 Task: Create a vector illustration of a famous animal.
Action: Mouse moved to (49, 99)
Screenshot: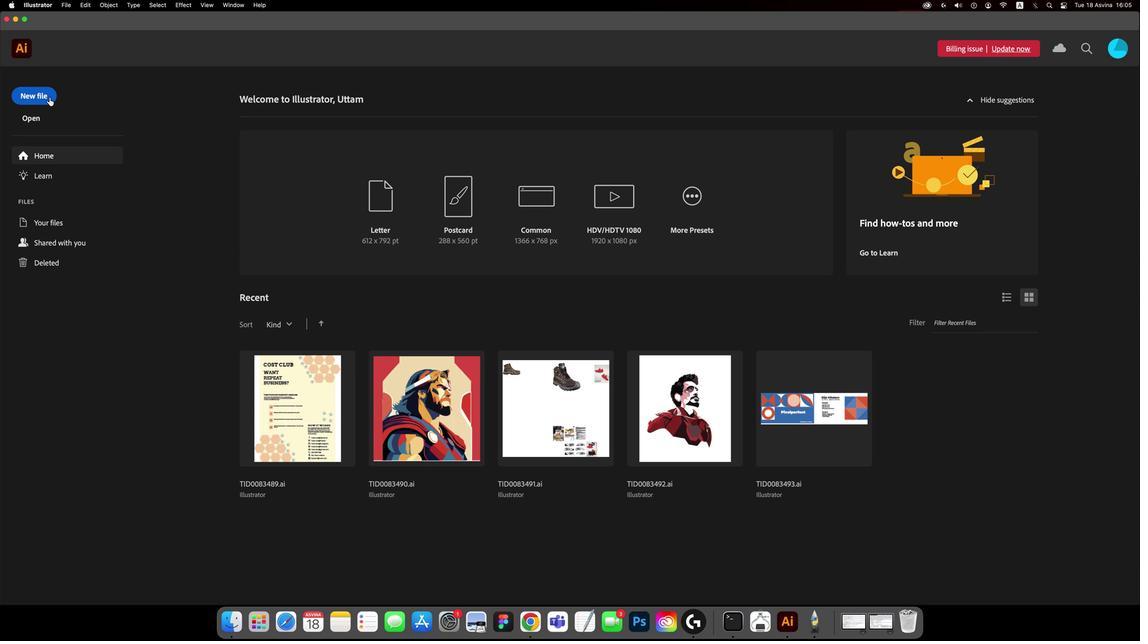 
Action: Mouse pressed left at (49, 99)
Screenshot: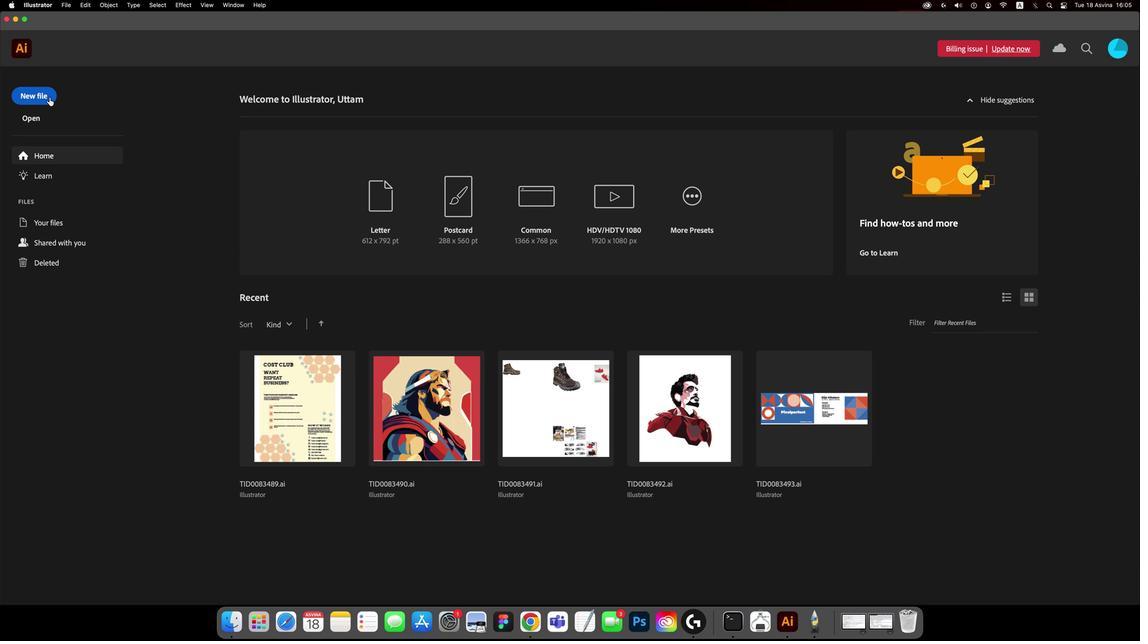 
Action: Mouse moved to (830, 478)
Screenshot: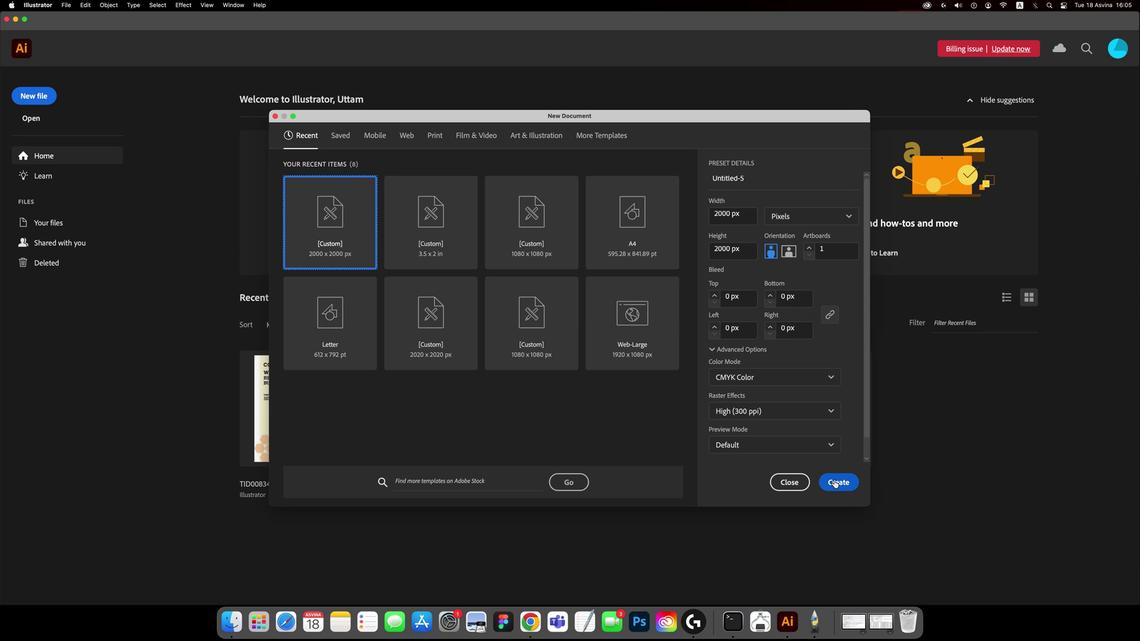 
Action: Mouse pressed left at (830, 478)
Screenshot: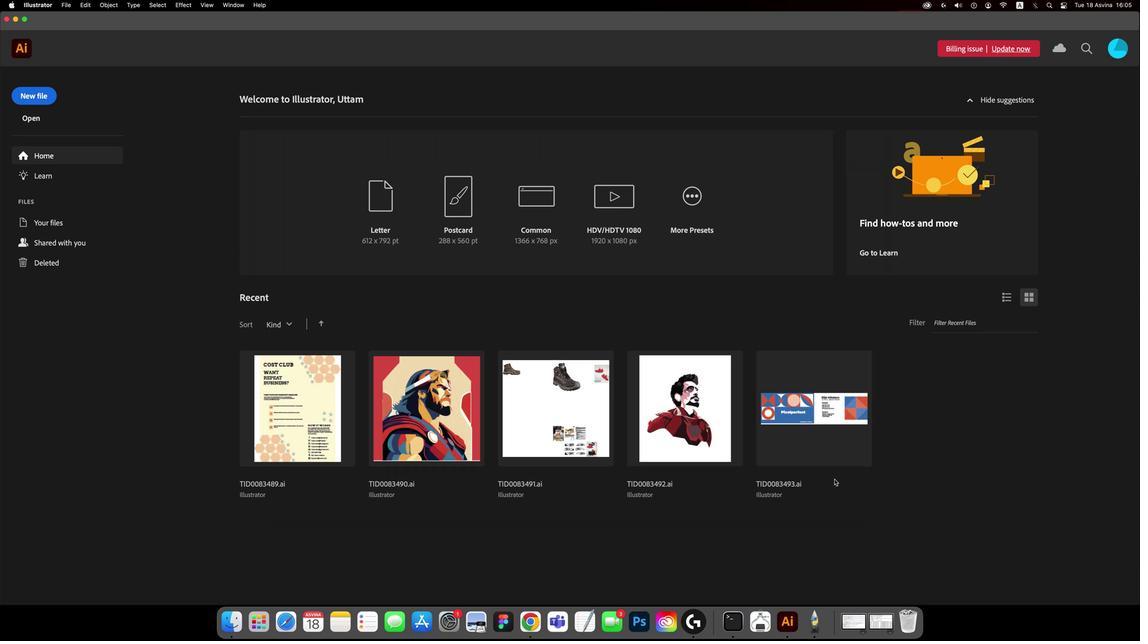 
Action: Mouse moved to (113, 159)
Screenshot: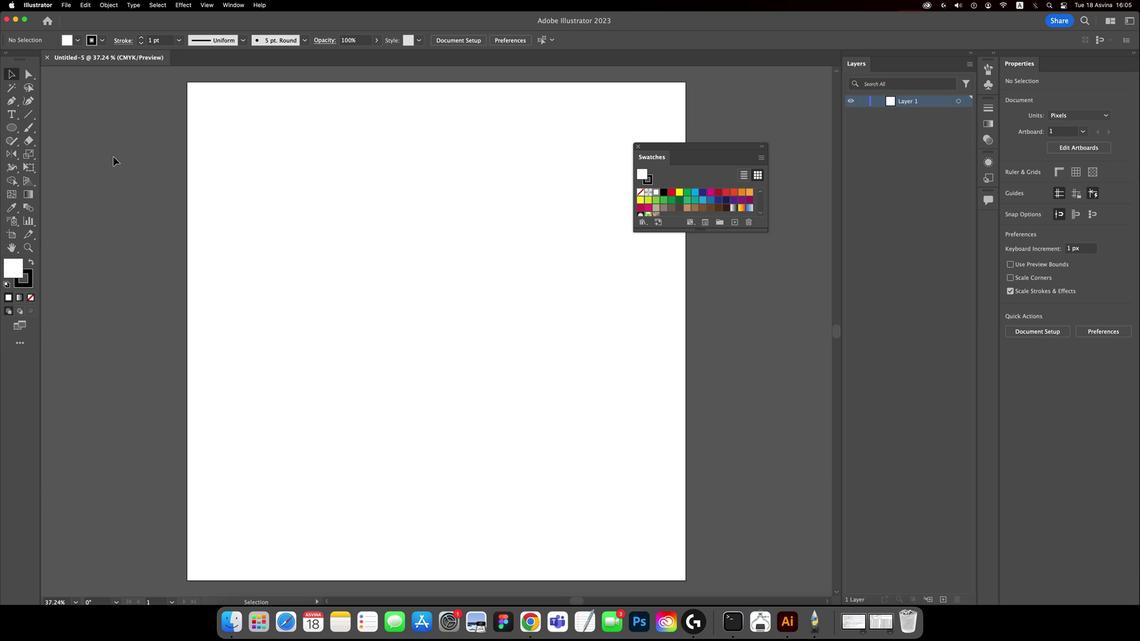 
Action: Mouse pressed left at (113, 159)
Screenshot: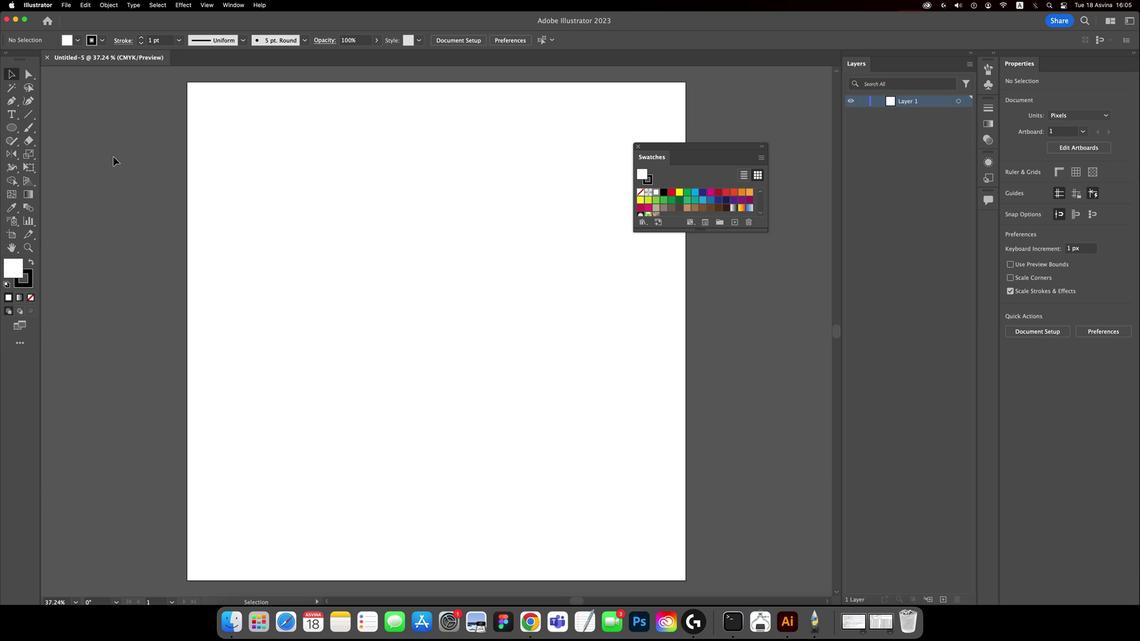
Action: Mouse moved to (62, 5)
Screenshot: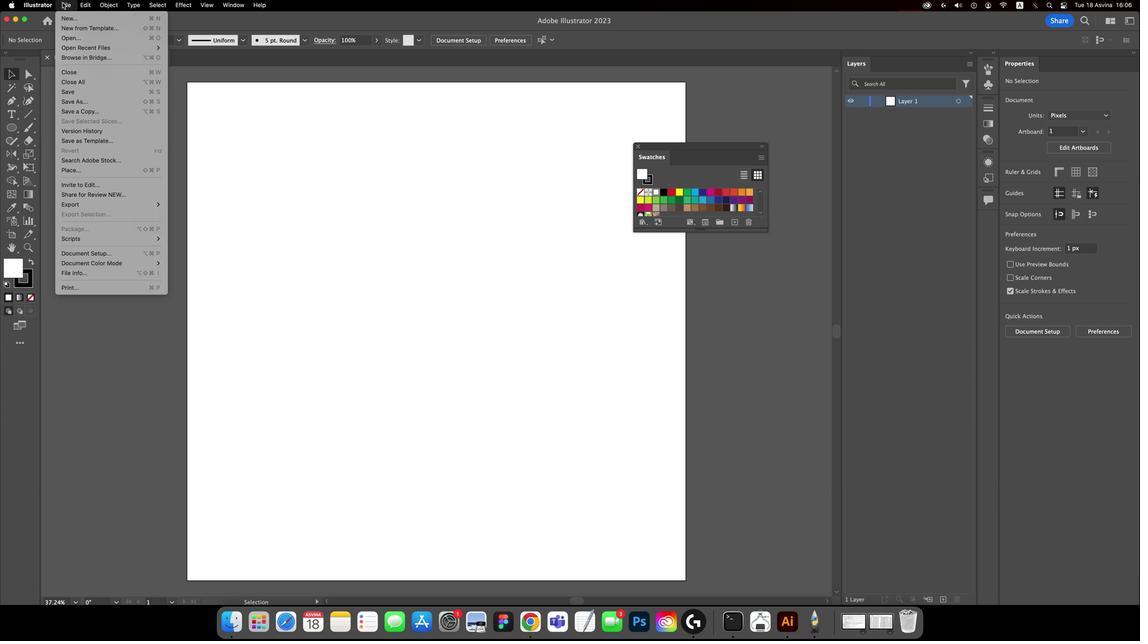 
Action: Mouse pressed left at (62, 5)
Screenshot: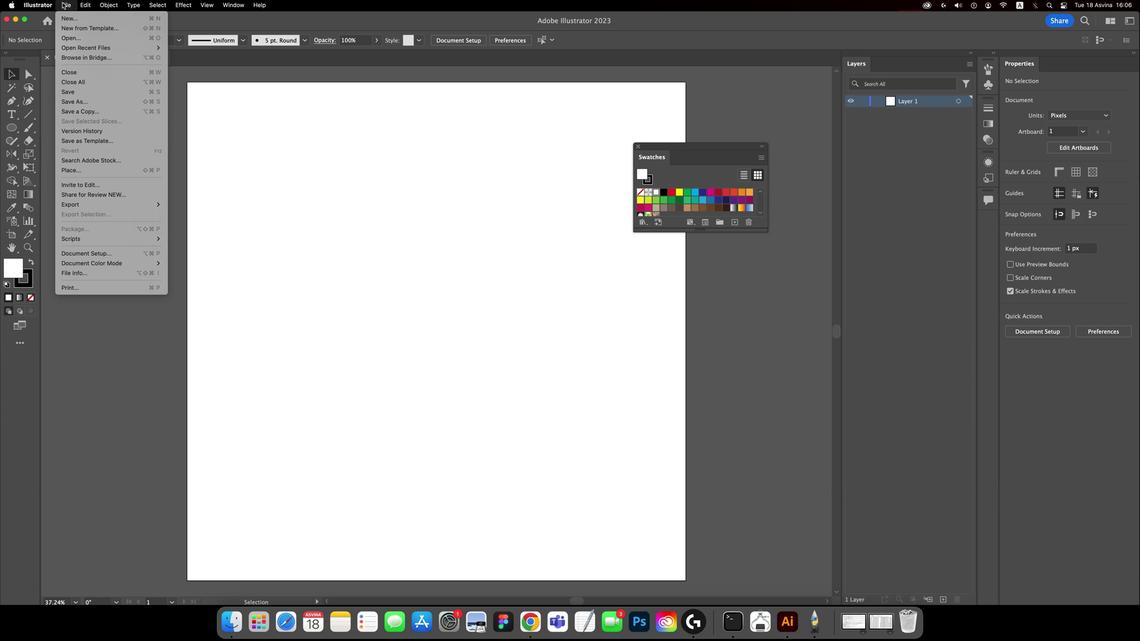 
Action: Mouse moved to (81, 172)
Screenshot: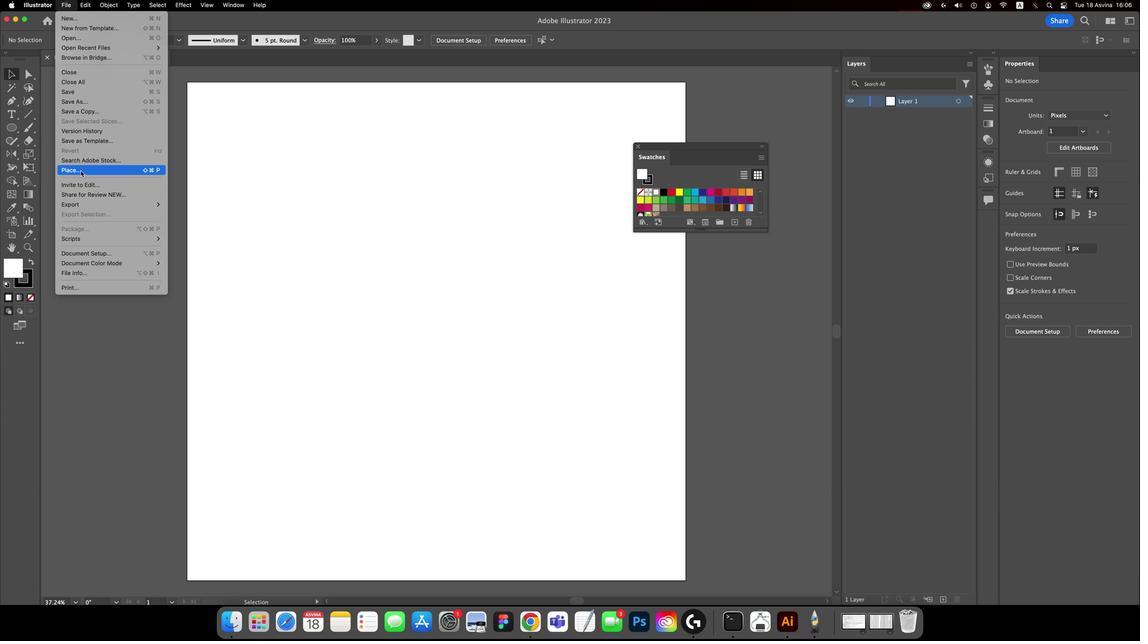 
Action: Mouse pressed left at (81, 172)
Screenshot: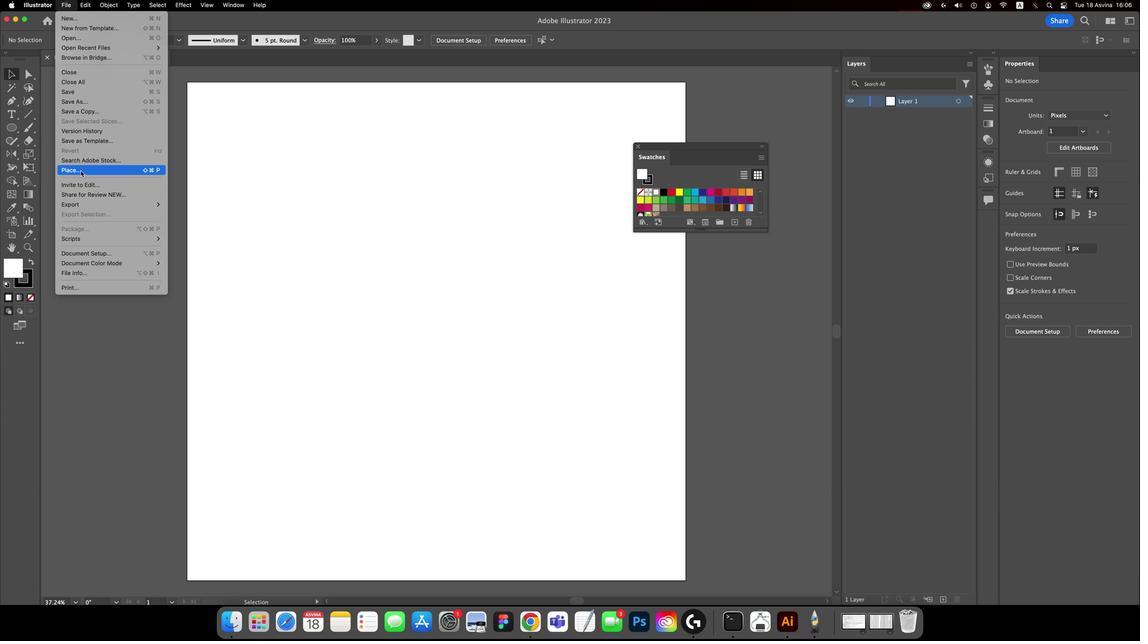 
Action: Mouse moved to (507, 157)
Screenshot: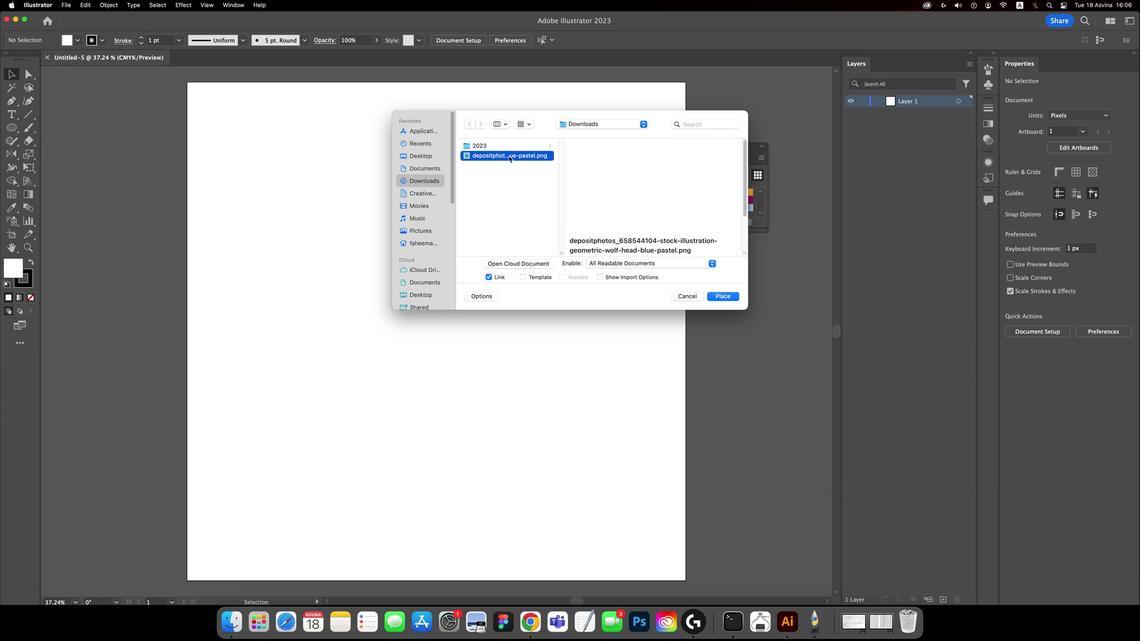 
Action: Mouse pressed left at (507, 157)
Screenshot: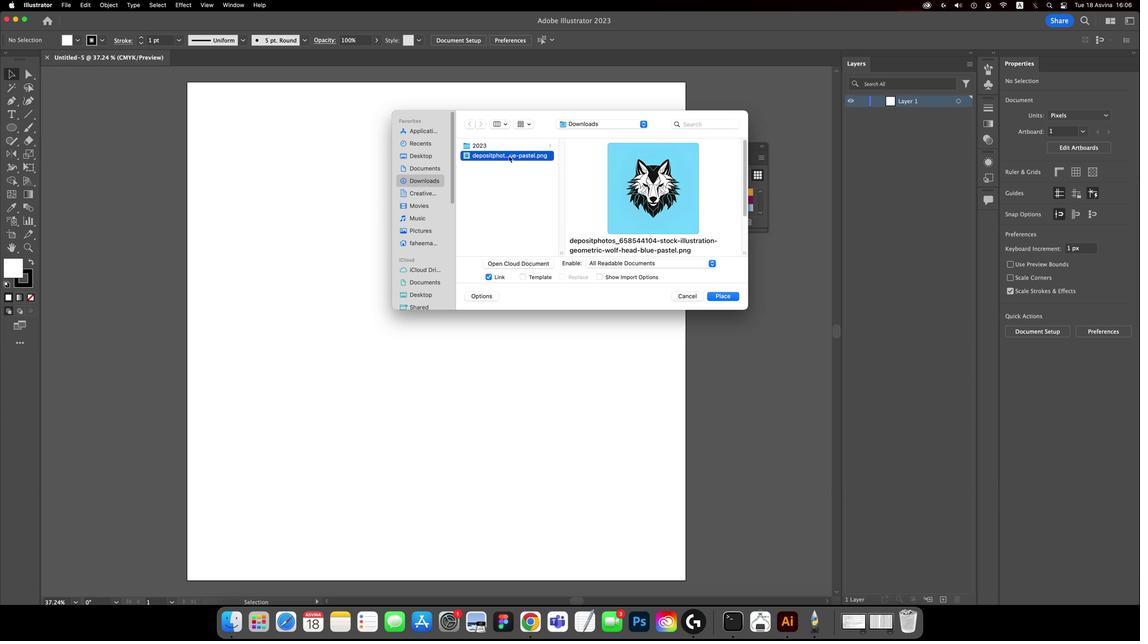 
Action: Mouse moved to (507, 157)
Screenshot: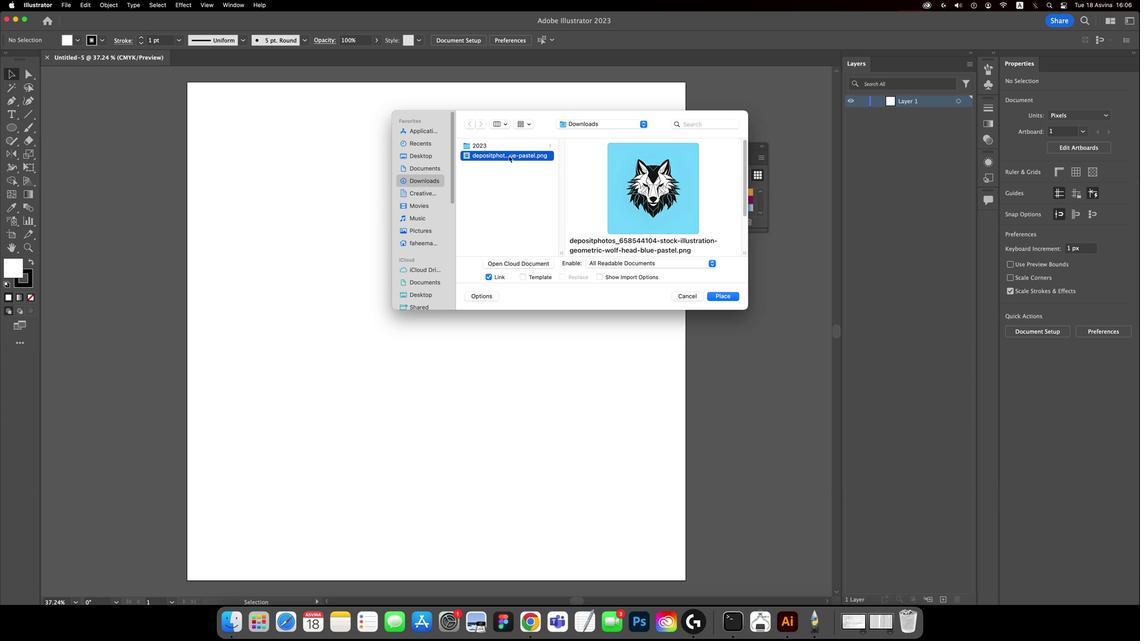 
Action: Key pressed Key.enter
Screenshot: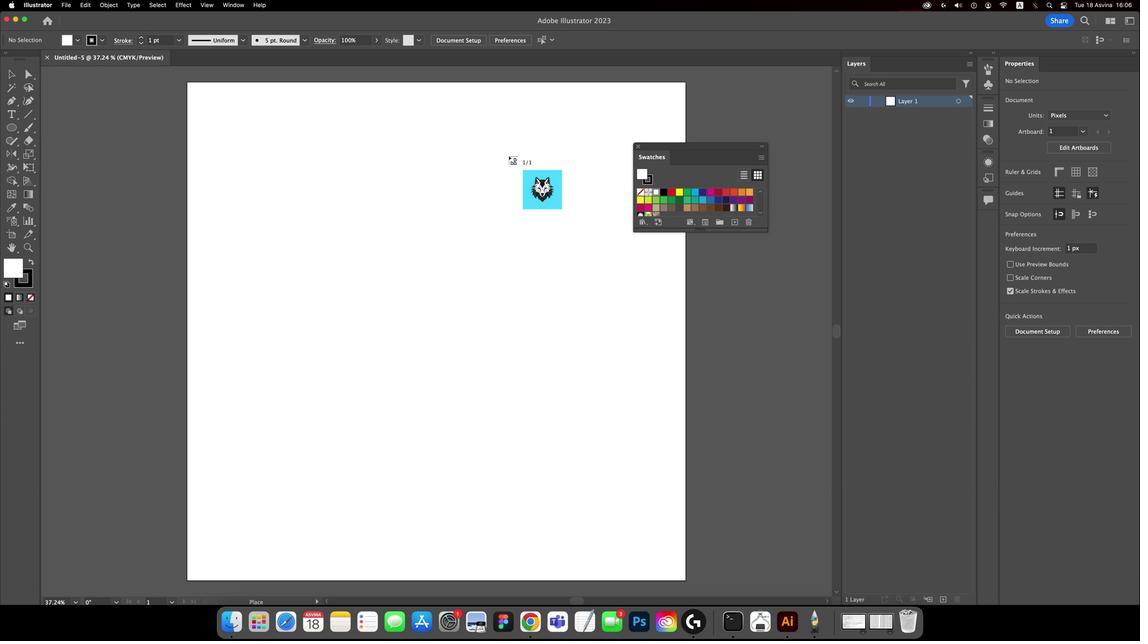 
Action: Mouse moved to (249, 129)
Screenshot: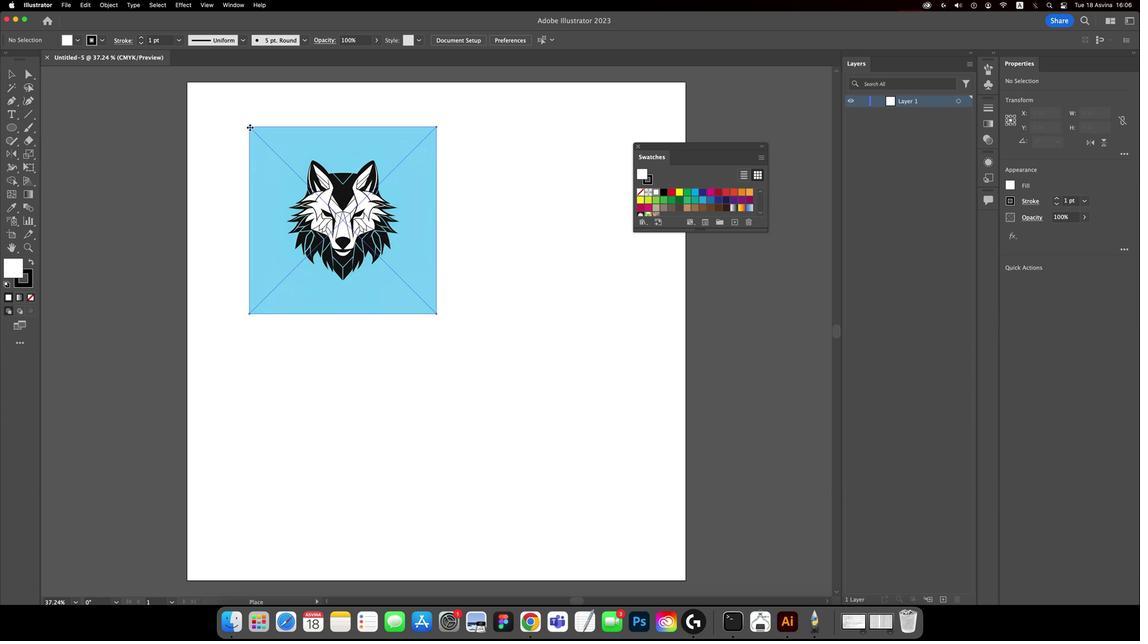 
Action: Mouse pressed left at (249, 129)
Screenshot: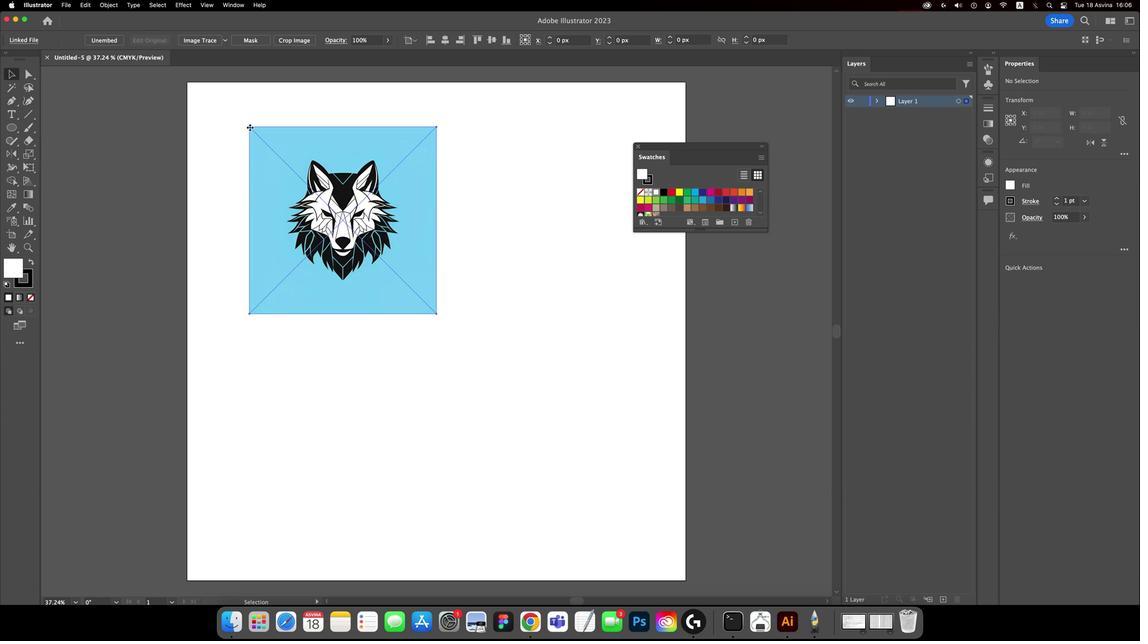 
Action: Mouse moved to (247, 128)
Screenshot: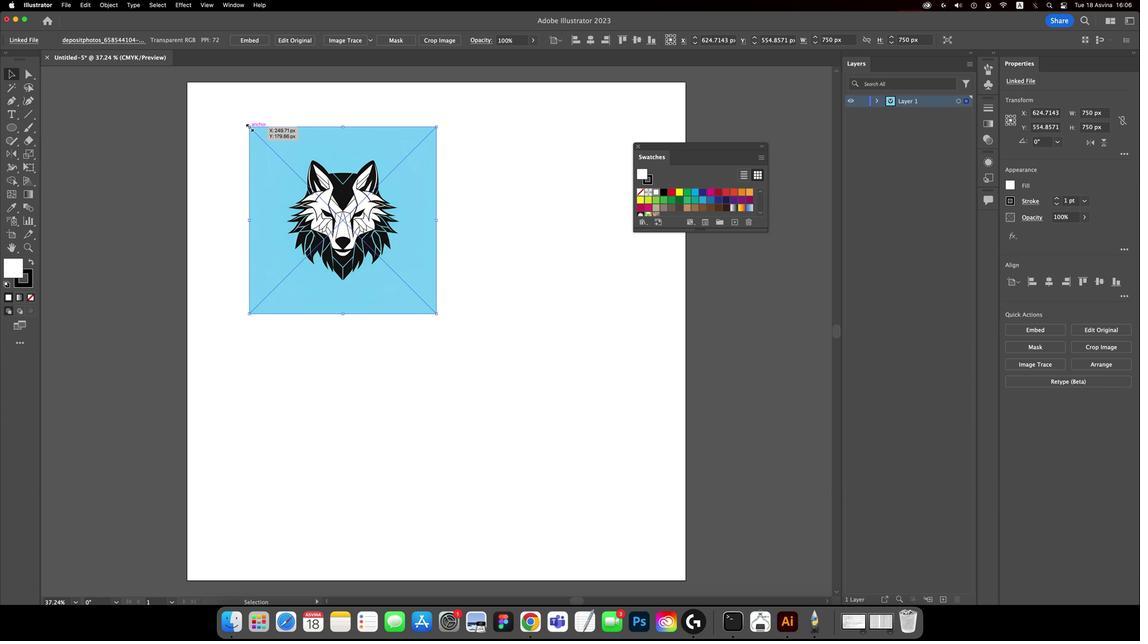 
Action: Mouse pressed left at (247, 128)
Screenshot: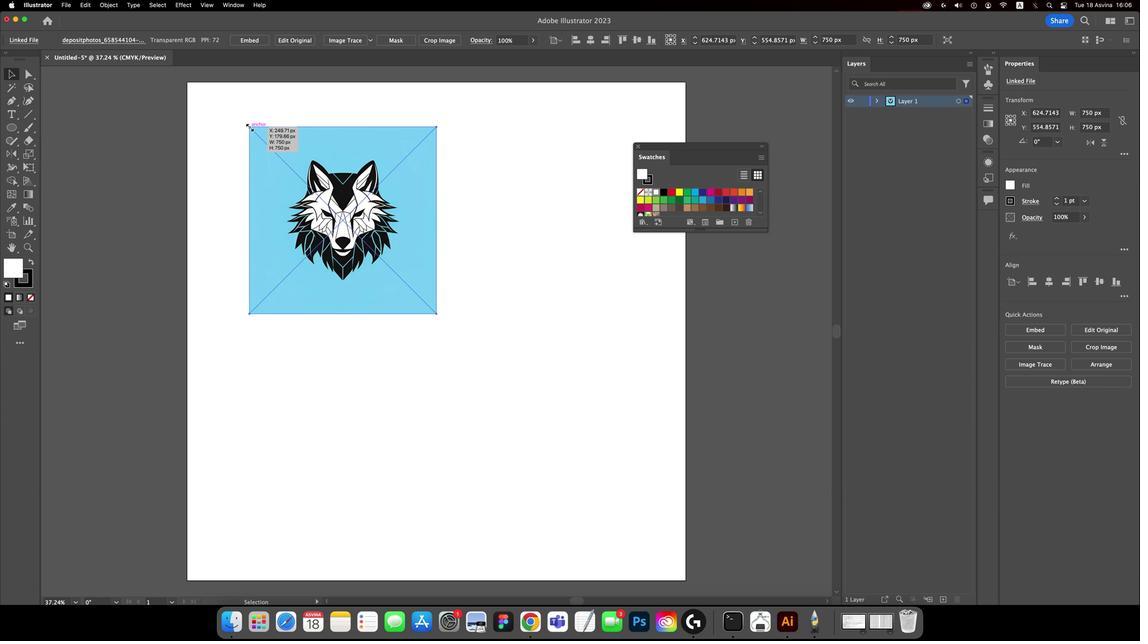 
Action: Mouse moved to (188, 86)
Screenshot: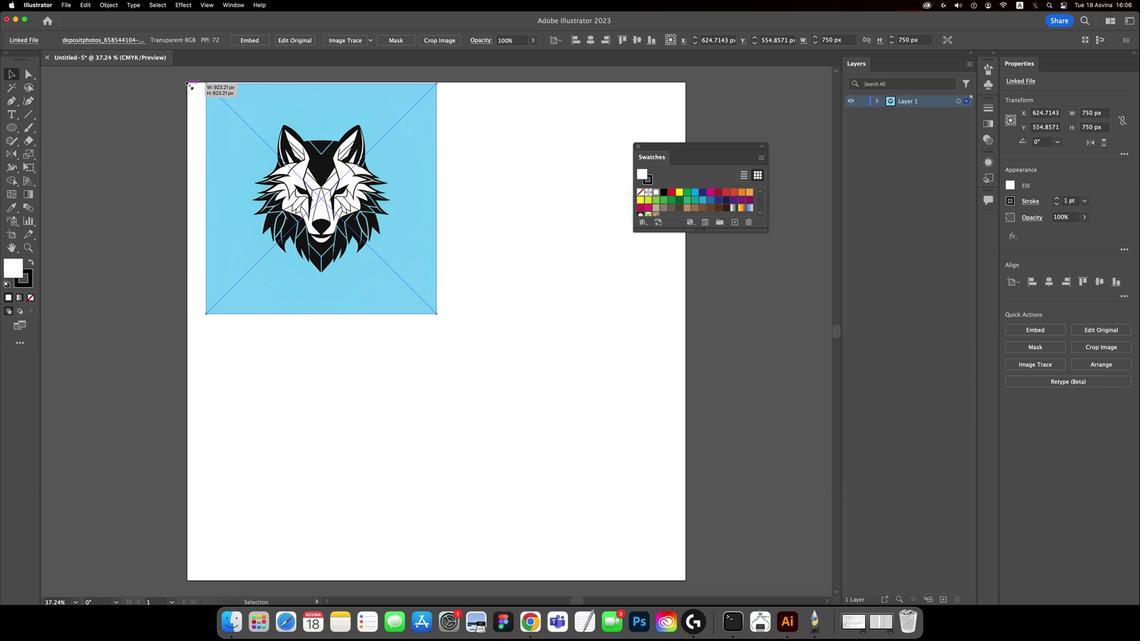 
Action: Key pressed Key.shift
Screenshot: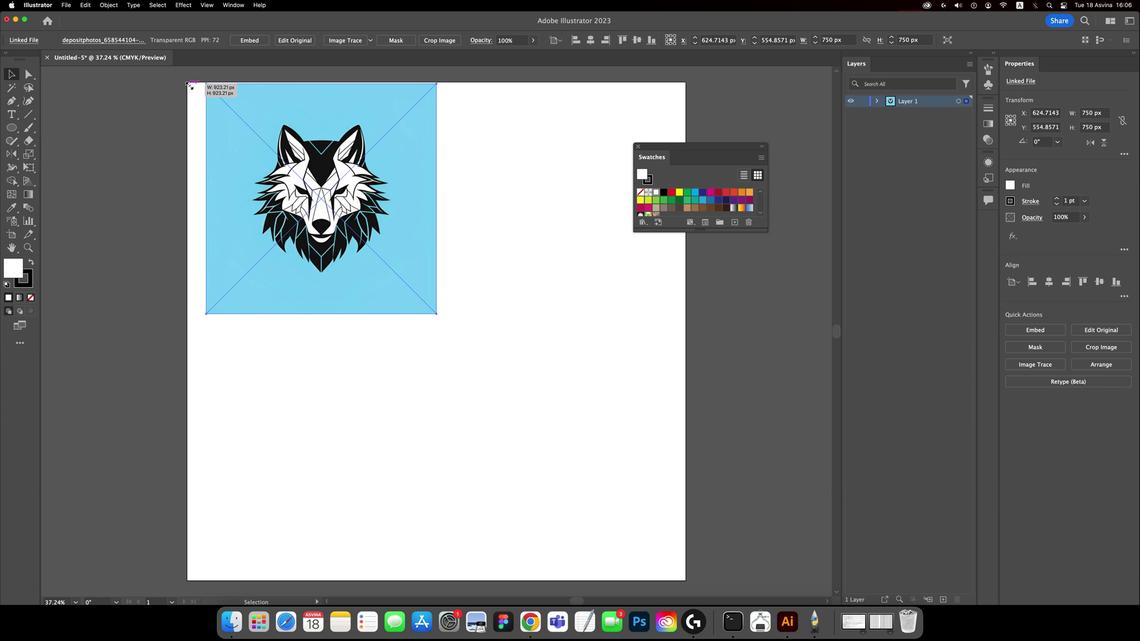 
Action: Mouse moved to (293, 242)
Screenshot: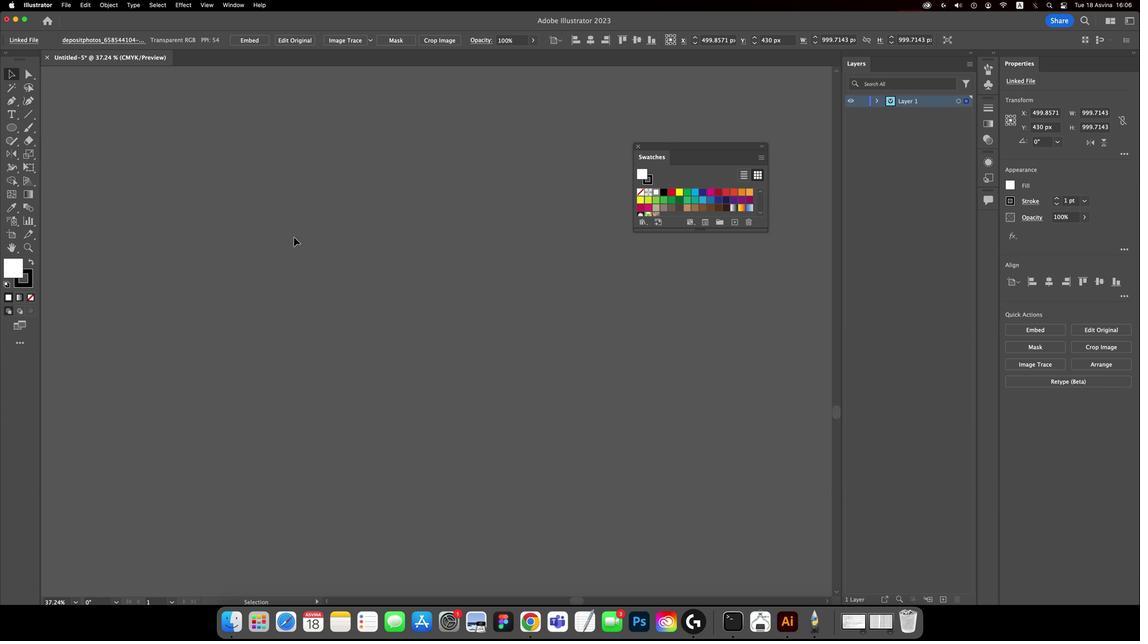 
Action: Mouse scrolled (293, 242) with delta (1, 3)
Screenshot: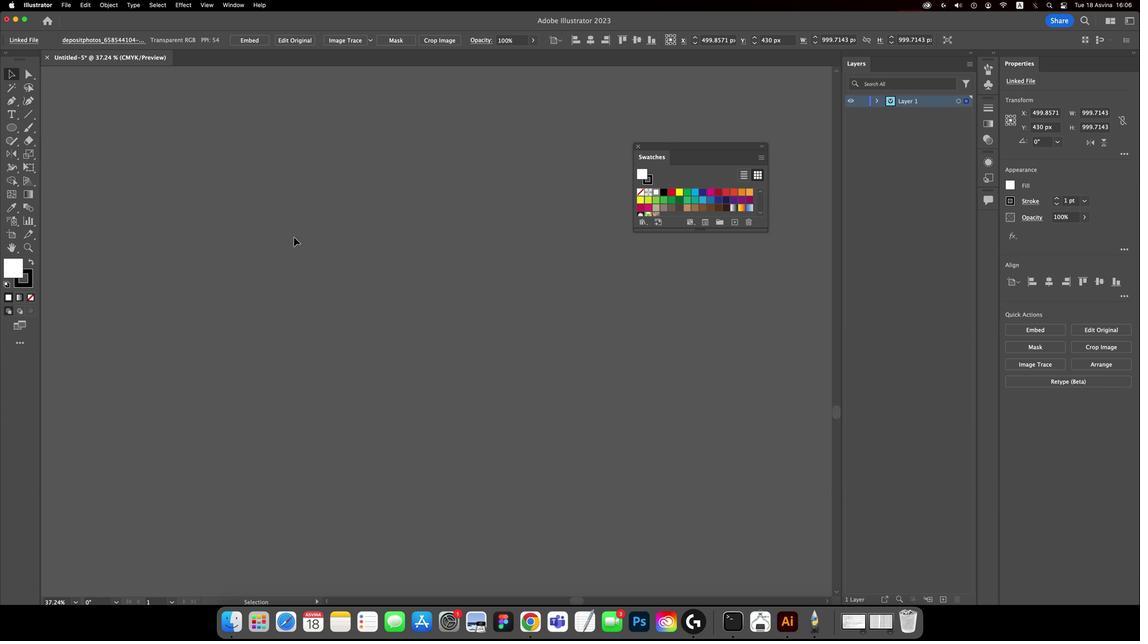 
Action: Mouse moved to (293, 239)
Screenshot: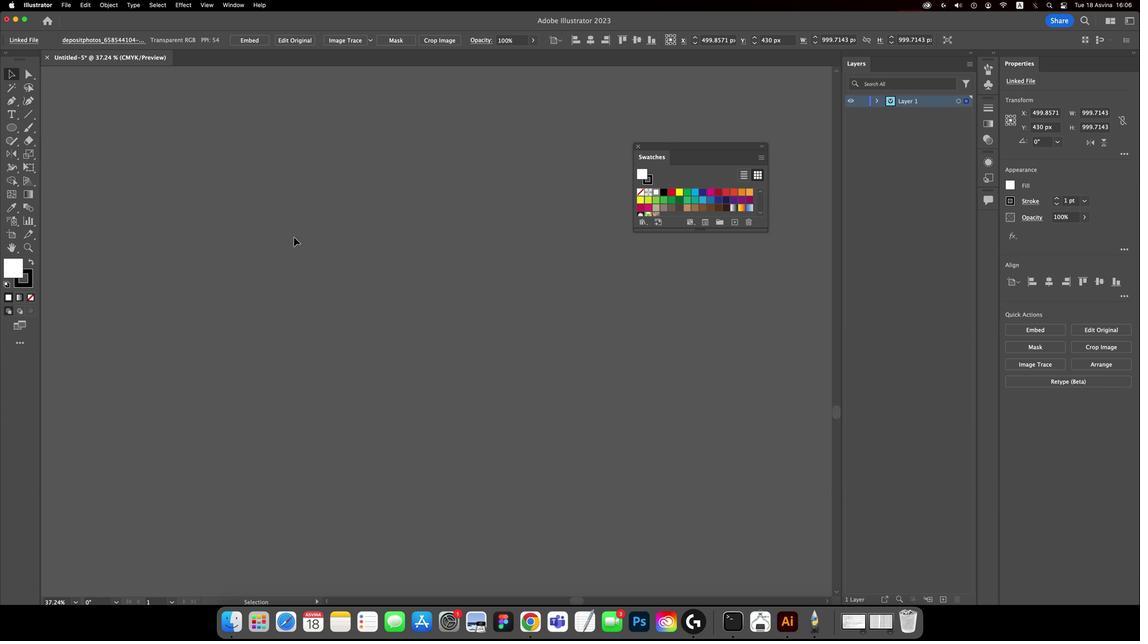 
Action: Mouse scrolled (293, 239) with delta (1, 3)
Screenshot: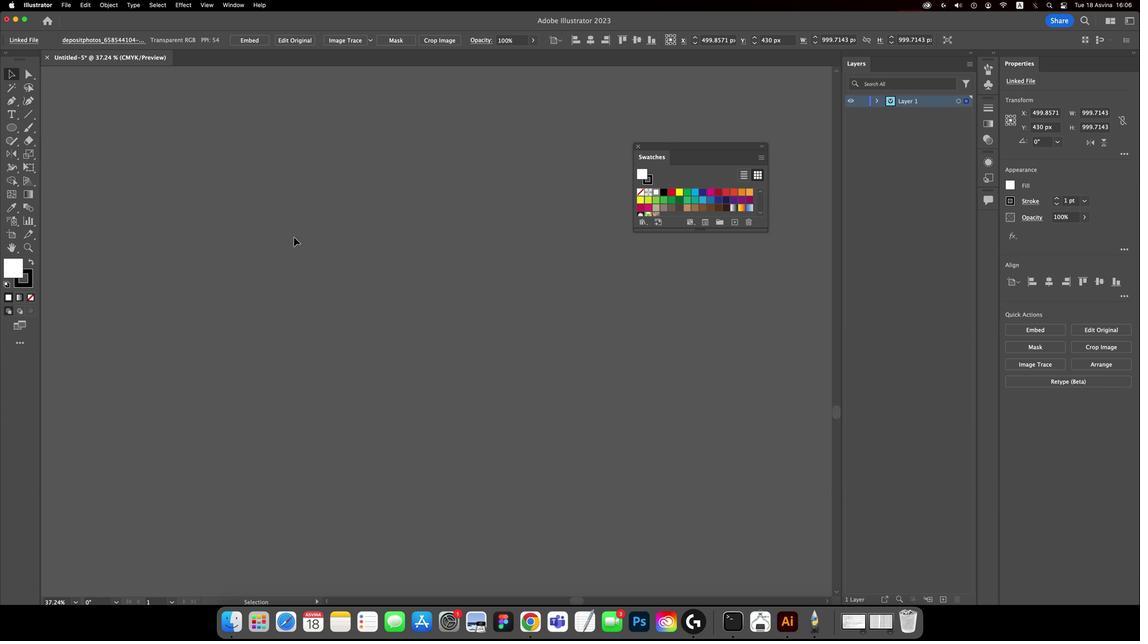 
Action: Mouse moved to (292, 238)
Screenshot: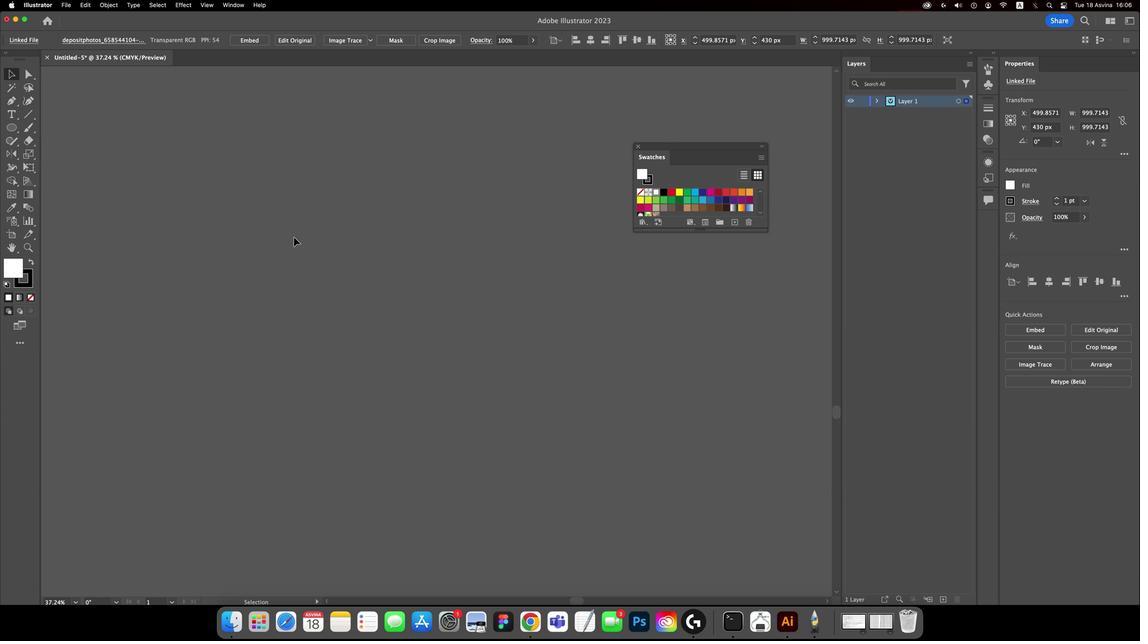 
Action: Mouse scrolled (292, 238) with delta (1, 0)
Screenshot: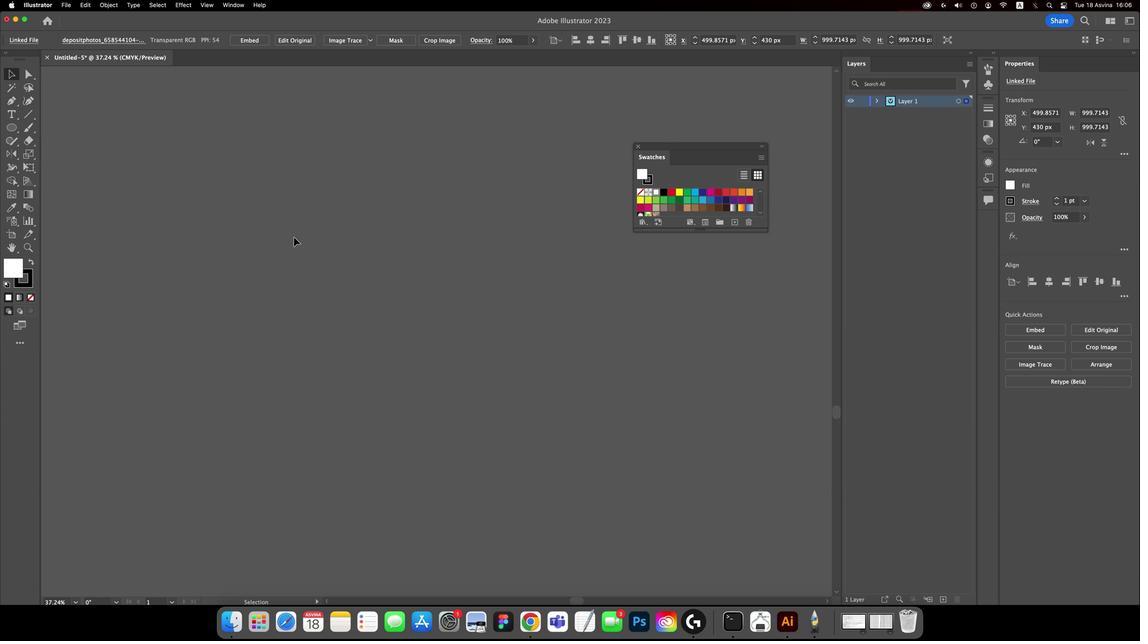
Action: Mouse moved to (292, 238)
Screenshot: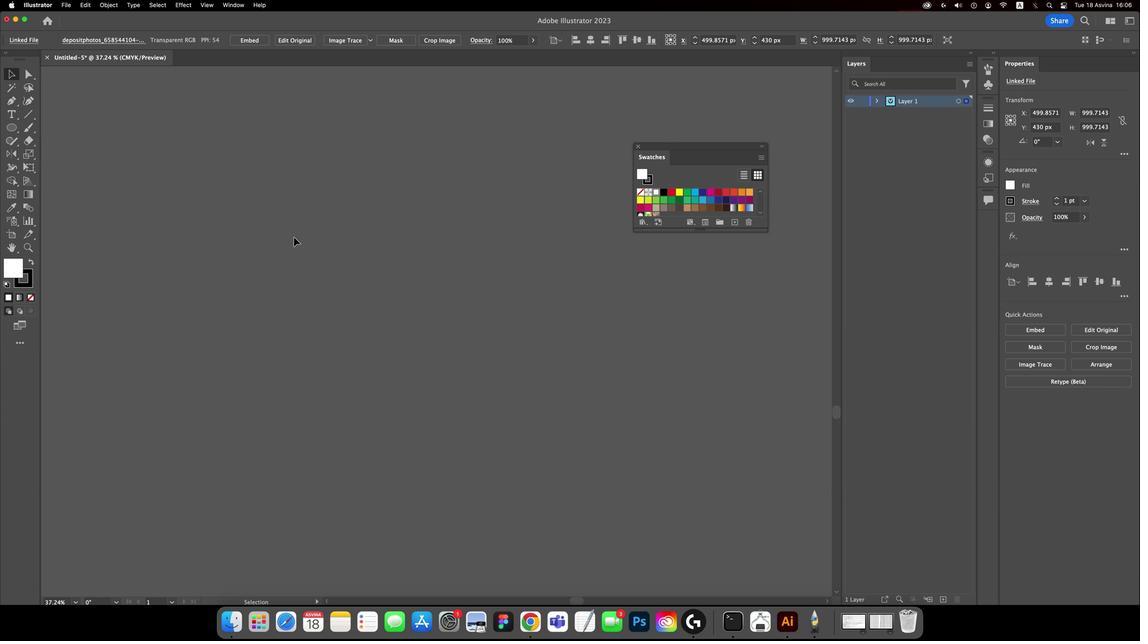 
Action: Mouse scrolled (292, 238) with delta (1, -1)
Screenshot: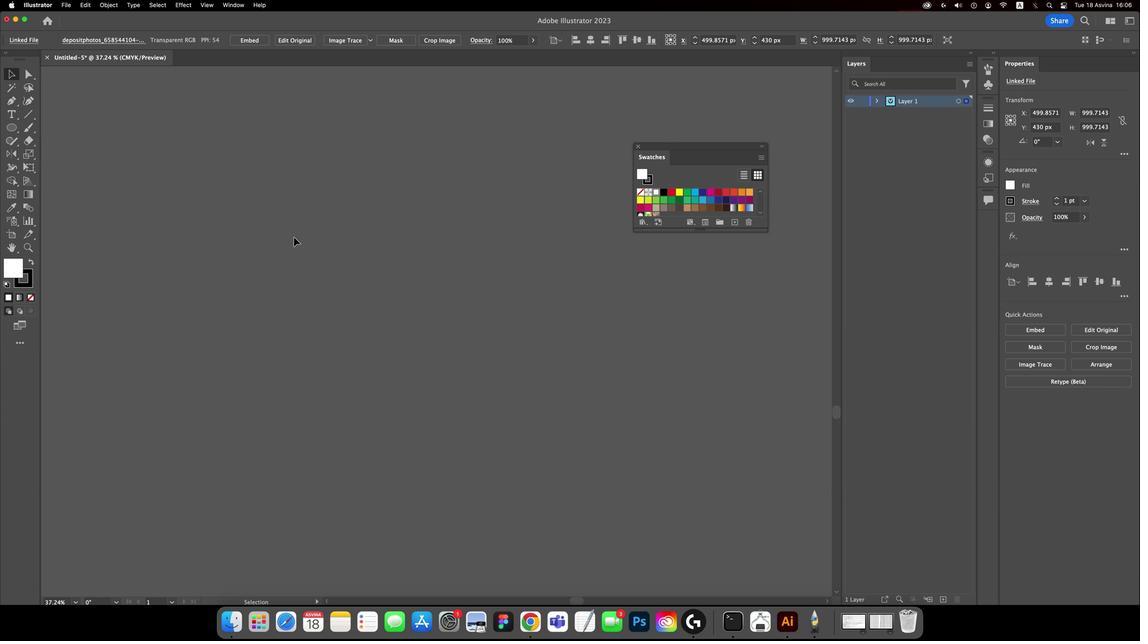 
Action: Mouse scrolled (292, 238) with delta (1, -1)
Screenshot: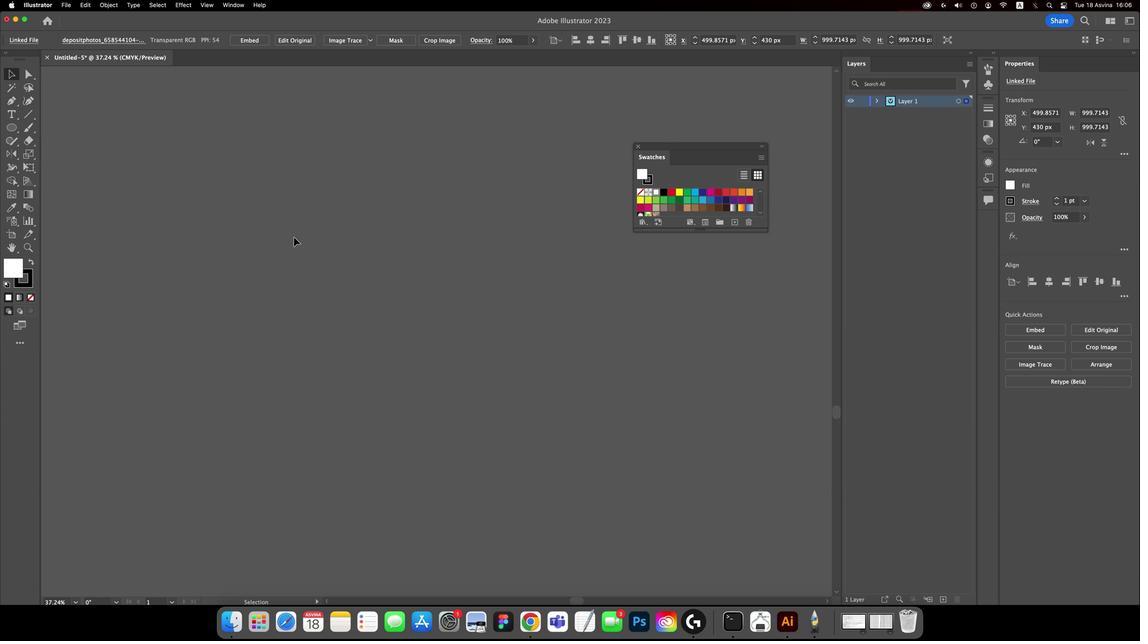 
Action: Mouse scrolled (292, 238) with delta (1, 4)
Screenshot: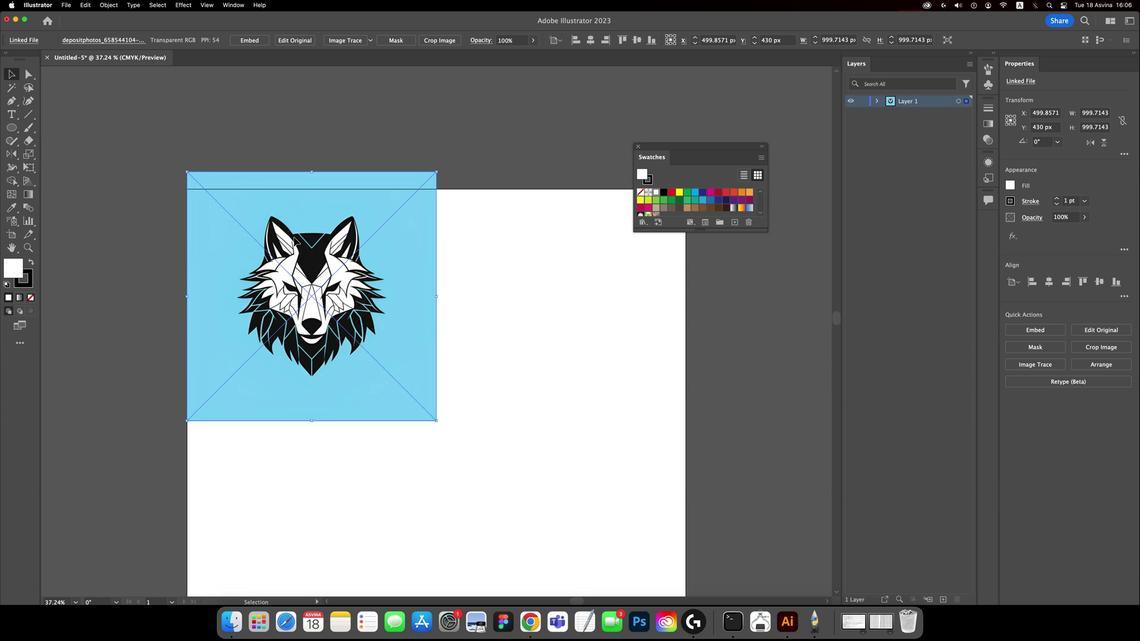 
Action: Mouse scrolled (292, 238) with delta (1, 4)
Screenshot: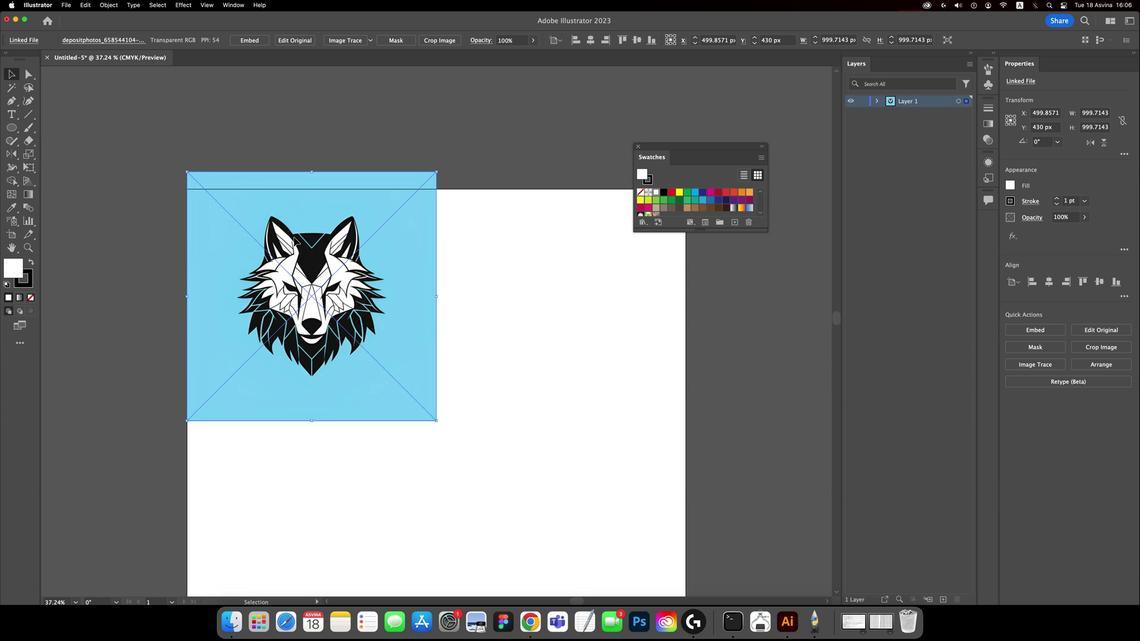 
Action: Mouse scrolled (292, 238) with delta (1, 7)
Screenshot: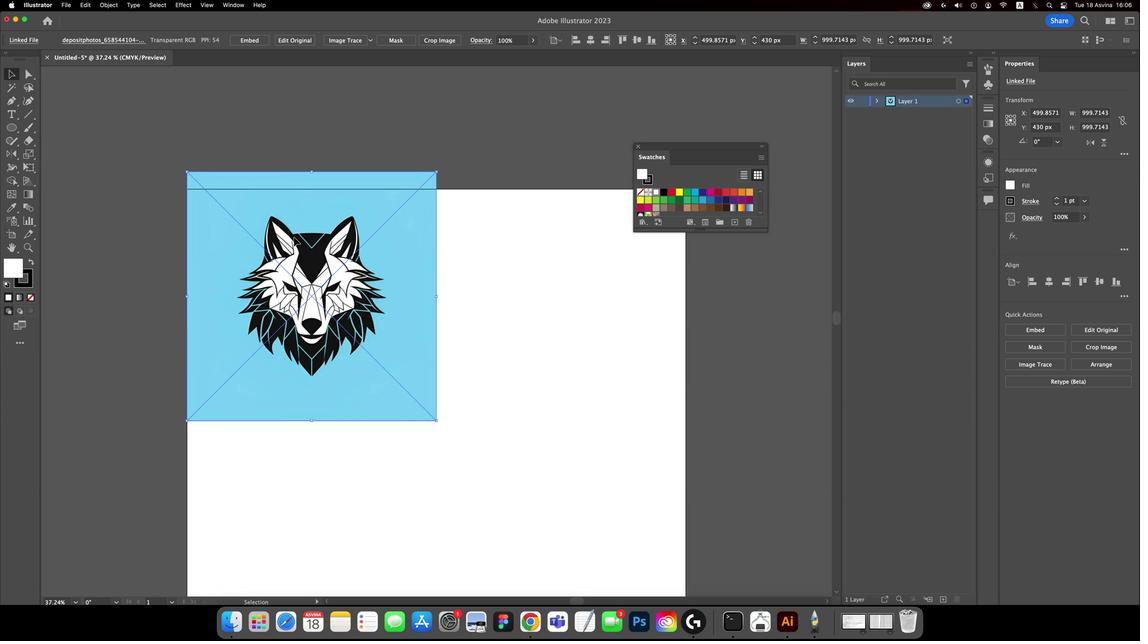 
Action: Mouse scrolled (292, 238) with delta (1, 9)
Screenshot: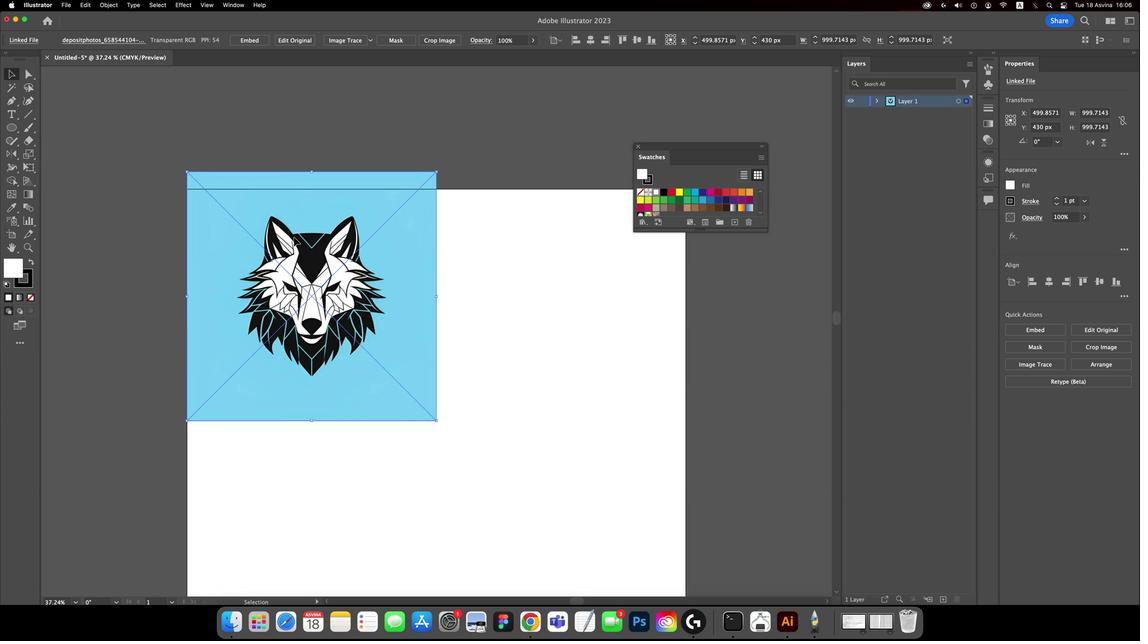 
Action: Mouse scrolled (292, 238) with delta (1, 10)
Screenshot: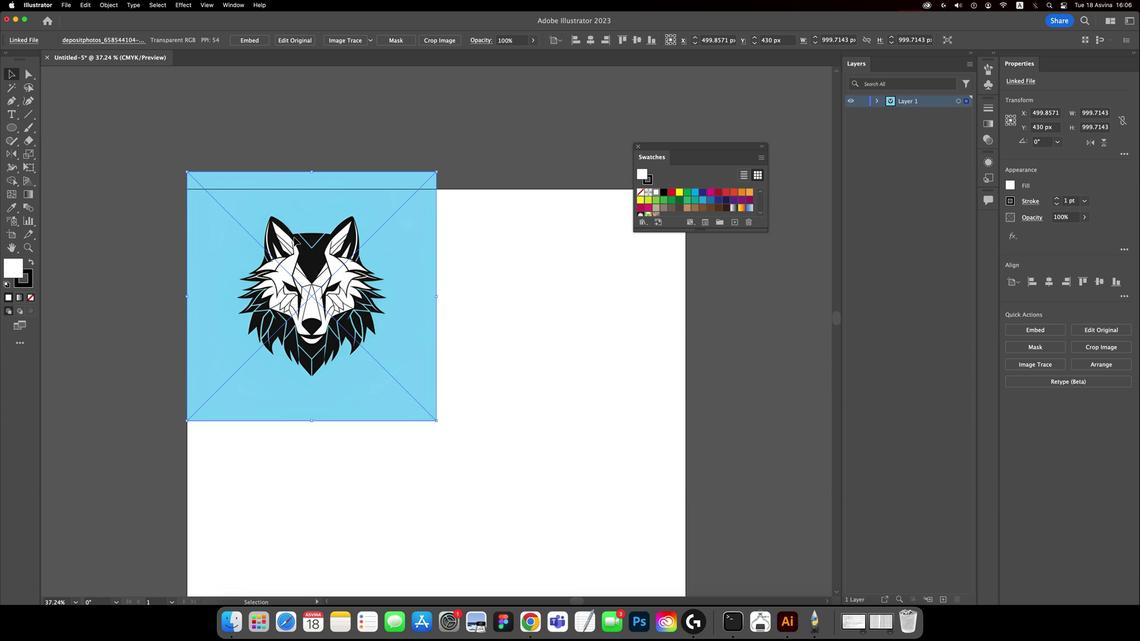 
Action: Key pressed Key.cmd'-'
Screenshot: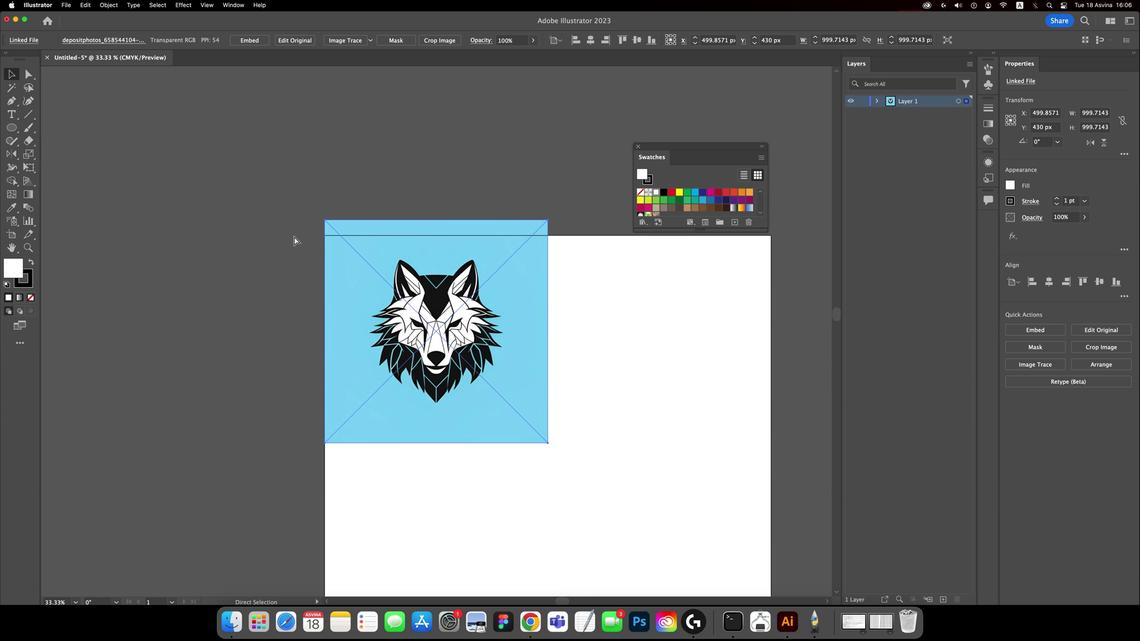 
Action: Mouse moved to (293, 238)
Screenshot: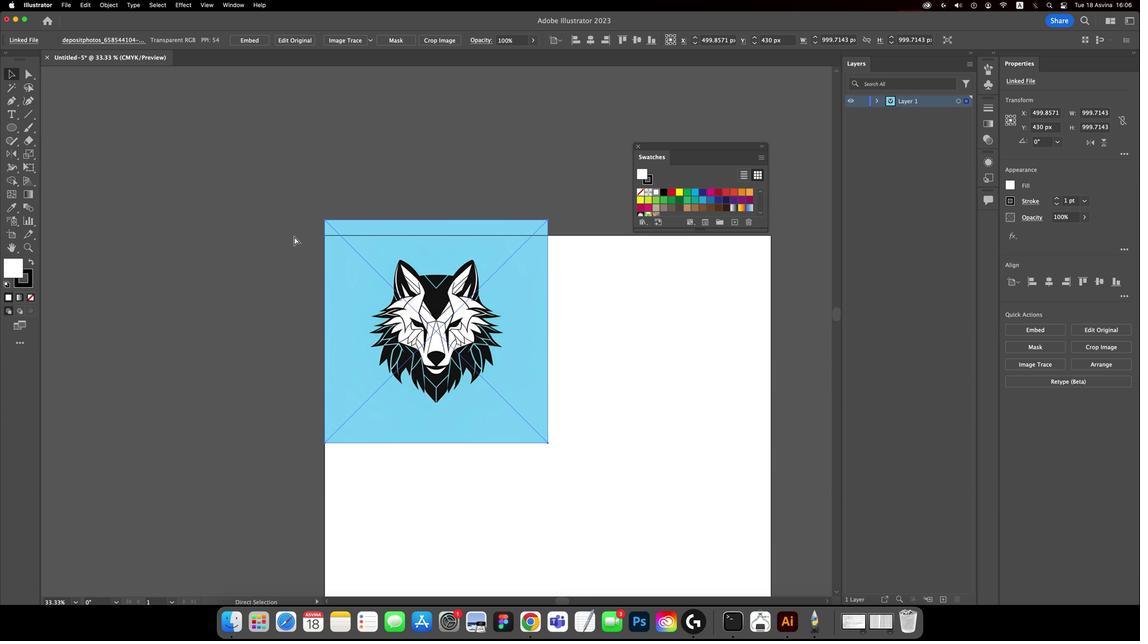 
Action: Key pressed Key.cmd
Screenshot: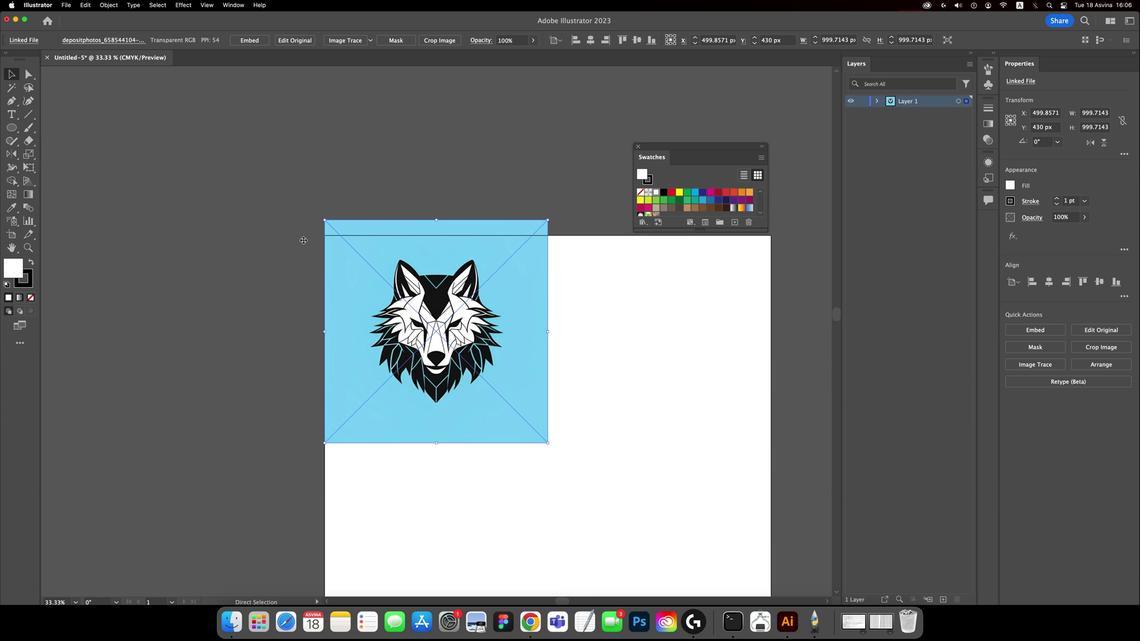 
Action: Mouse moved to (445, 359)
Screenshot: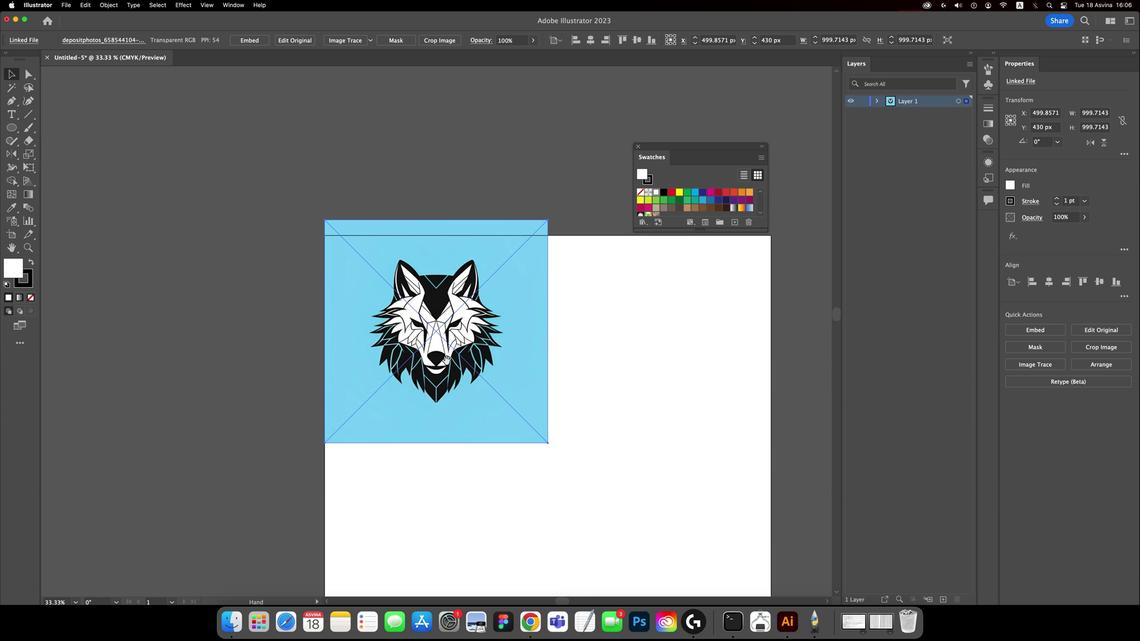 
Action: Key pressed Key.space
Screenshot: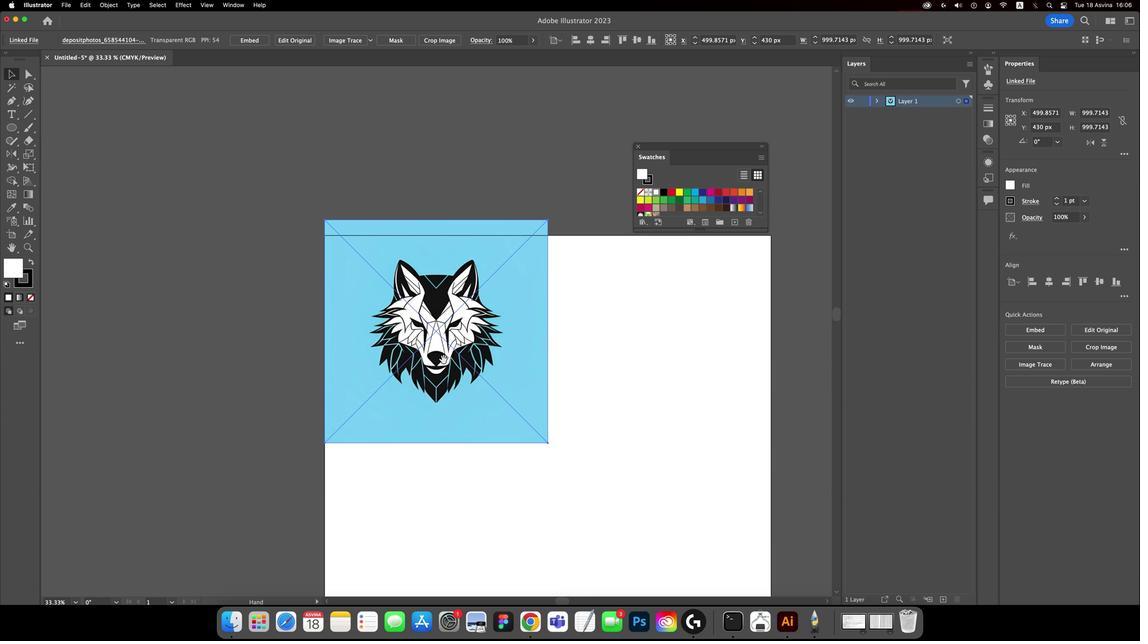 
Action: Mouse moved to (441, 359)
Screenshot: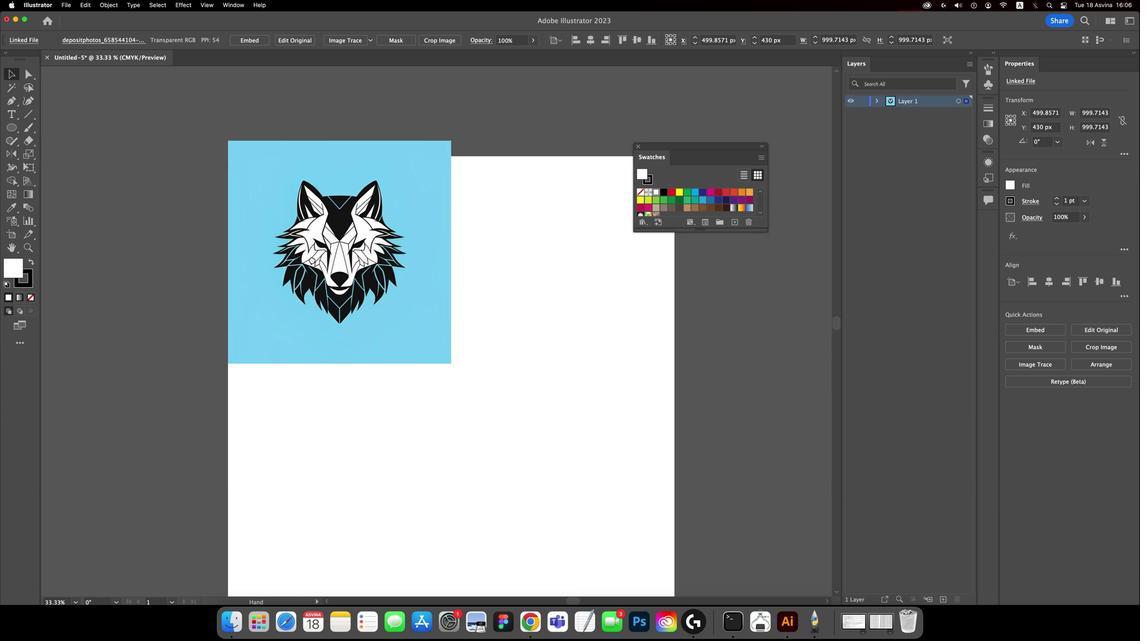 
Action: Mouse pressed left at (441, 359)
Screenshot: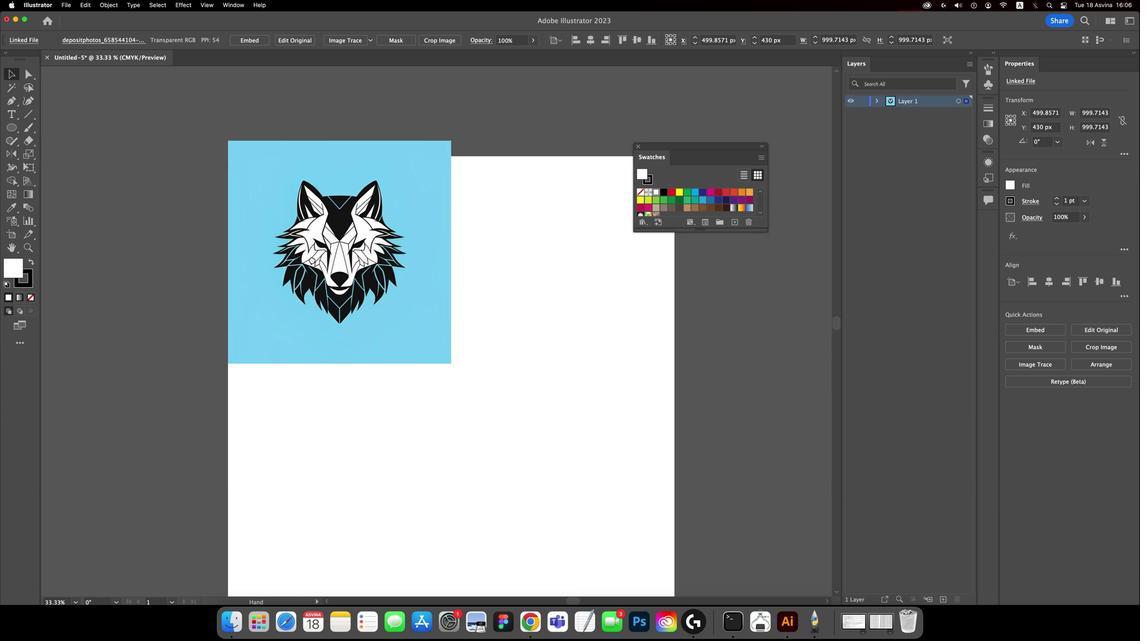 
Action: Mouse moved to (292, 245)
Screenshot: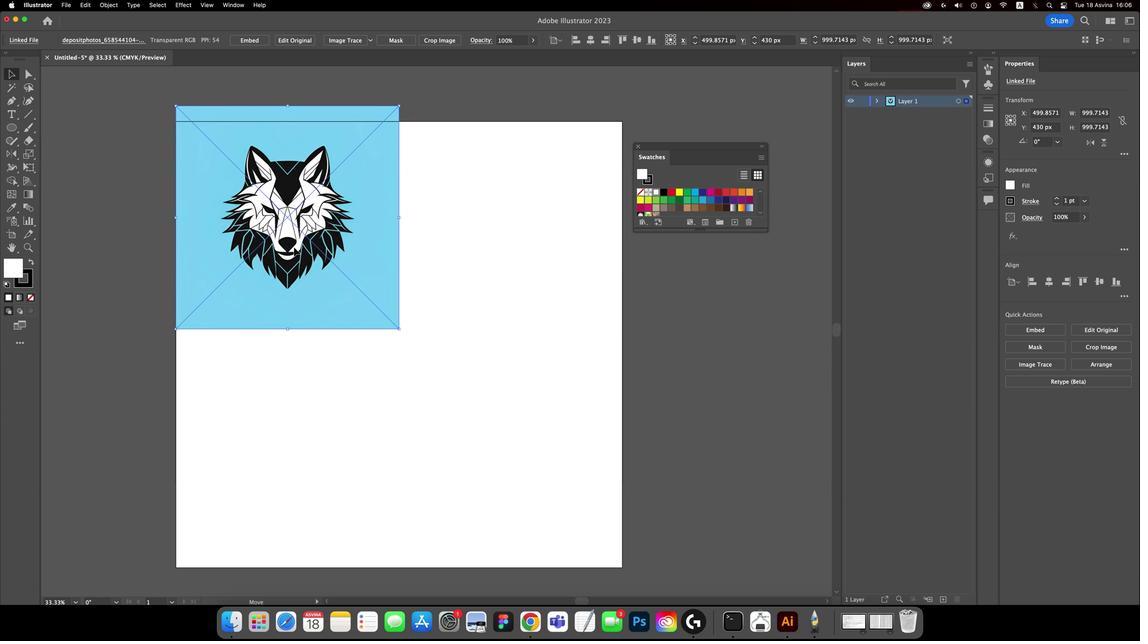 
Action: Mouse pressed left at (292, 245)
Screenshot: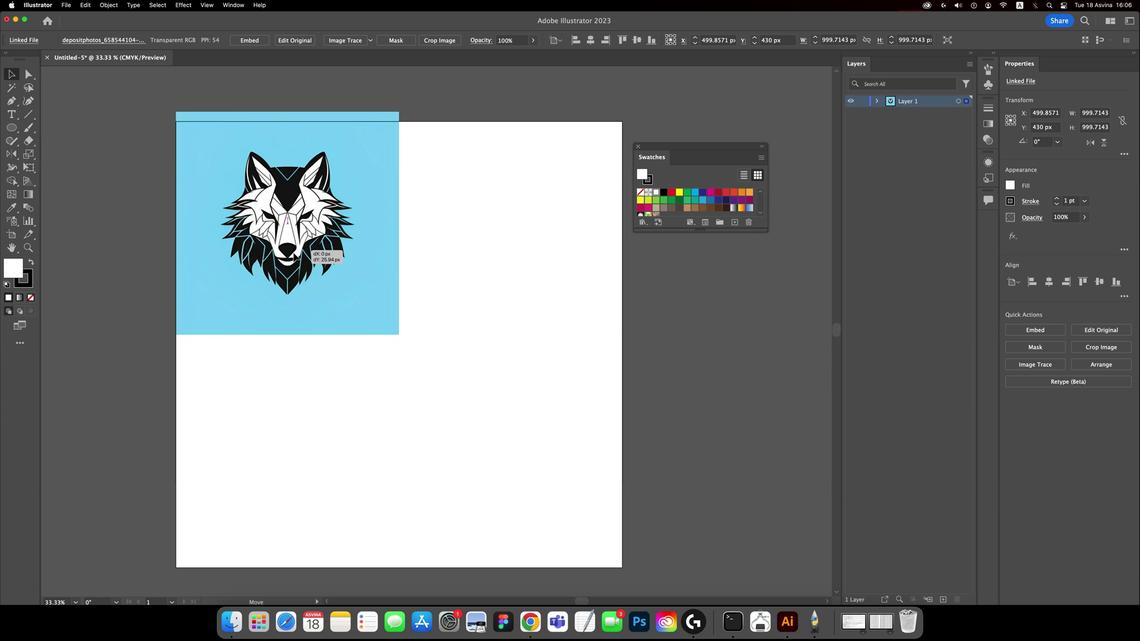 
Action: Mouse moved to (362, 315)
Screenshot: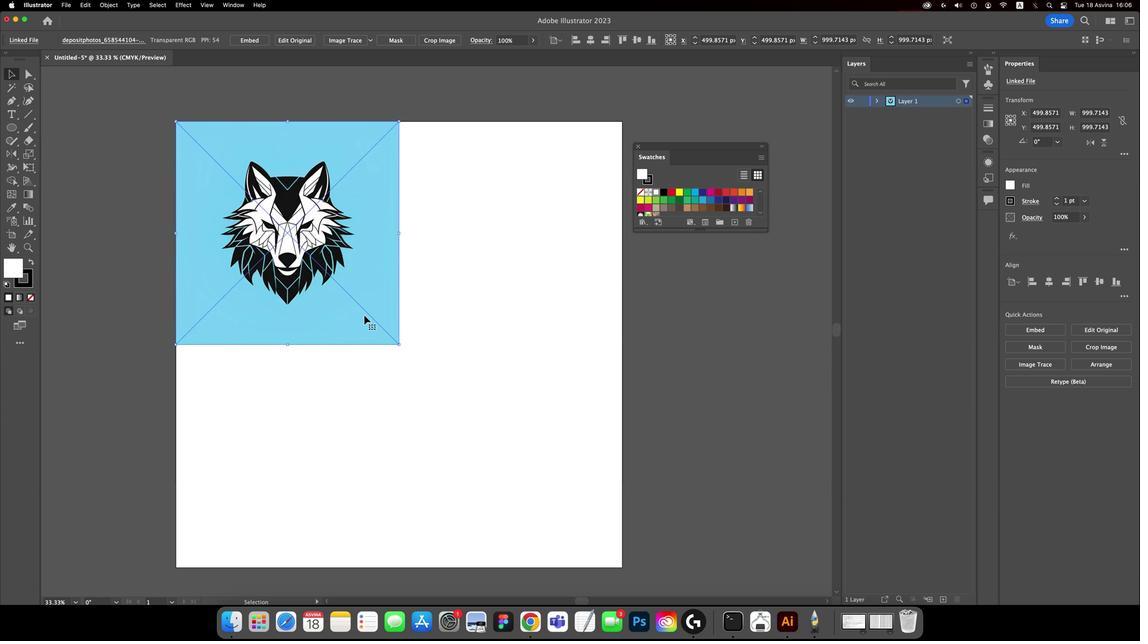 
Action: Key pressed Key.space
Screenshot: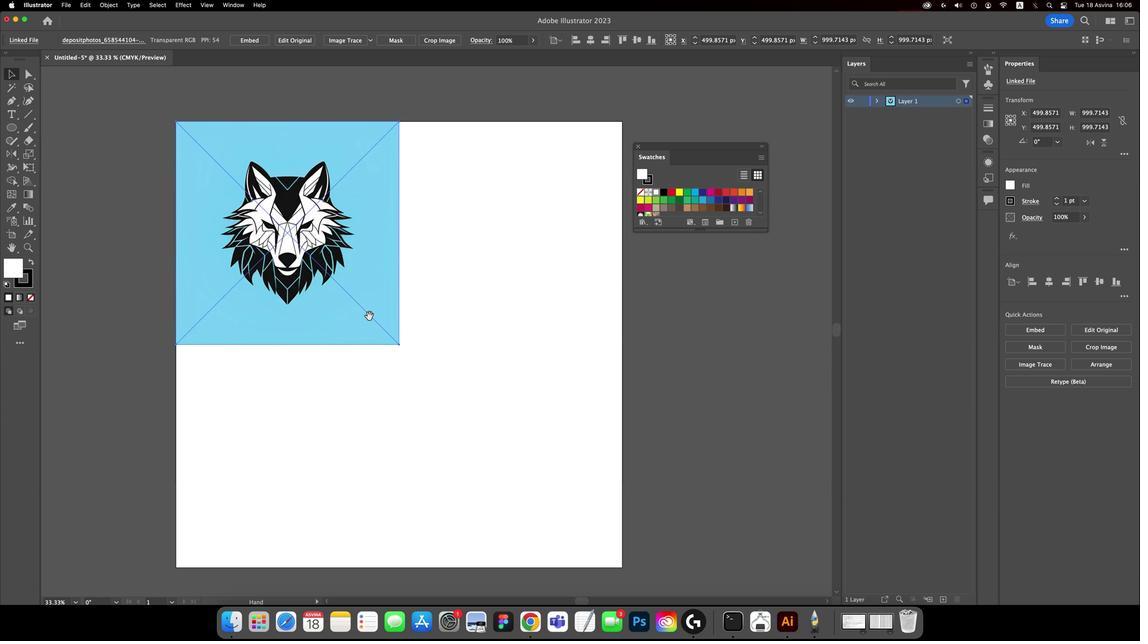 
Action: Mouse moved to (367, 316)
Screenshot: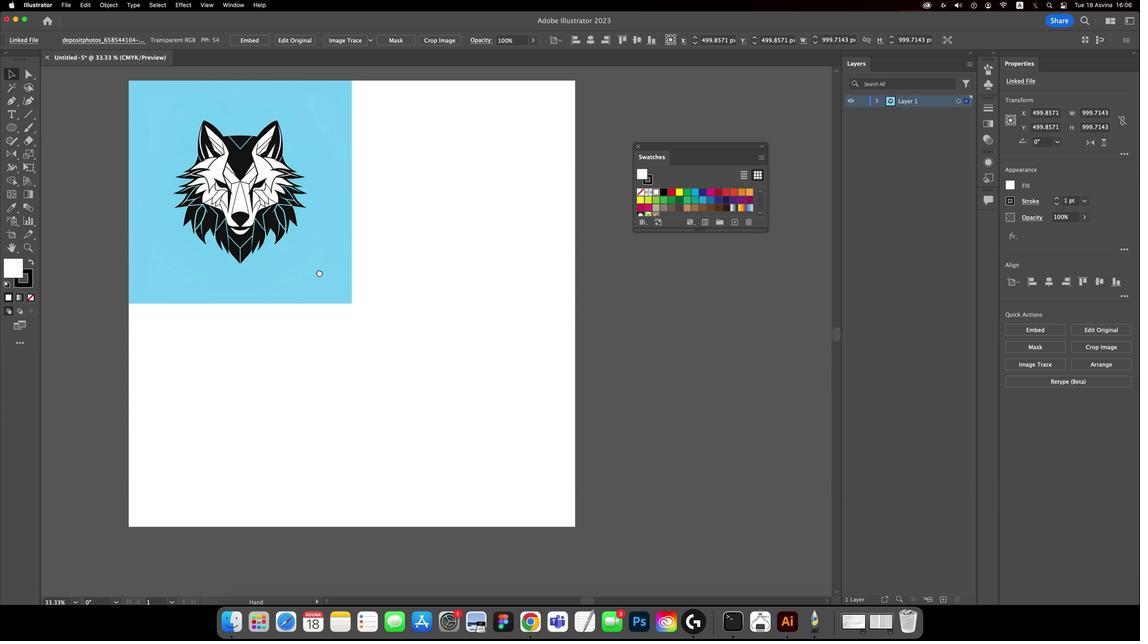 
Action: Mouse pressed left at (367, 316)
Screenshot: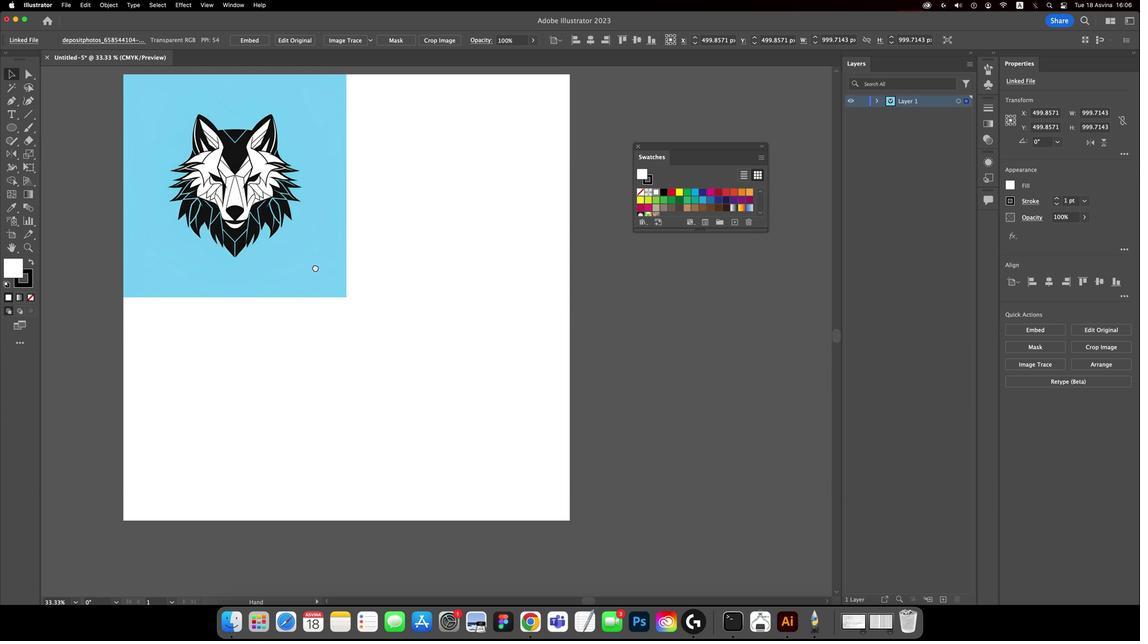 
Action: Mouse moved to (332, 281)
Screenshot: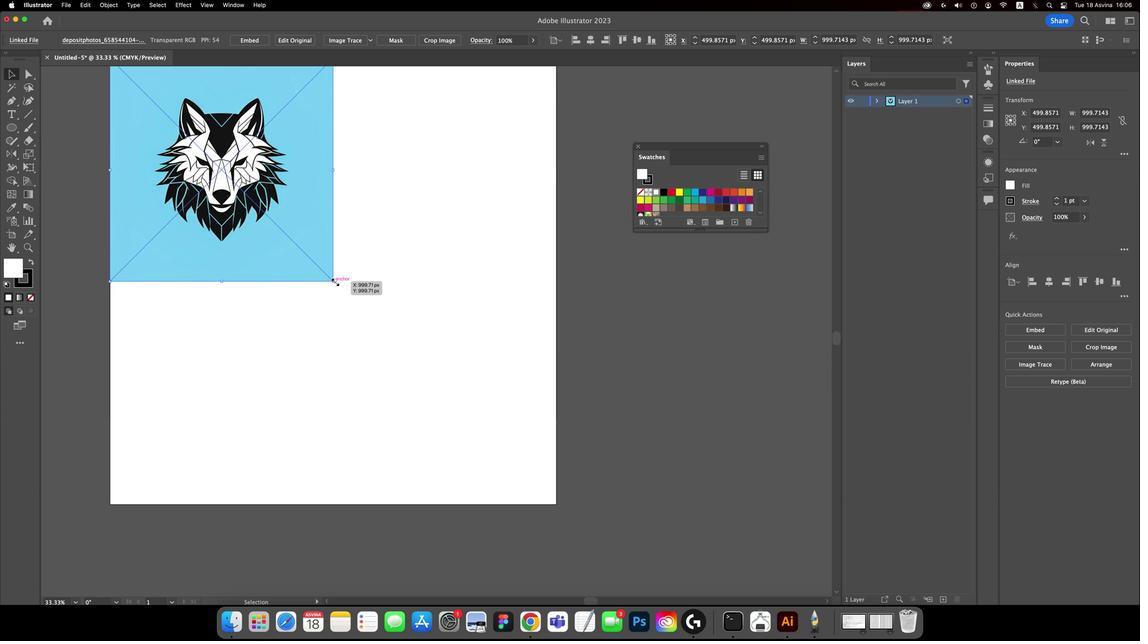 
Action: Mouse pressed left at (332, 281)
Screenshot: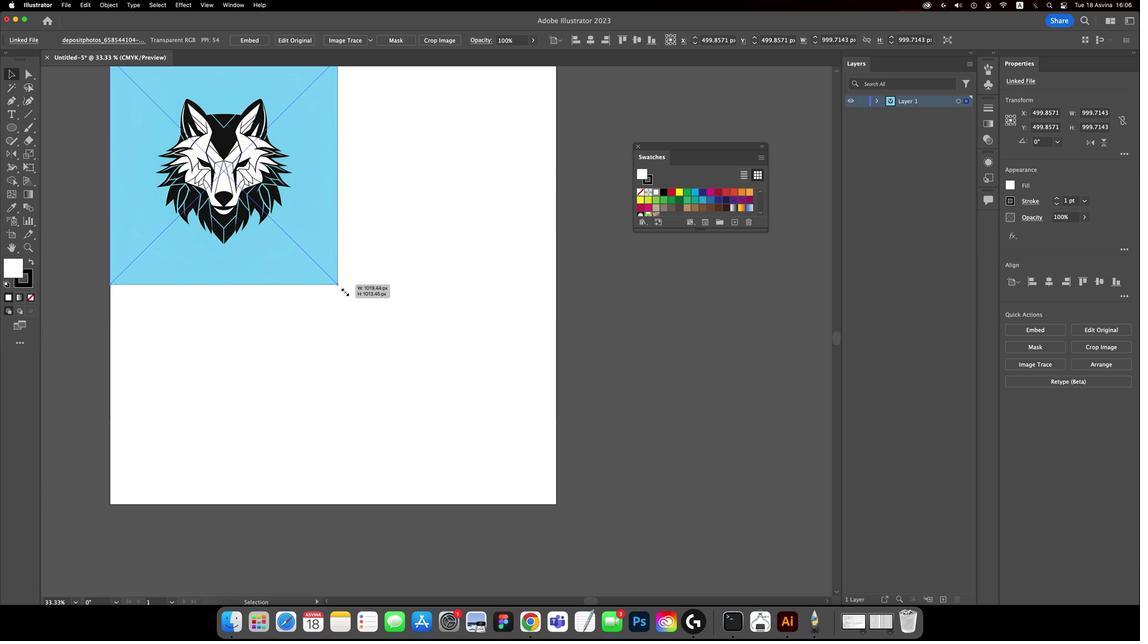 
Action: Mouse moved to (532, 485)
Screenshot: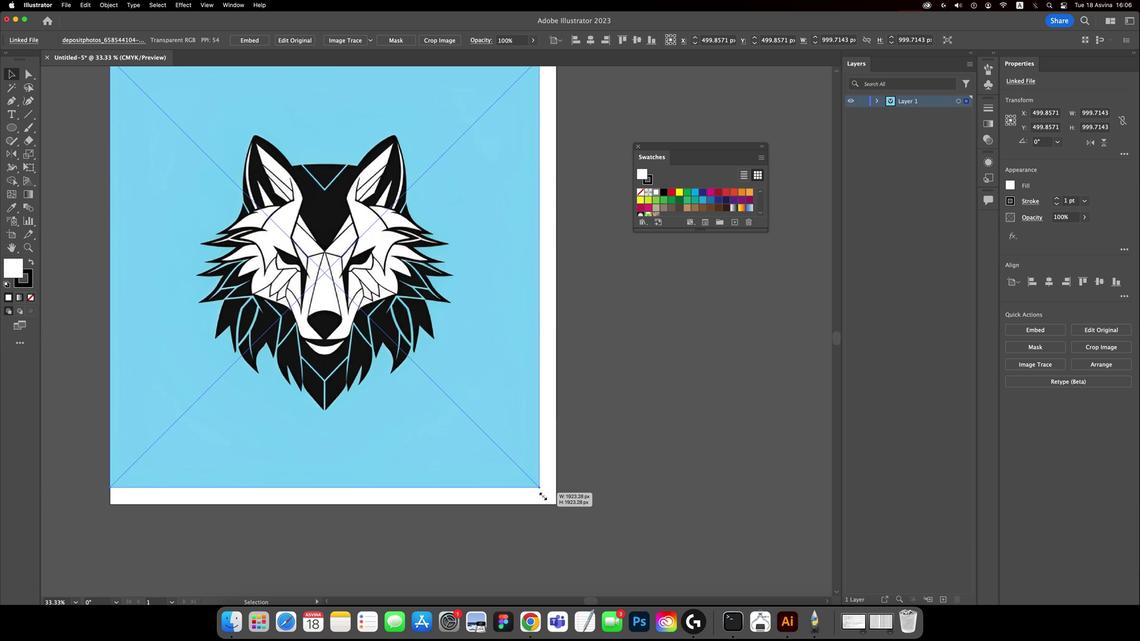 
Action: Key pressed Key.shift
Screenshot: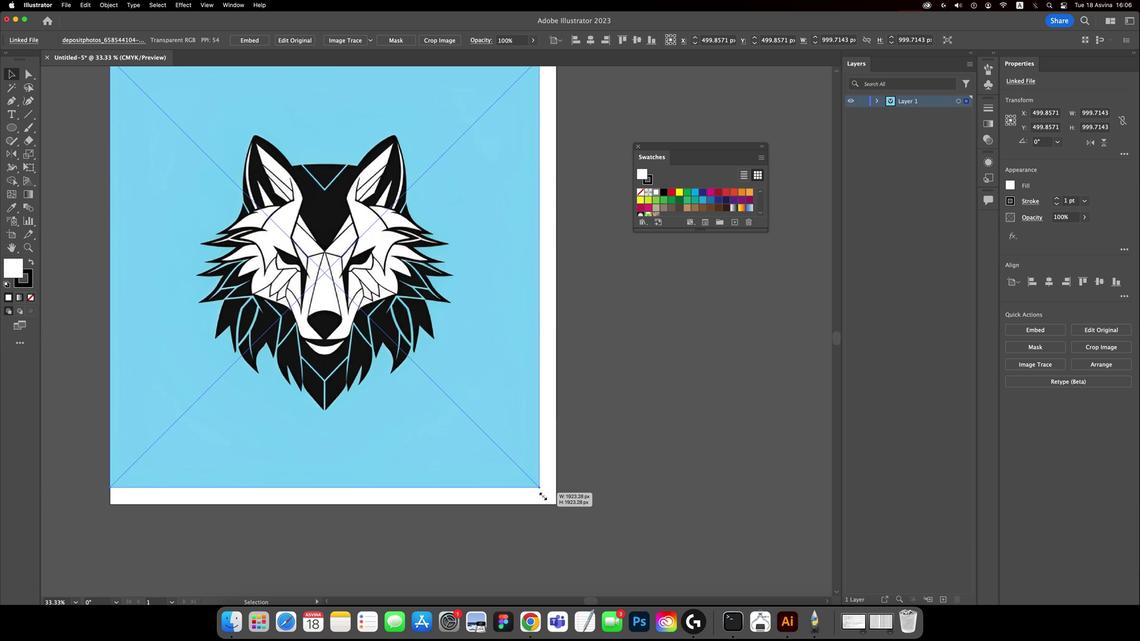 
Action: Mouse moved to (872, 105)
Screenshot: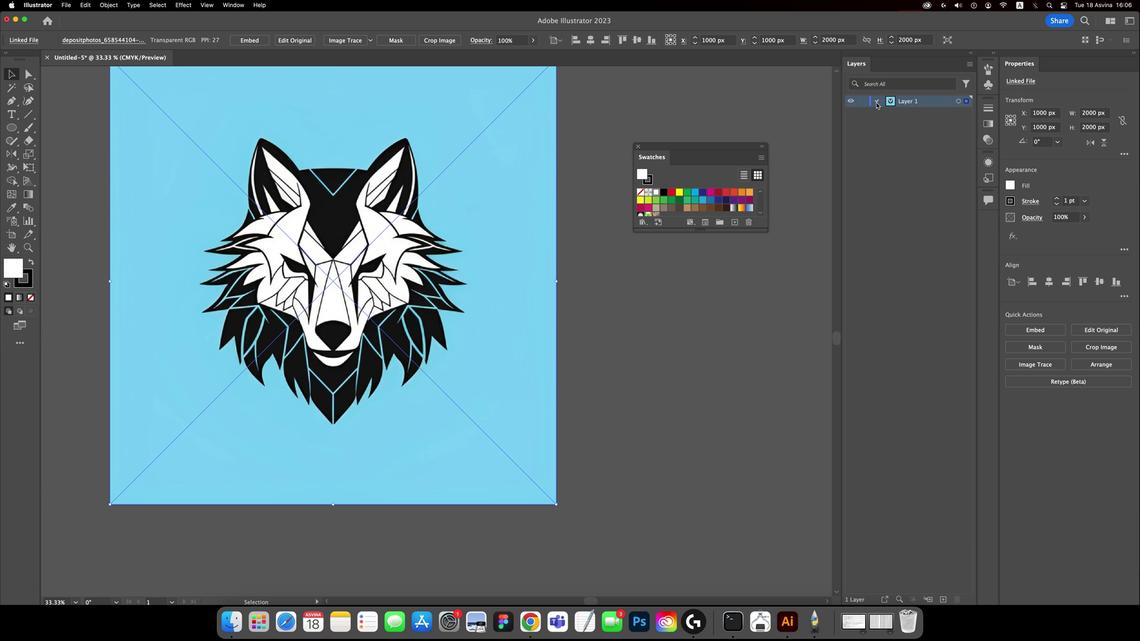 
Action: Mouse pressed left at (872, 105)
Screenshot: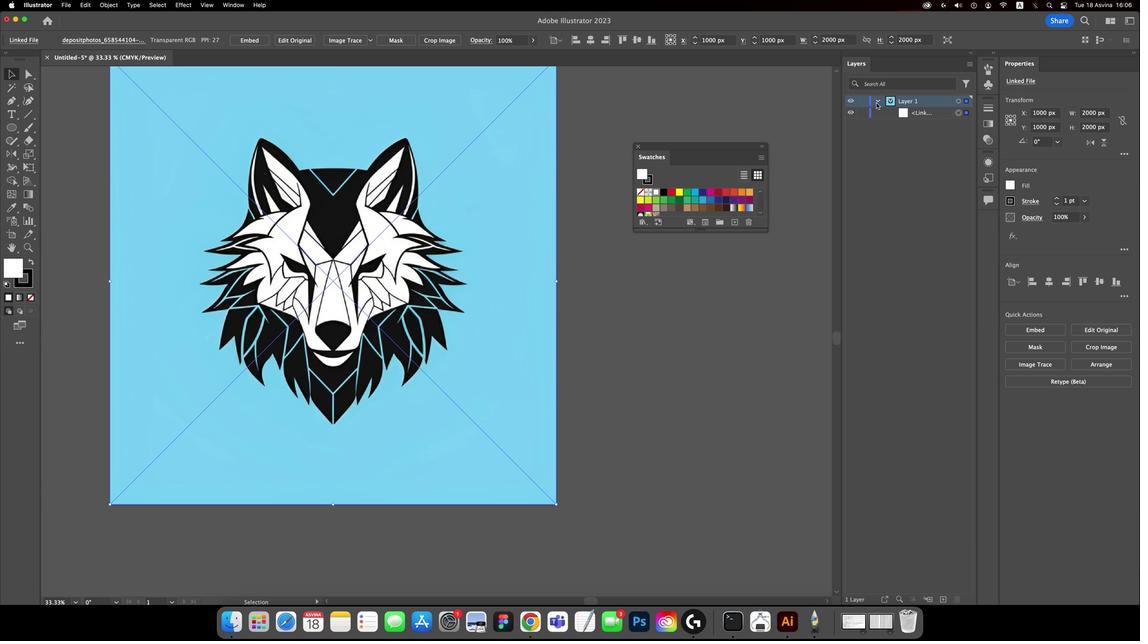 
Action: Mouse moved to (862, 114)
Screenshot: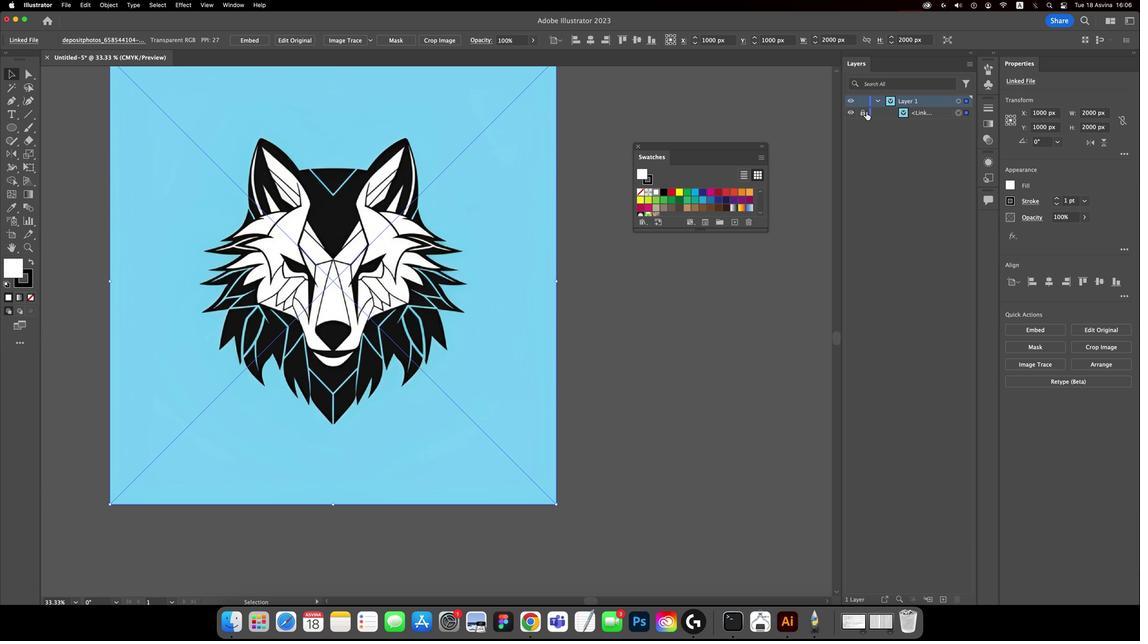 
Action: Mouse pressed left at (862, 114)
Screenshot: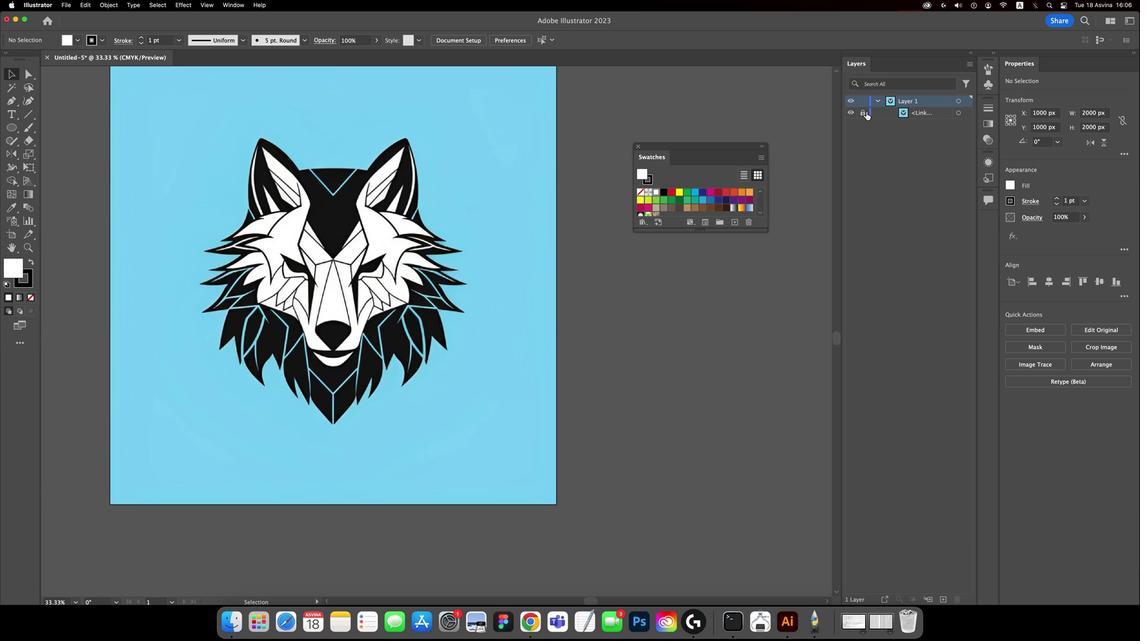 
Action: Mouse moved to (458, 240)
Screenshot: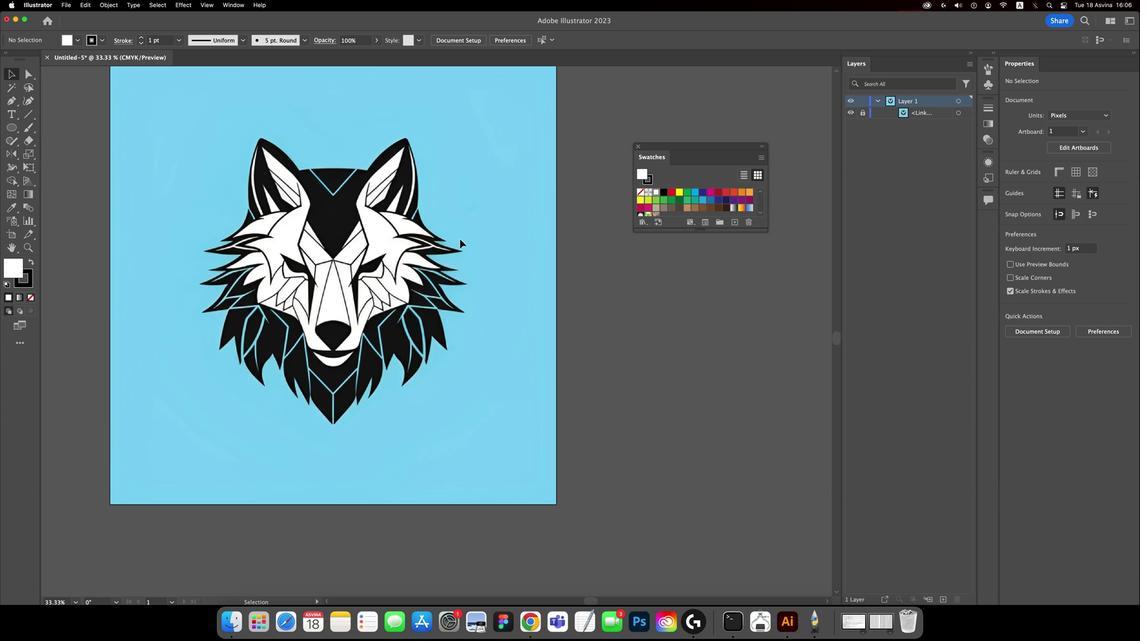 
Action: Mouse pressed left at (458, 240)
Screenshot: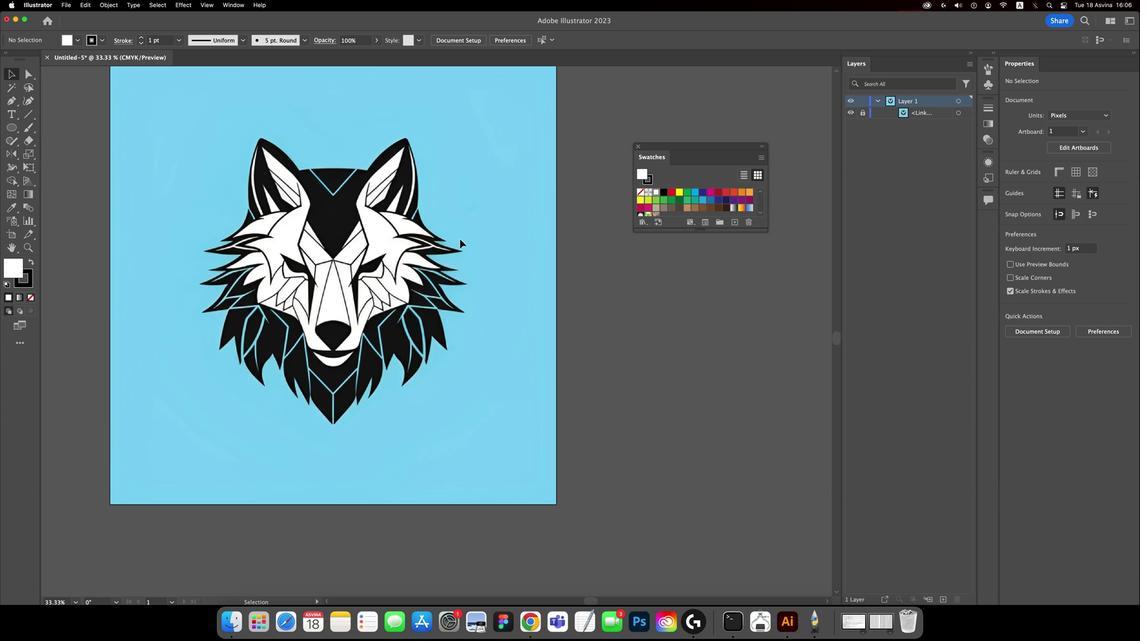 
Action: Mouse moved to (288, 272)
Screenshot: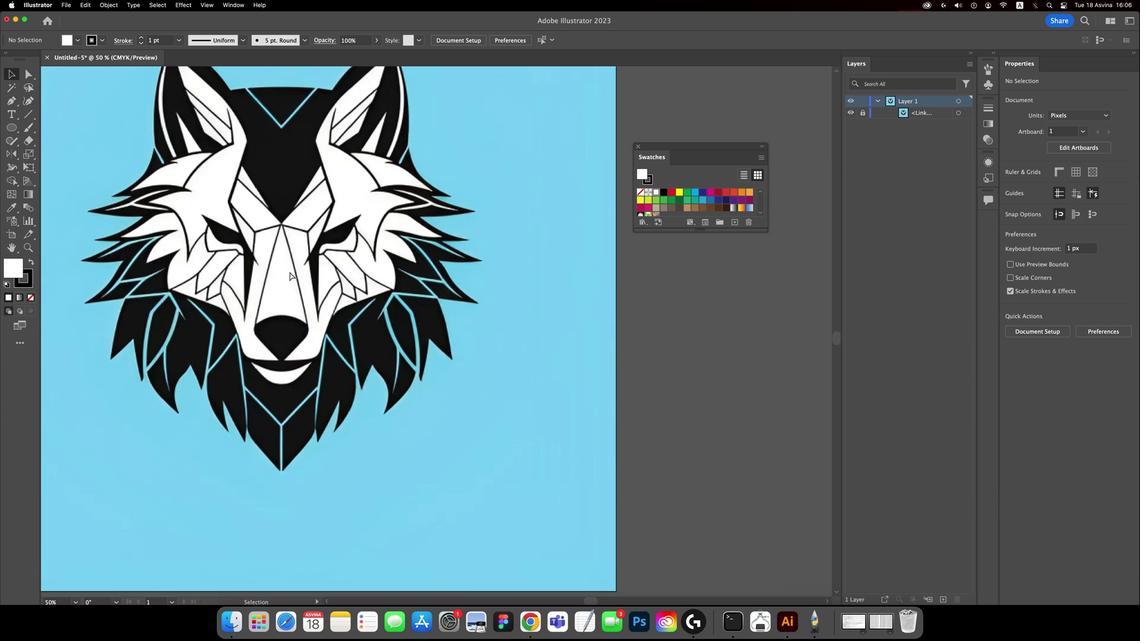 
Action: Key pressed Key.cmd'='
Screenshot: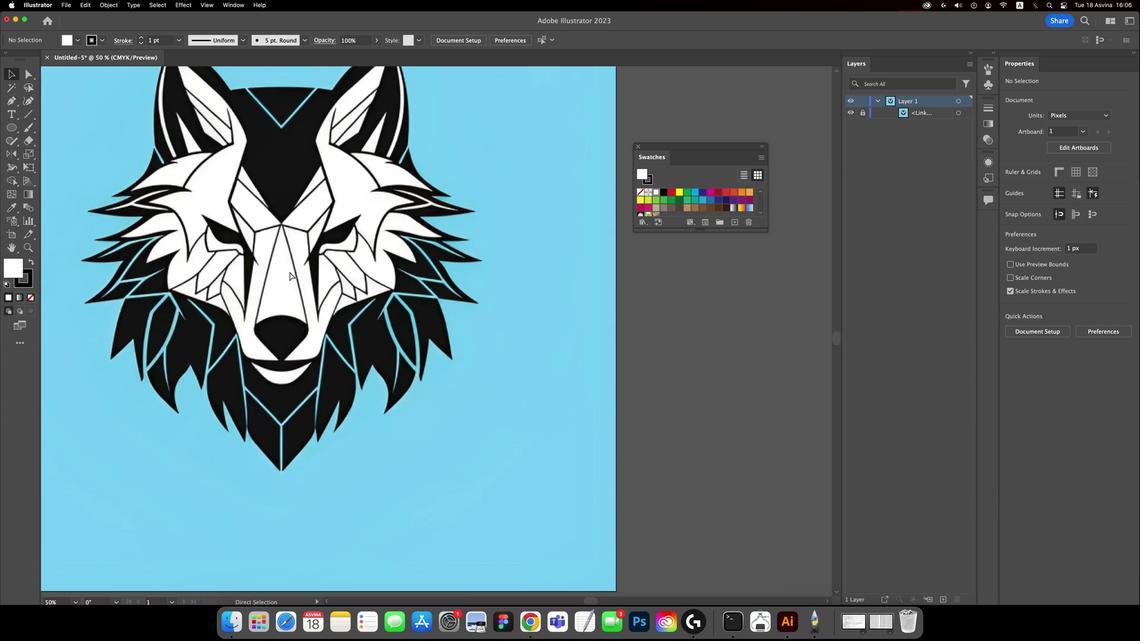 
Action: Mouse moved to (288, 272)
Screenshot: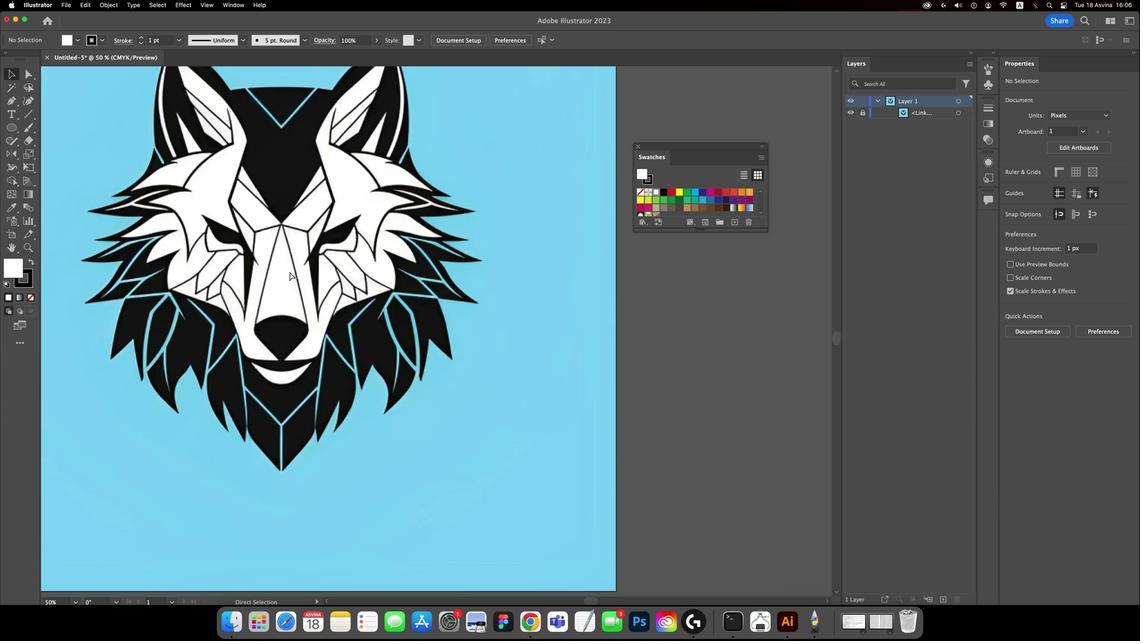 
Action: Key pressed Key.cmd
Screenshot: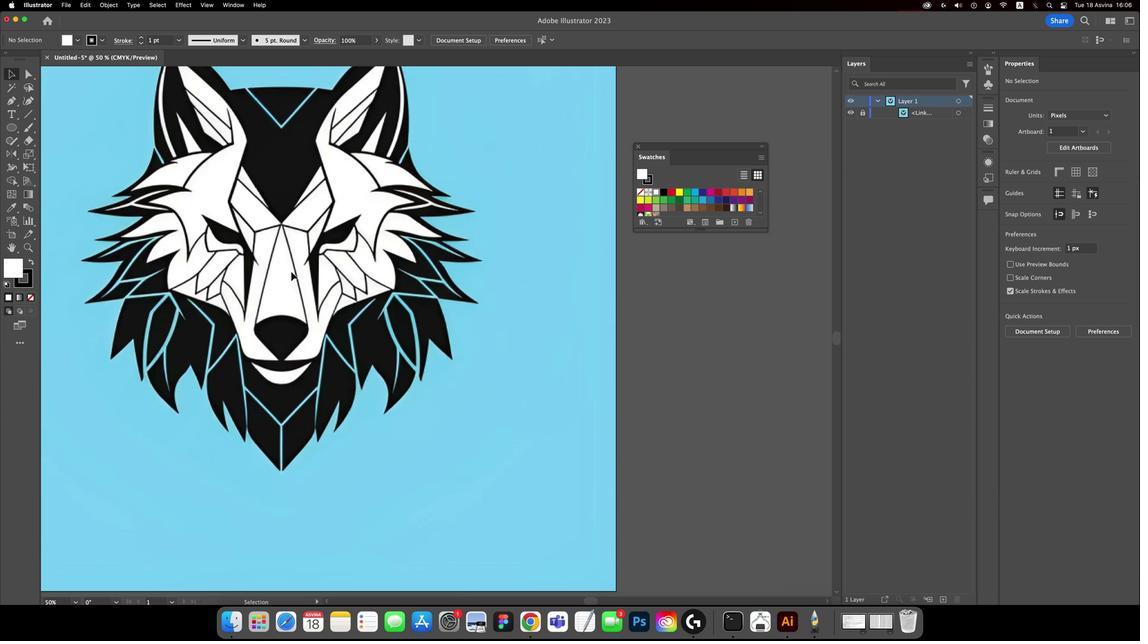 
Action: Mouse moved to (290, 272)
Screenshot: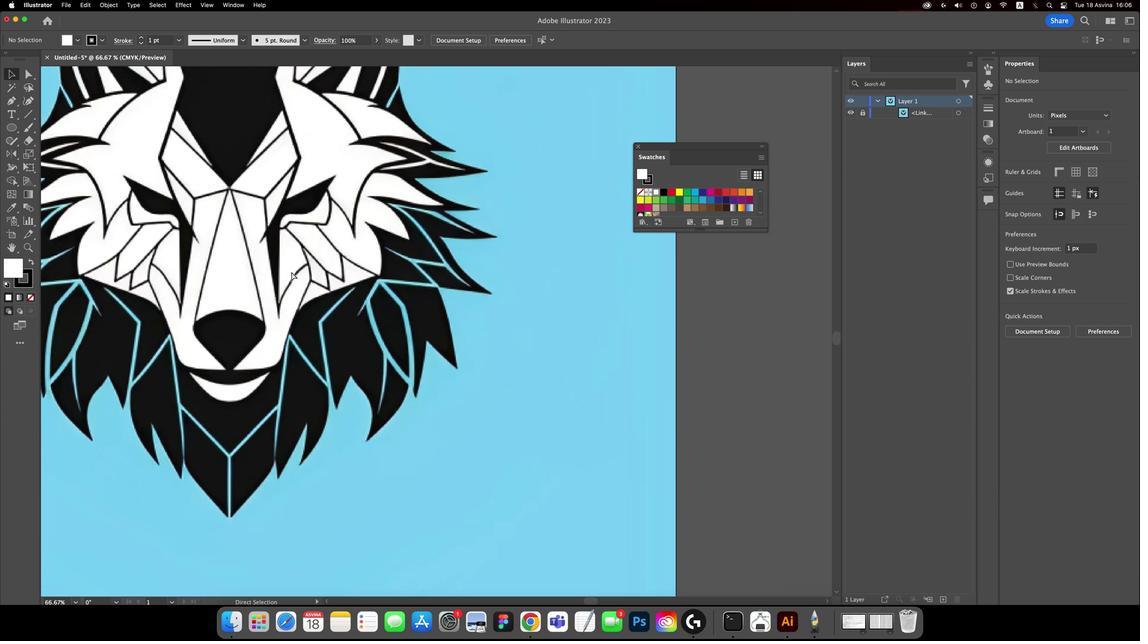 
Action: Key pressed Key.cmd'='Key.cmdKey.cmd'='Key.cmd
Screenshot: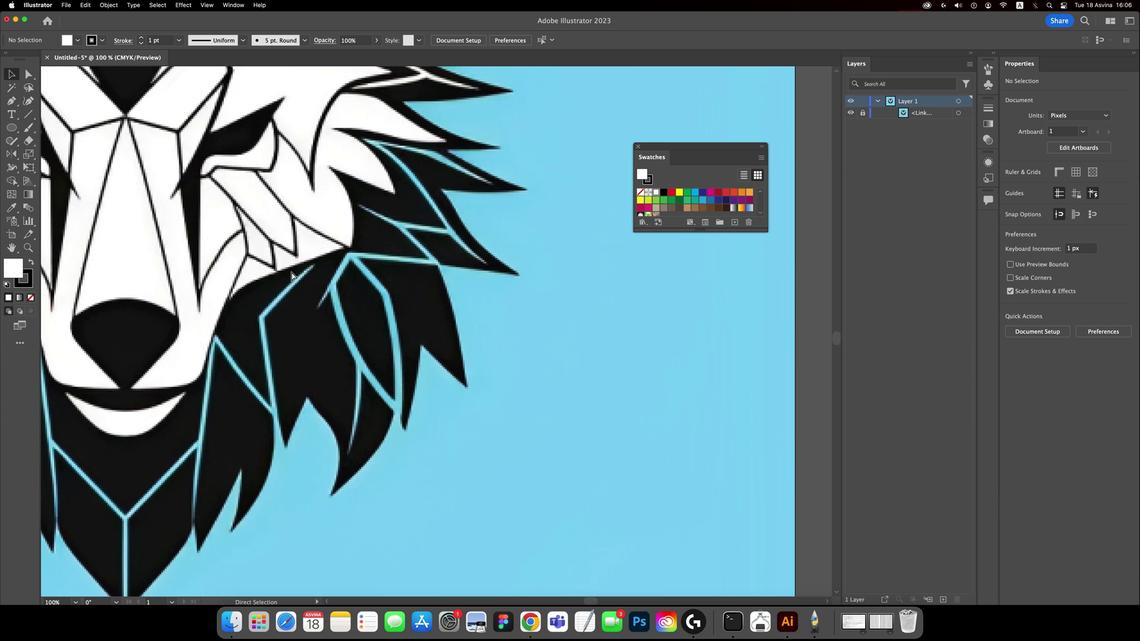 
Action: Mouse moved to (255, 273)
Screenshot: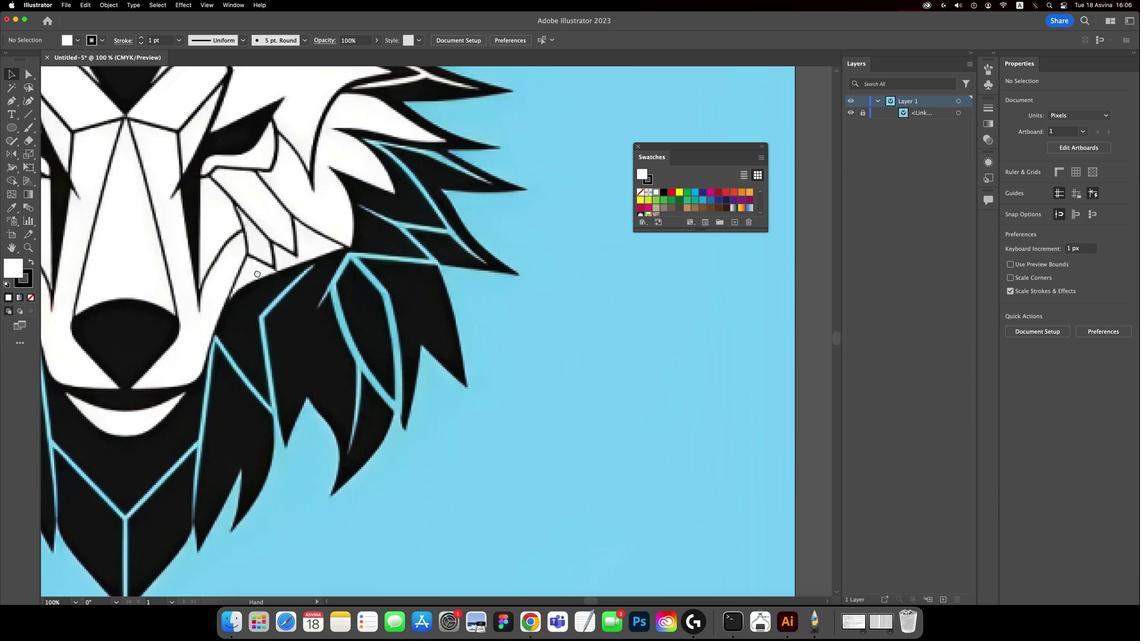 
Action: Key pressed Key.space
Screenshot: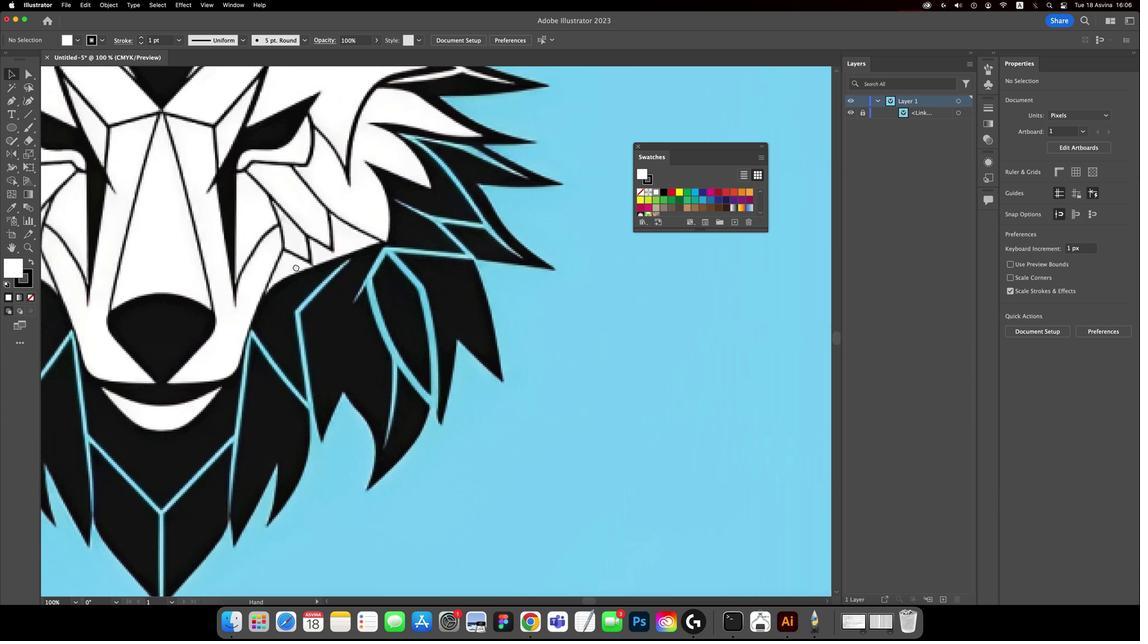 
Action: Mouse moved to (255, 273)
Screenshot: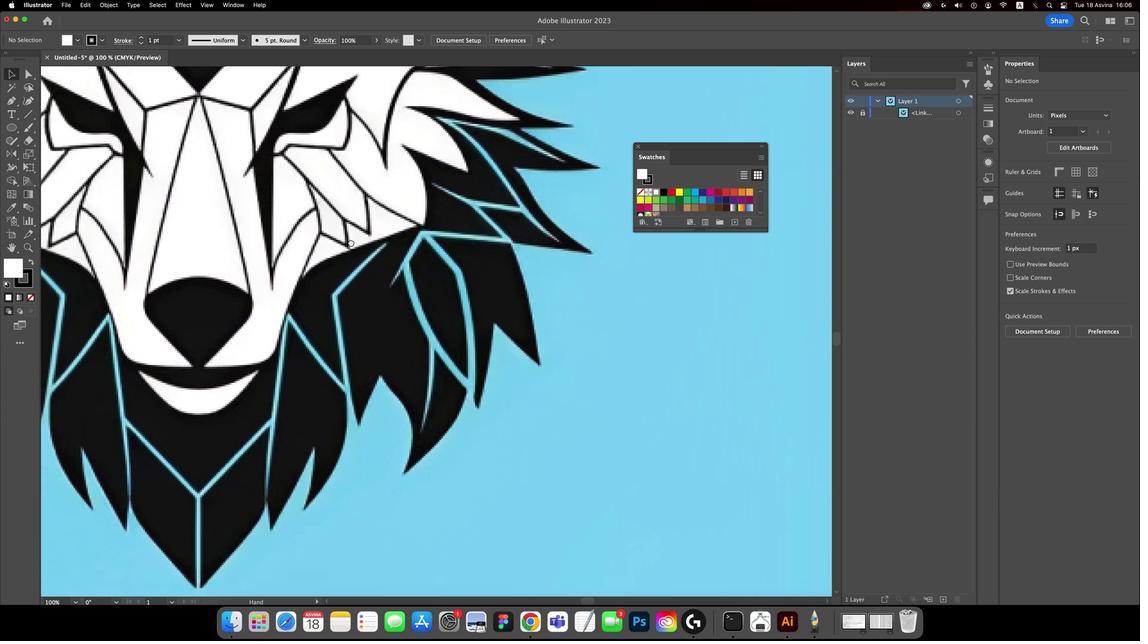 
Action: Mouse pressed left at (255, 273)
Screenshot: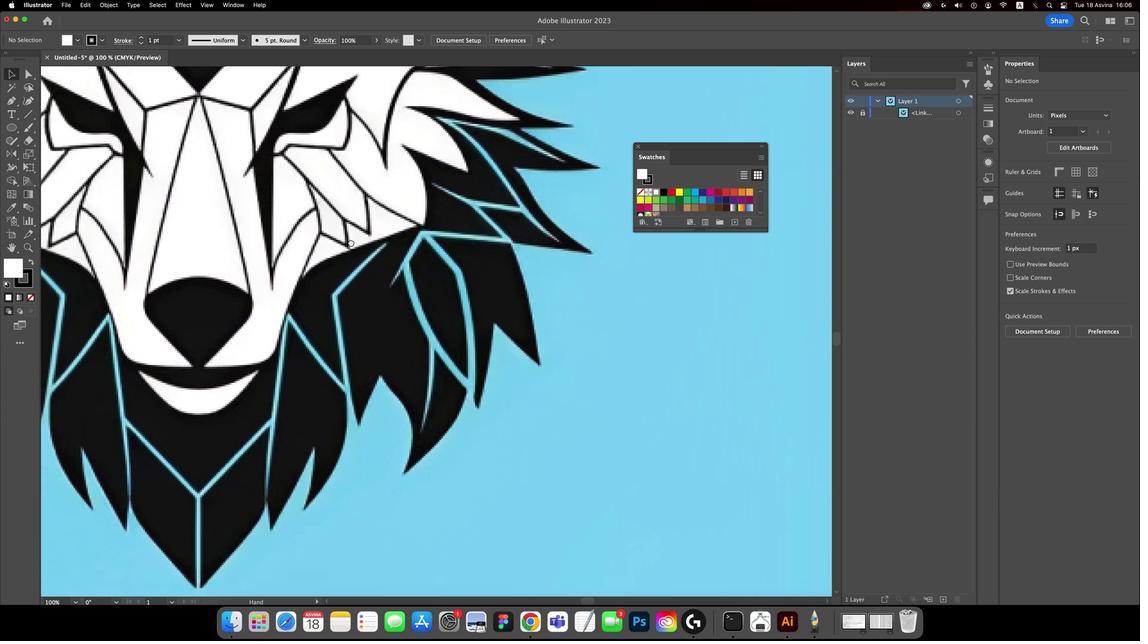 
Action: Mouse moved to (495, 219)
Screenshot: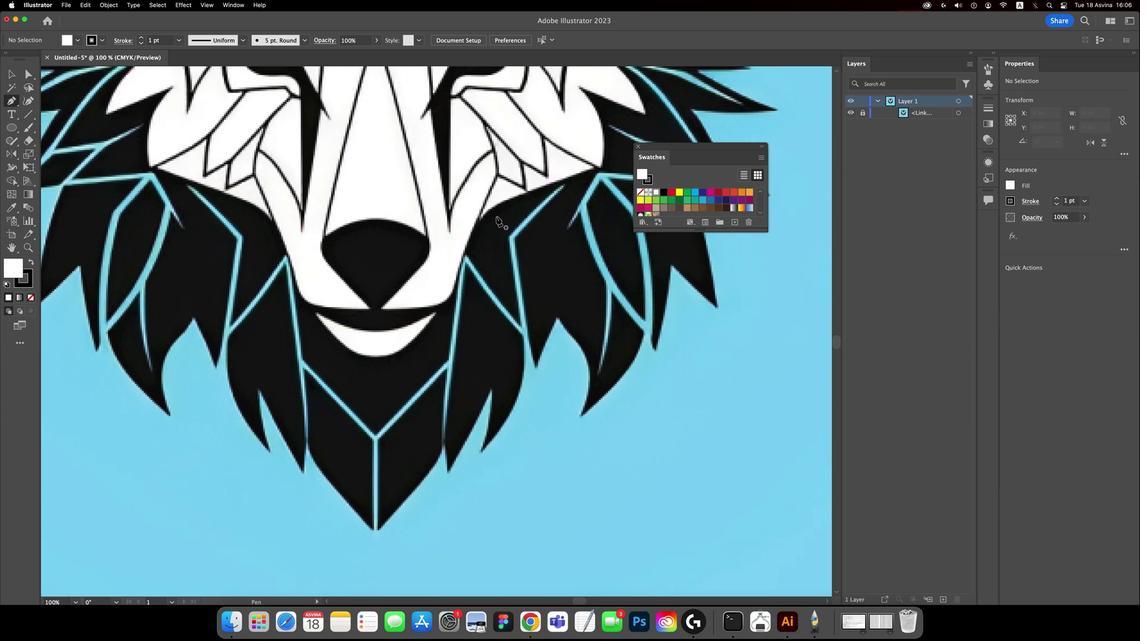 
Action: Key pressed 'p'
Screenshot: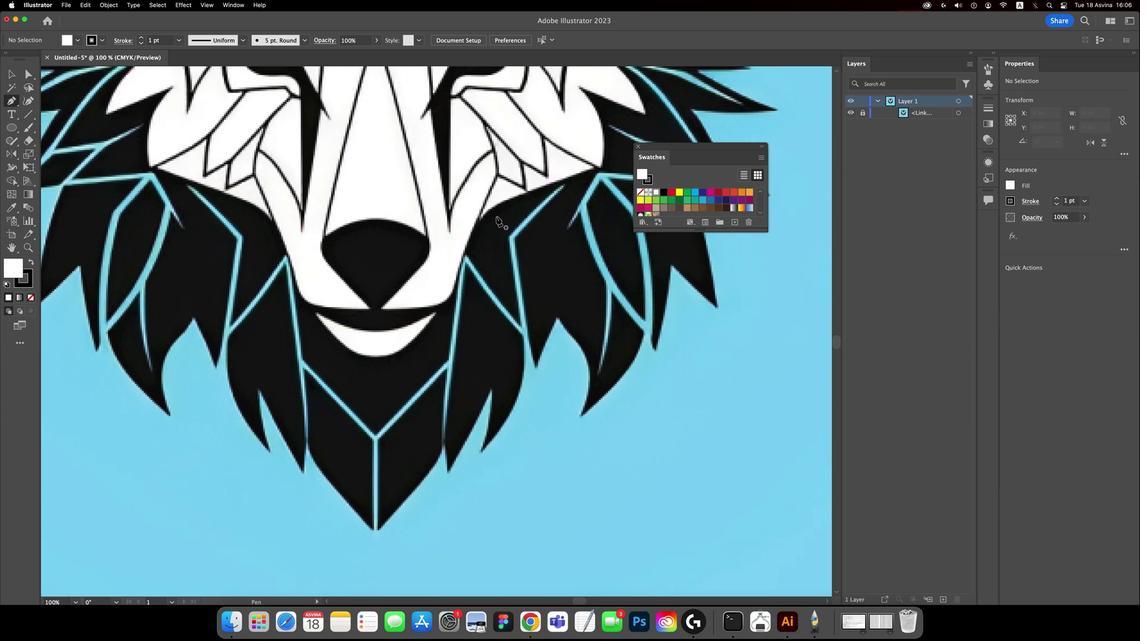 
Action: Mouse moved to (463, 265)
Screenshot: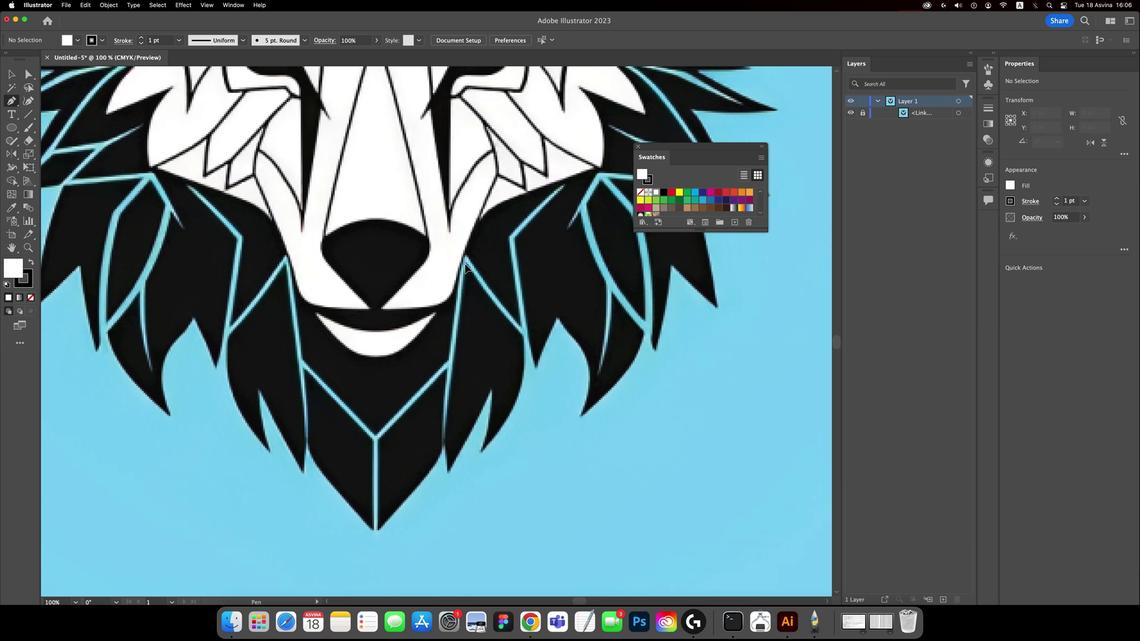 
Action: Mouse pressed left at (463, 265)
Screenshot: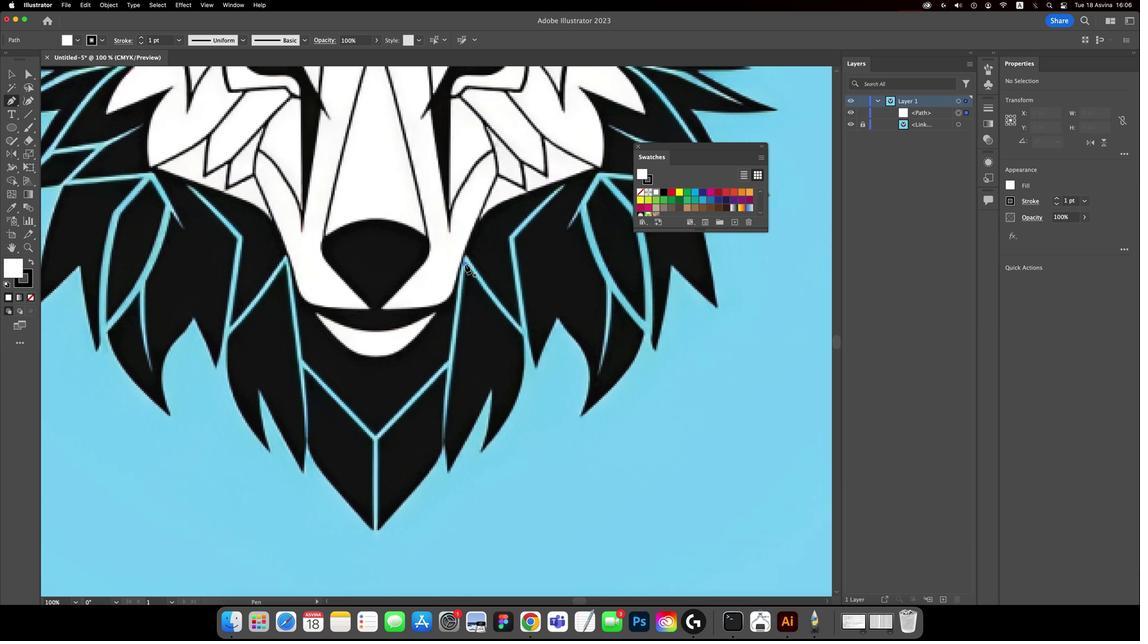 
Action: Mouse moved to (447, 470)
Screenshot: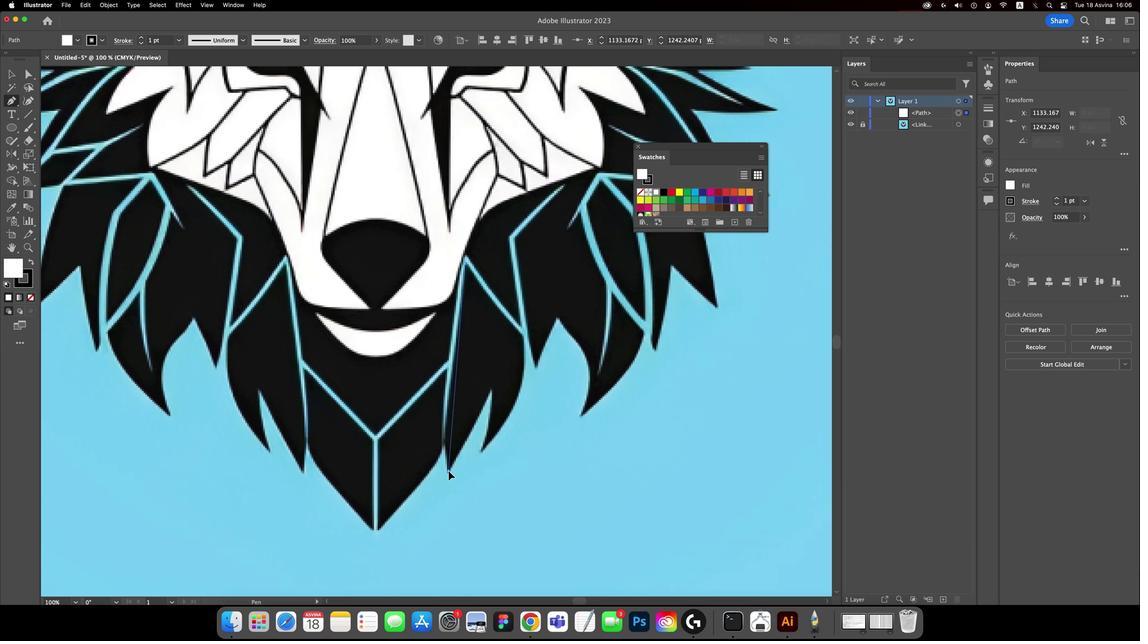 
Action: Mouse pressed left at (447, 470)
Screenshot: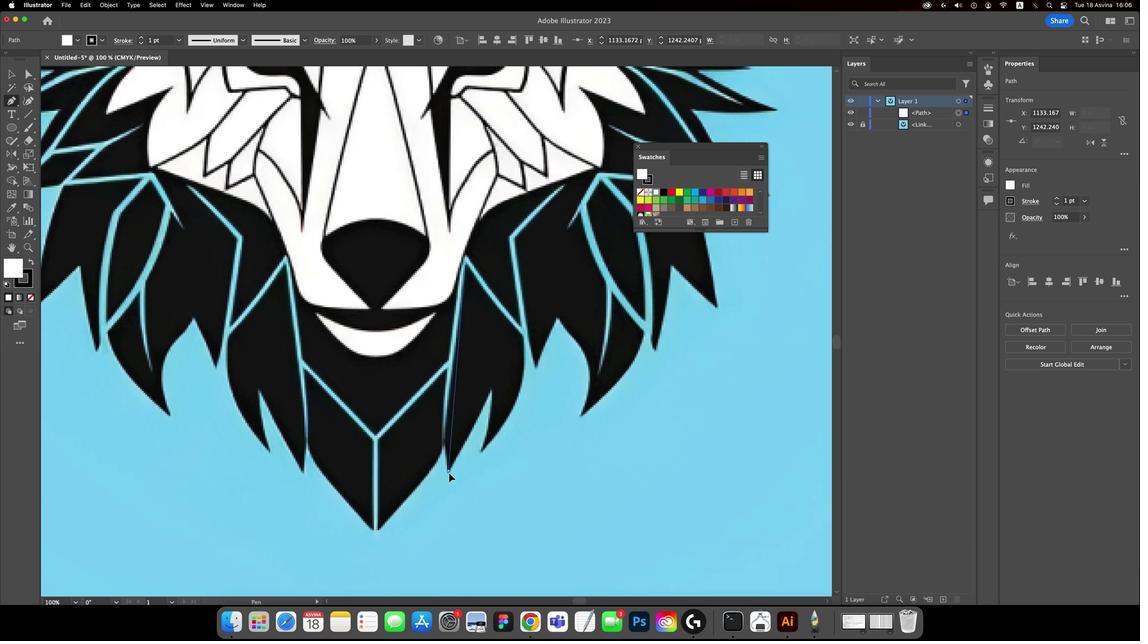 
Action: Mouse moved to (447, 472)
Screenshot: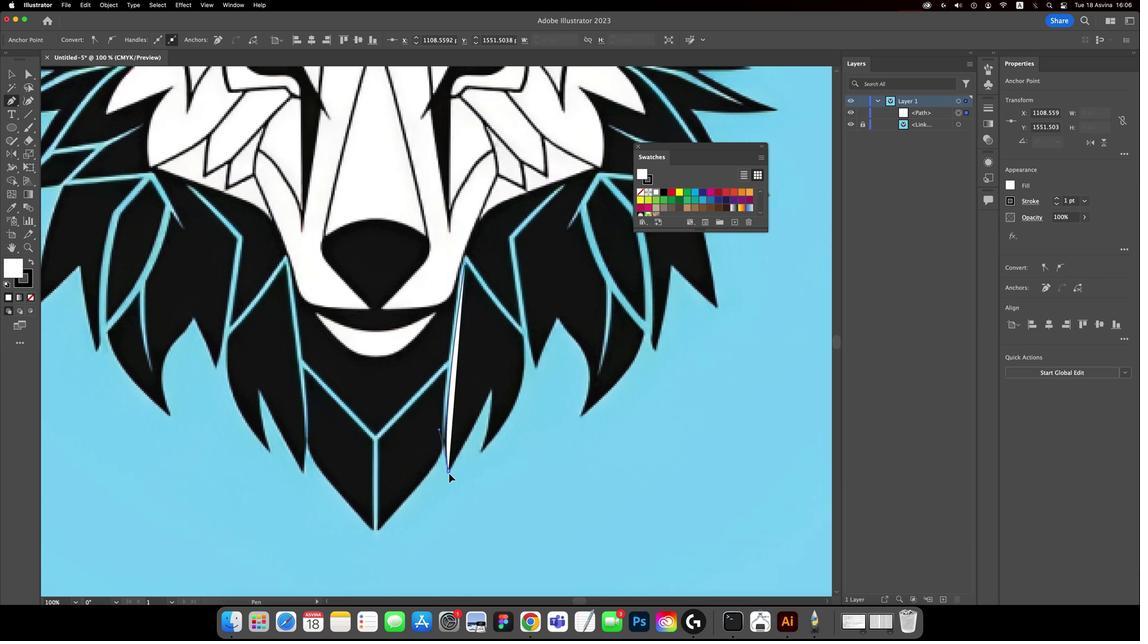 
Action: Mouse pressed left at (447, 472)
Screenshot: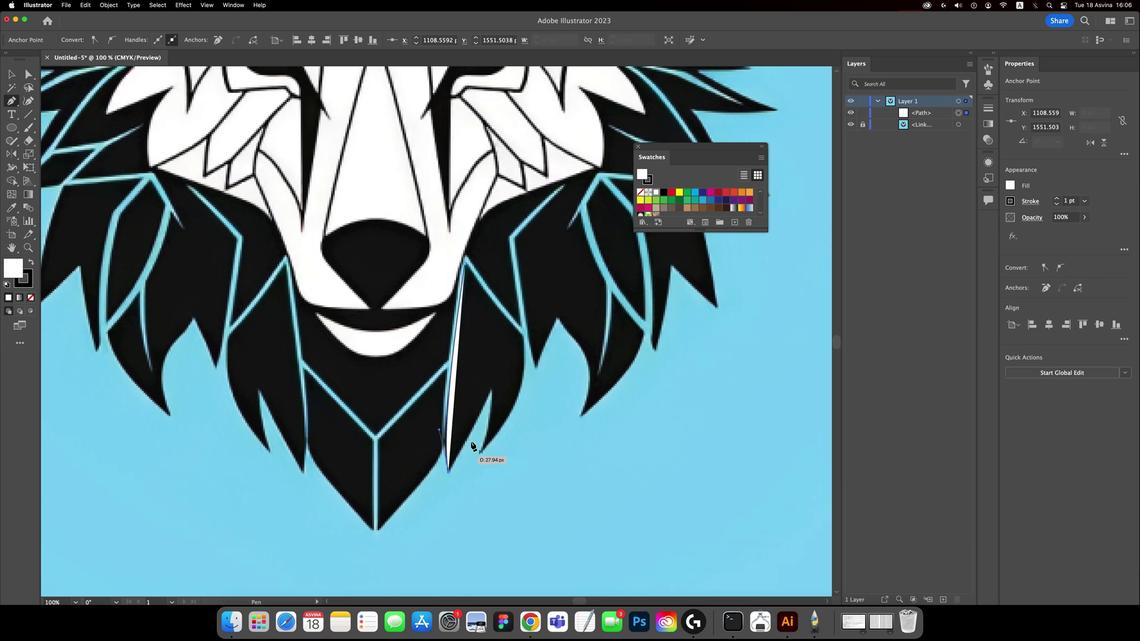 
Action: Mouse moved to (491, 388)
Screenshot: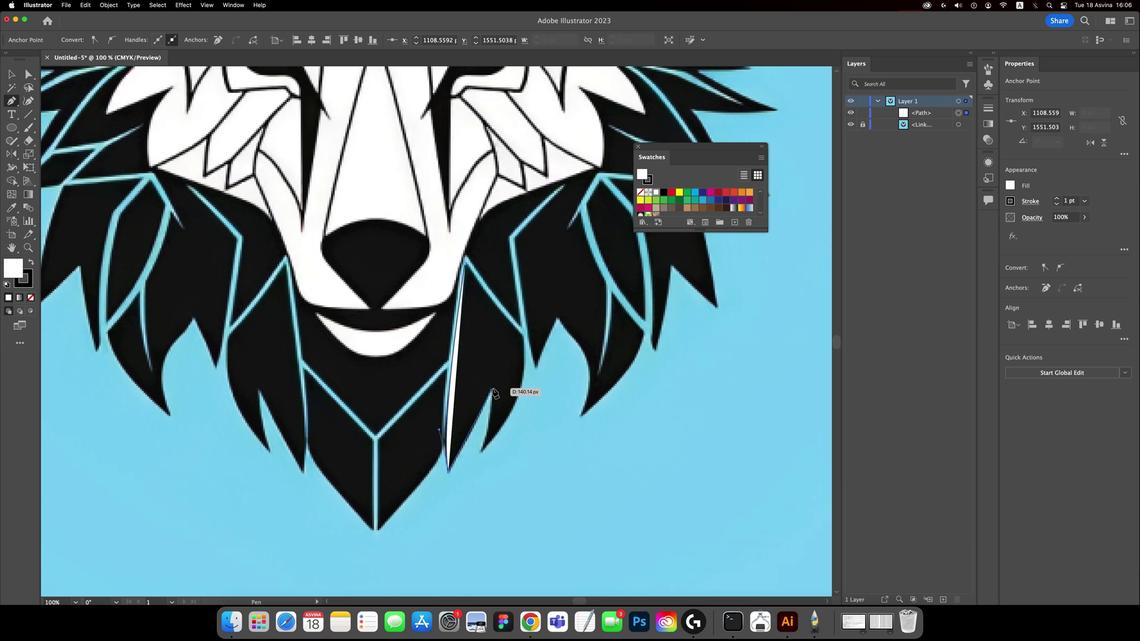 
Action: Mouse pressed left at (491, 388)
Screenshot: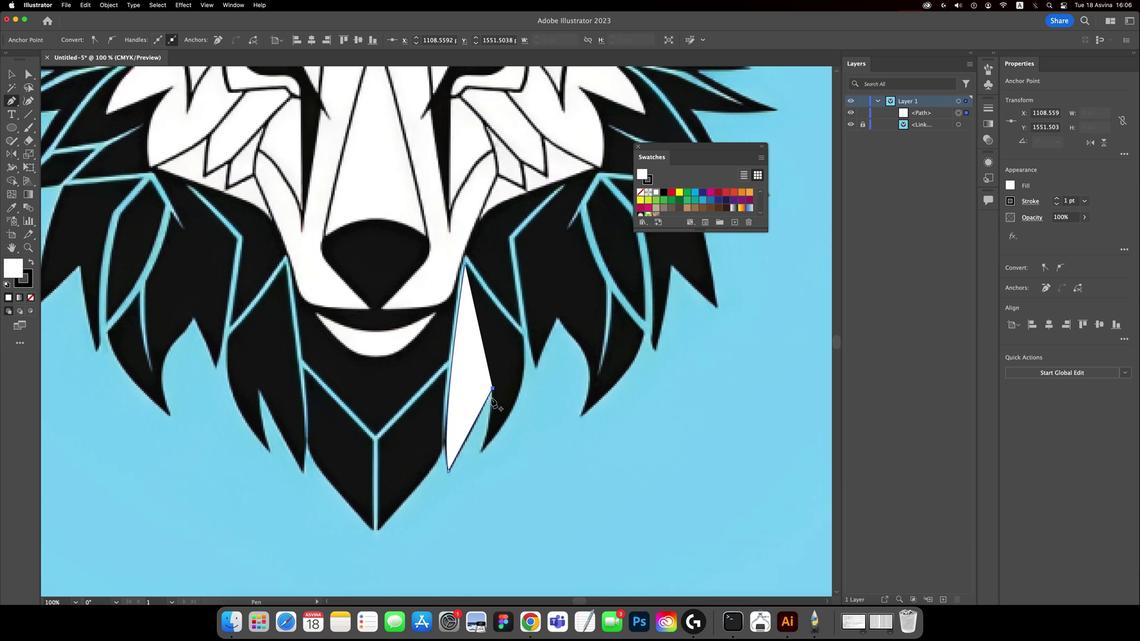 
Action: Mouse moved to (480, 448)
Screenshot: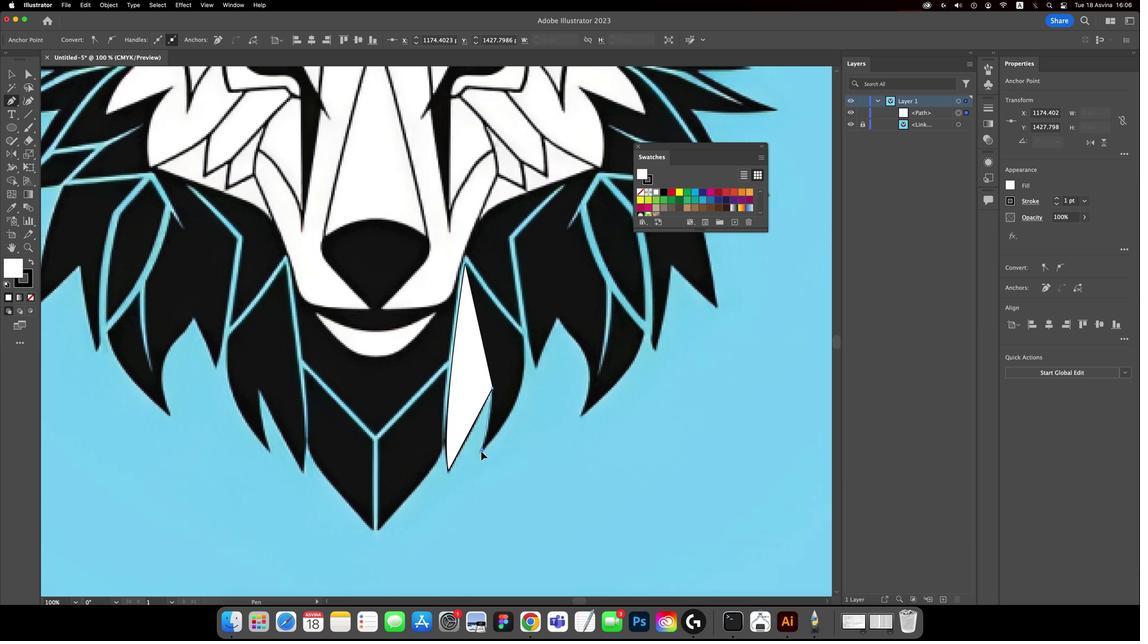 
Action: Mouse pressed left at (480, 448)
Screenshot: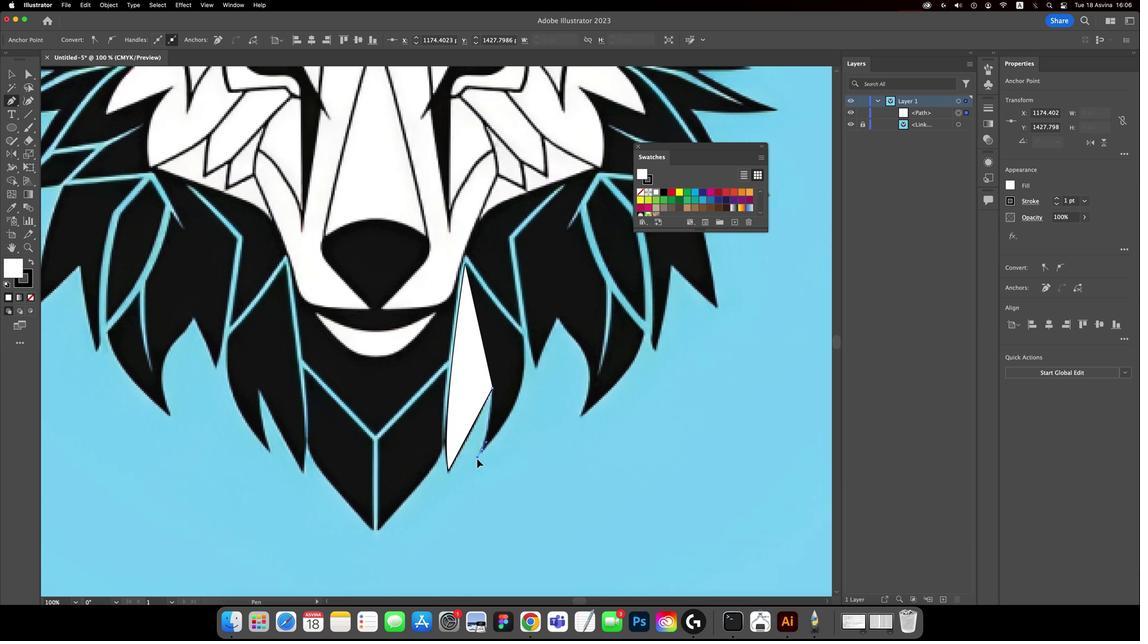 
Action: Mouse moved to (481, 448)
Screenshot: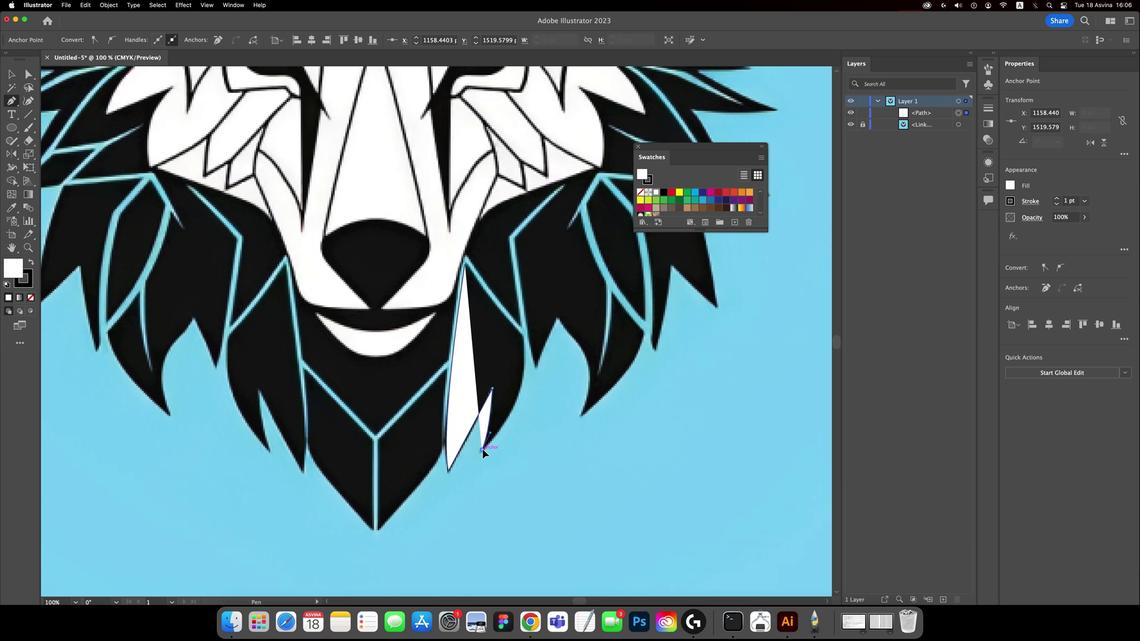 
Action: Mouse pressed left at (481, 448)
Screenshot: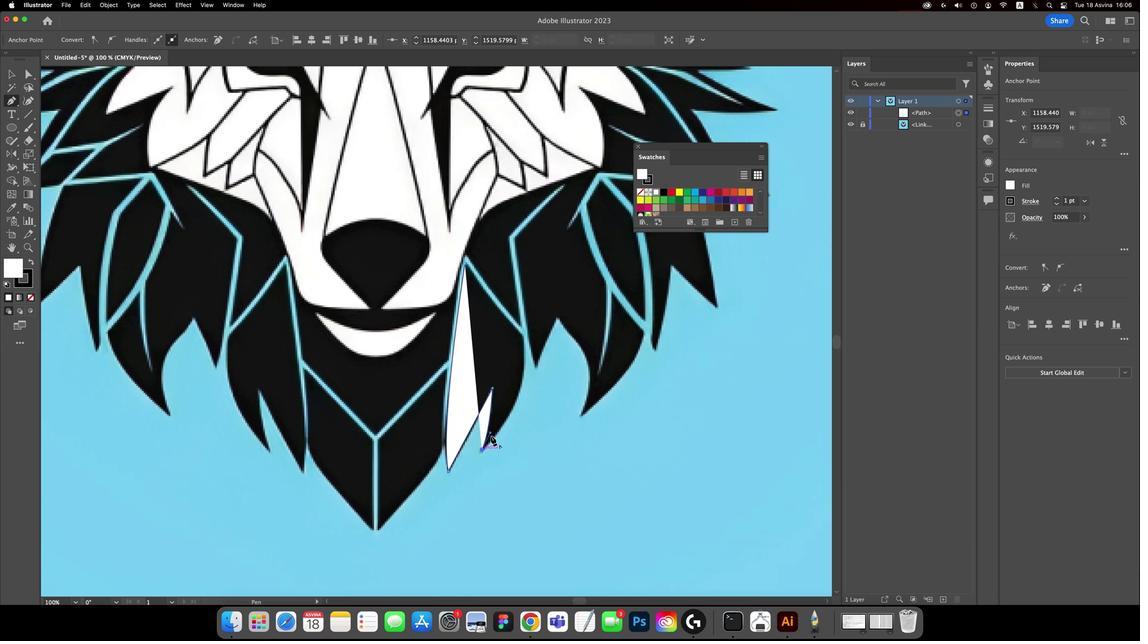 
Action: Mouse moved to (520, 375)
Screenshot: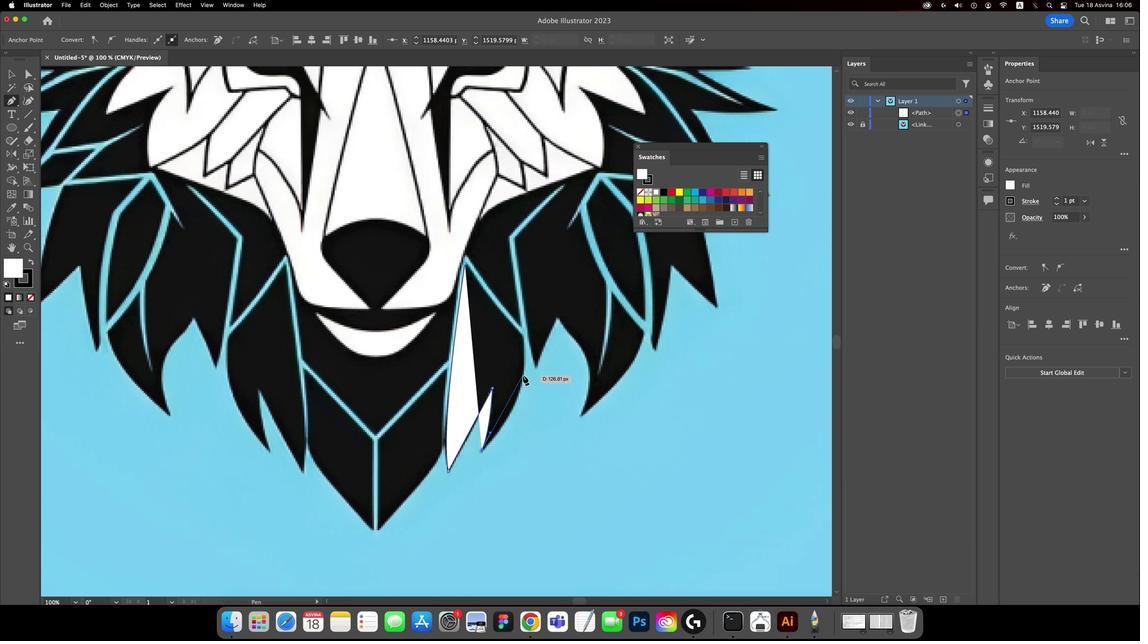 
Action: Mouse pressed left at (520, 375)
Screenshot: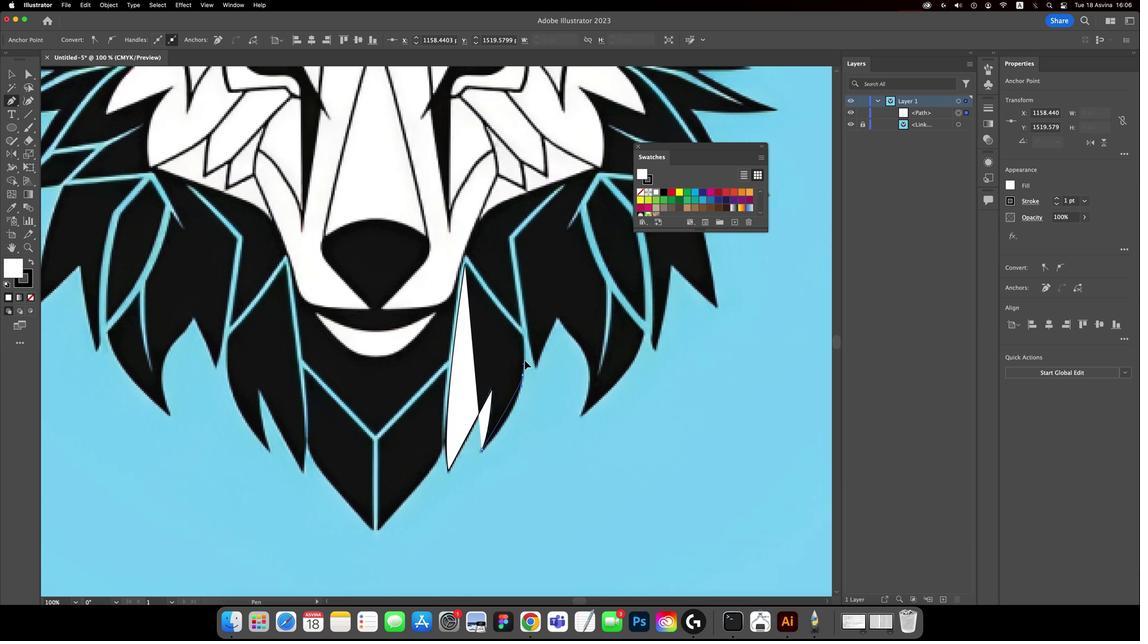 
Action: Mouse moved to (520, 374)
Screenshot: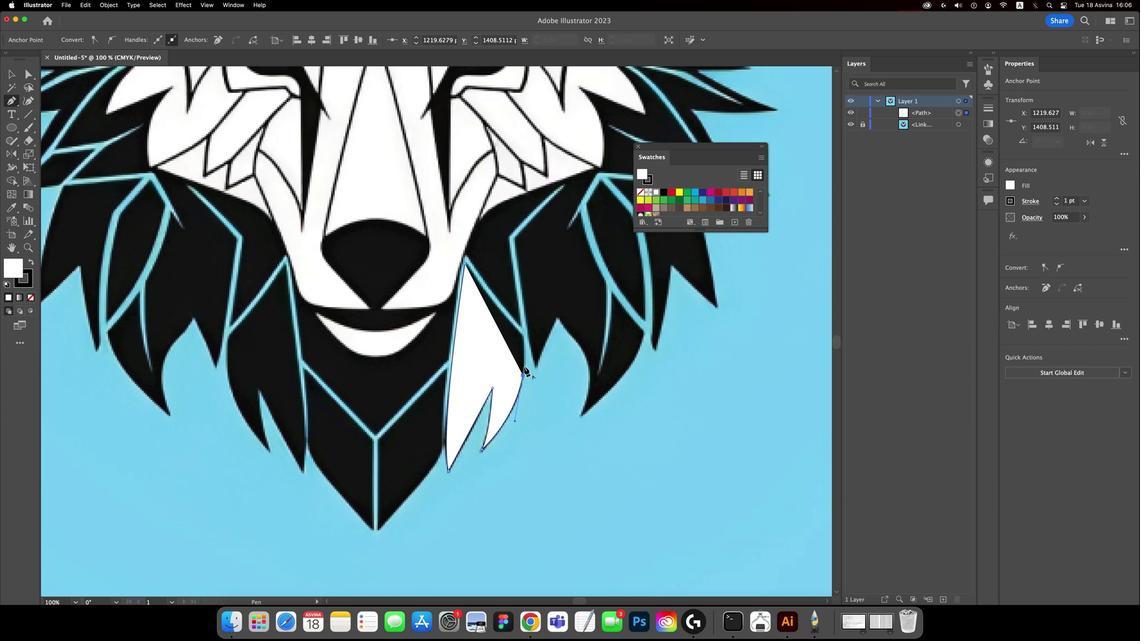 
Action: Mouse pressed left at (520, 374)
Screenshot: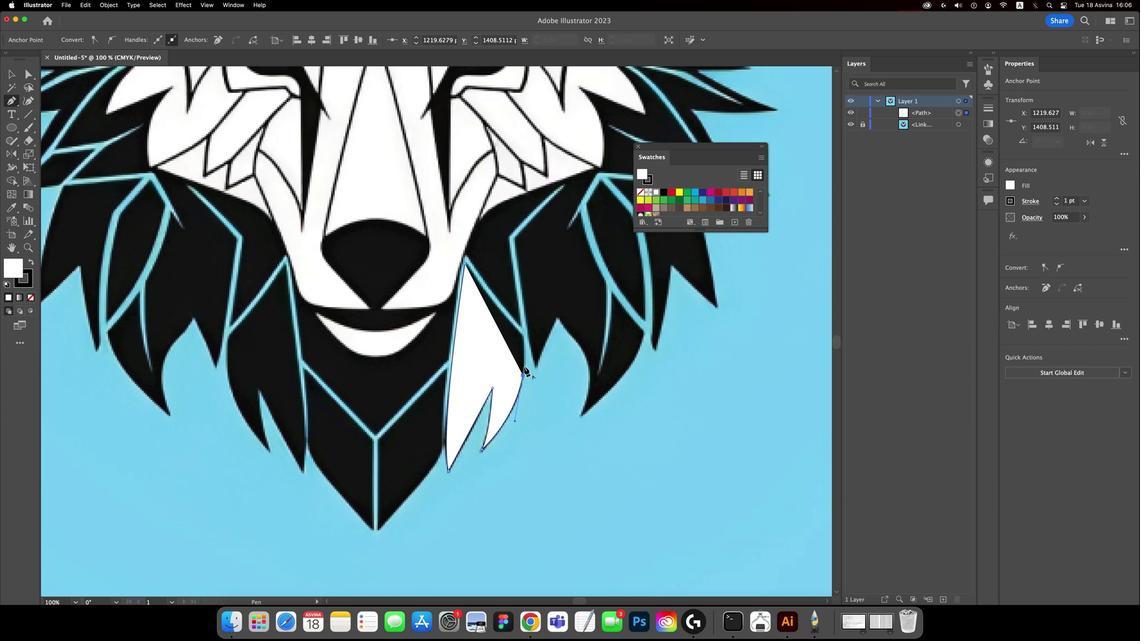 
Action: Mouse moved to (520, 337)
Screenshot: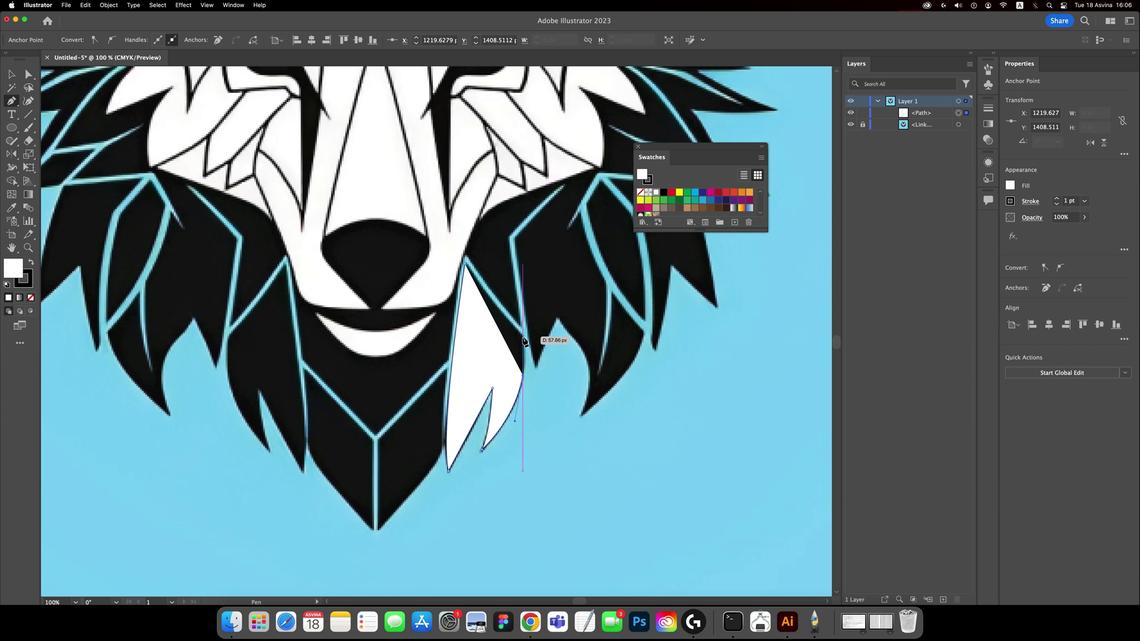 
Action: Mouse pressed left at (520, 337)
Screenshot: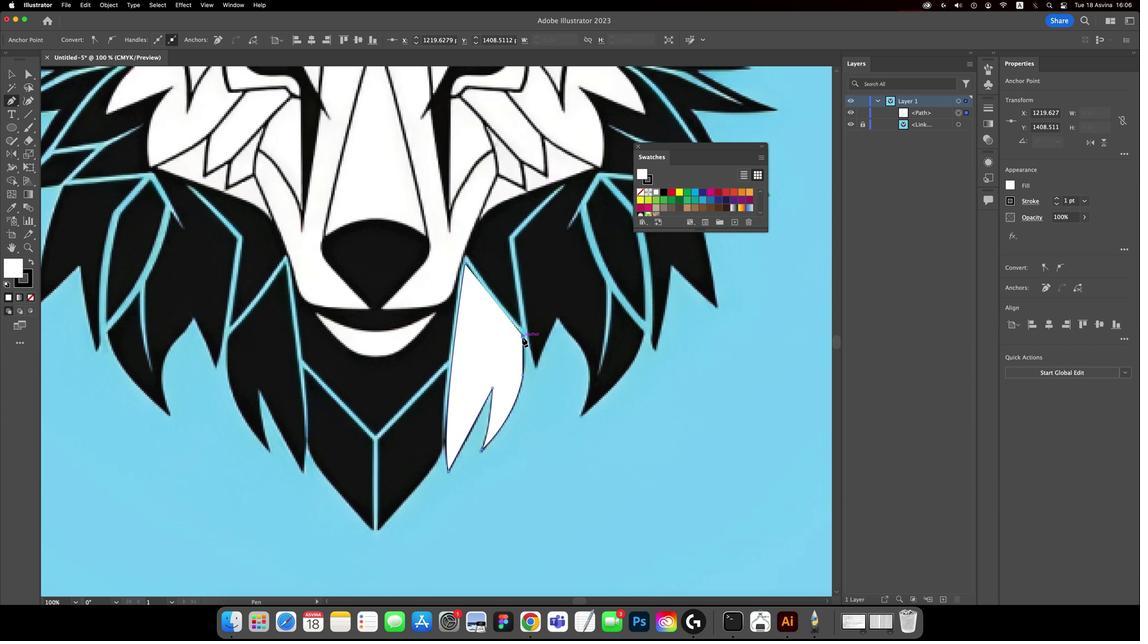 
Action: Mouse moved to (462, 264)
Screenshot: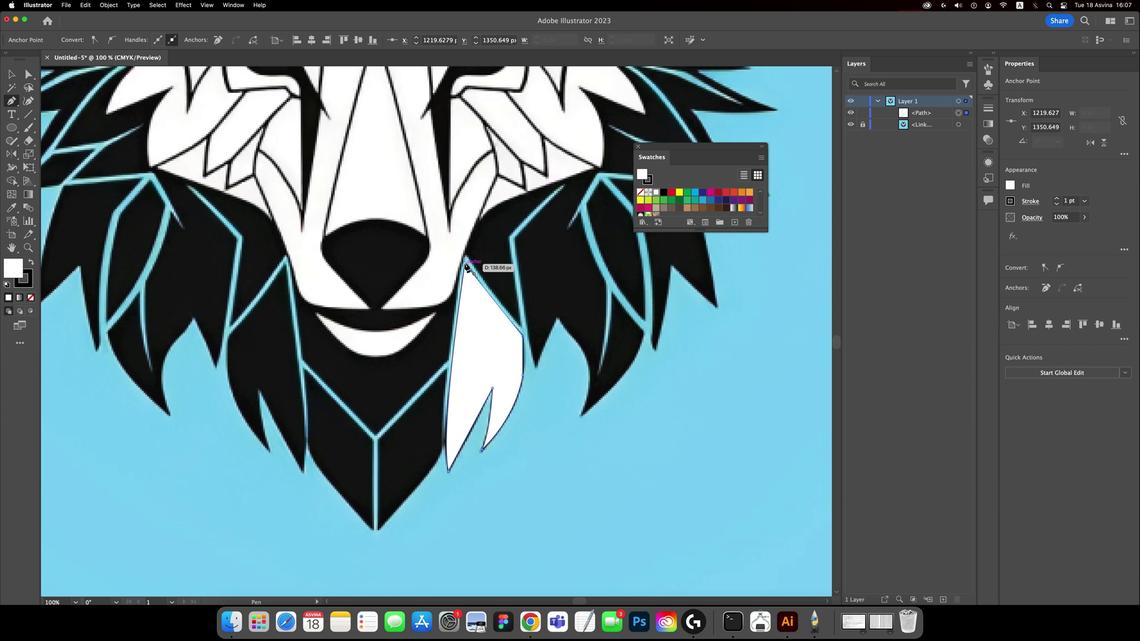
Action: Mouse pressed left at (462, 264)
Screenshot: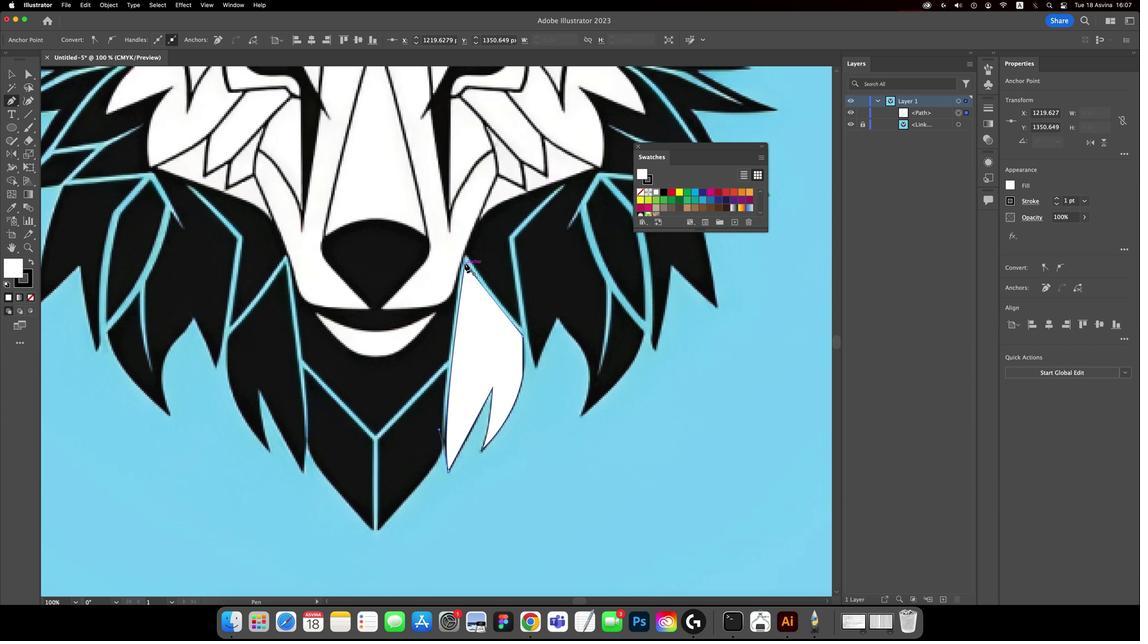 
Action: Mouse moved to (637, 194)
Screenshot: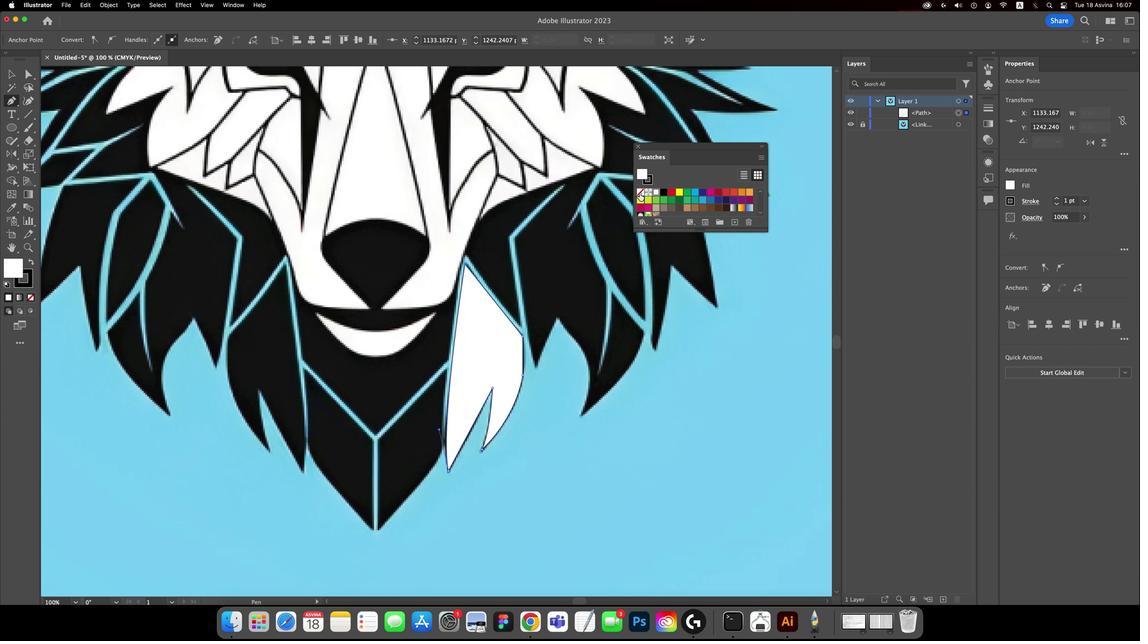 
Action: Mouse pressed left at (637, 194)
Screenshot: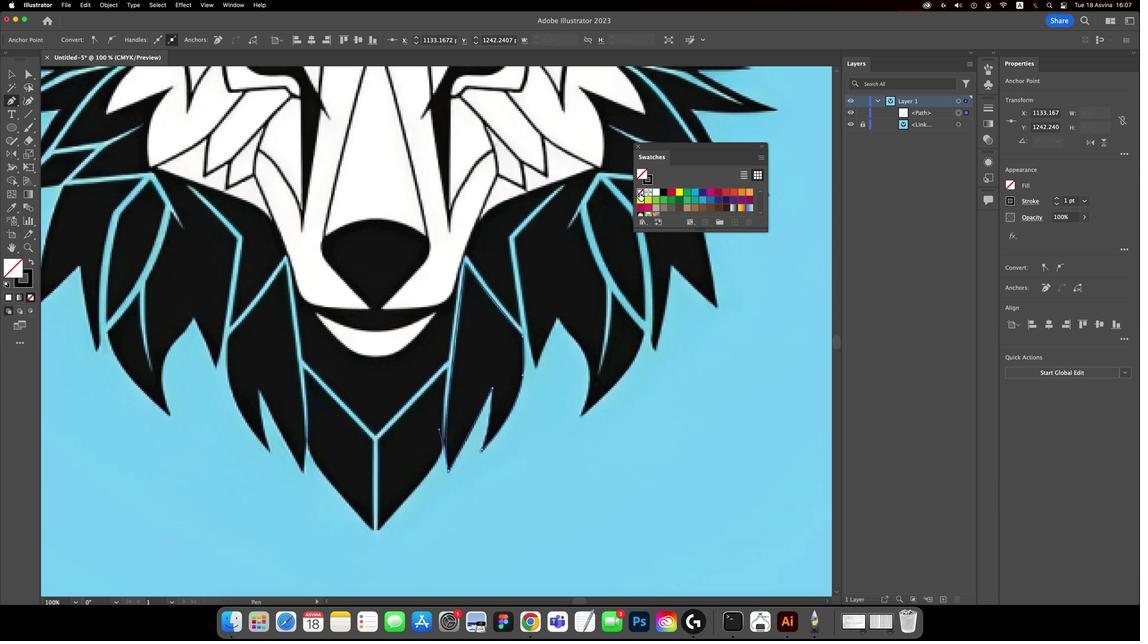 
Action: Mouse moved to (661, 194)
Screenshot: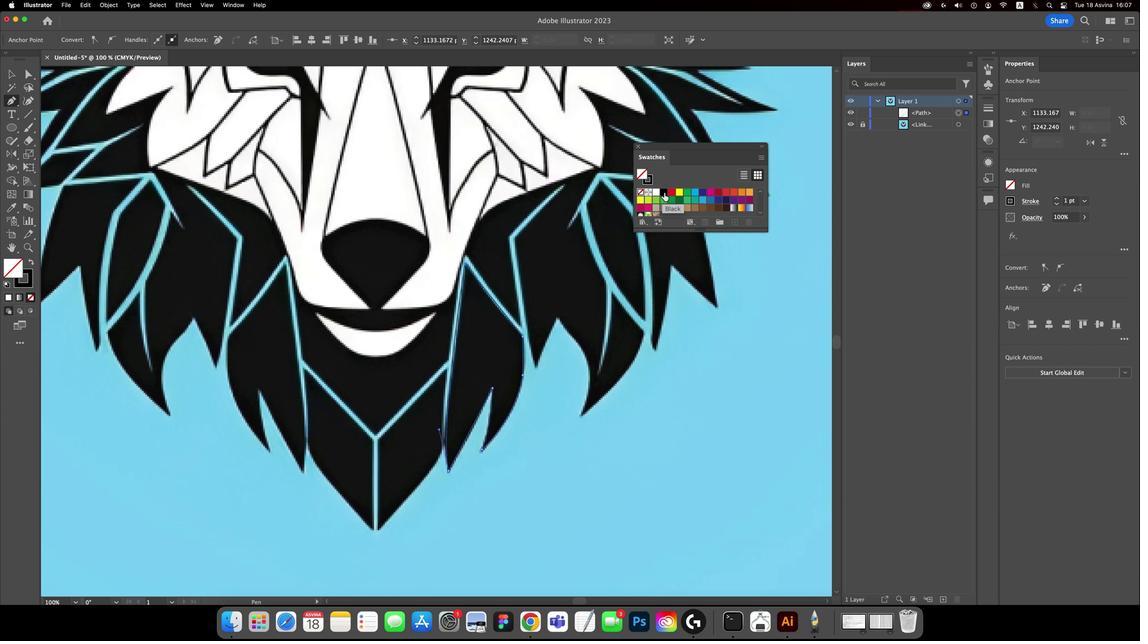 
Action: Mouse pressed left at (661, 194)
Screenshot: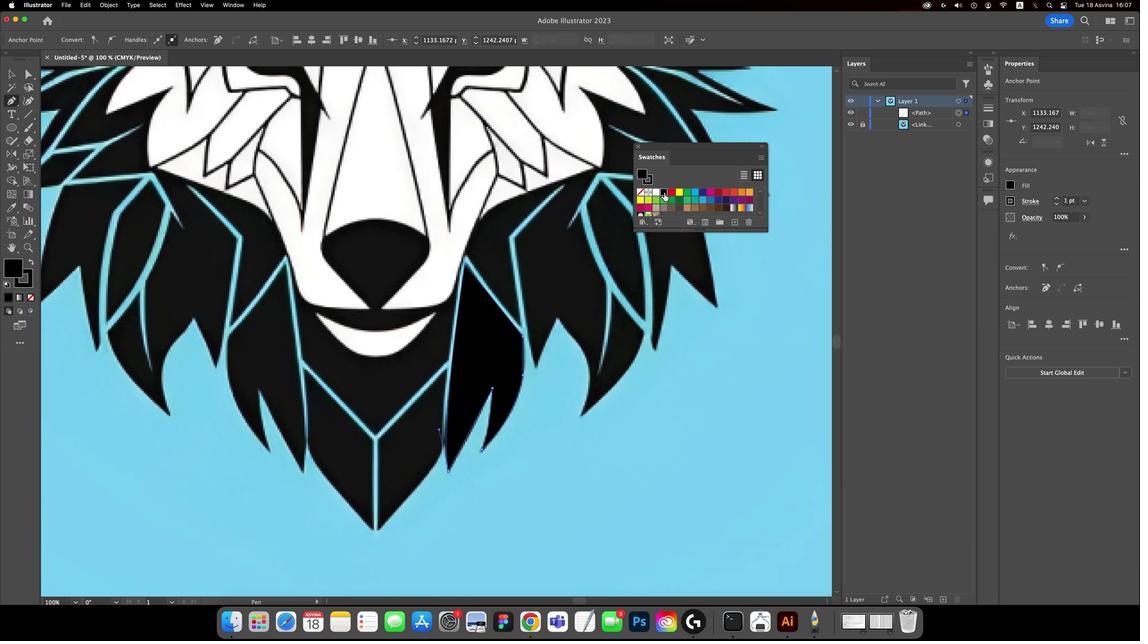 
Action: Mouse moved to (539, 283)
Screenshot: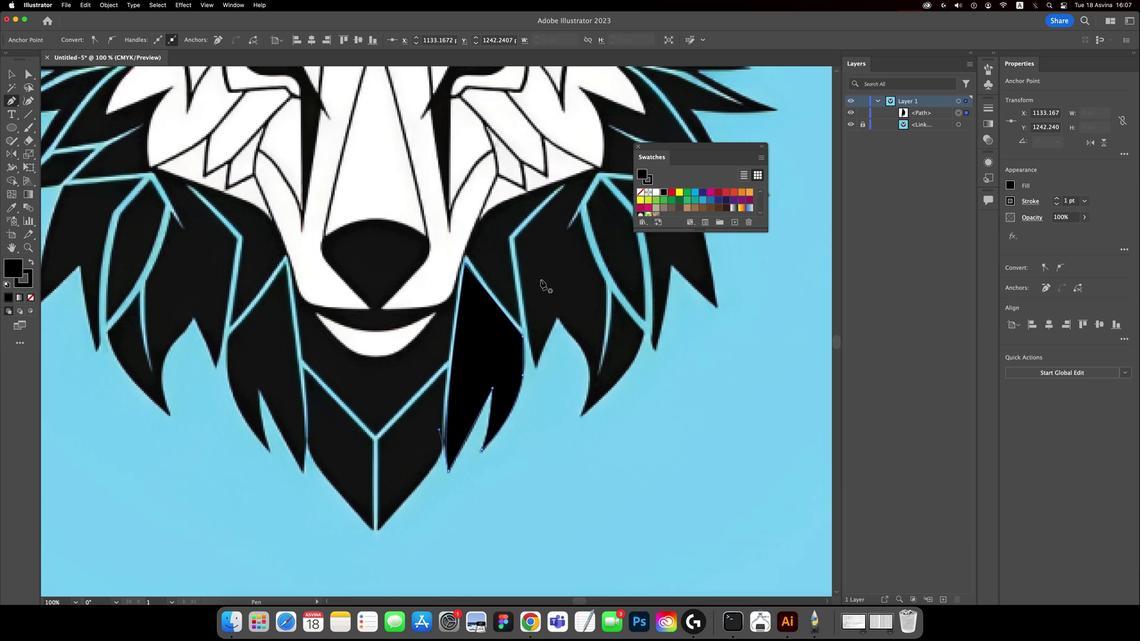 
Action: Key pressed 'p'
Screenshot: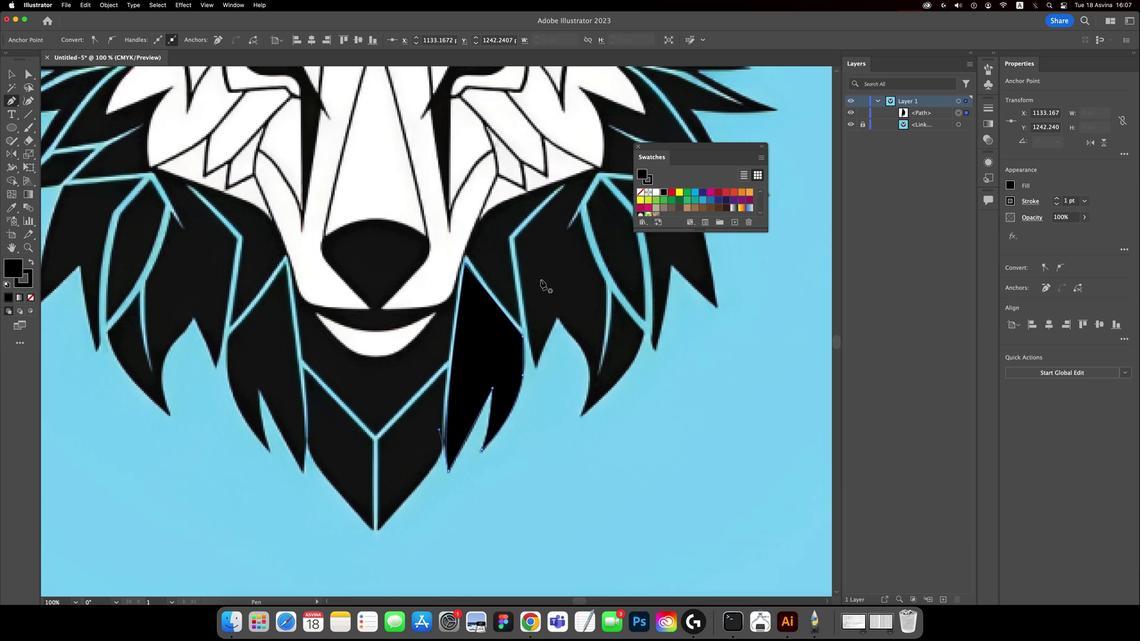 
Action: Mouse moved to (444, 370)
Screenshot: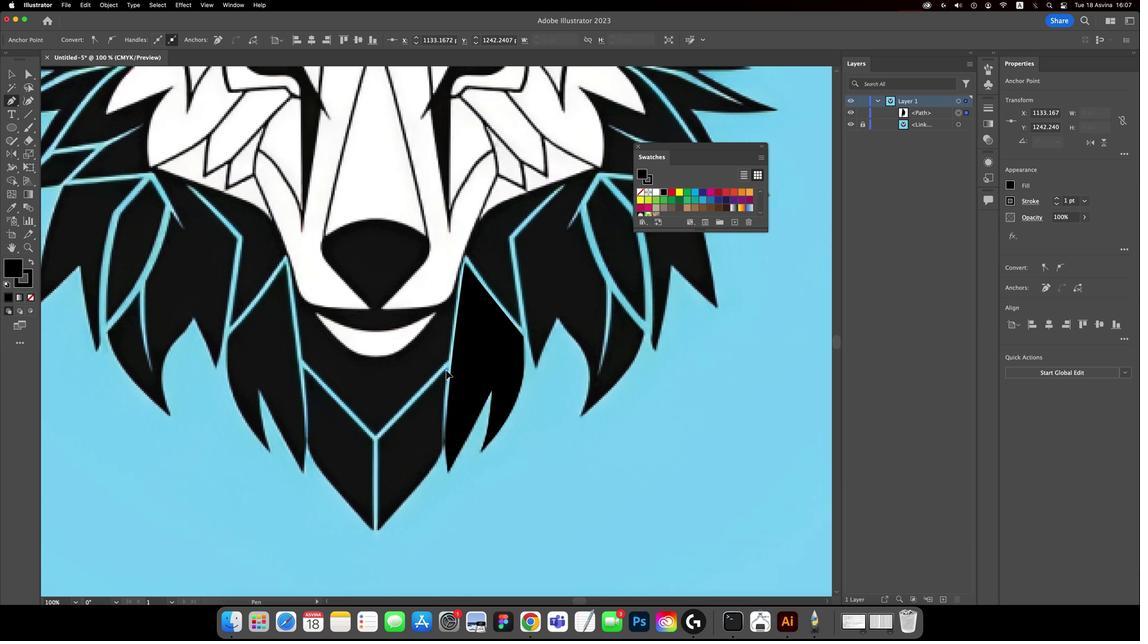 
Action: Mouse pressed left at (444, 370)
Screenshot: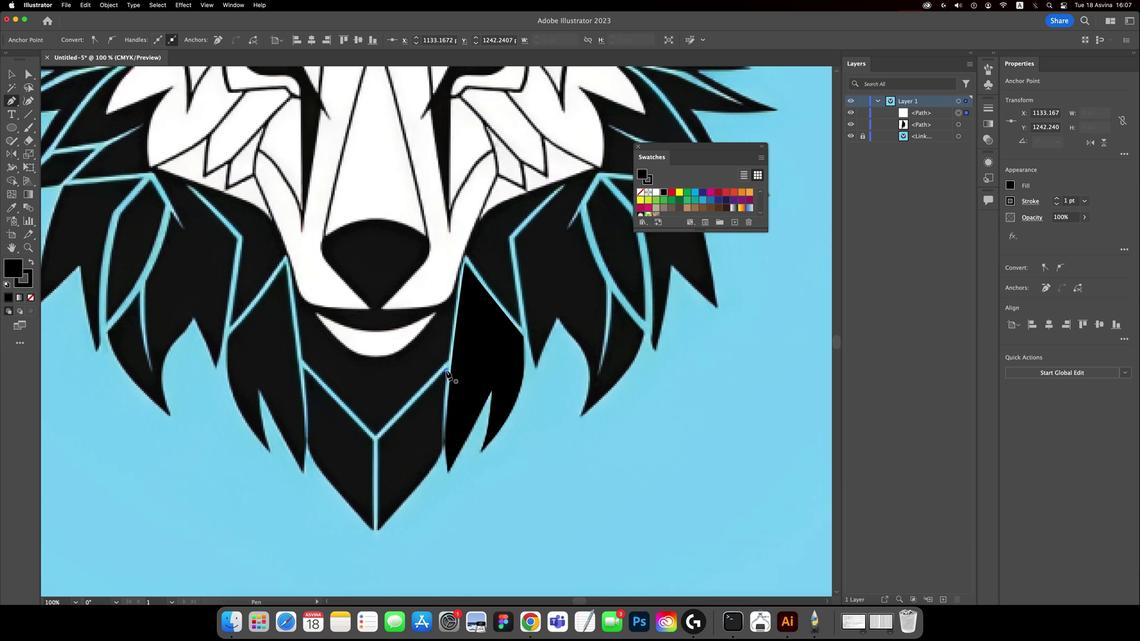
Action: Mouse moved to (376, 439)
Screenshot: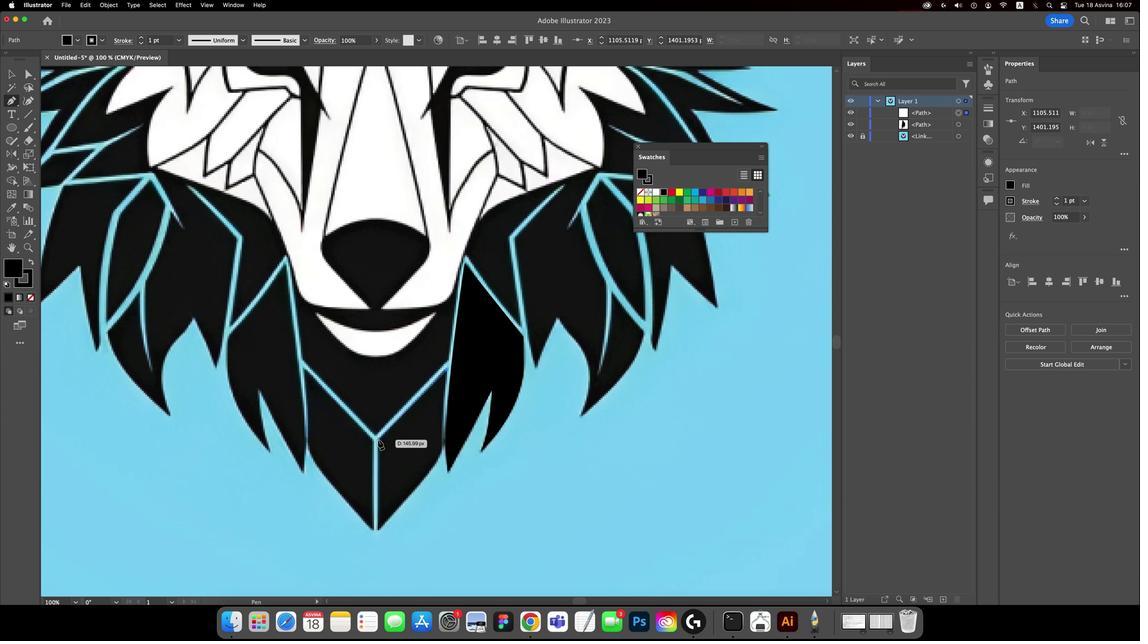 
Action: Mouse pressed left at (376, 439)
Screenshot: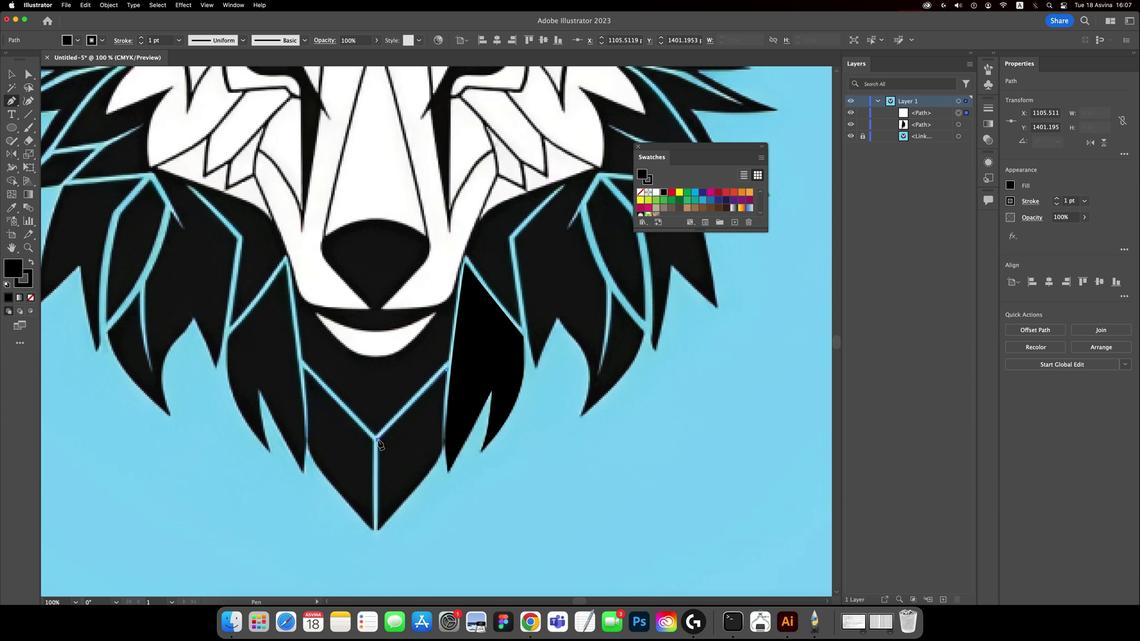 
Action: Mouse moved to (377, 438)
Screenshot: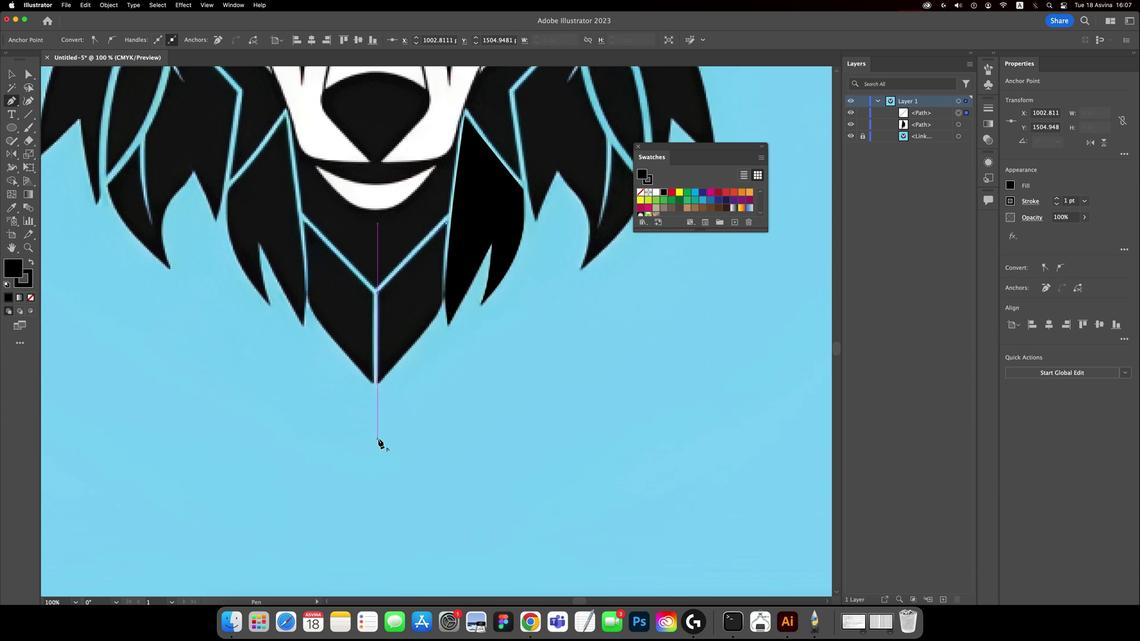 
Action: Mouse scrolled (377, 438) with delta (1, 3)
Screenshot: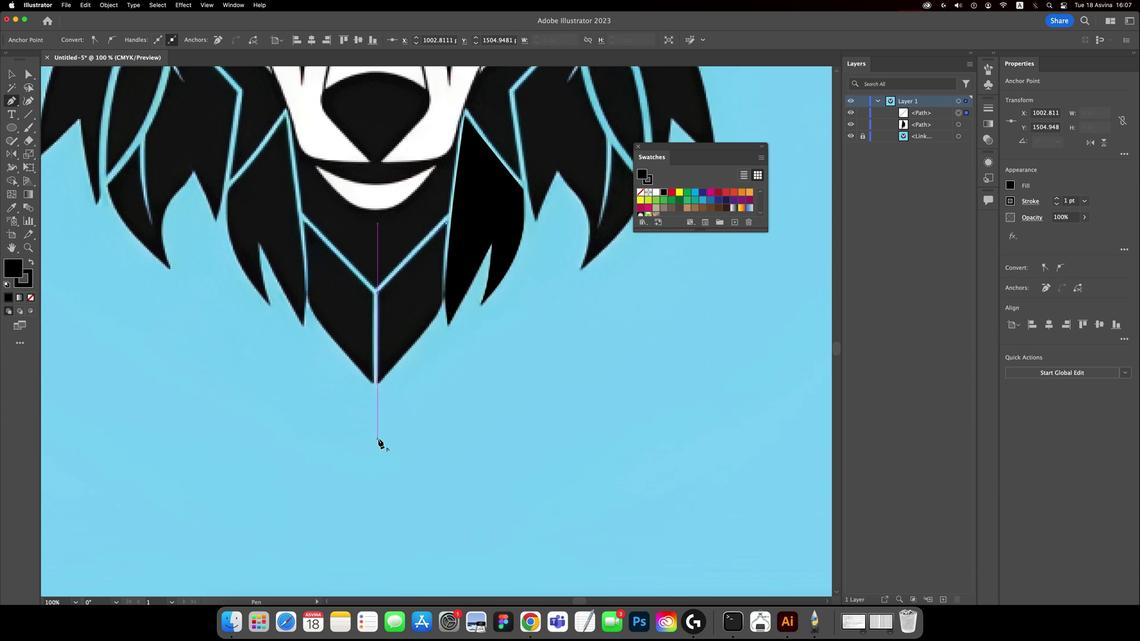 
Action: Mouse moved to (377, 438)
Screenshot: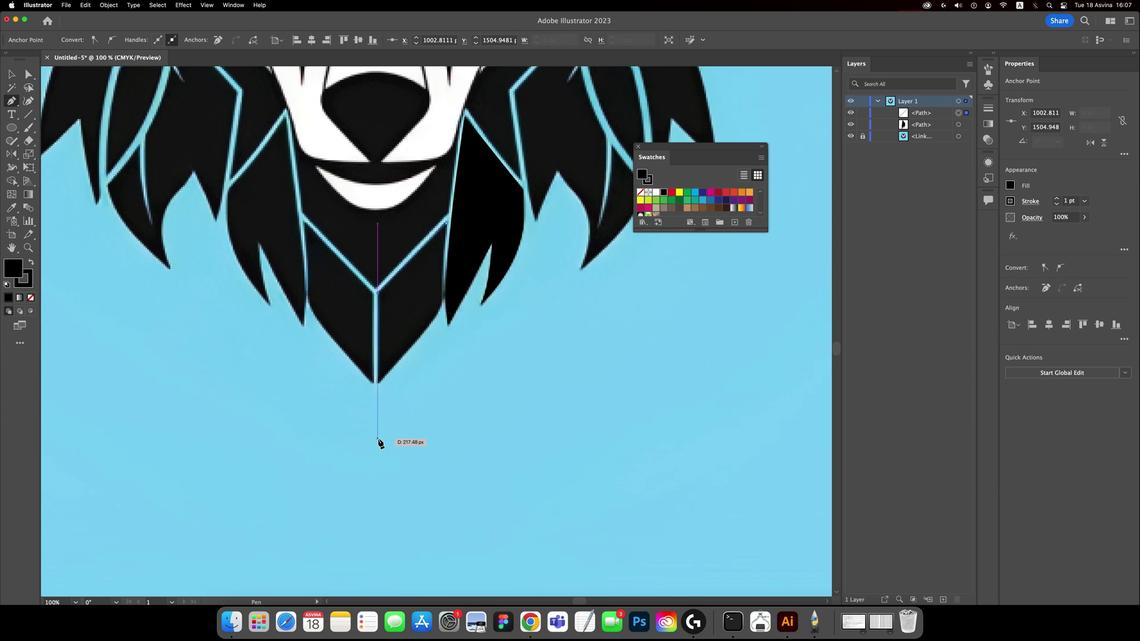 
Action: Mouse scrolled (377, 438) with delta (1, 3)
Screenshot: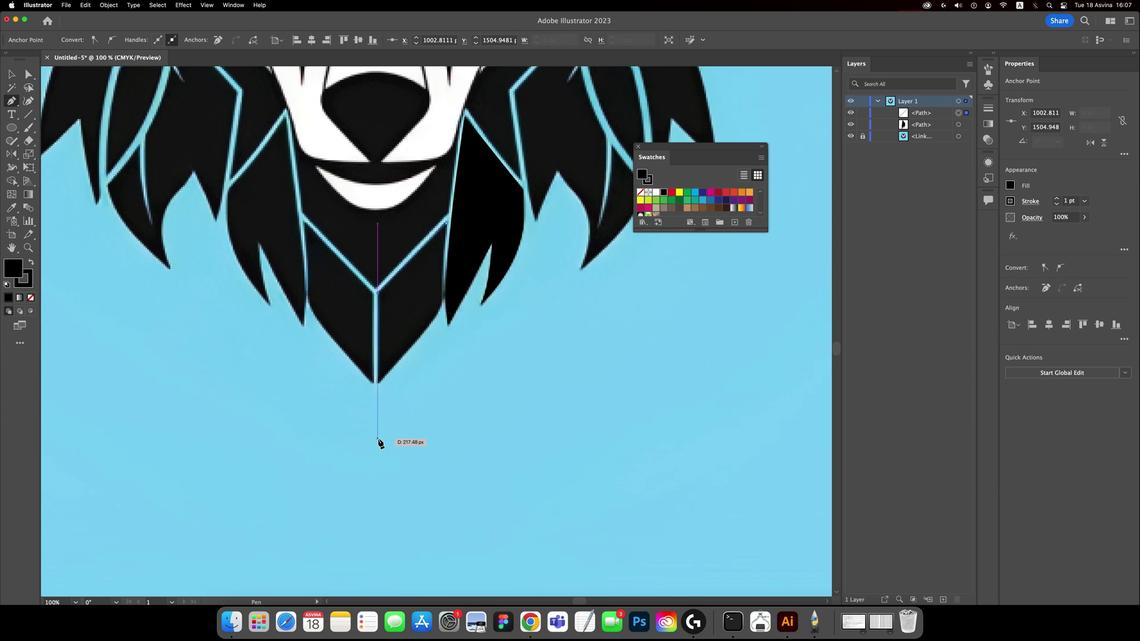 
Action: Mouse scrolled (377, 438) with delta (1, 0)
Screenshot: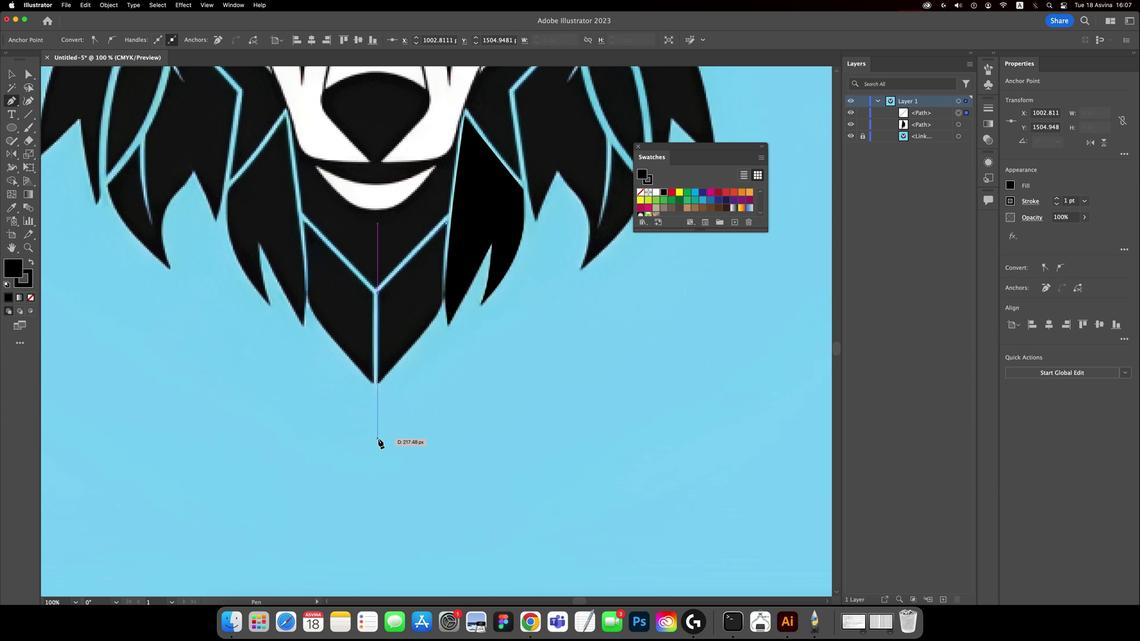 
Action: Mouse moved to (377, 438)
Screenshot: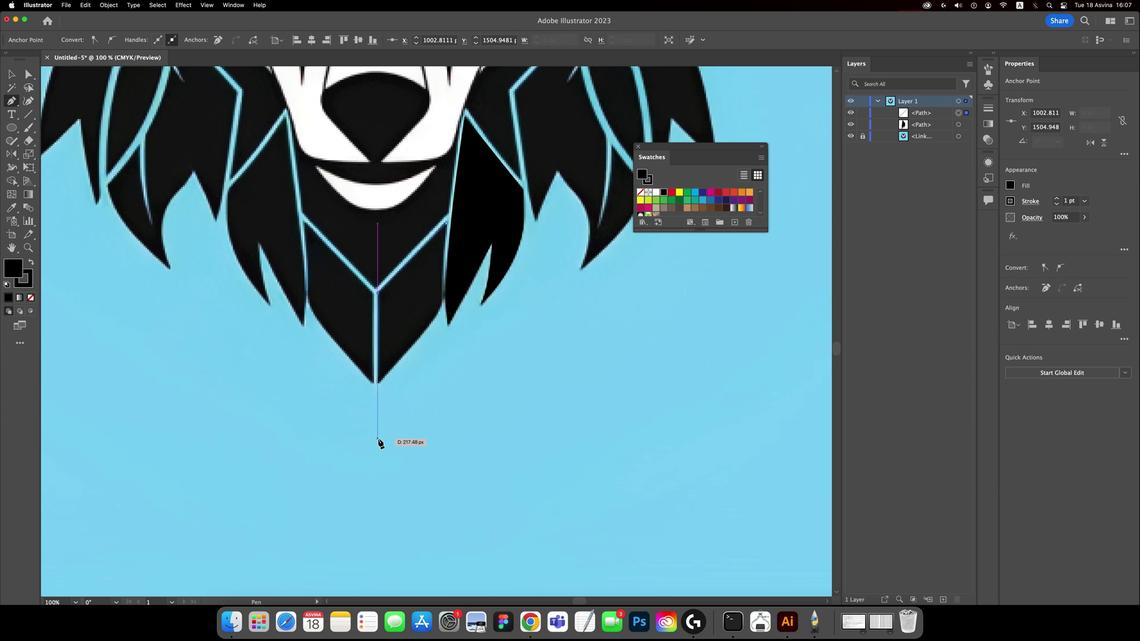 
Action: Mouse scrolled (377, 438) with delta (1, 0)
Screenshot: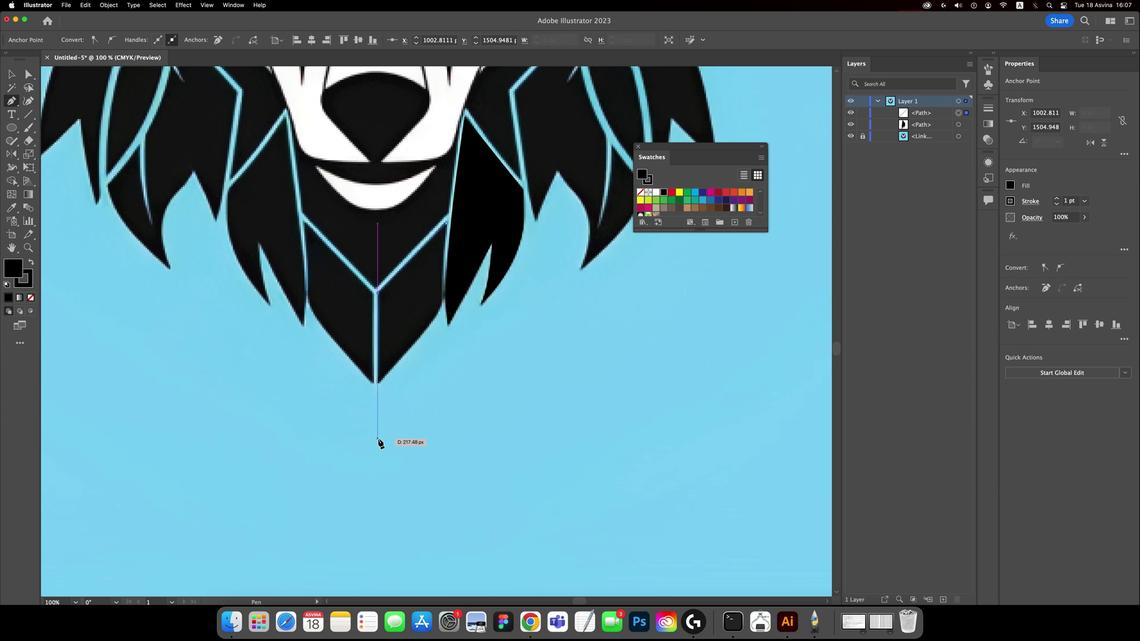
Action: Mouse moved to (377, 384)
Screenshot: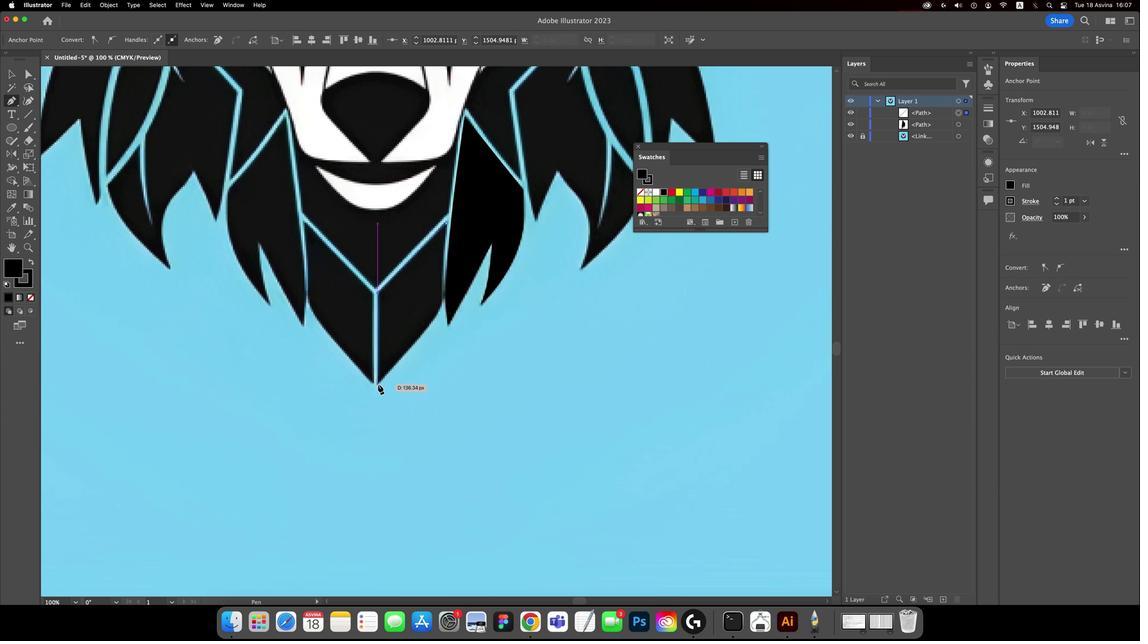 
Action: Mouse pressed left at (377, 384)
Screenshot: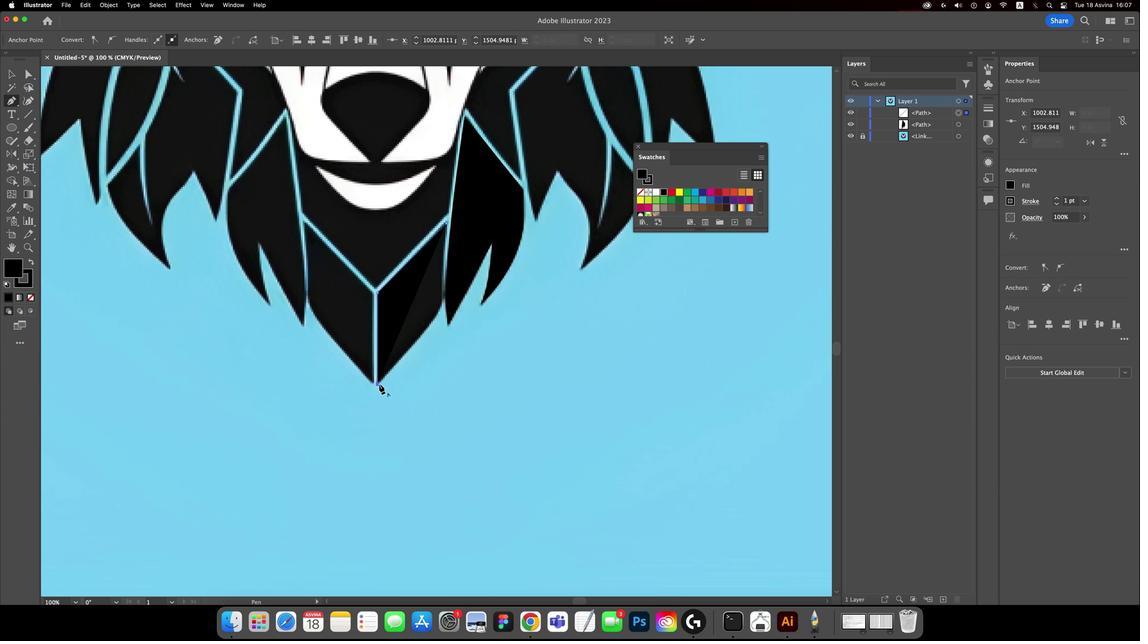 
Action: Mouse moved to (438, 307)
Screenshot: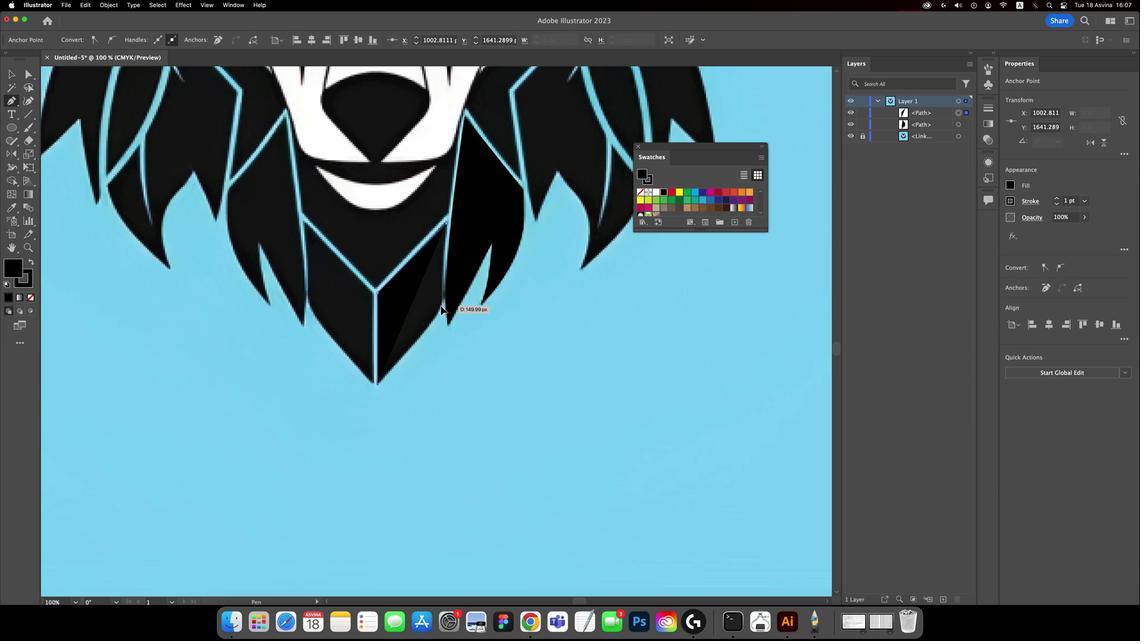 
Action: Mouse pressed left at (438, 307)
Screenshot: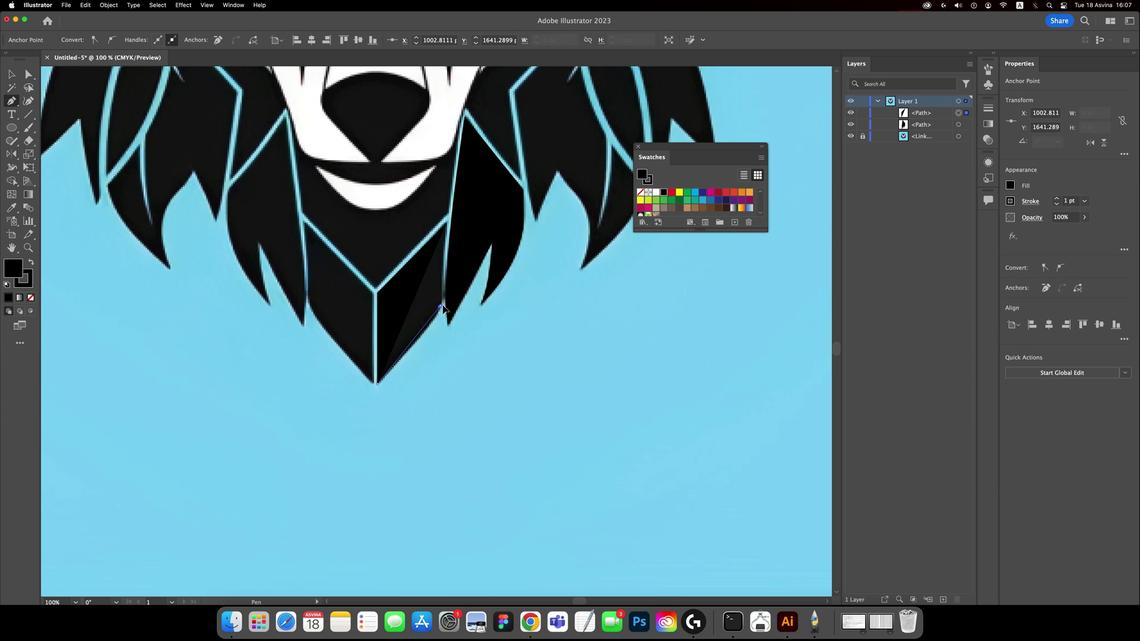 
Action: Mouse moved to (437, 308)
Screenshot: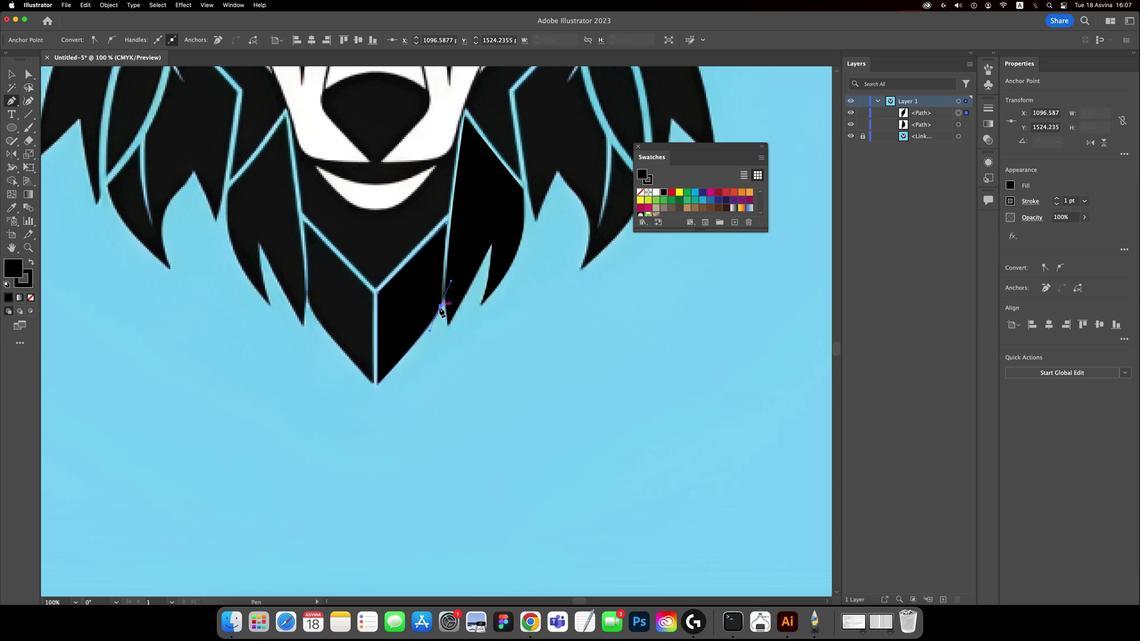 
Action: Mouse pressed left at (437, 308)
Screenshot: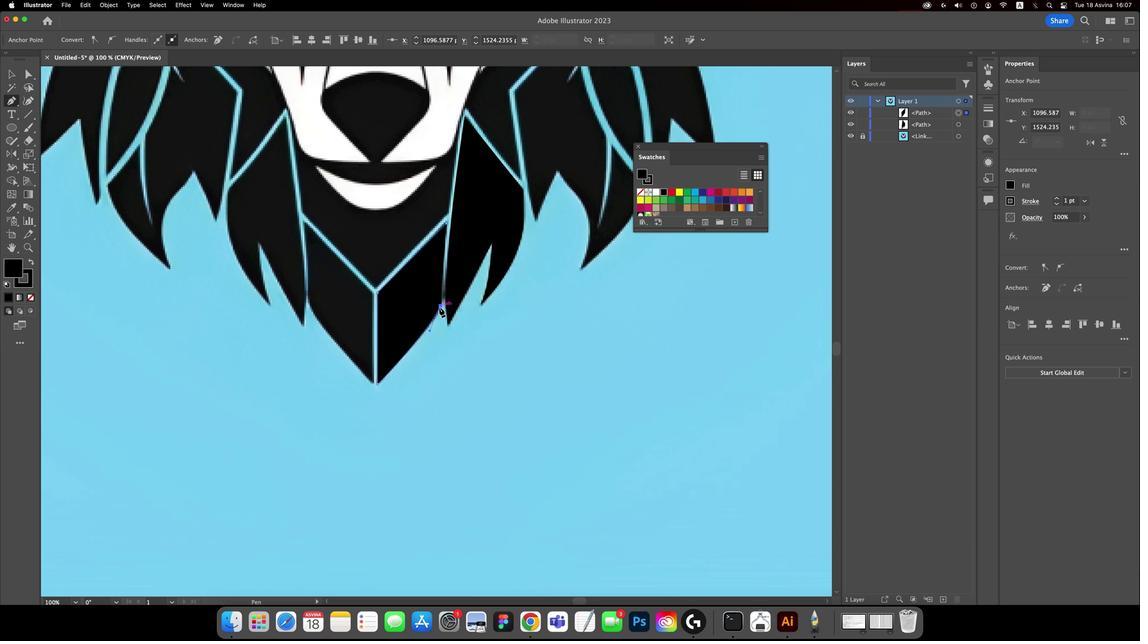 
Action: Mouse moved to (445, 225)
Screenshot: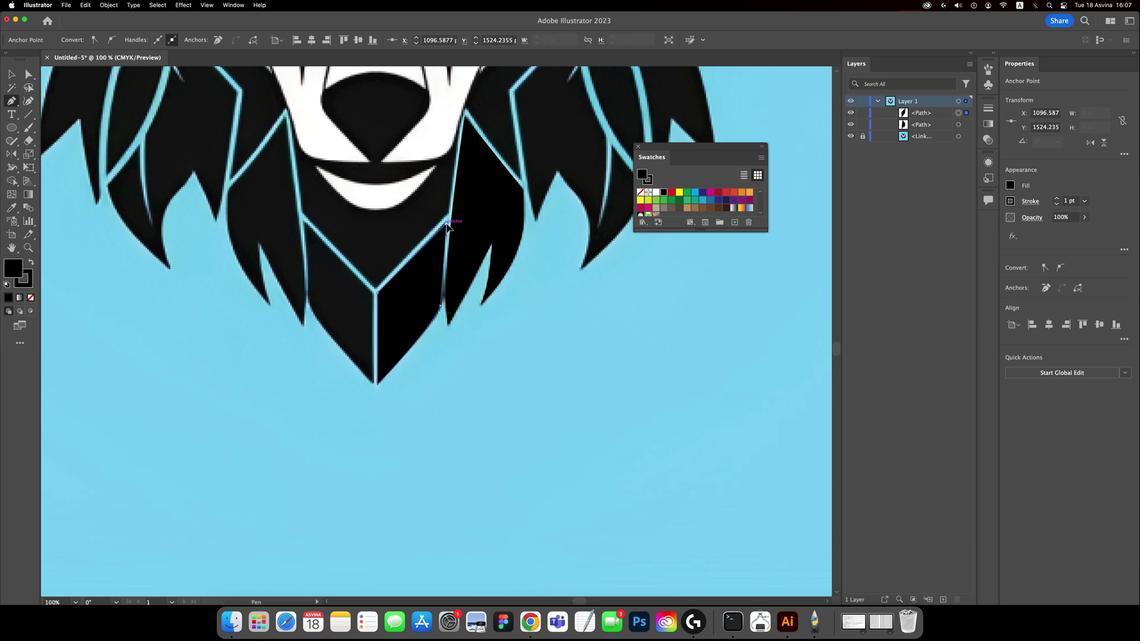 
Action: Mouse pressed left at (445, 225)
Screenshot: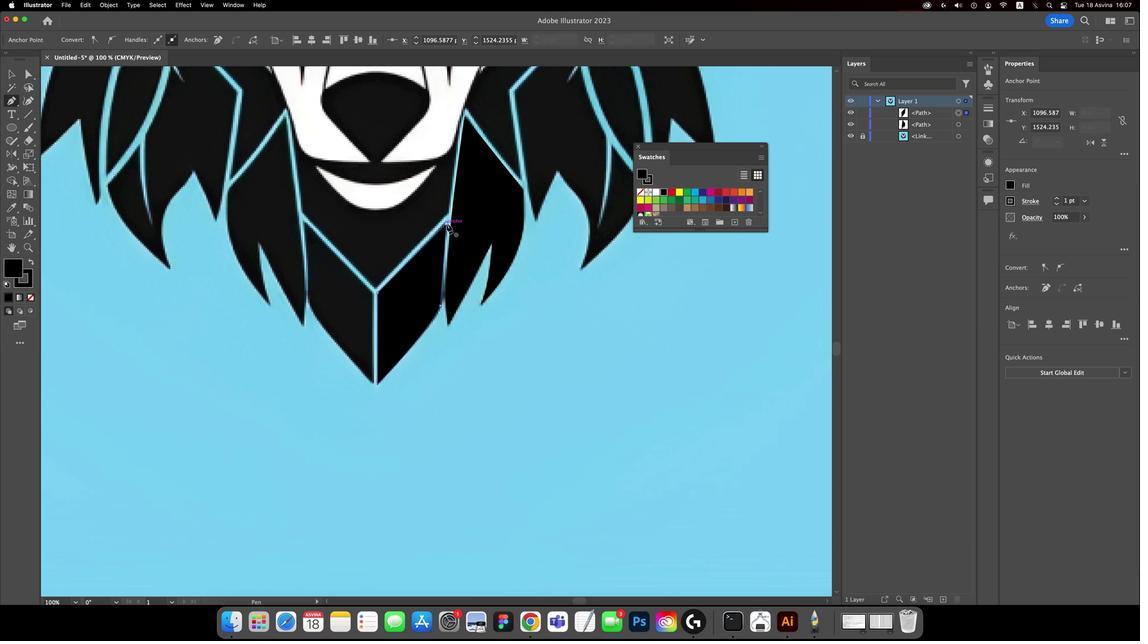 
Action: Mouse moved to (301, 223)
Screenshot: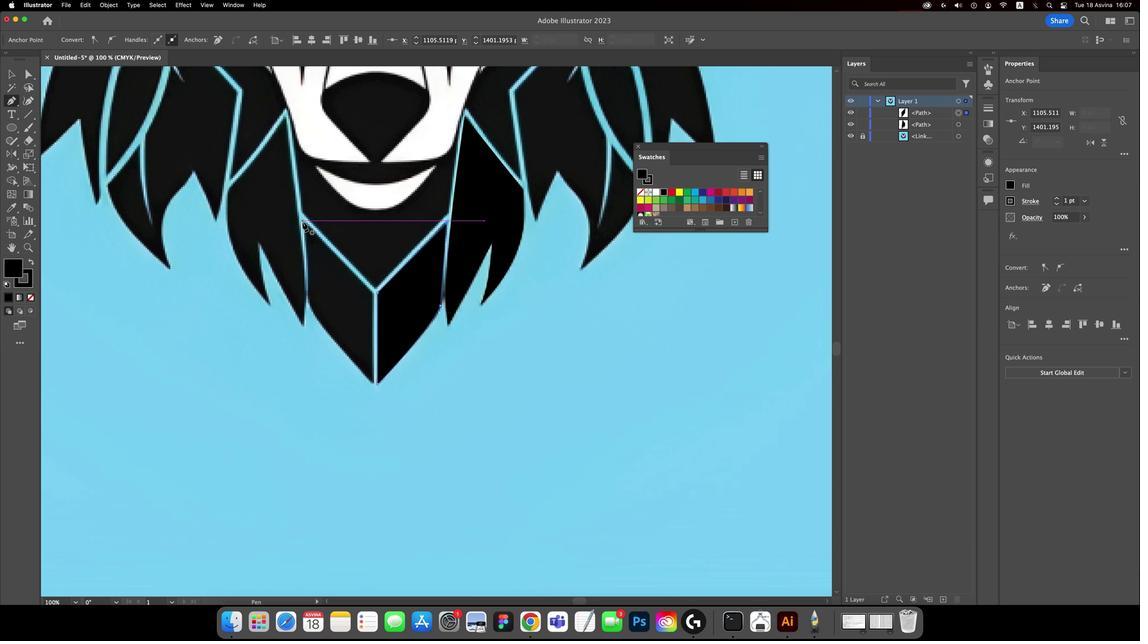 
Action: Mouse pressed left at (301, 223)
Screenshot: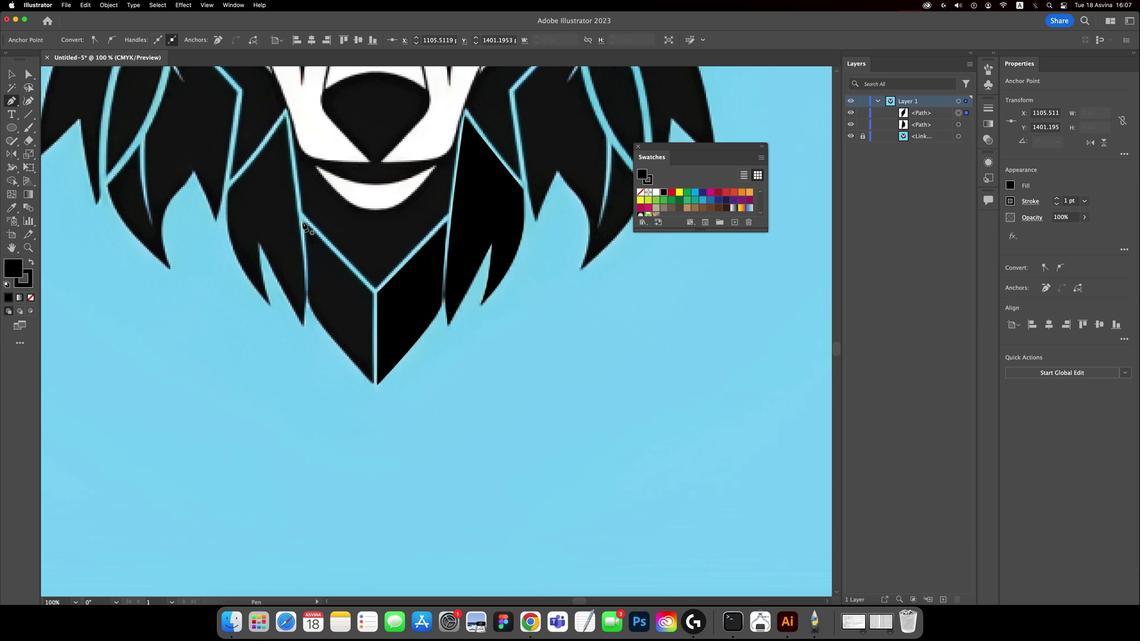 
Action: Mouse moved to (370, 293)
Screenshot: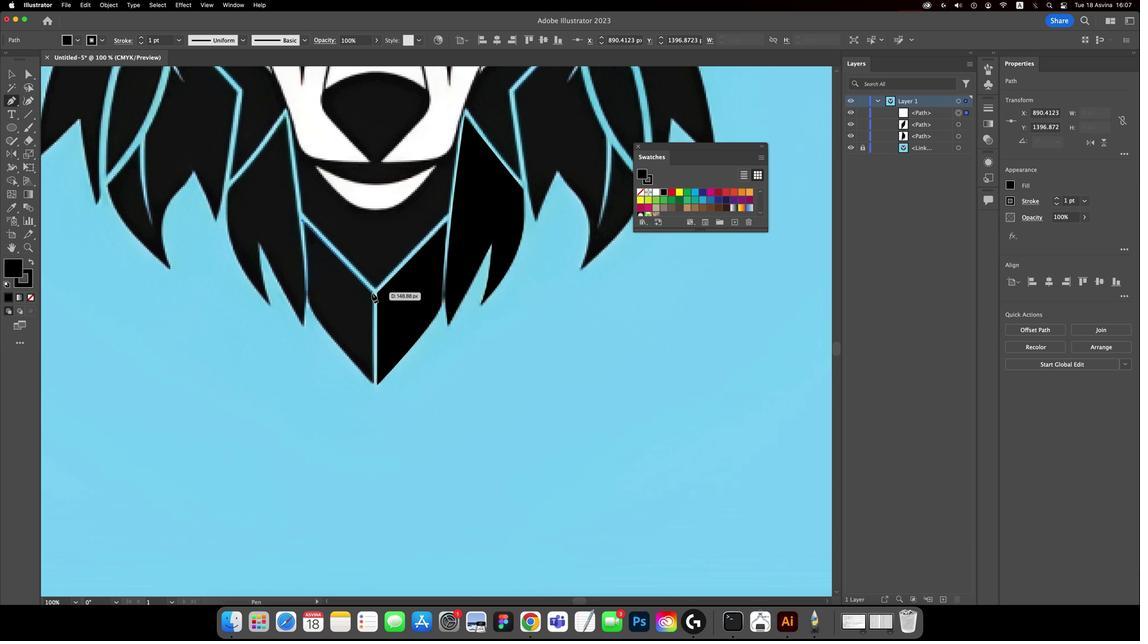
Action: Mouse pressed left at (370, 293)
Screenshot: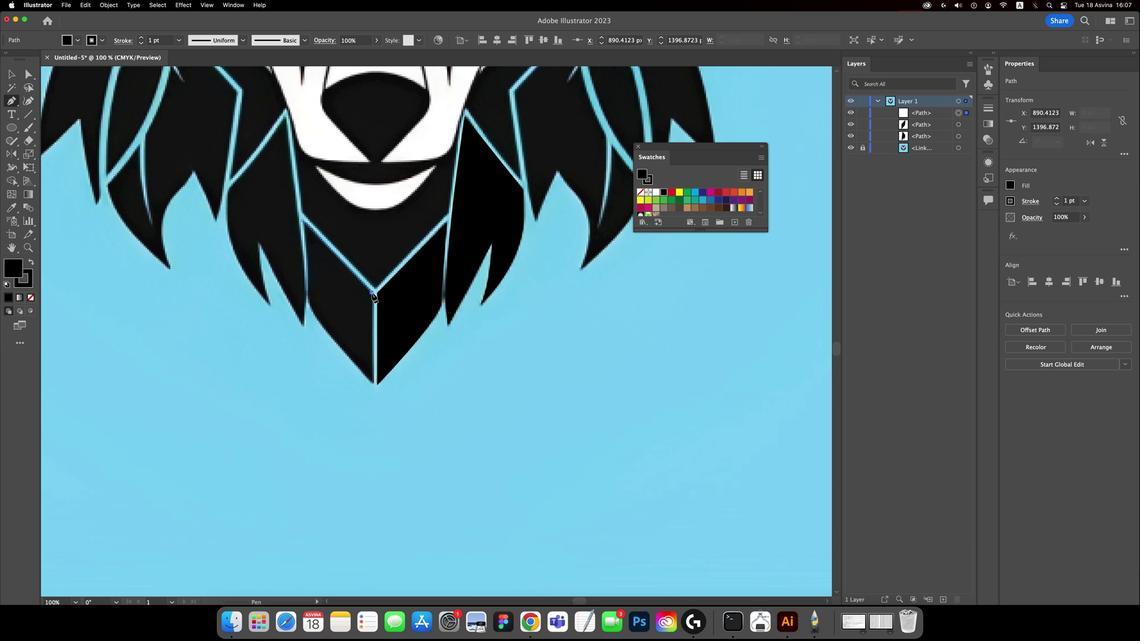 
Action: Mouse moved to (371, 383)
Screenshot: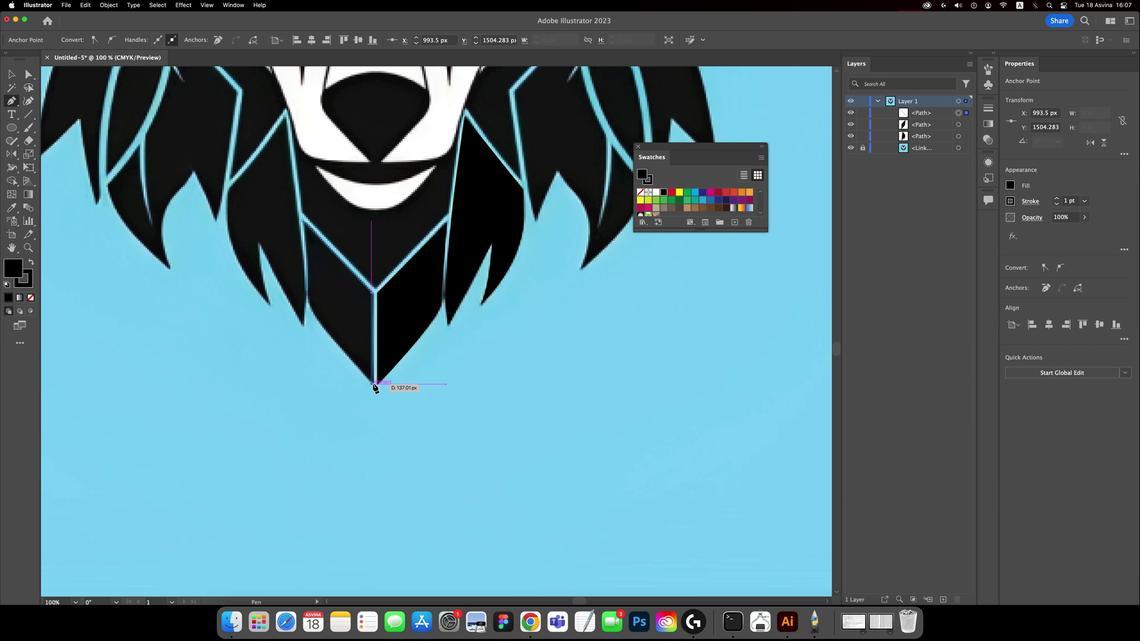 
Action: Mouse pressed left at (371, 383)
Screenshot: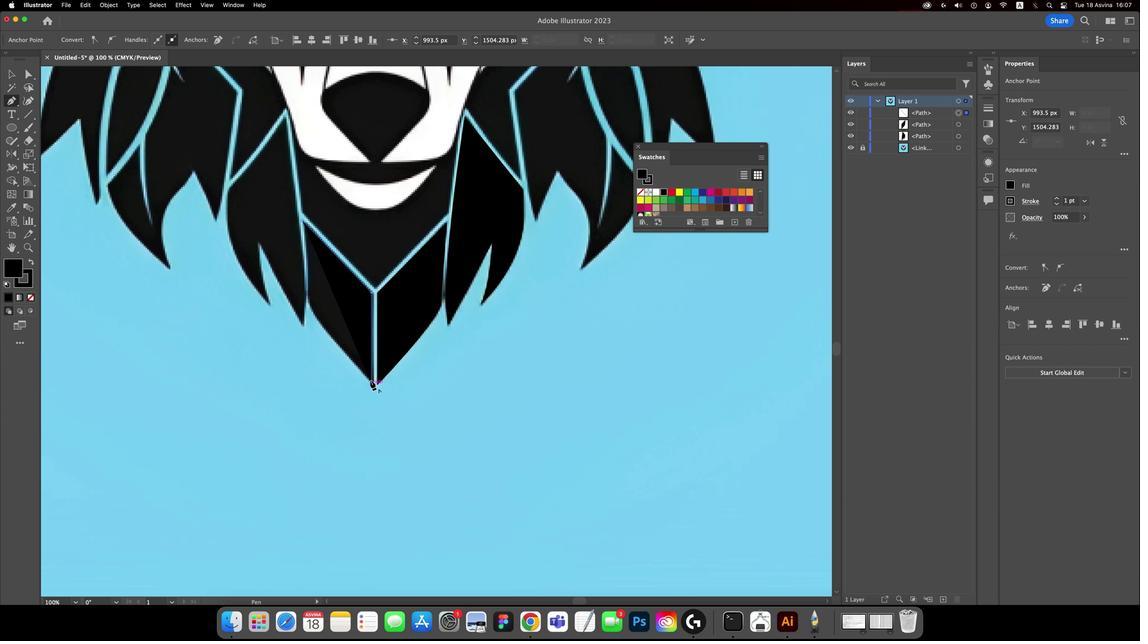 
Action: Mouse moved to (306, 304)
Screenshot: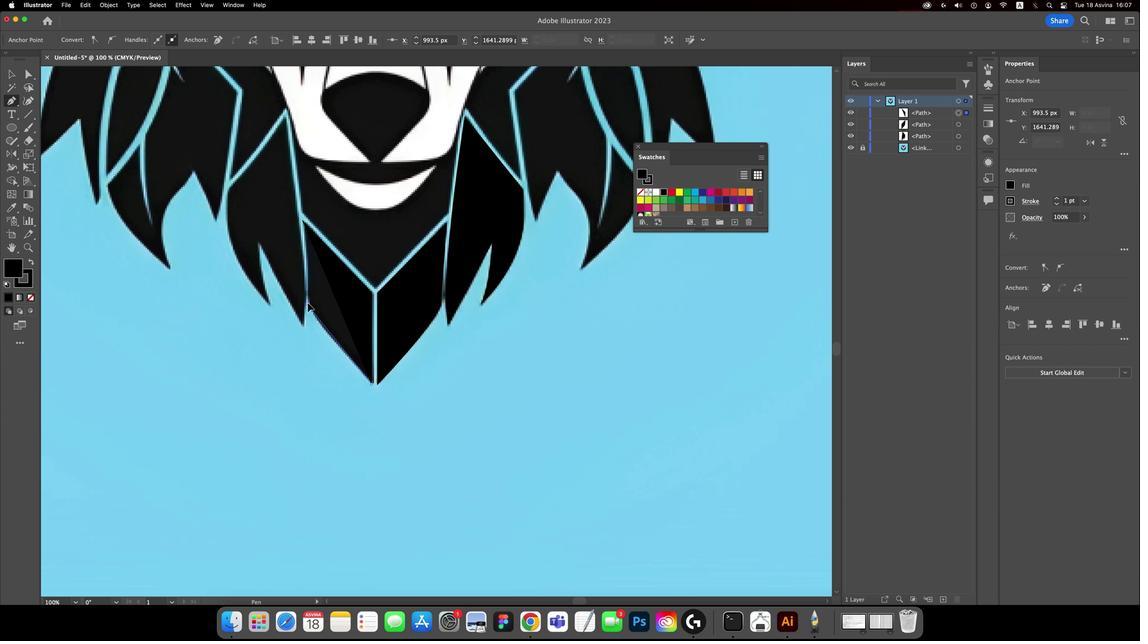 
Action: Mouse pressed left at (306, 304)
Screenshot: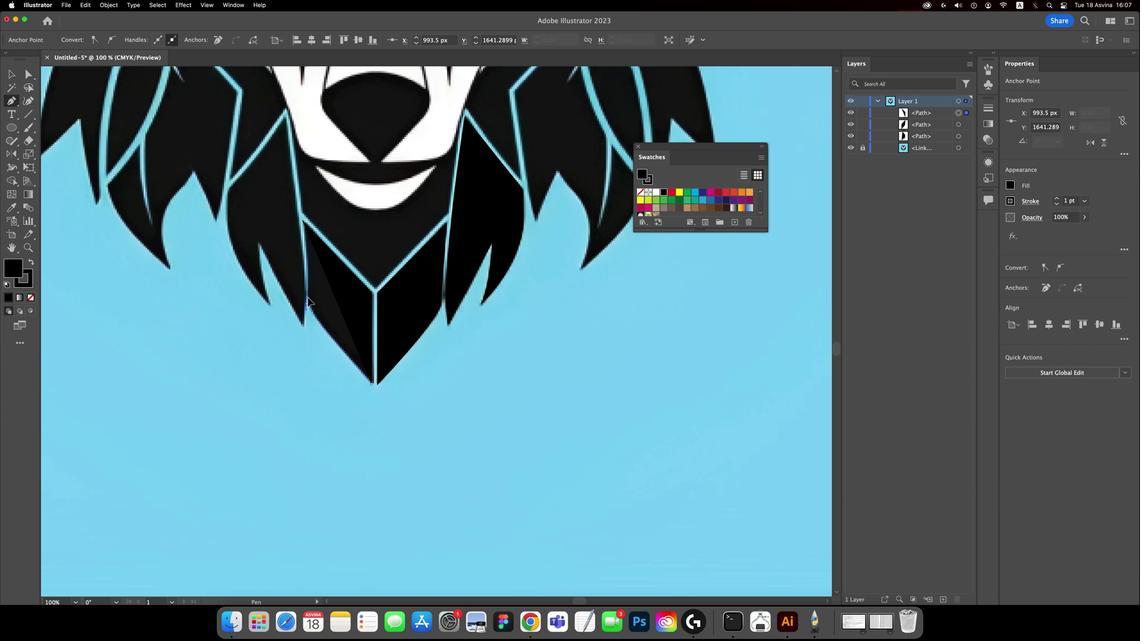 
Action: Mouse moved to (301, 223)
Screenshot: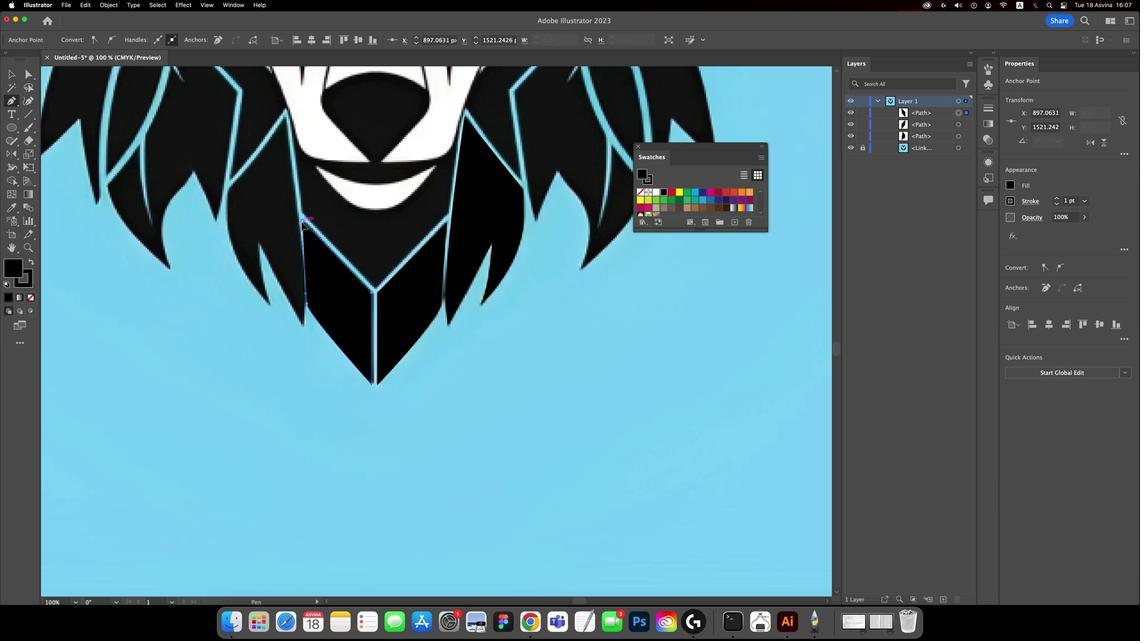 
Action: Mouse pressed left at (301, 223)
Screenshot: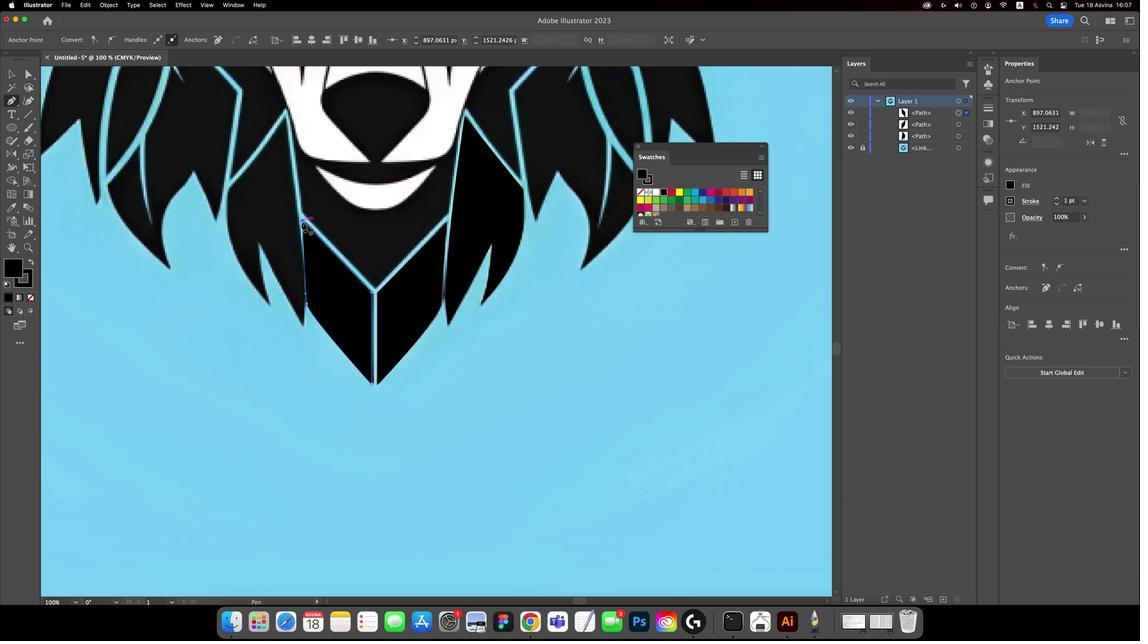 
Action: Mouse moved to (302, 227)
Screenshot: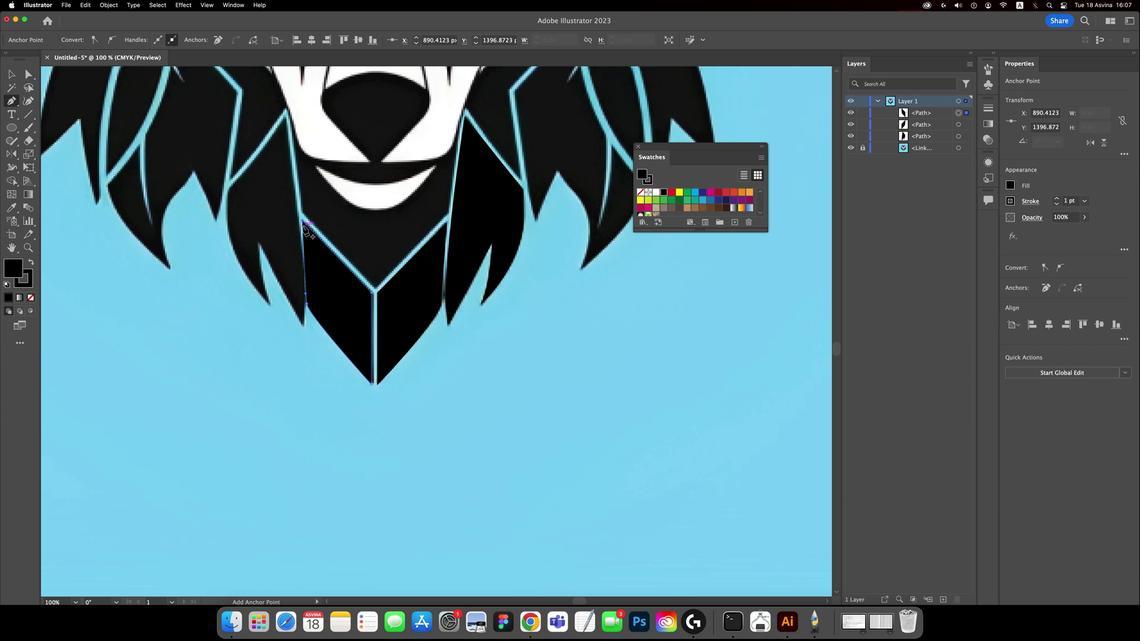 
Action: Key pressed Key.space
Screenshot: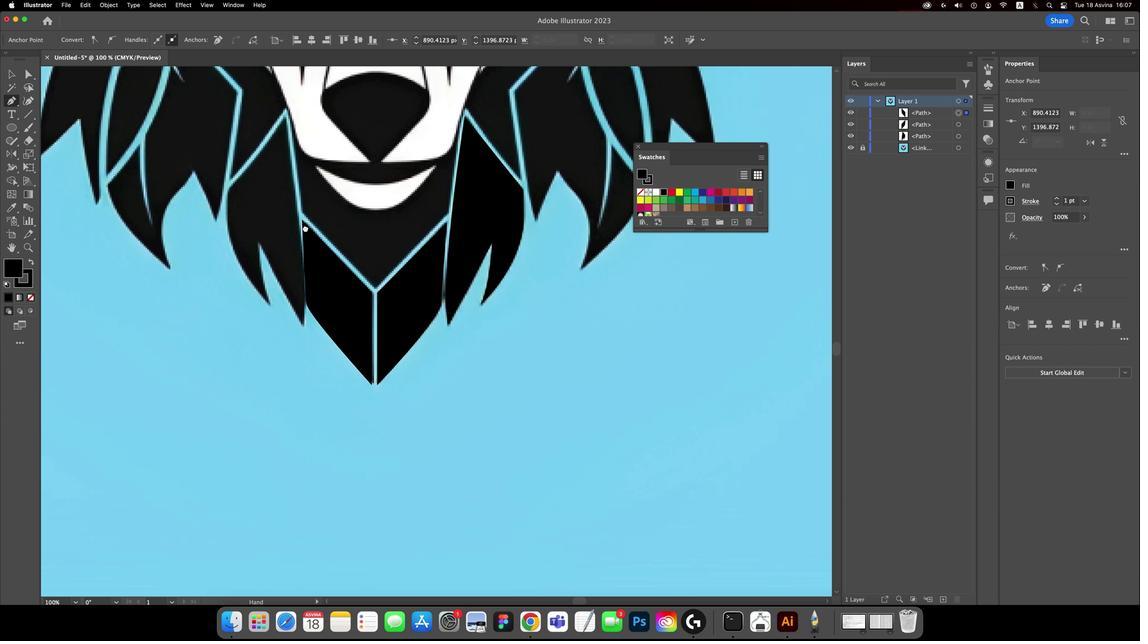 
Action: Mouse pressed left at (302, 227)
Screenshot: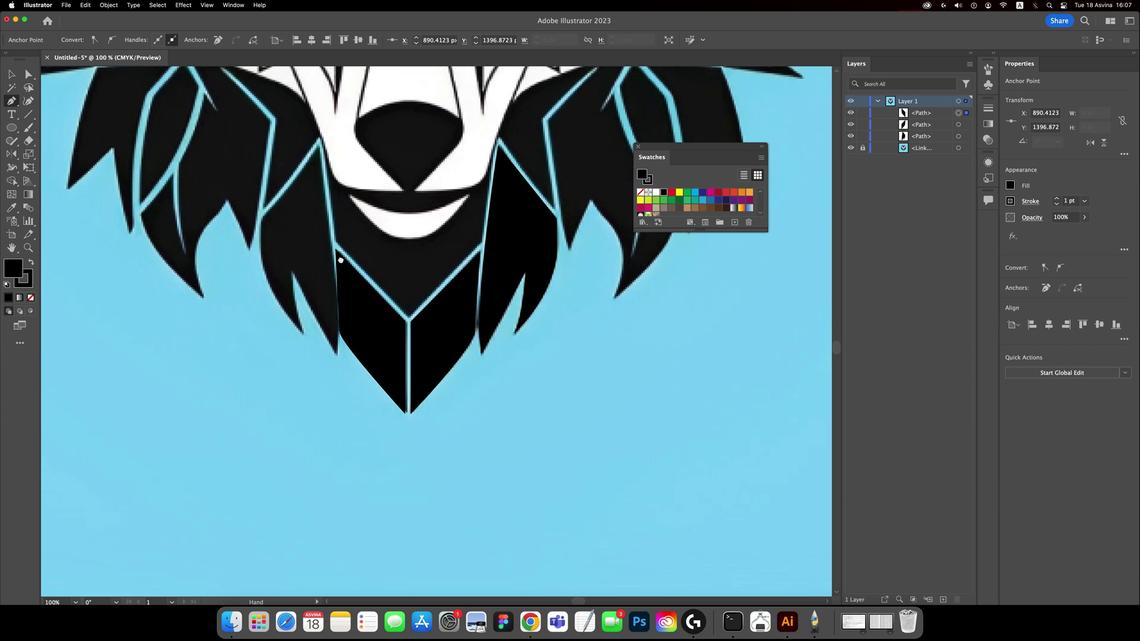 
Action: Mouse moved to (387, 315)
Screenshot: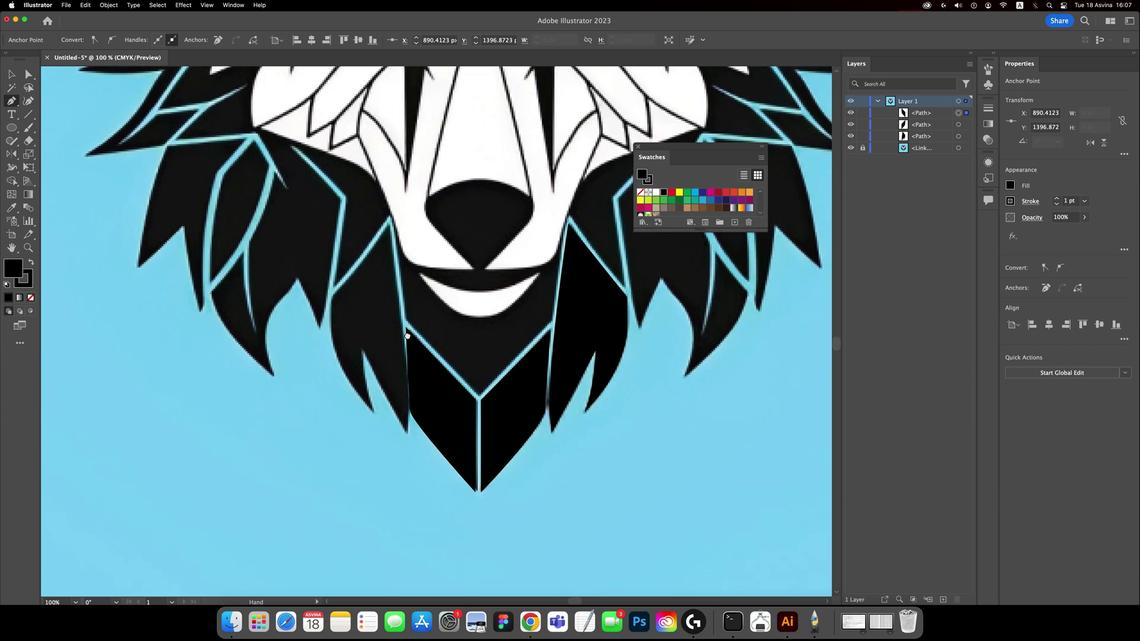 
Action: Key pressed Key.space
Screenshot: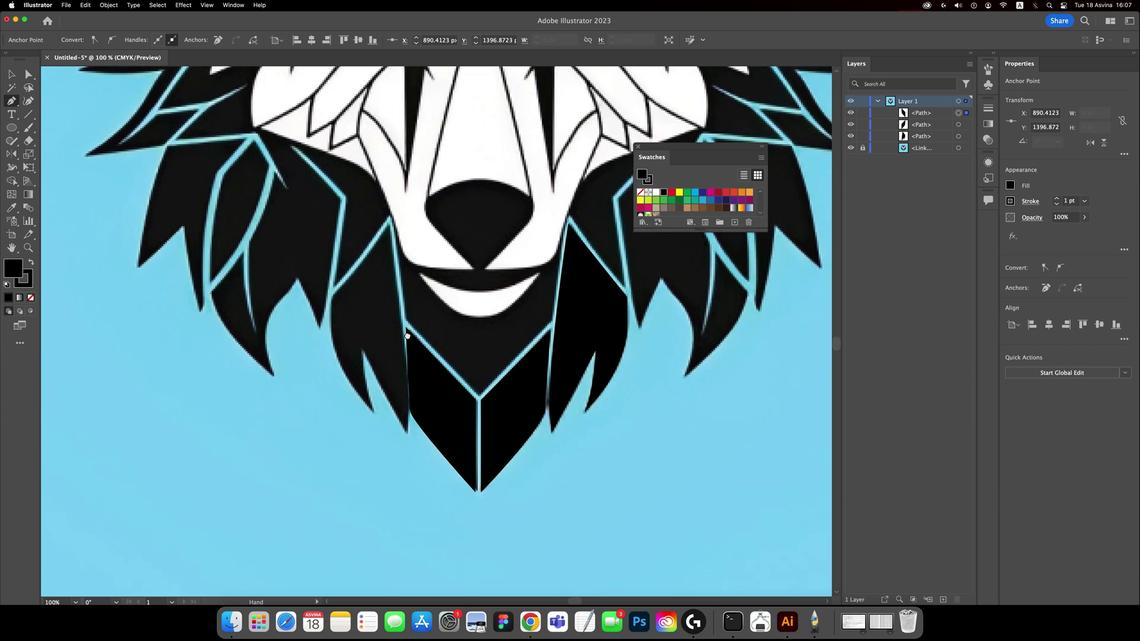 
Action: Mouse moved to (390, 230)
Screenshot: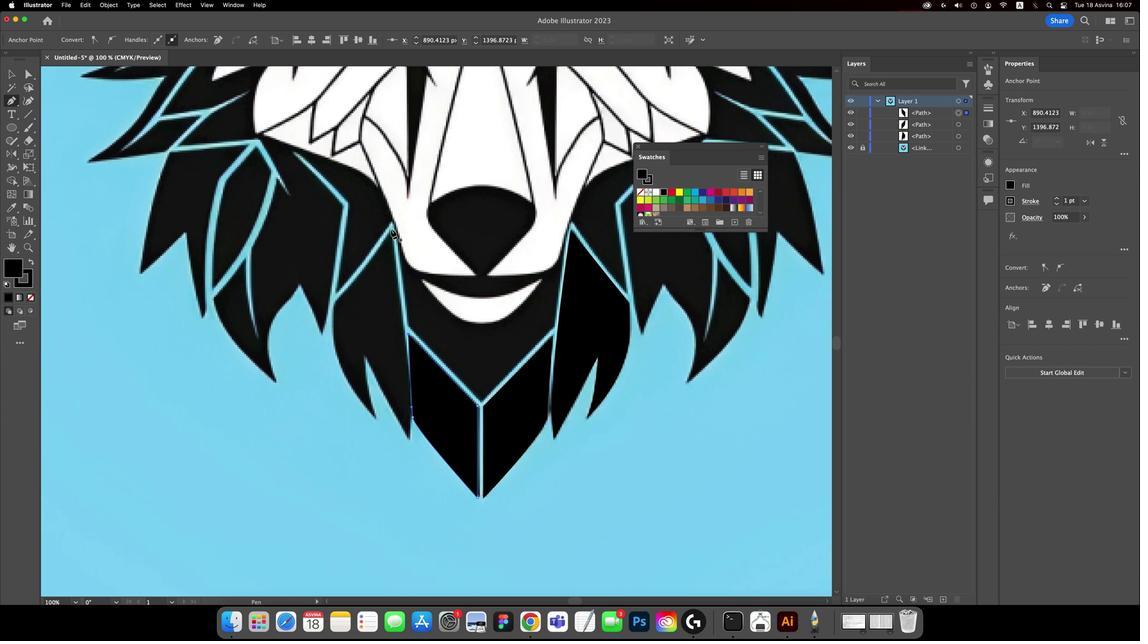 
Action: Mouse pressed left at (390, 230)
Screenshot: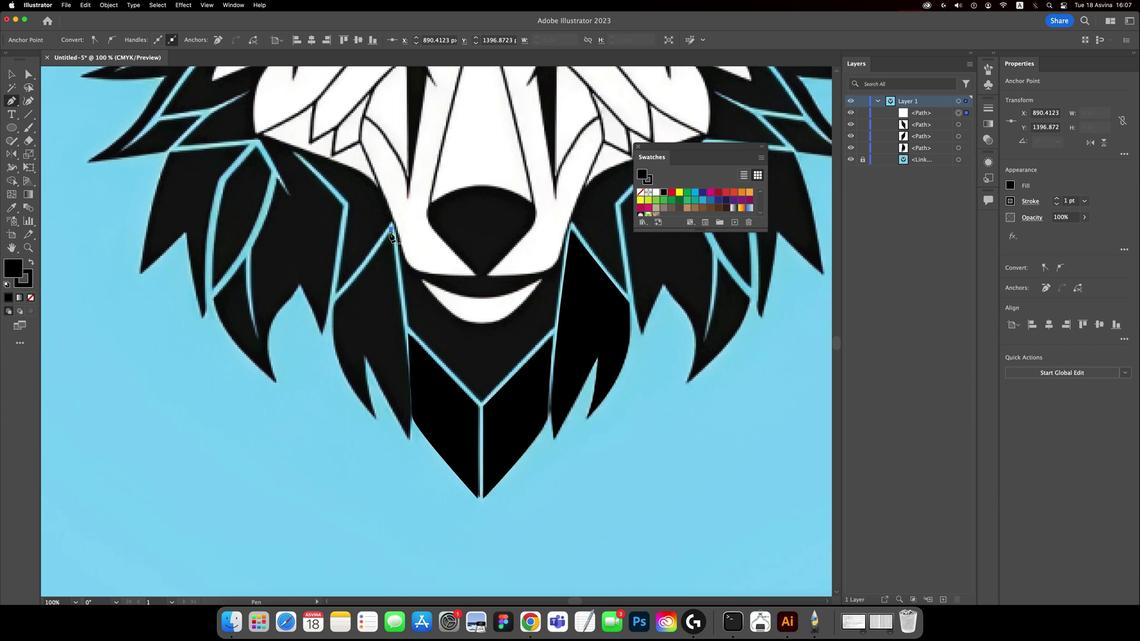 
Action: Mouse moved to (334, 303)
Screenshot: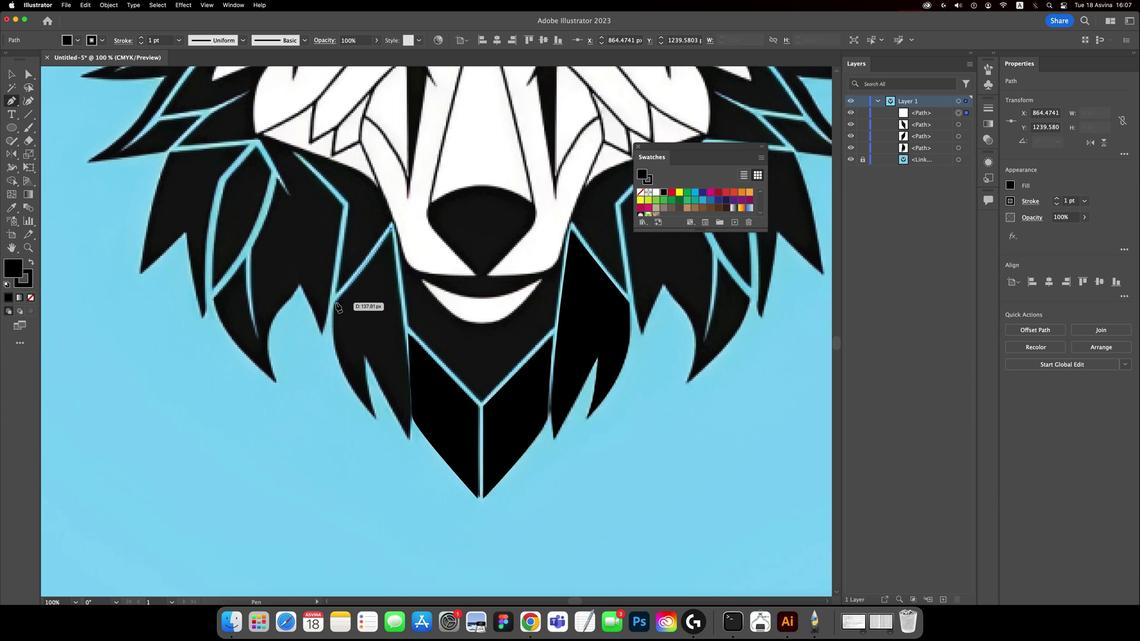 
Action: Mouse pressed left at (334, 303)
Screenshot: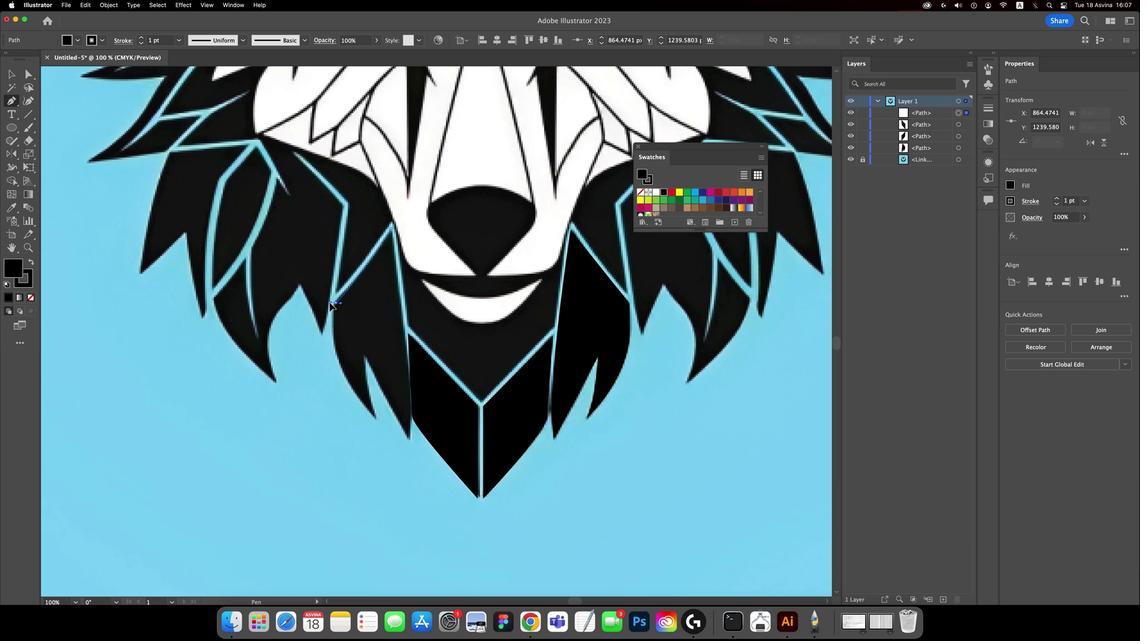 
Action: Mouse moved to (334, 306)
Screenshot: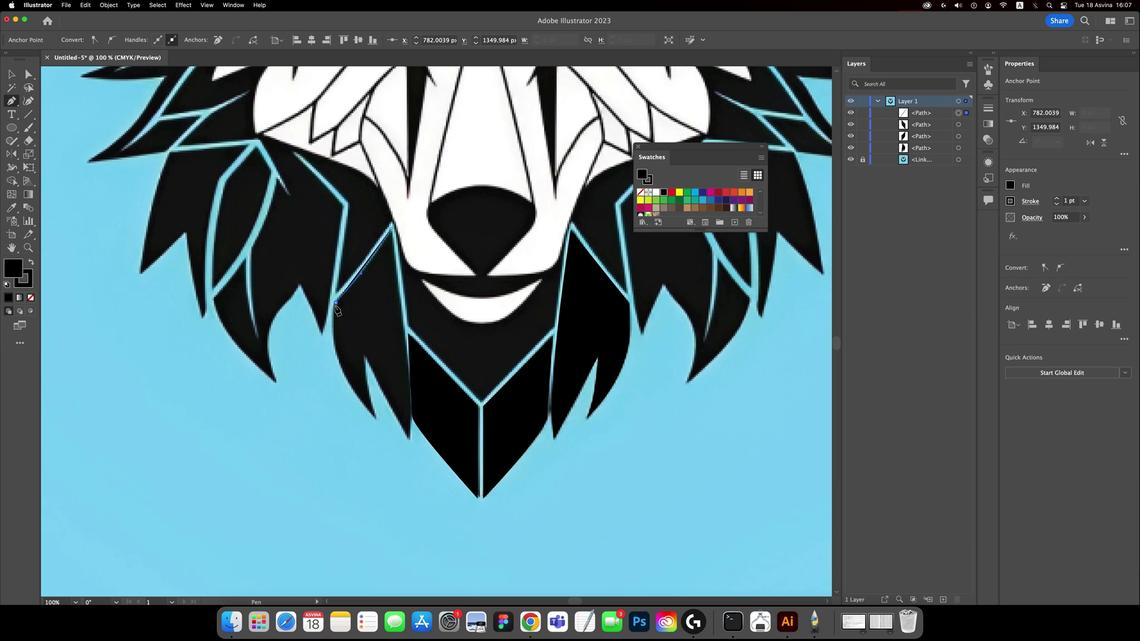 
Action: Mouse pressed left at (334, 306)
Screenshot: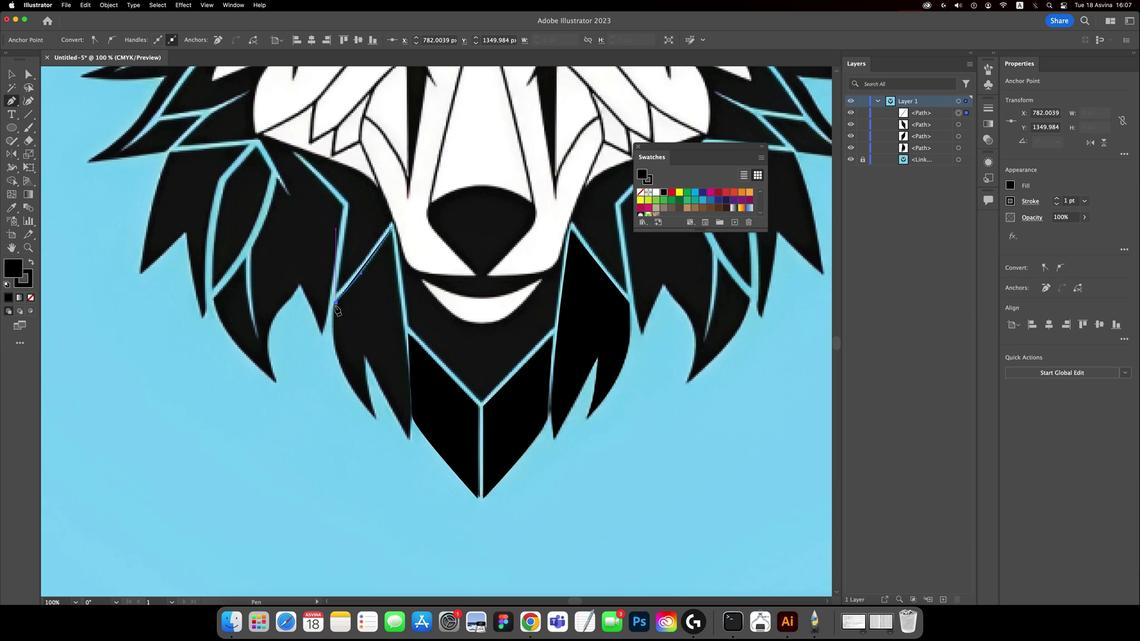
Action: Mouse moved to (346, 382)
Screenshot: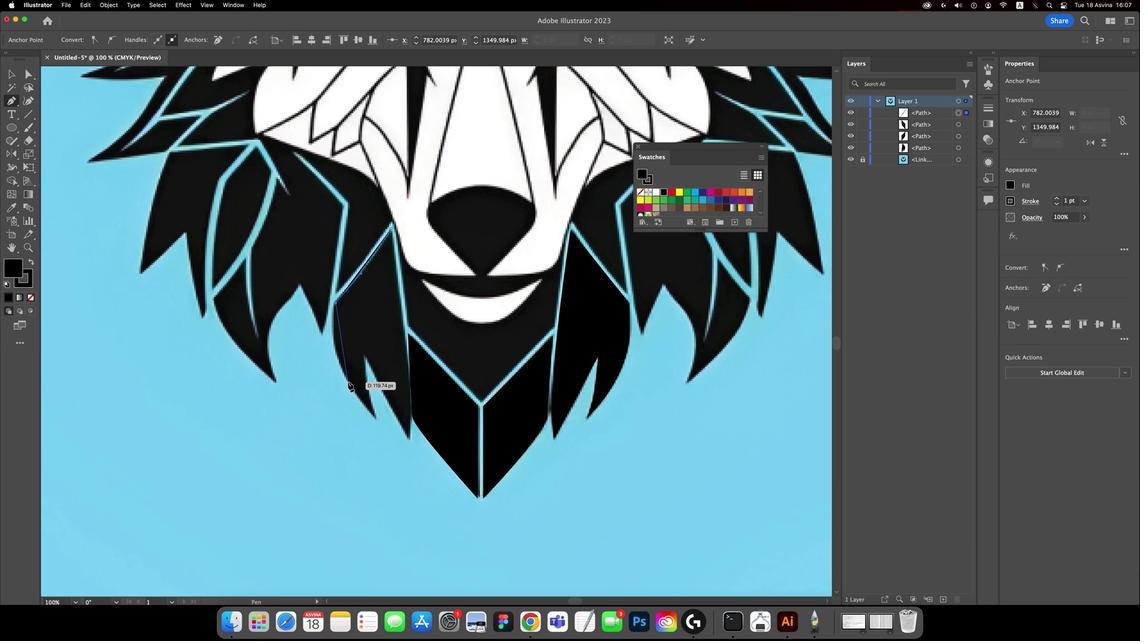 
Action: Mouse pressed left at (346, 382)
Screenshot: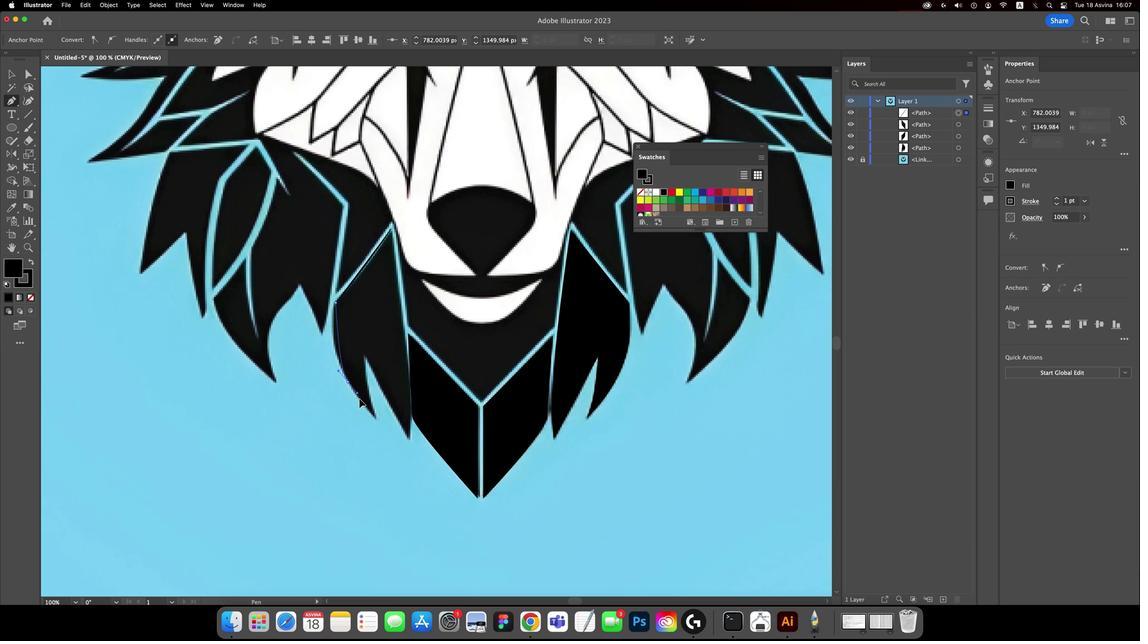 
Action: Mouse moved to (346, 382)
Screenshot: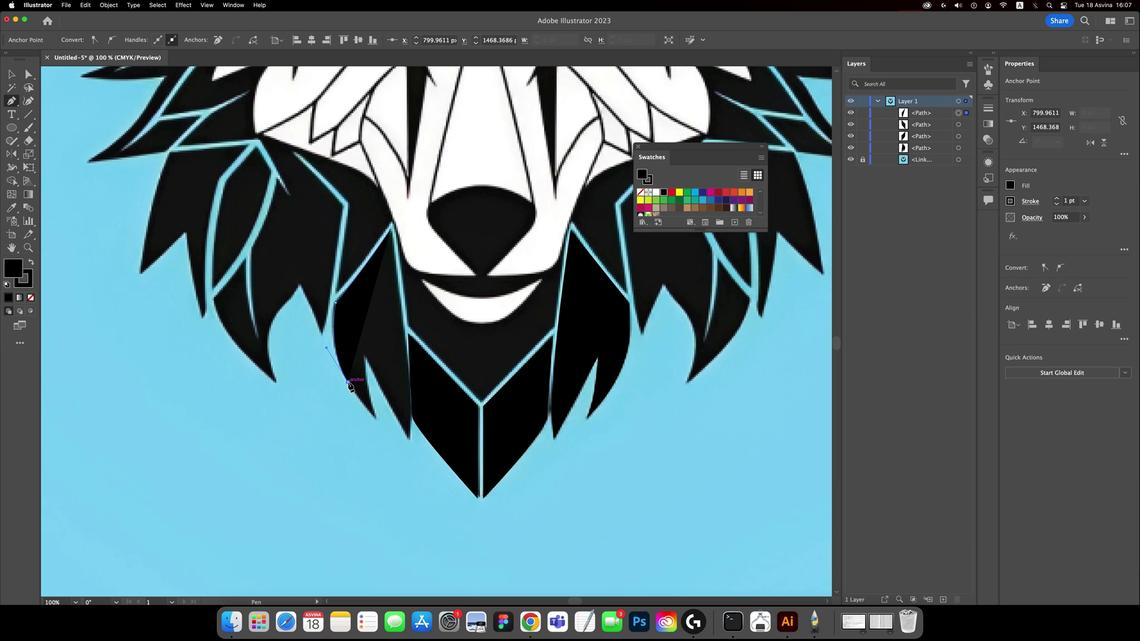 
Action: Mouse pressed left at (346, 382)
Screenshot: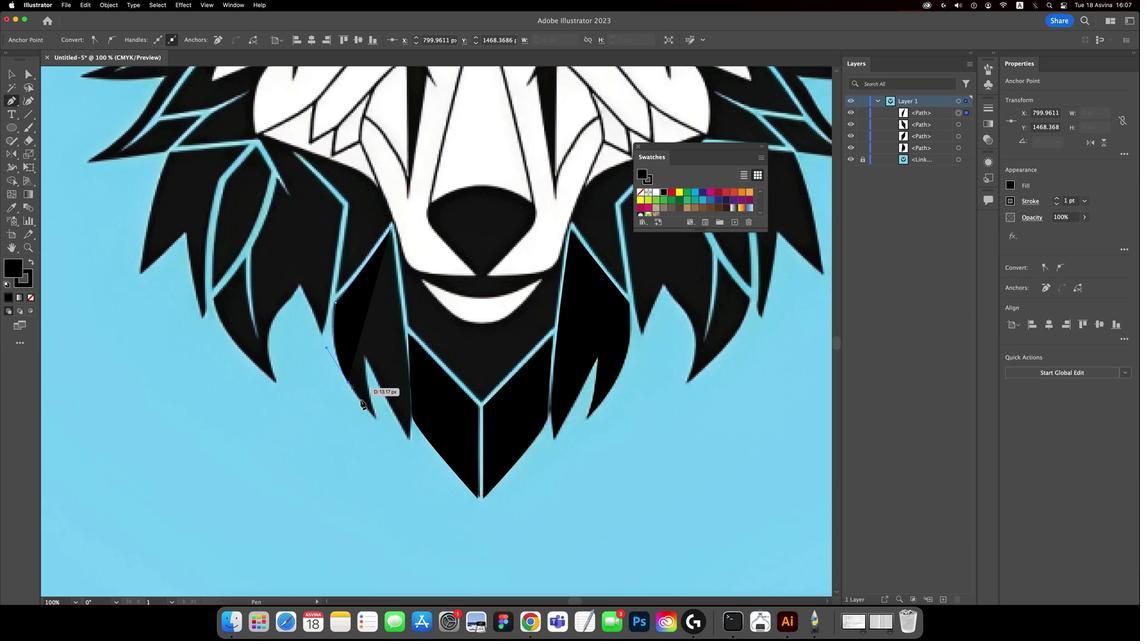 
Action: Mouse moved to (375, 419)
Screenshot: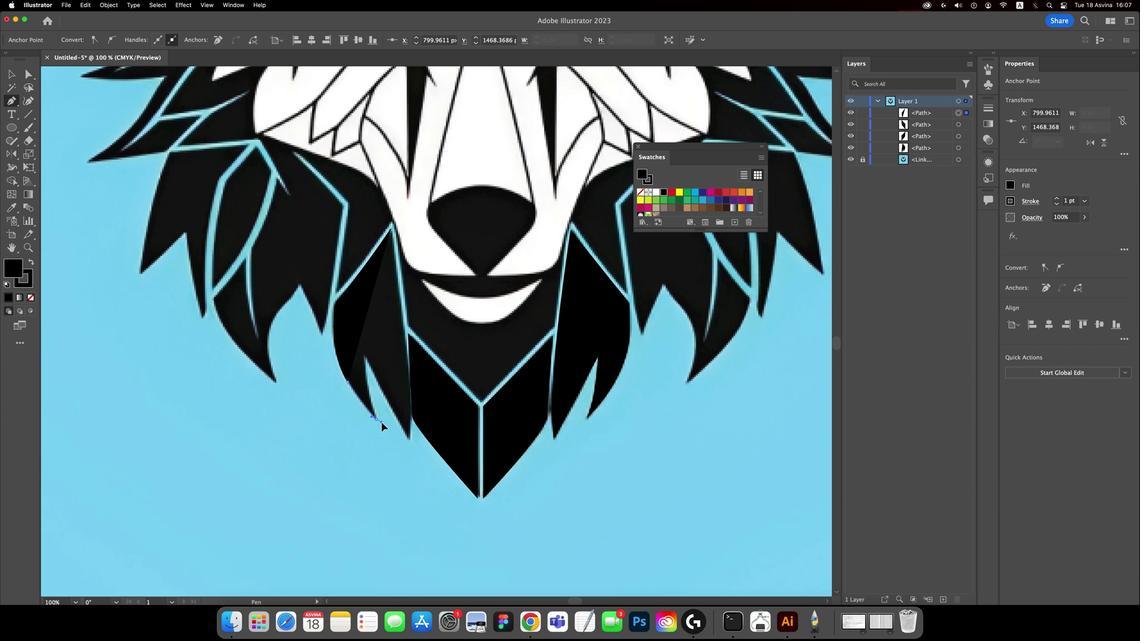 
Action: Mouse pressed left at (375, 419)
Screenshot: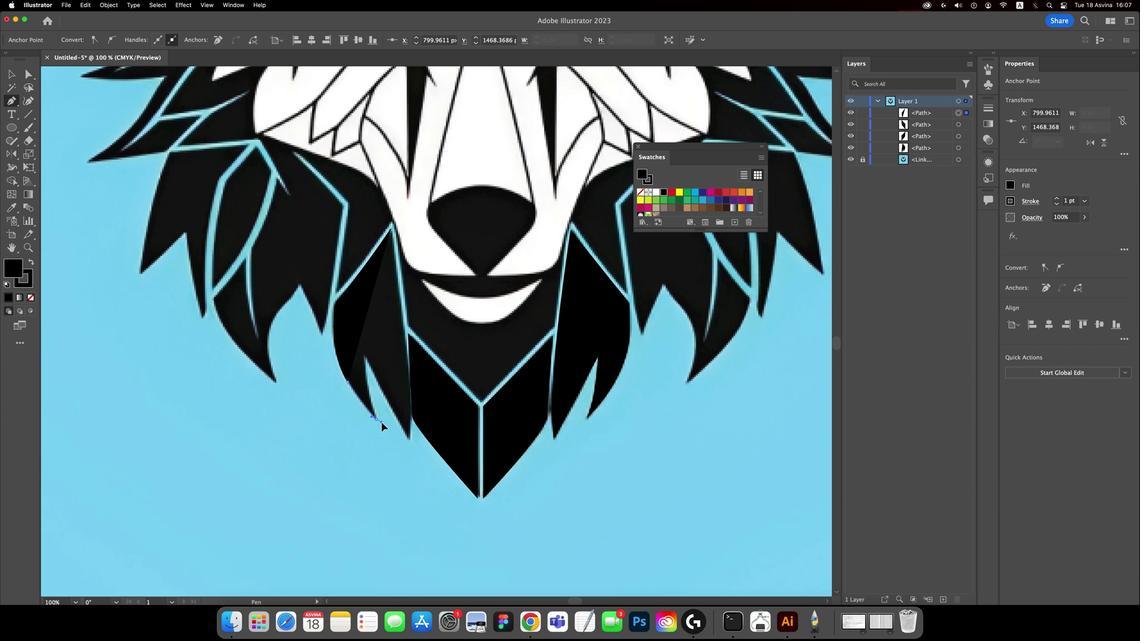 
Action: Mouse moved to (374, 417)
Screenshot: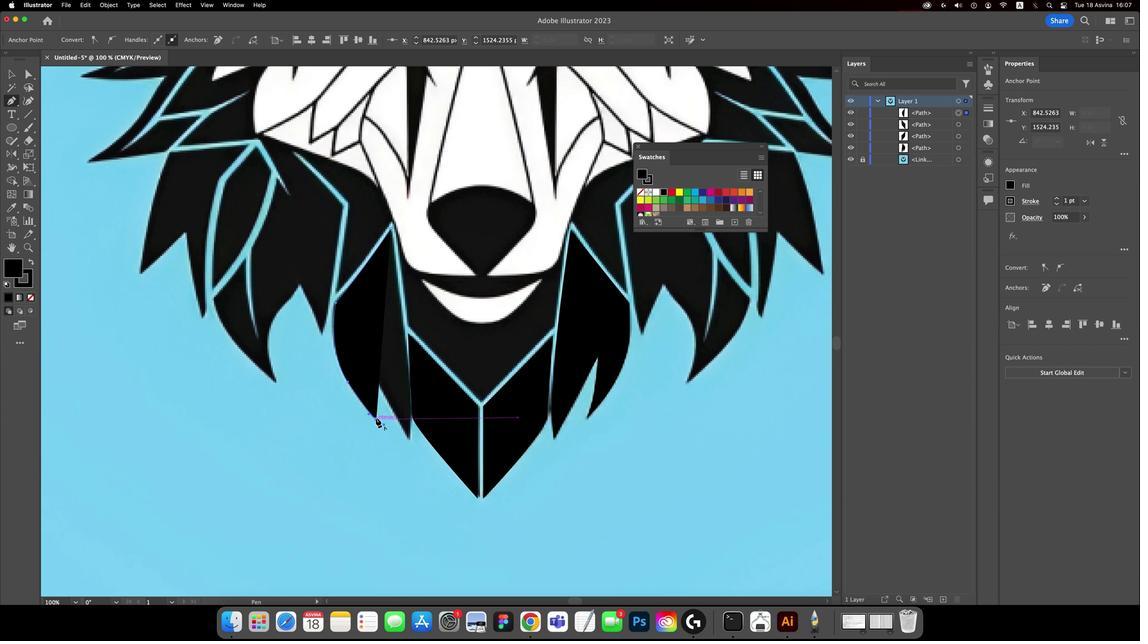 
Action: Mouse pressed left at (374, 417)
Screenshot: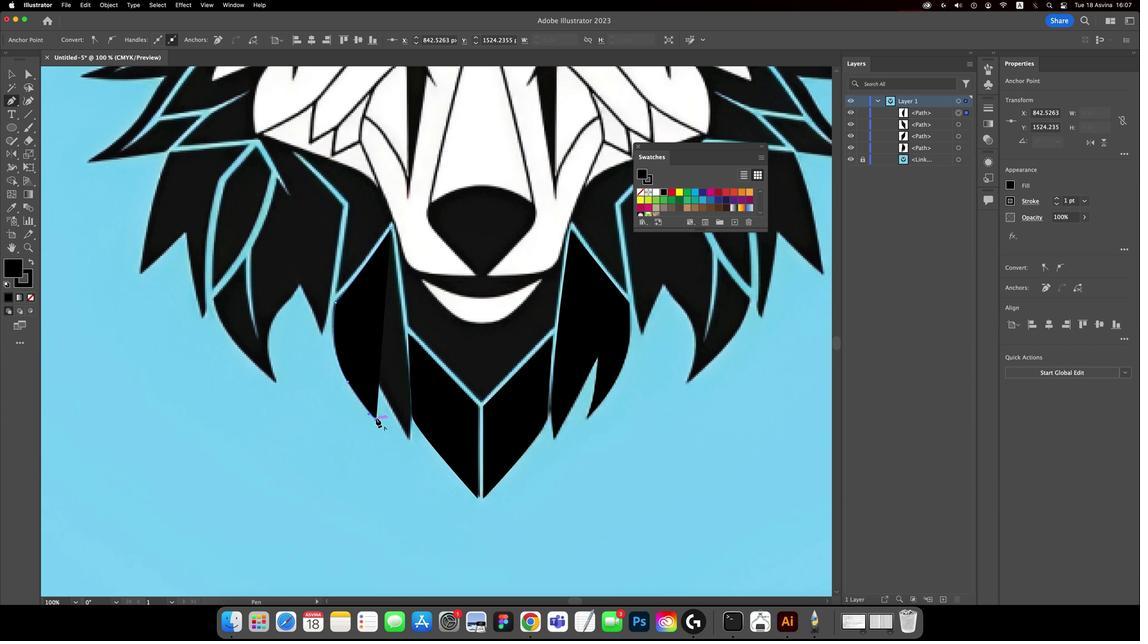 
Action: Mouse moved to (637, 195)
Screenshot: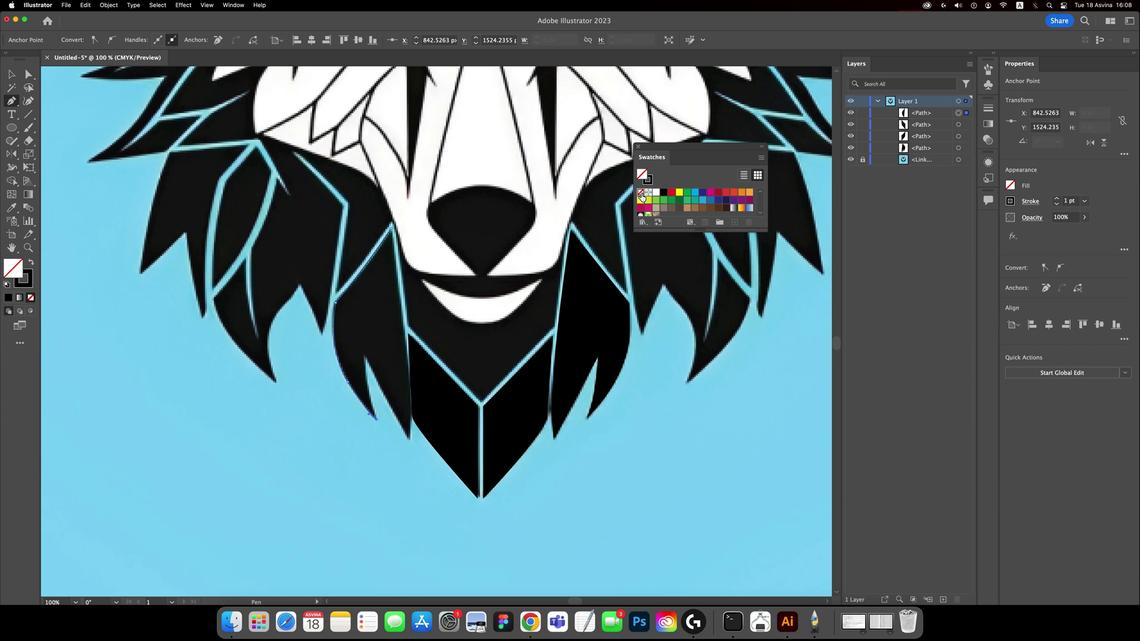
Action: Mouse pressed left at (637, 195)
Screenshot: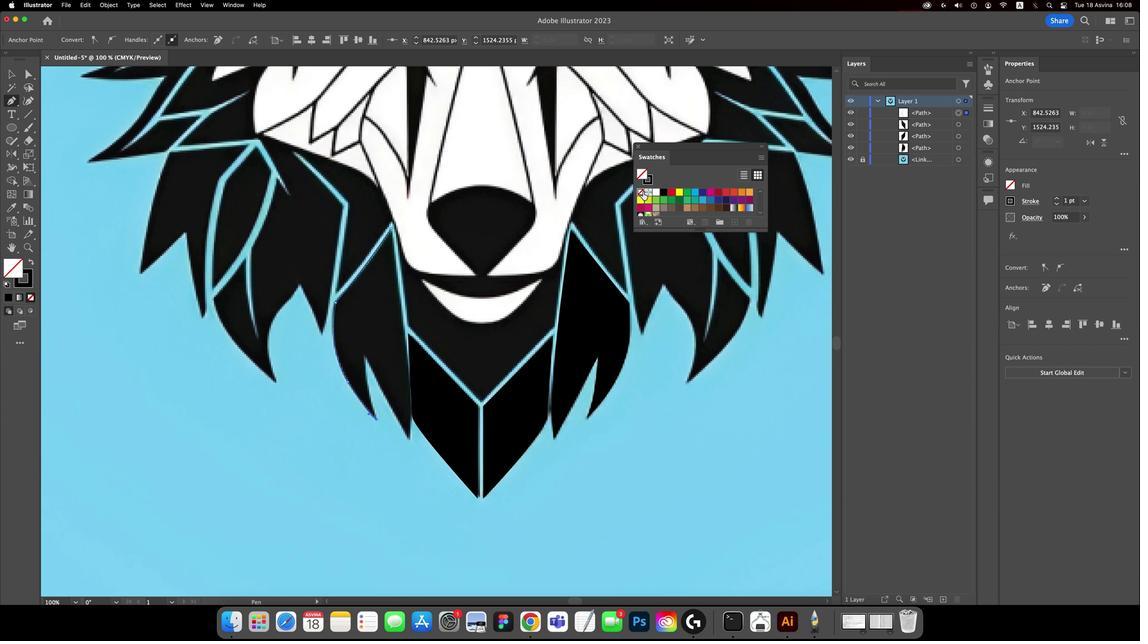 
Action: Mouse moved to (645, 185)
Screenshot: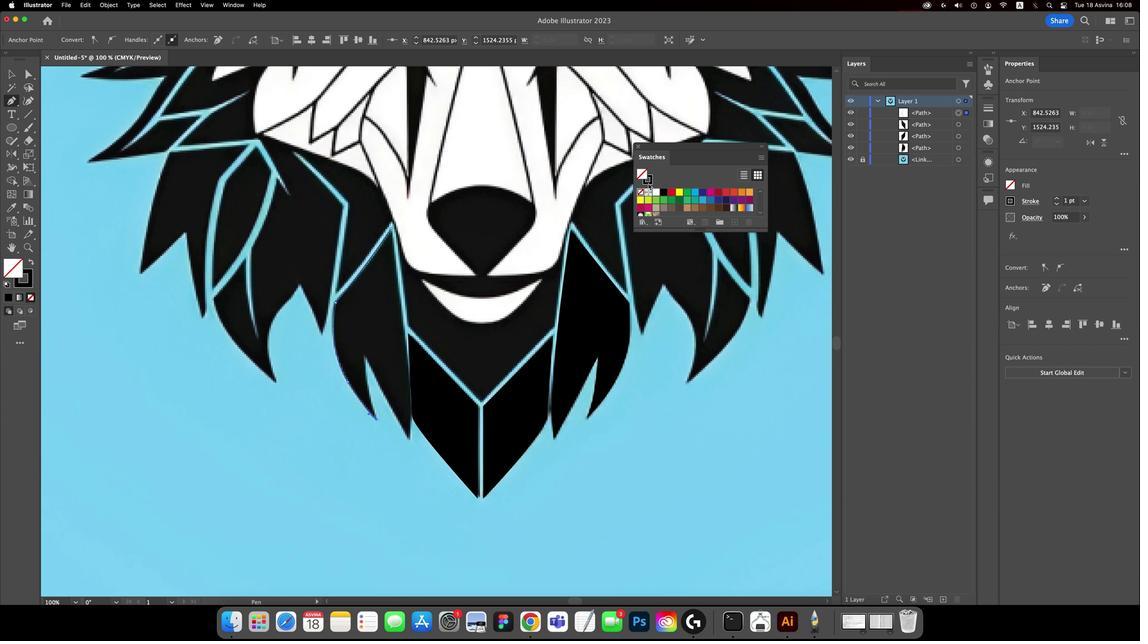 
Action: Mouse pressed left at (645, 185)
Screenshot: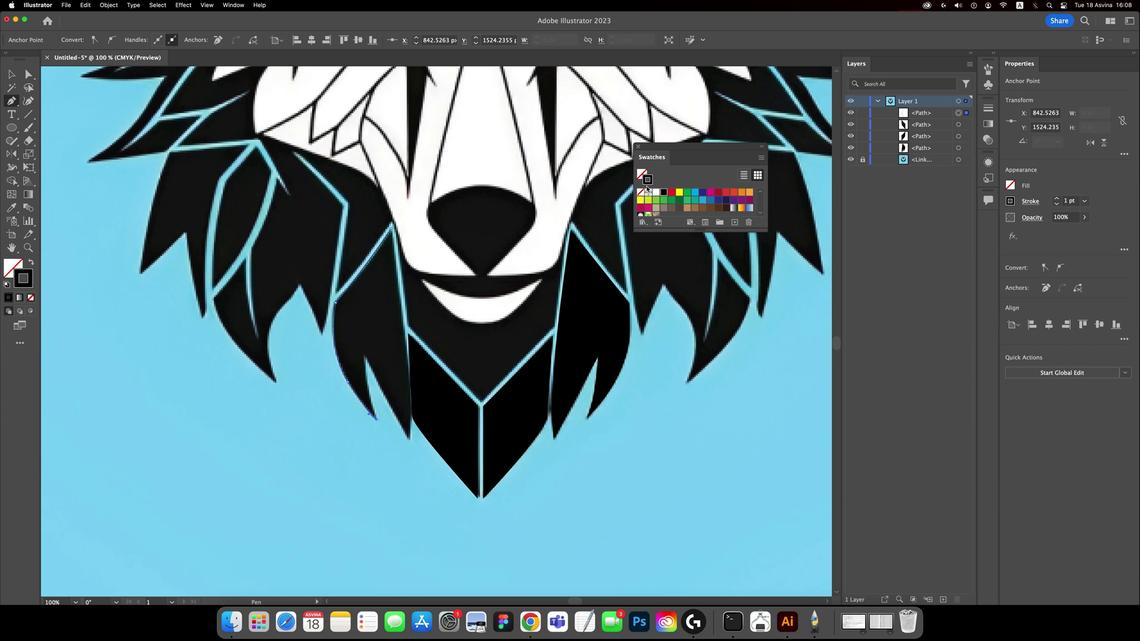 
Action: Mouse moved to (636, 194)
Screenshot: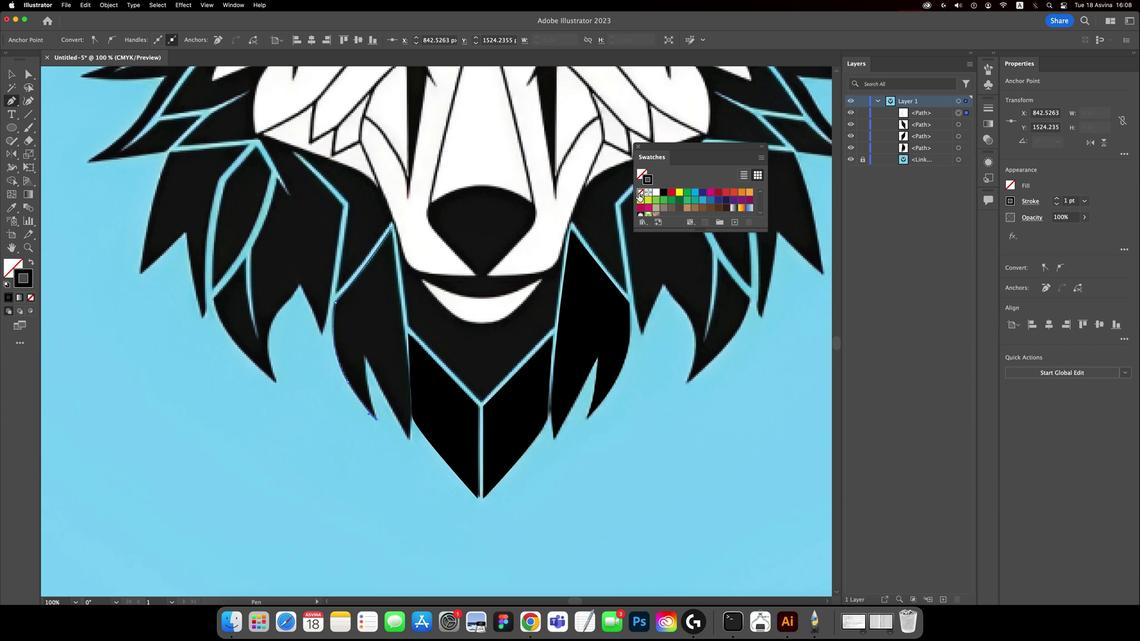 
Action: Mouse pressed left at (636, 194)
Screenshot: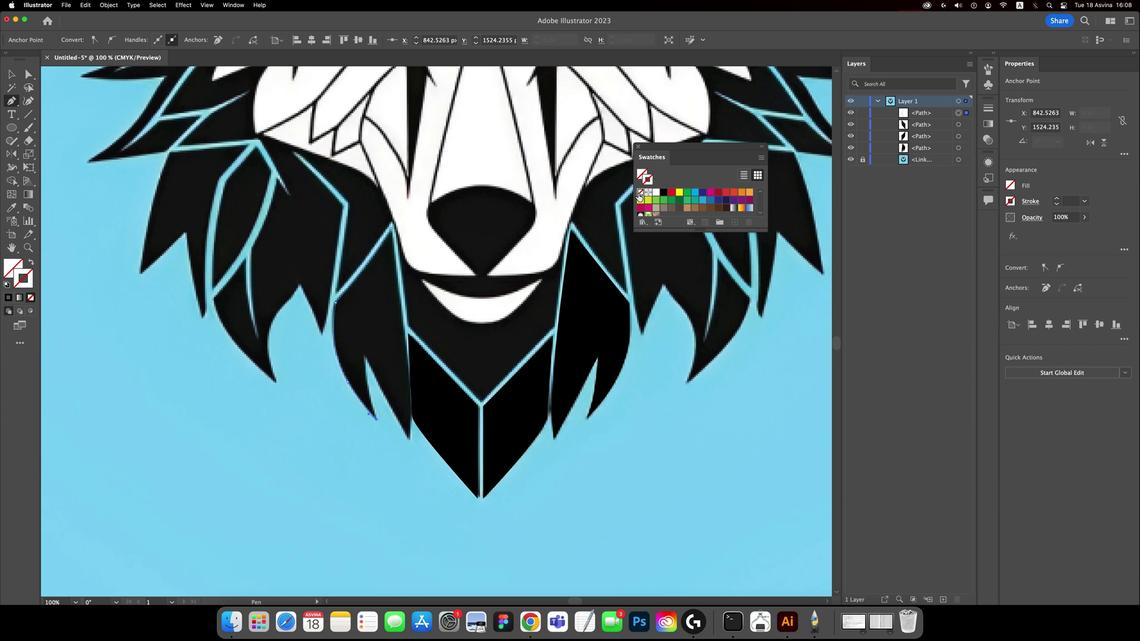 
Action: Mouse moved to (362, 353)
Screenshot: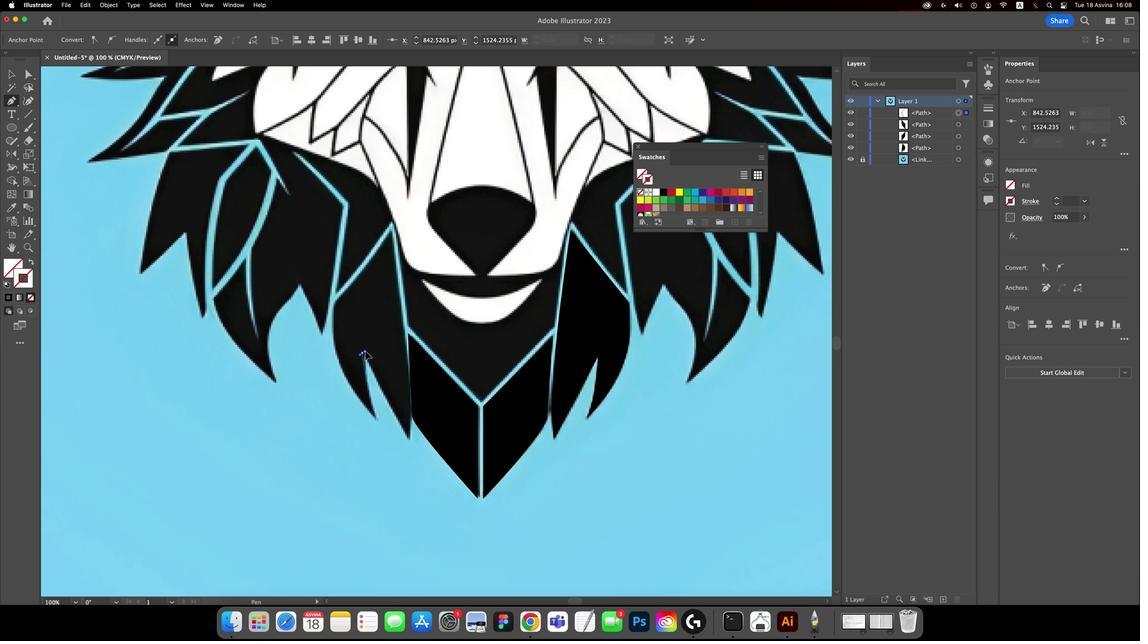 
Action: Mouse pressed left at (362, 353)
Screenshot: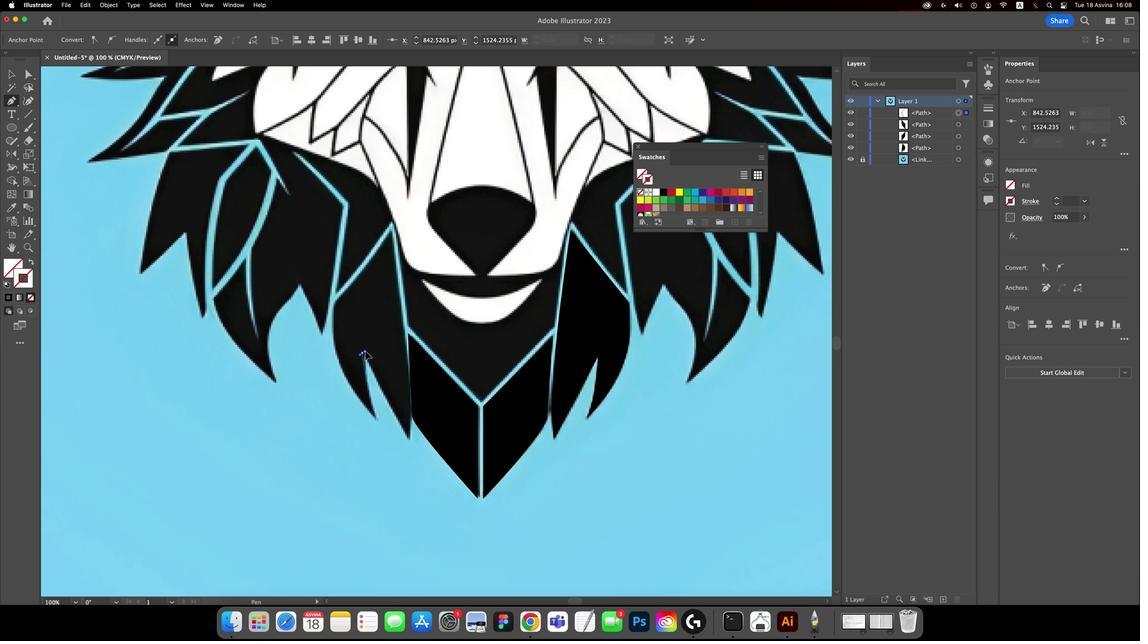 
Action: Mouse moved to (361, 353)
Screenshot: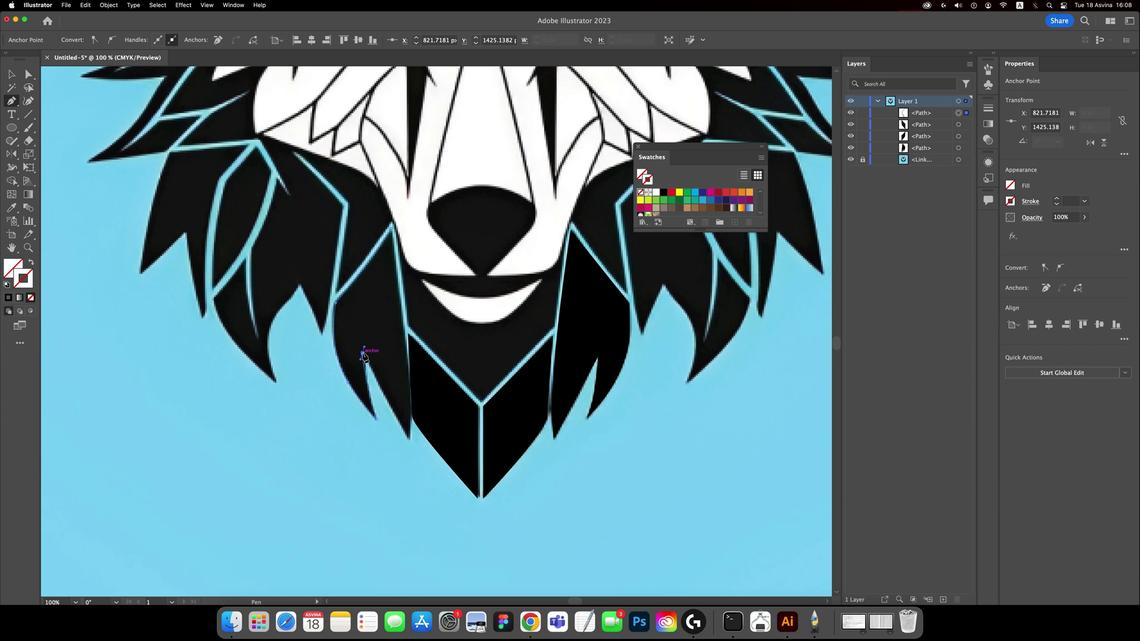 
Action: Mouse pressed left at (361, 353)
Screenshot: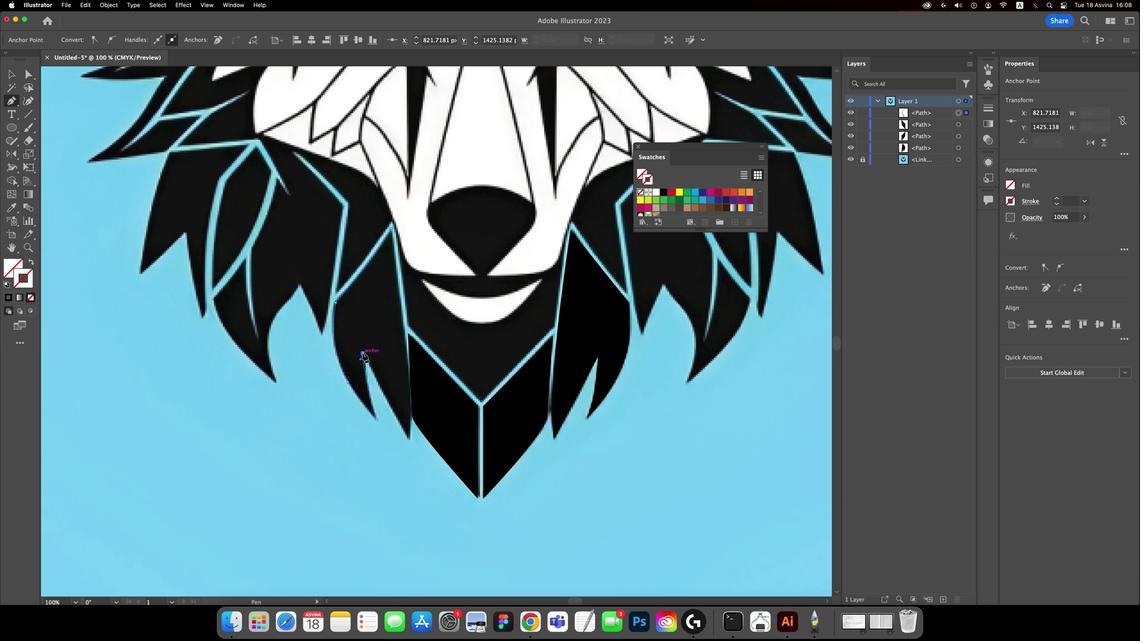 
Action: Mouse moved to (407, 438)
Screenshot: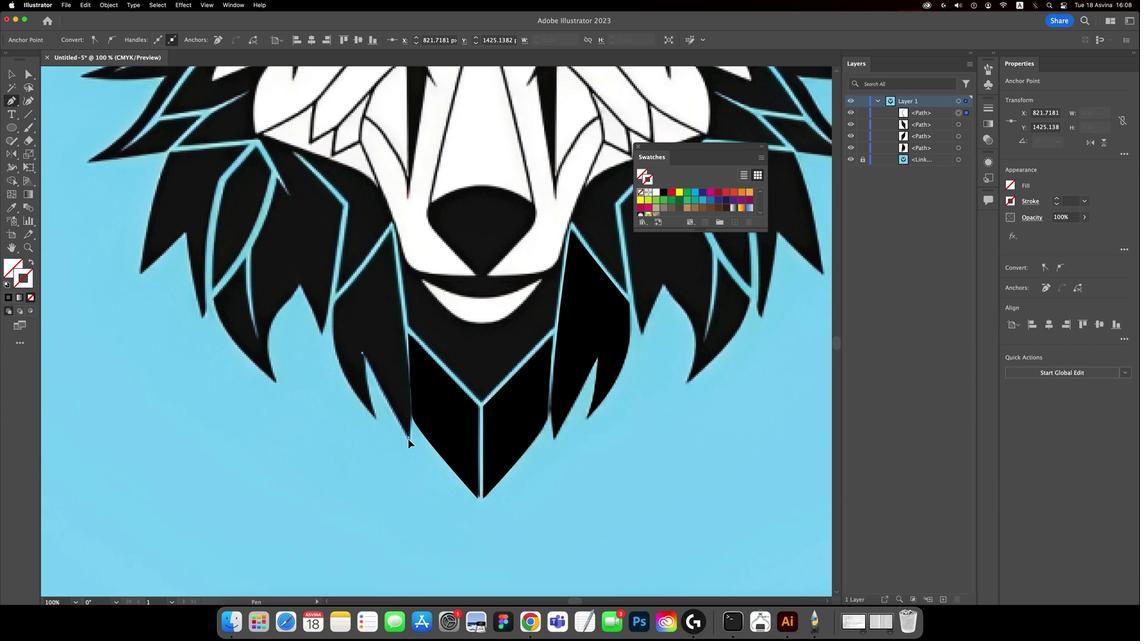 
Action: Mouse pressed left at (407, 438)
Screenshot: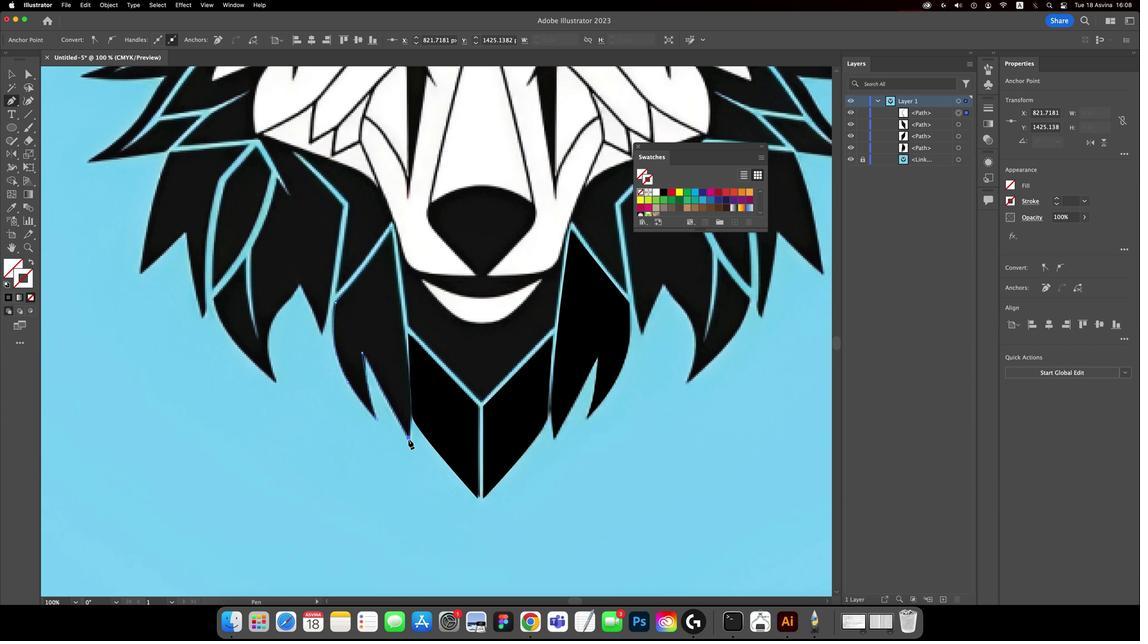 
Action: Mouse moved to (400, 312)
Screenshot: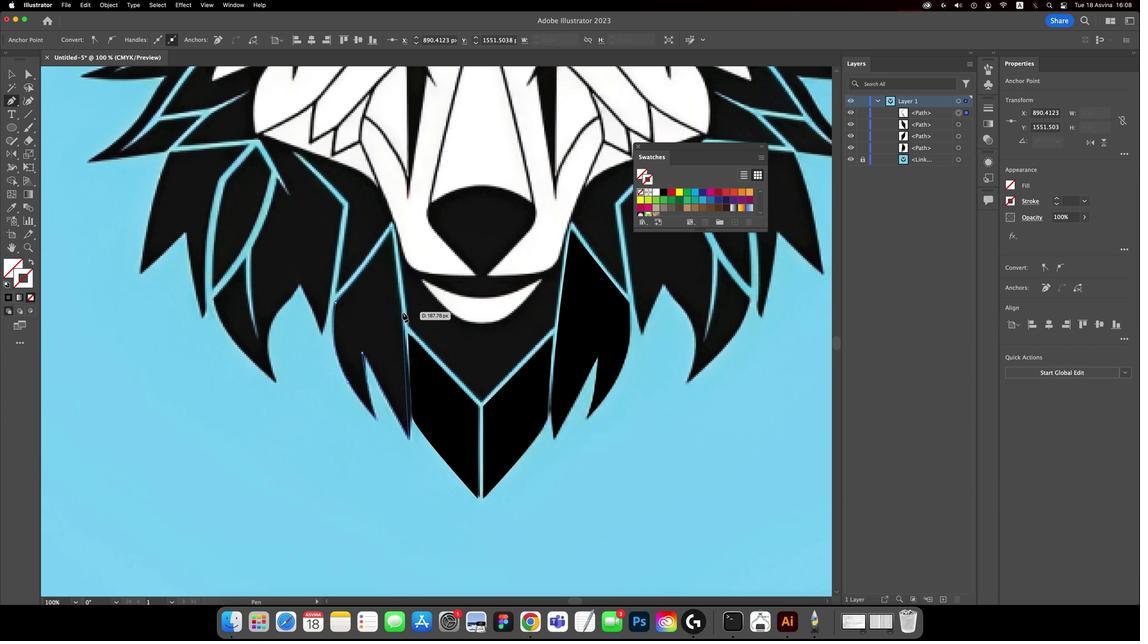 
Action: Mouse pressed left at (400, 312)
Screenshot: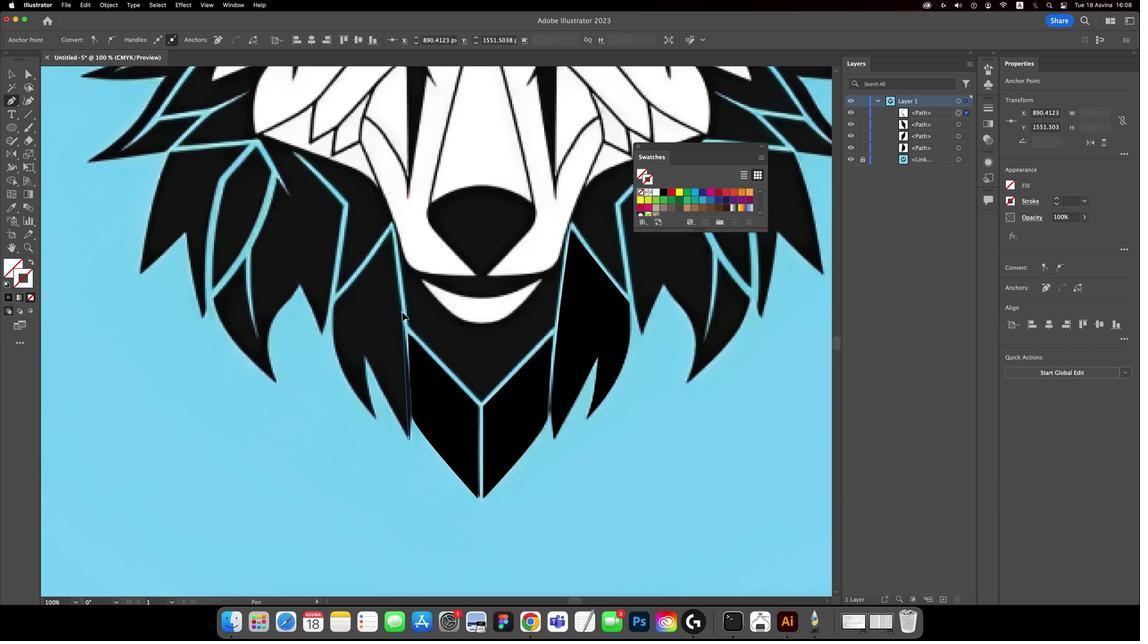
Action: Mouse moved to (400, 312)
Screenshot: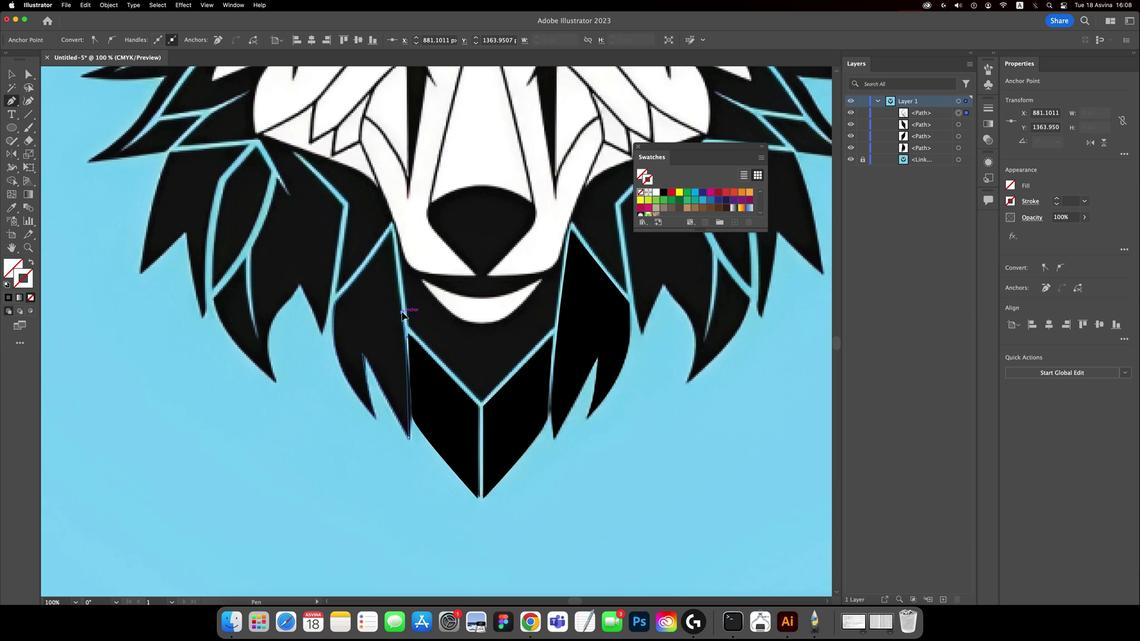 
Action: Mouse pressed left at (400, 312)
Screenshot: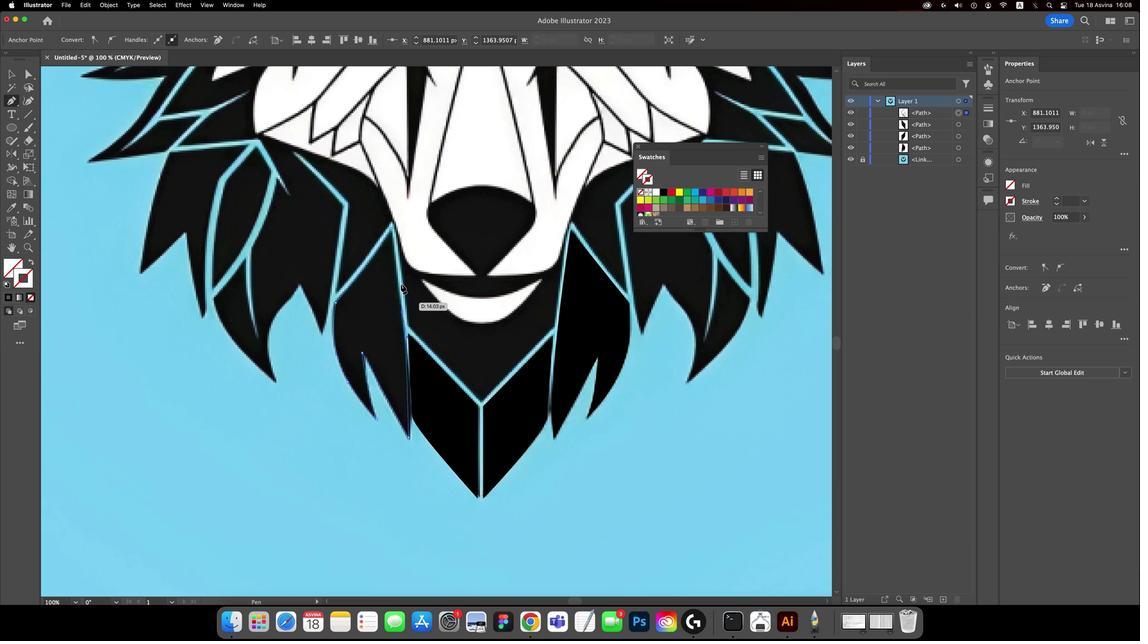
Action: Mouse moved to (390, 228)
Screenshot: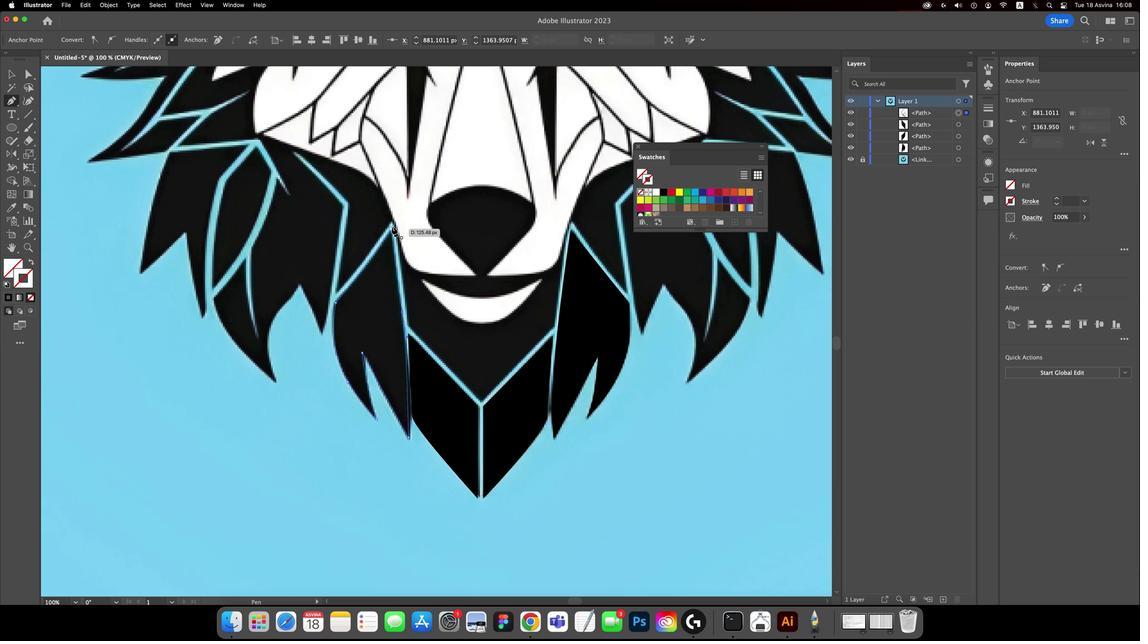 
Action: Mouse pressed left at (390, 228)
Screenshot: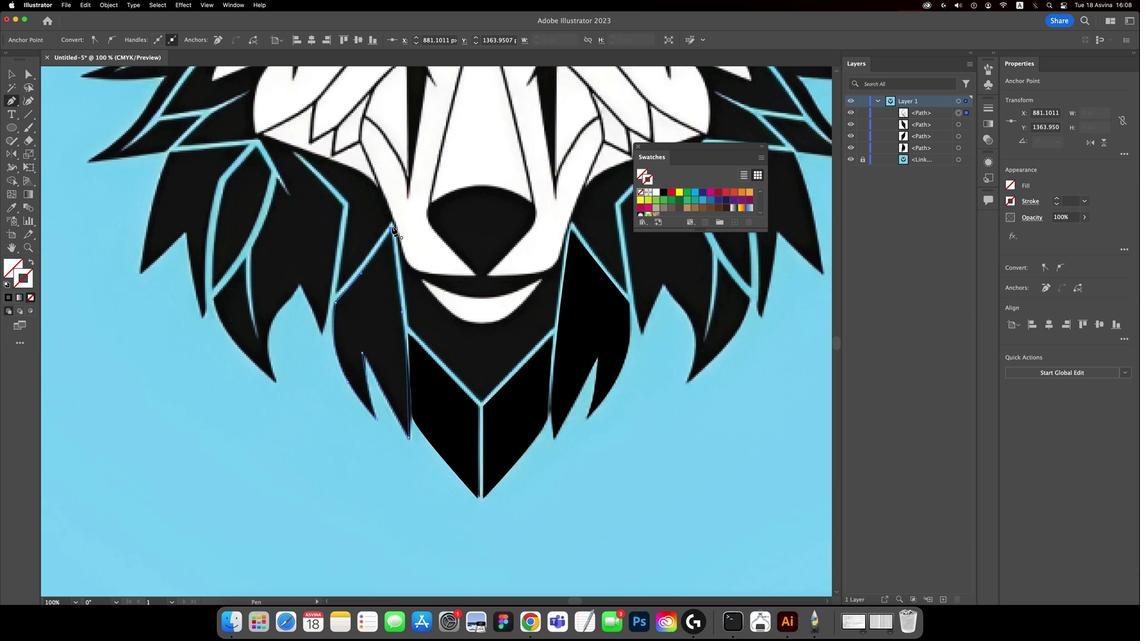 
Action: Mouse moved to (383, 310)
Screenshot: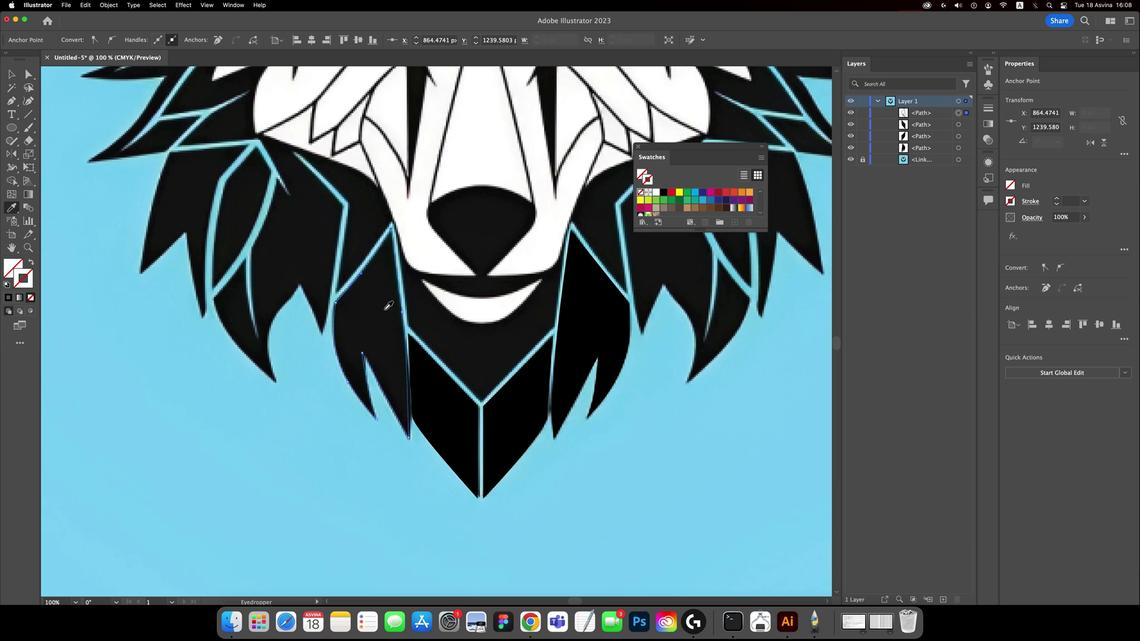 
Action: Key pressed 'i'
Screenshot: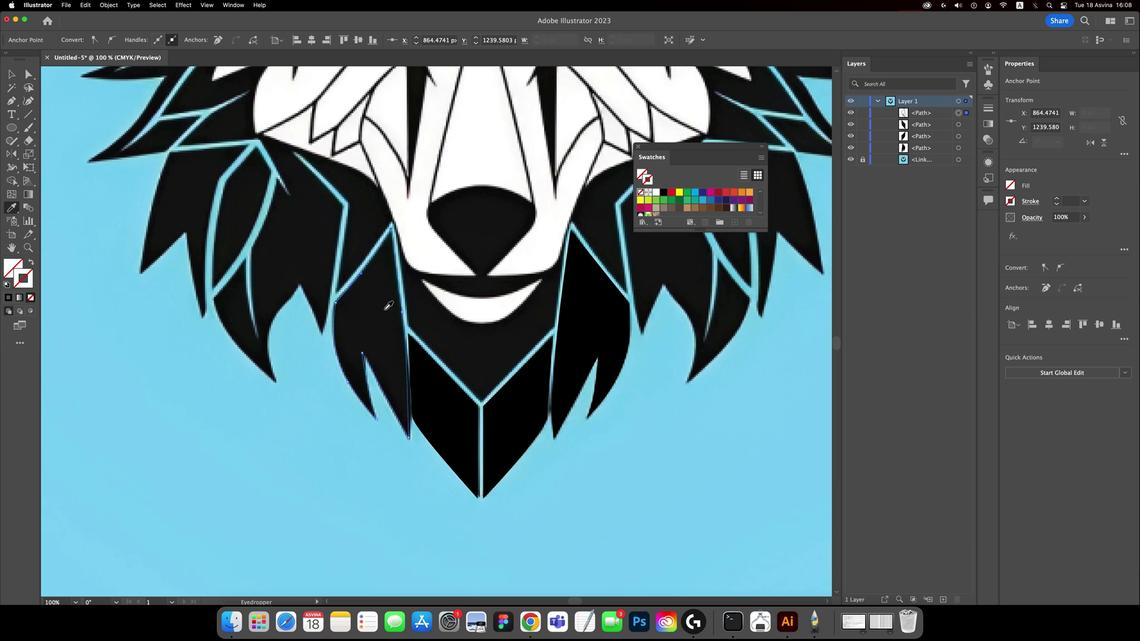 
Action: Mouse pressed left at (383, 310)
Screenshot: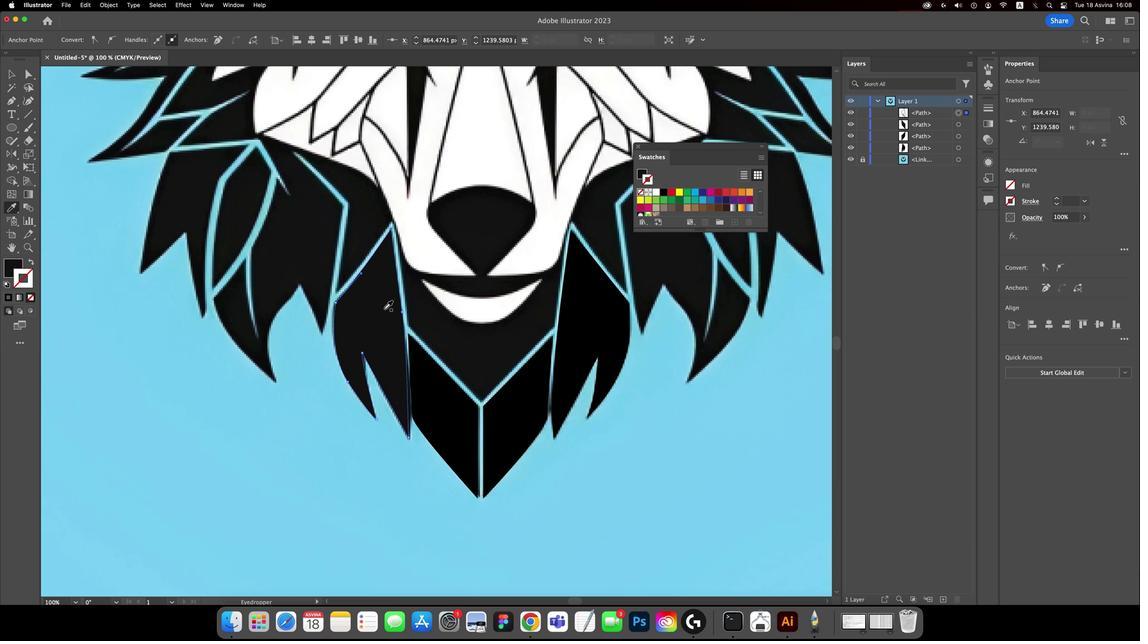 
Action: Mouse moved to (637, 176)
Screenshot: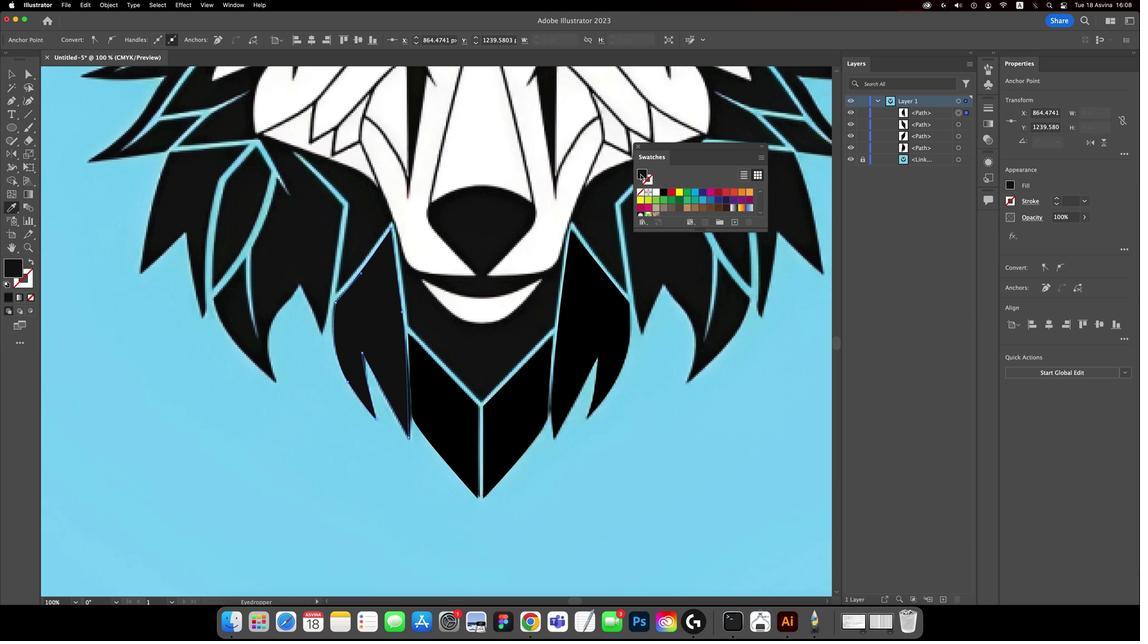 
Action: Mouse pressed left at (637, 176)
Screenshot: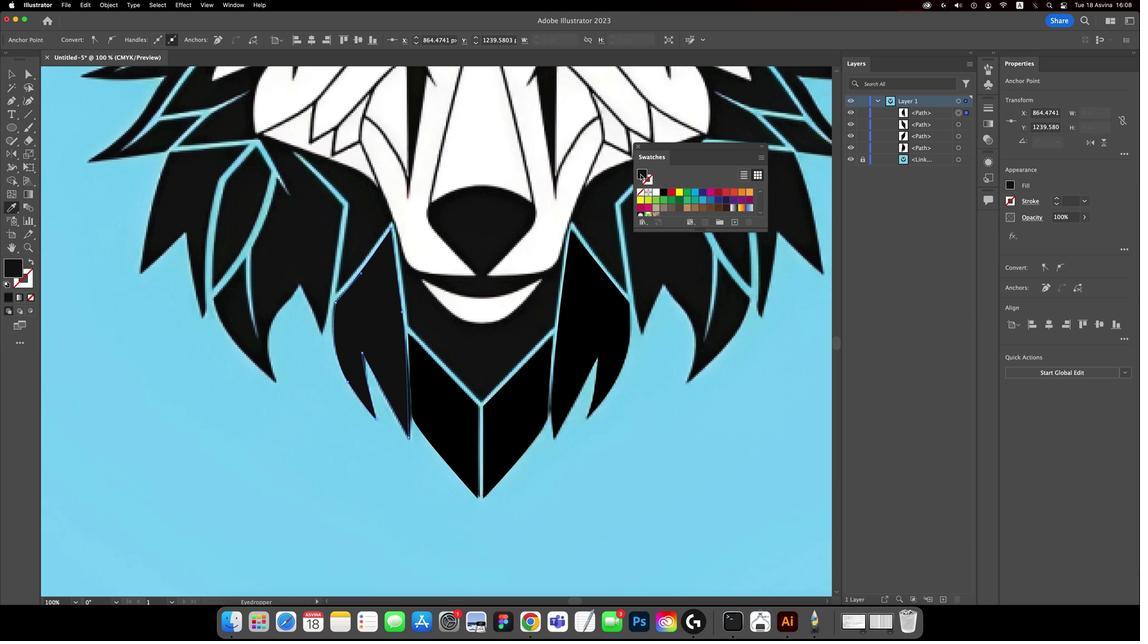 
Action: Mouse moved to (289, 351)
Screenshot: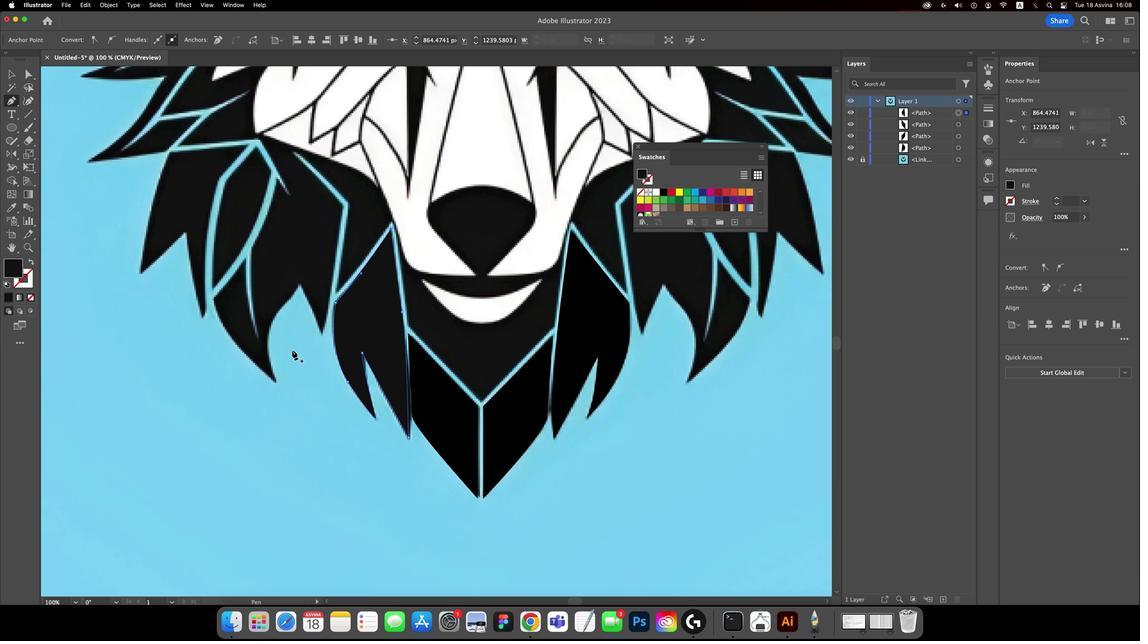 
Action: Key pressed 'p'
Screenshot: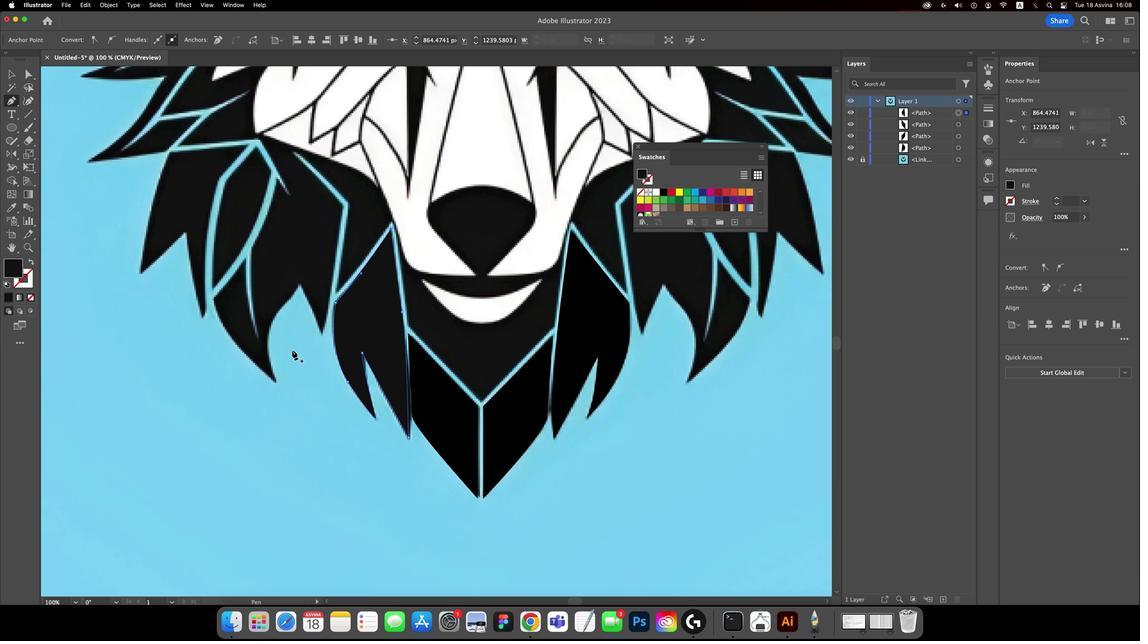 
Action: Mouse moved to (391, 219)
Screenshot: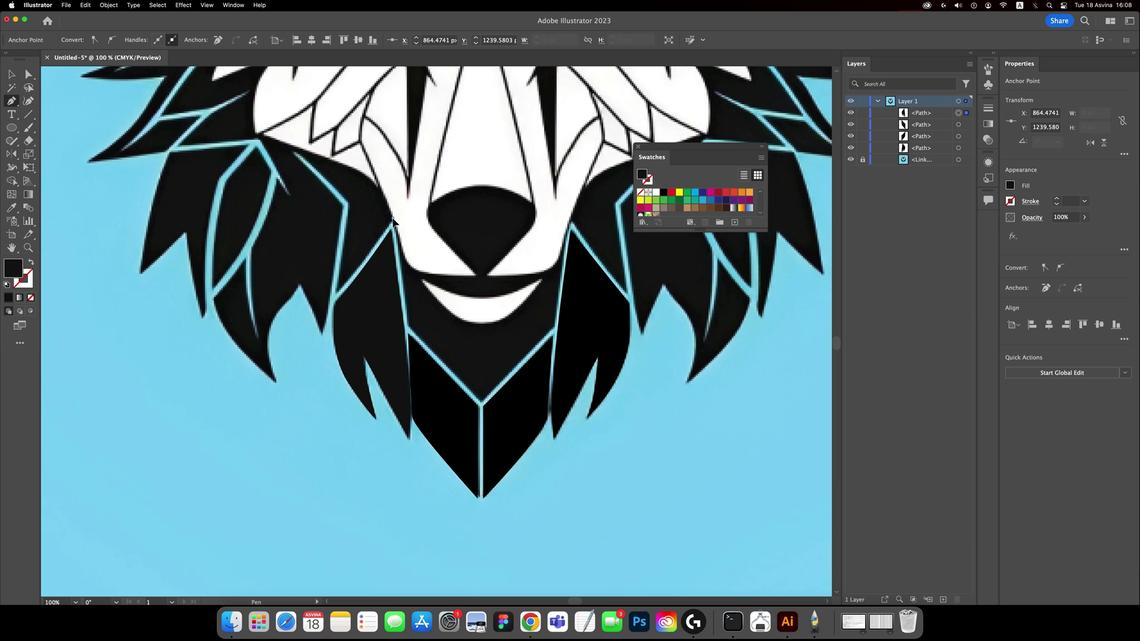 
Action: Mouse pressed left at (391, 219)
Screenshot: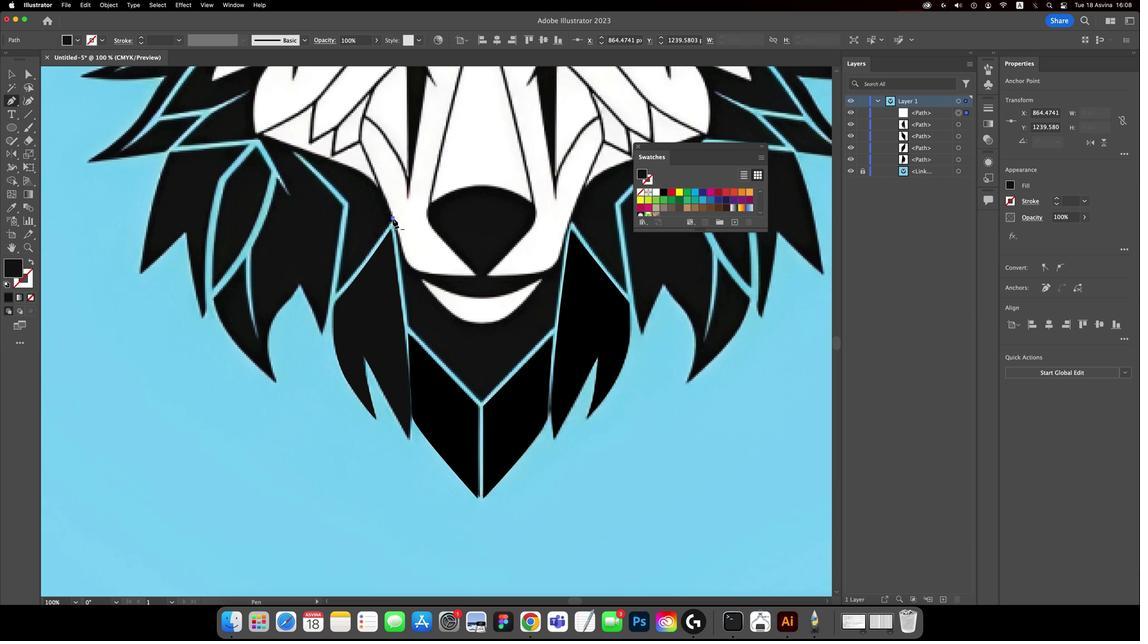 
Action: Mouse moved to (334, 293)
Screenshot: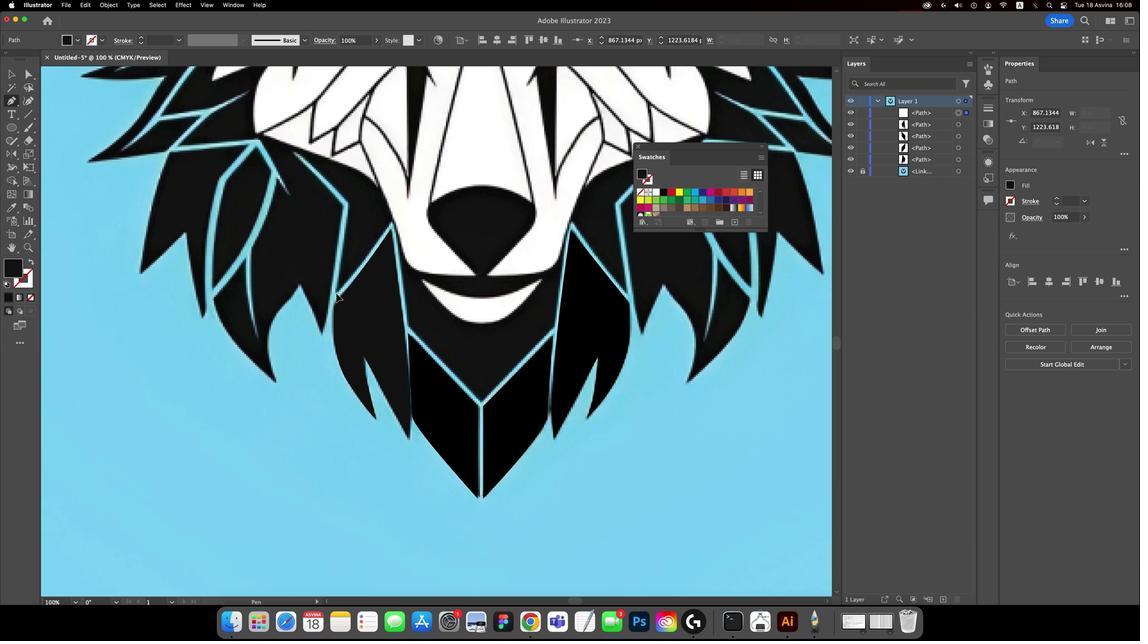 
Action: Mouse pressed left at (334, 293)
Screenshot: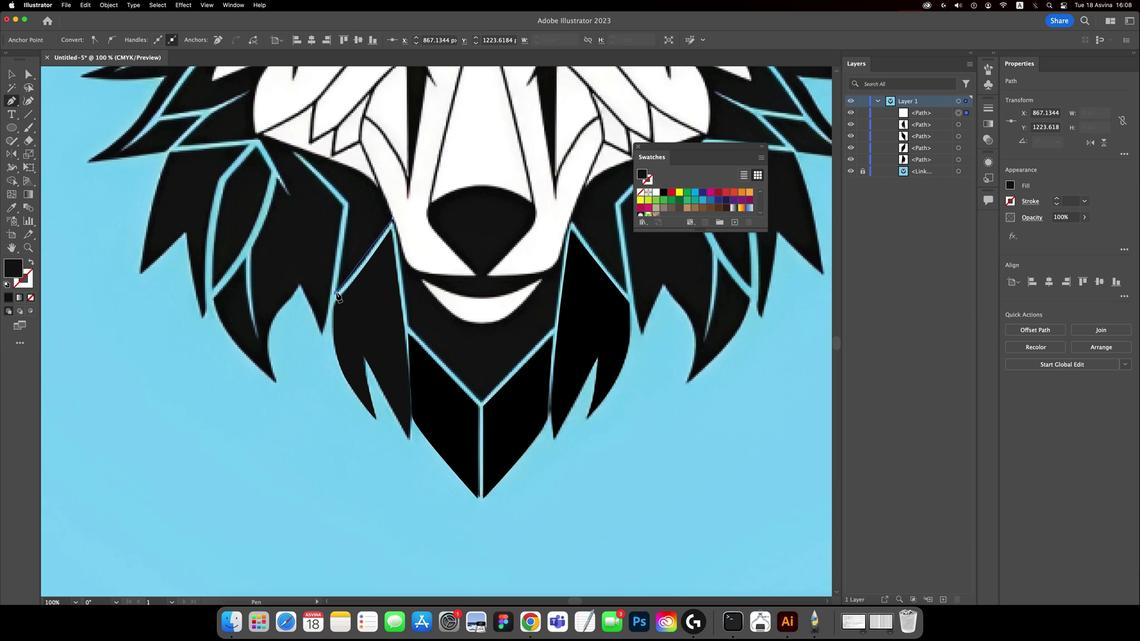 
Action: Mouse moved to (349, 204)
Screenshot: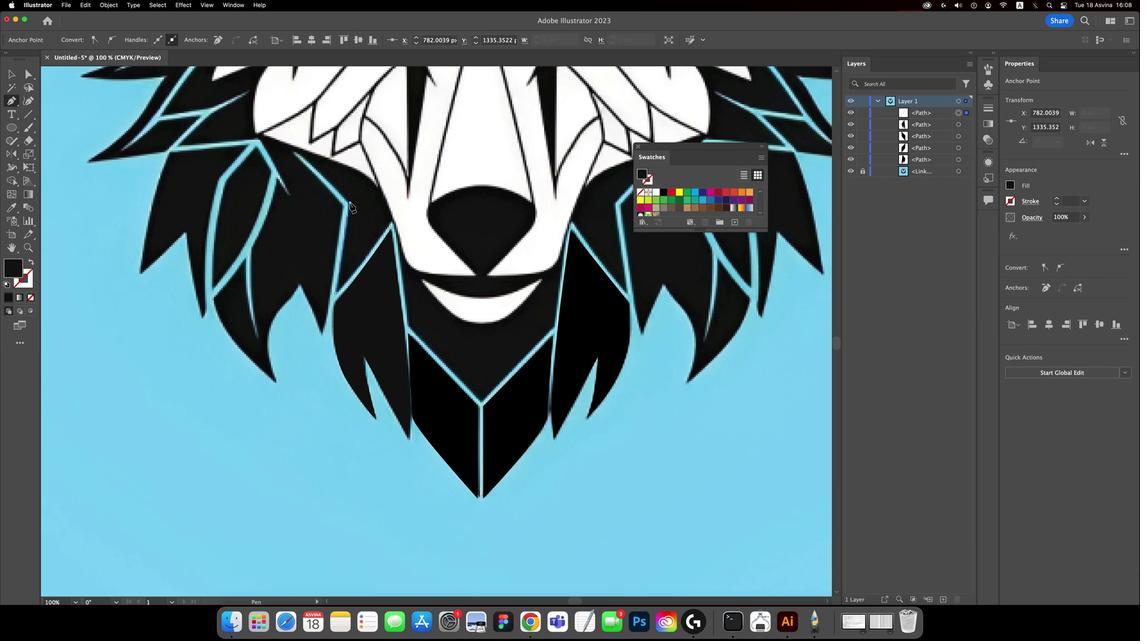 
Action: Mouse pressed left at (349, 204)
Screenshot: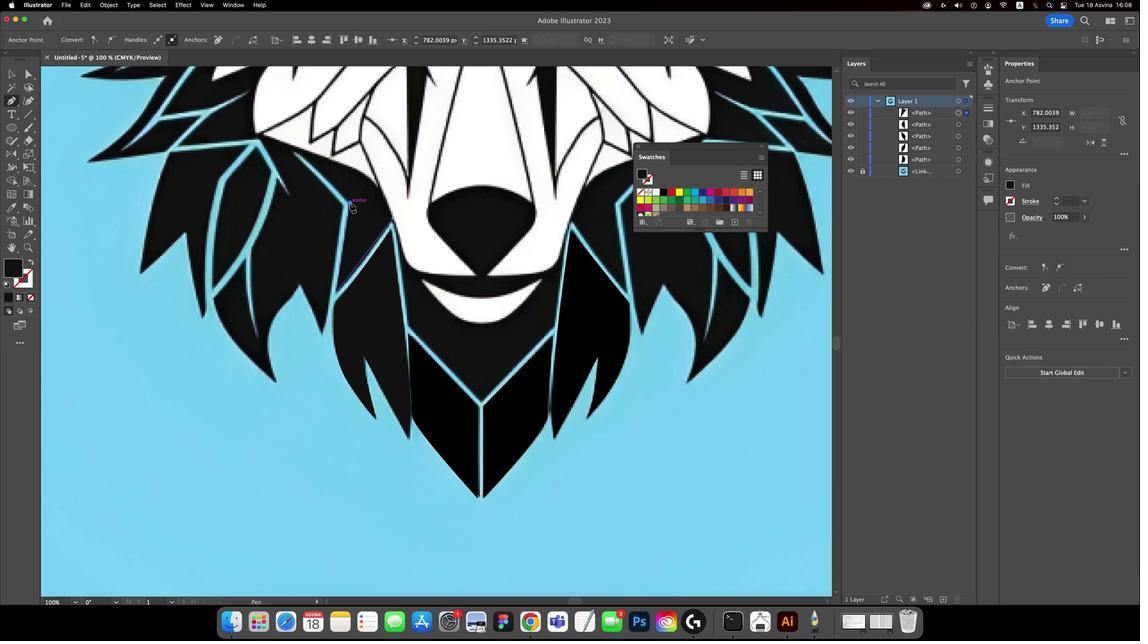 
Action: Mouse moved to (290, 151)
Screenshot: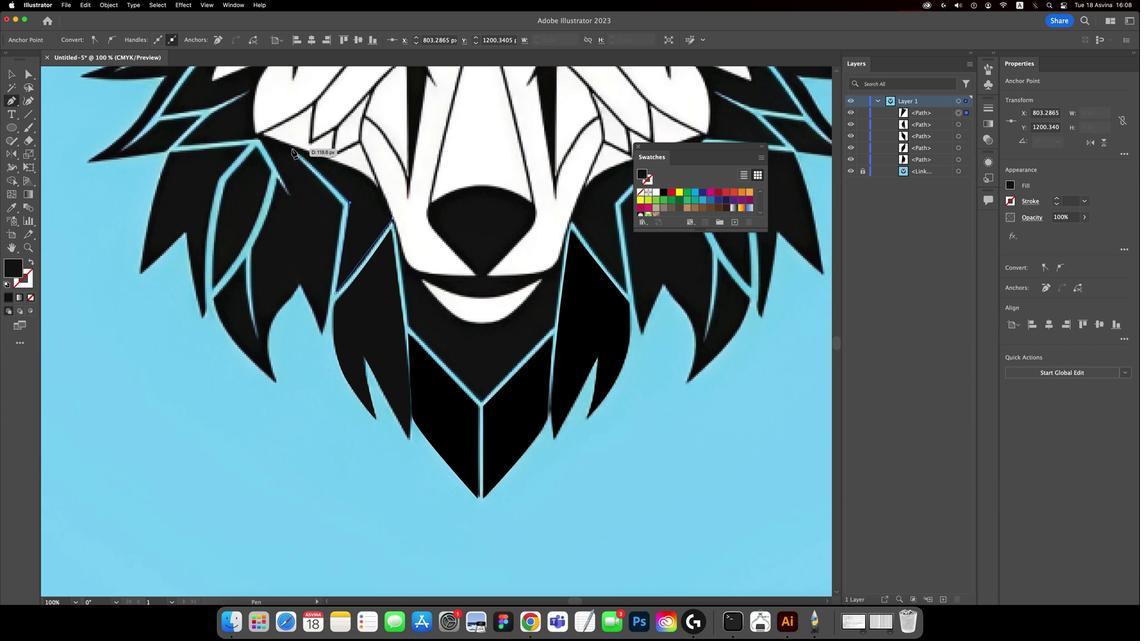 
Action: Mouse pressed left at (290, 151)
Screenshot: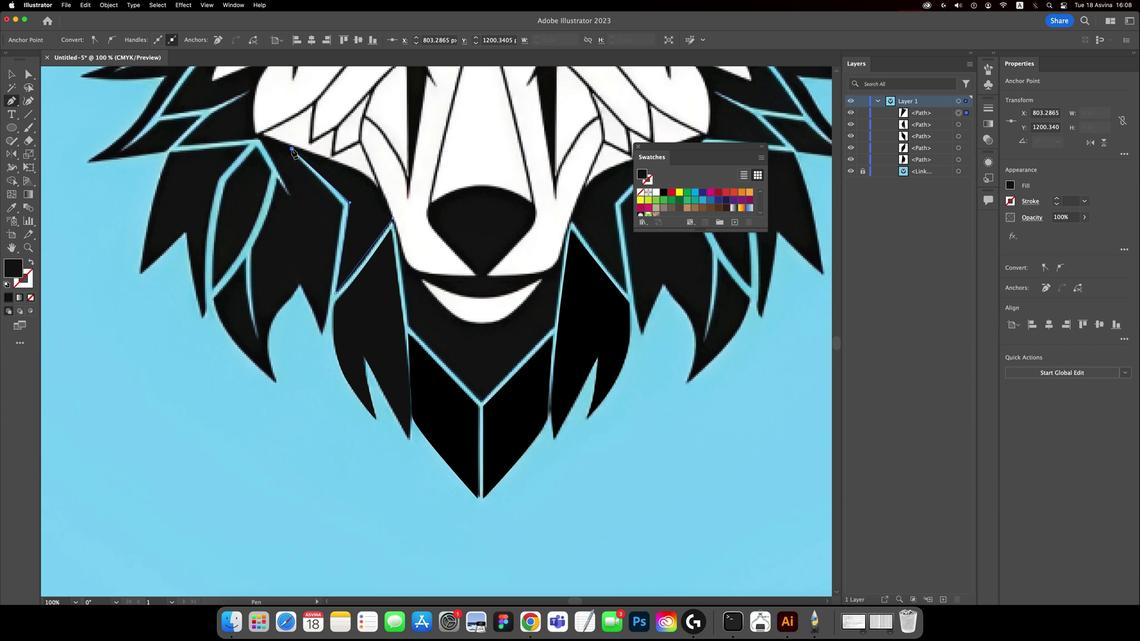 
Action: Mouse moved to (340, 207)
Screenshot: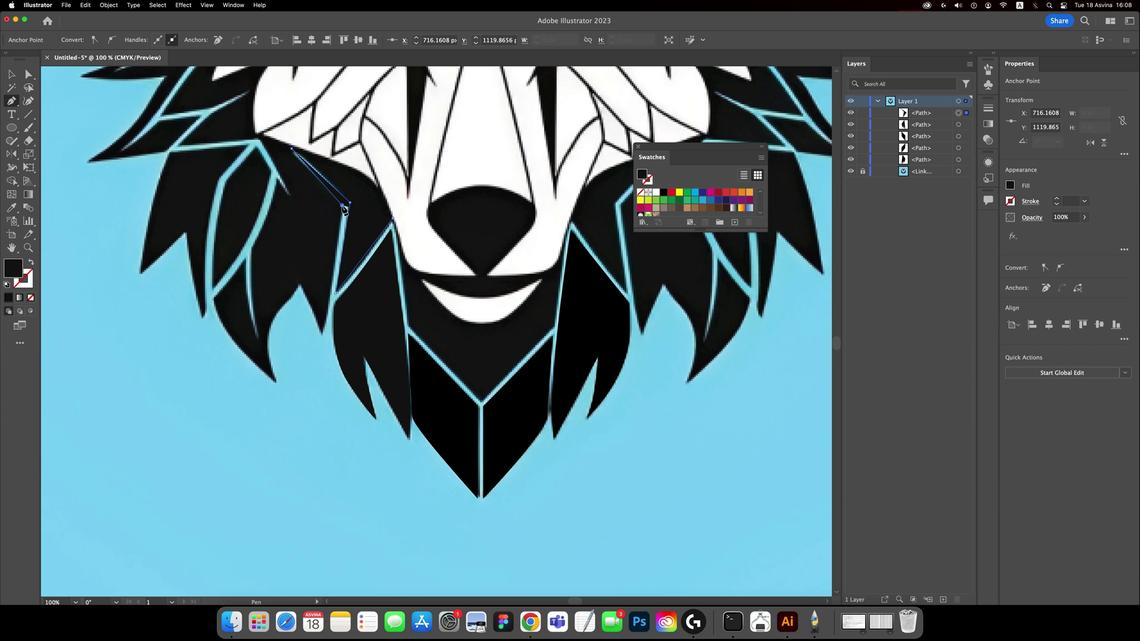 
Action: Mouse pressed left at (340, 207)
Screenshot: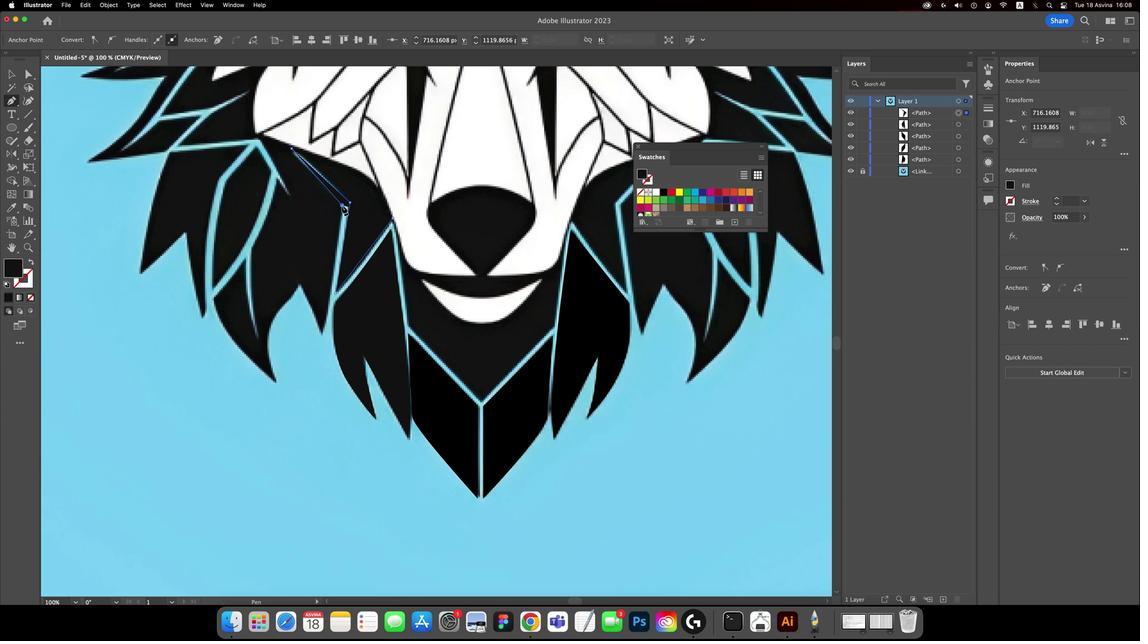 
Action: Mouse moved to (322, 334)
Screenshot: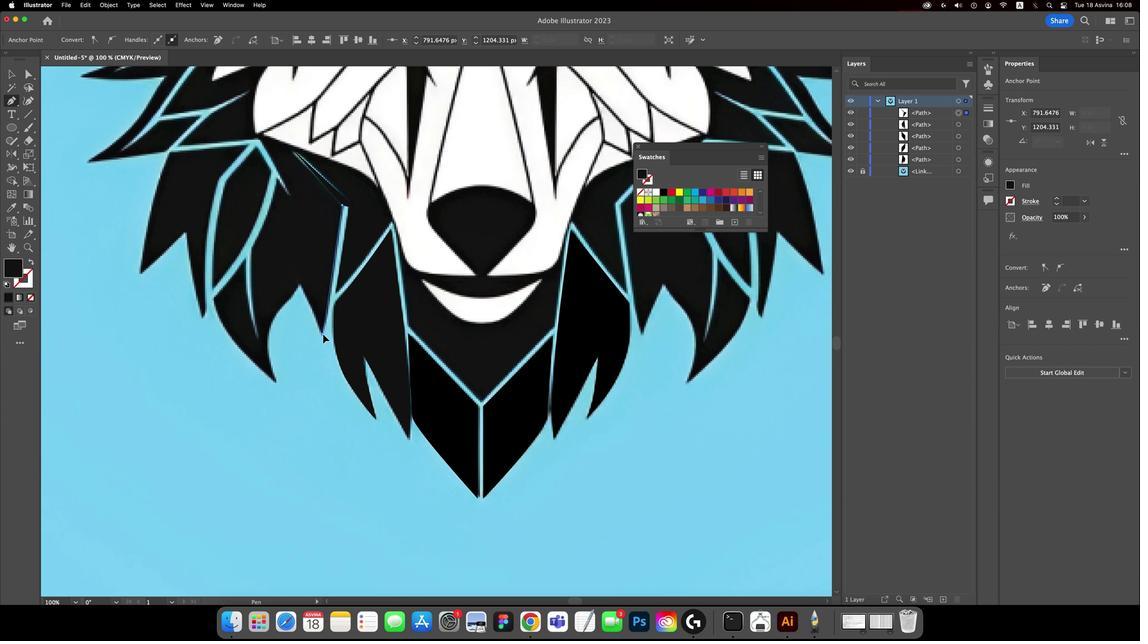 
Action: Mouse pressed left at (322, 334)
Screenshot: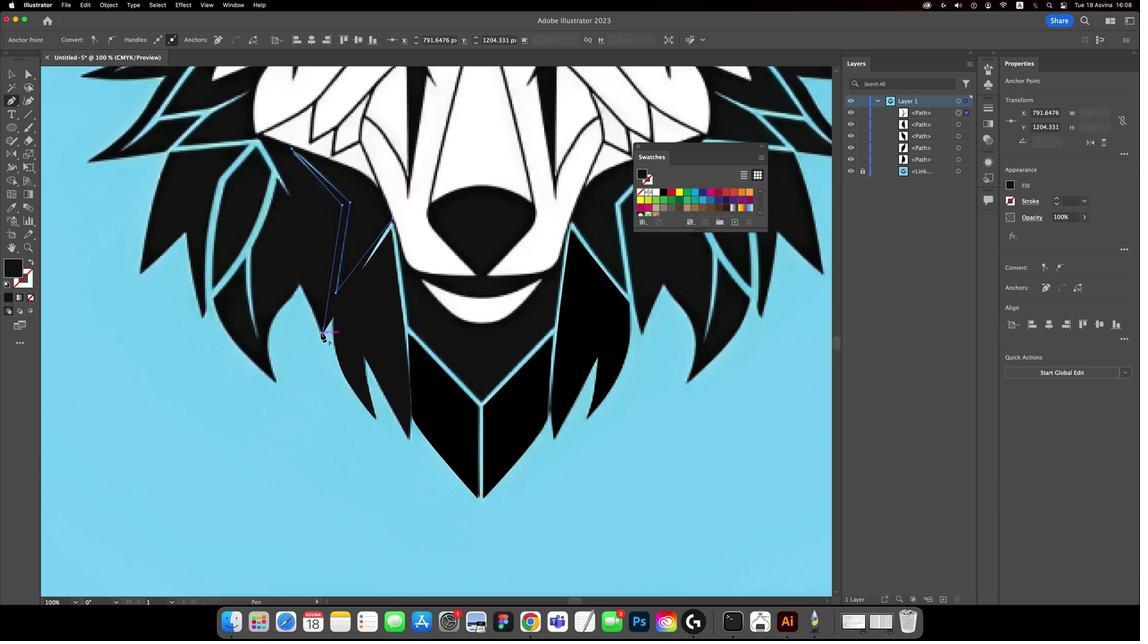 
Action: Mouse moved to (299, 285)
Screenshot: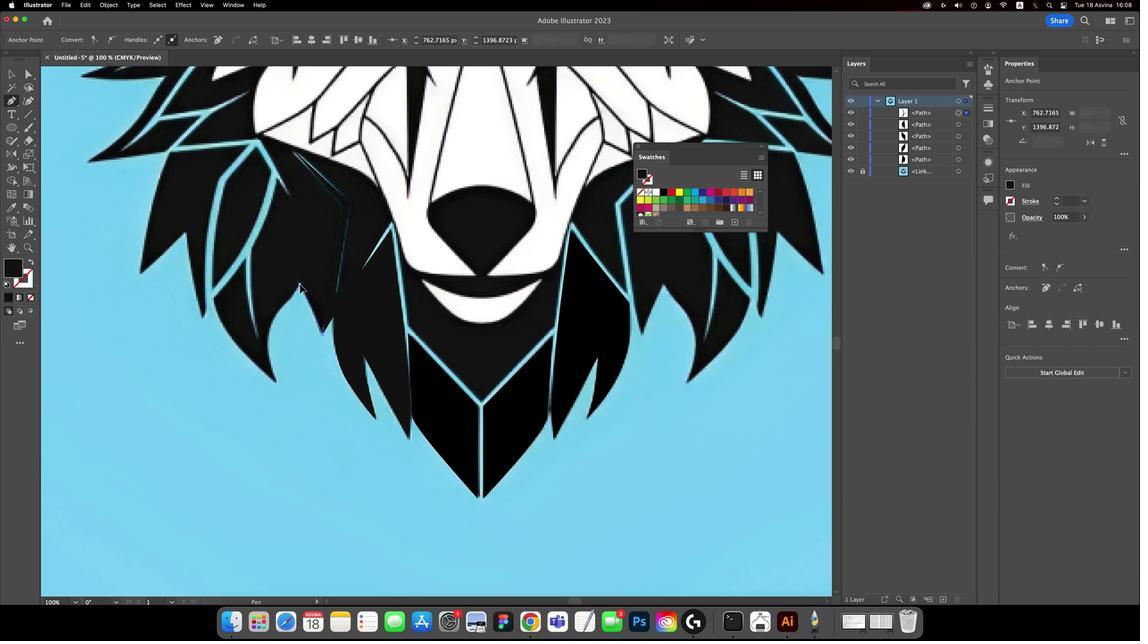 
Action: Mouse pressed left at (299, 285)
Screenshot: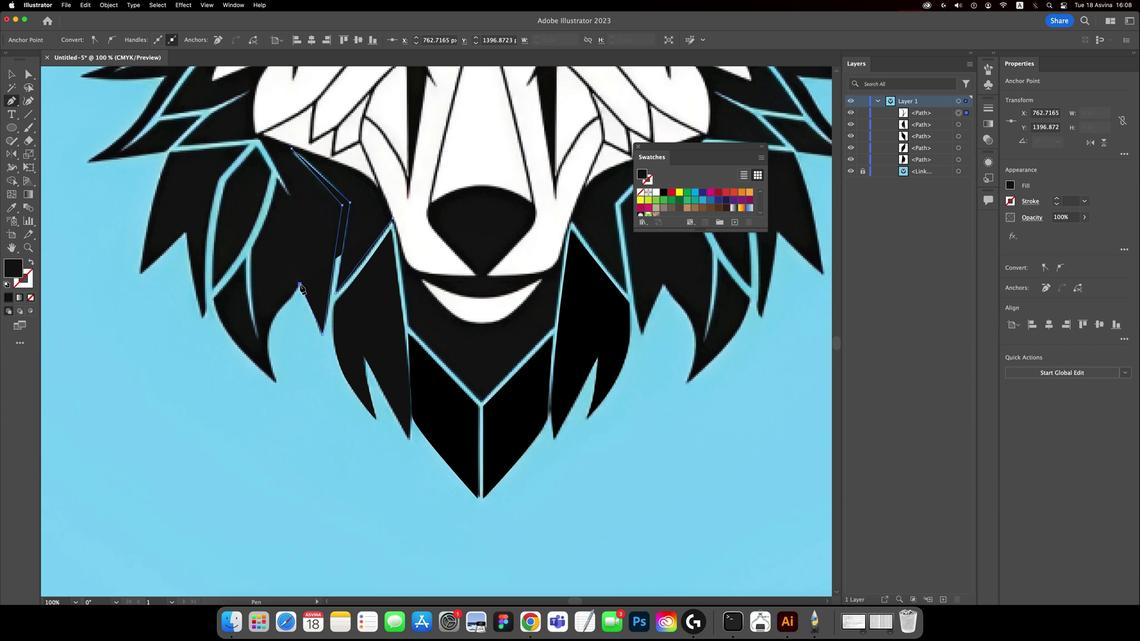 
Action: Mouse moved to (271, 319)
Screenshot: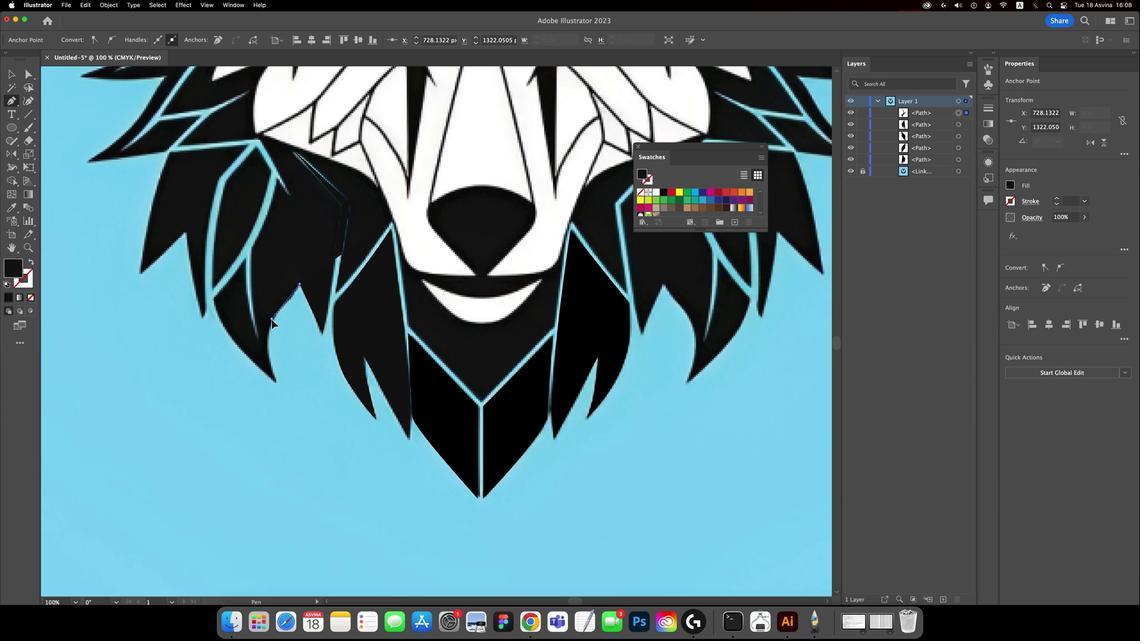 
Action: Mouse pressed left at (271, 319)
Screenshot: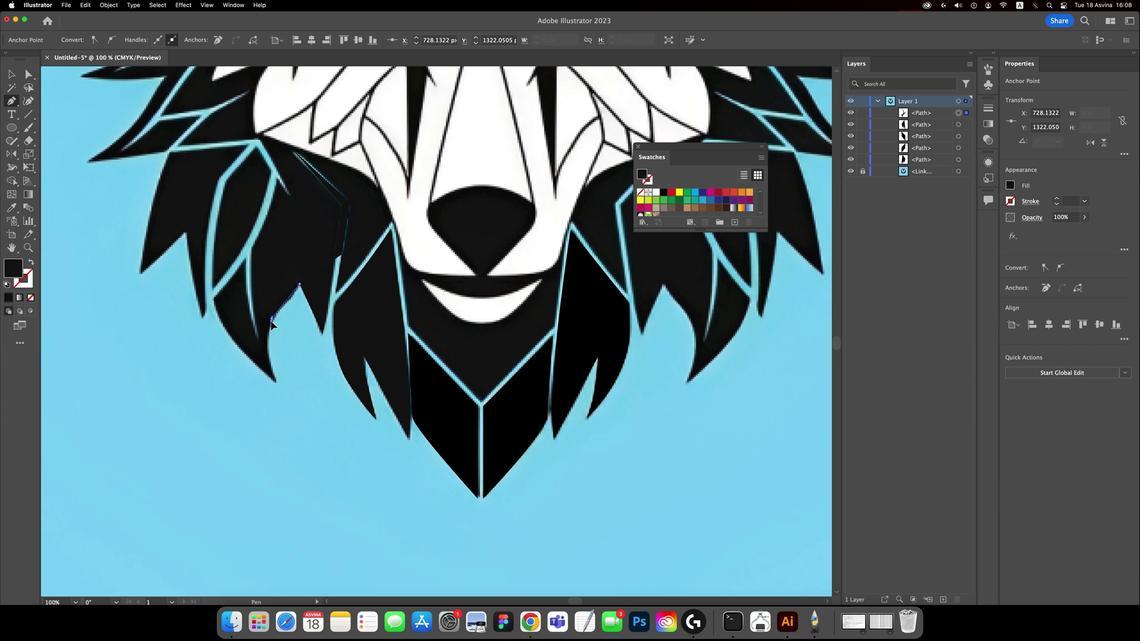 
Action: Mouse moved to (271, 320)
Screenshot: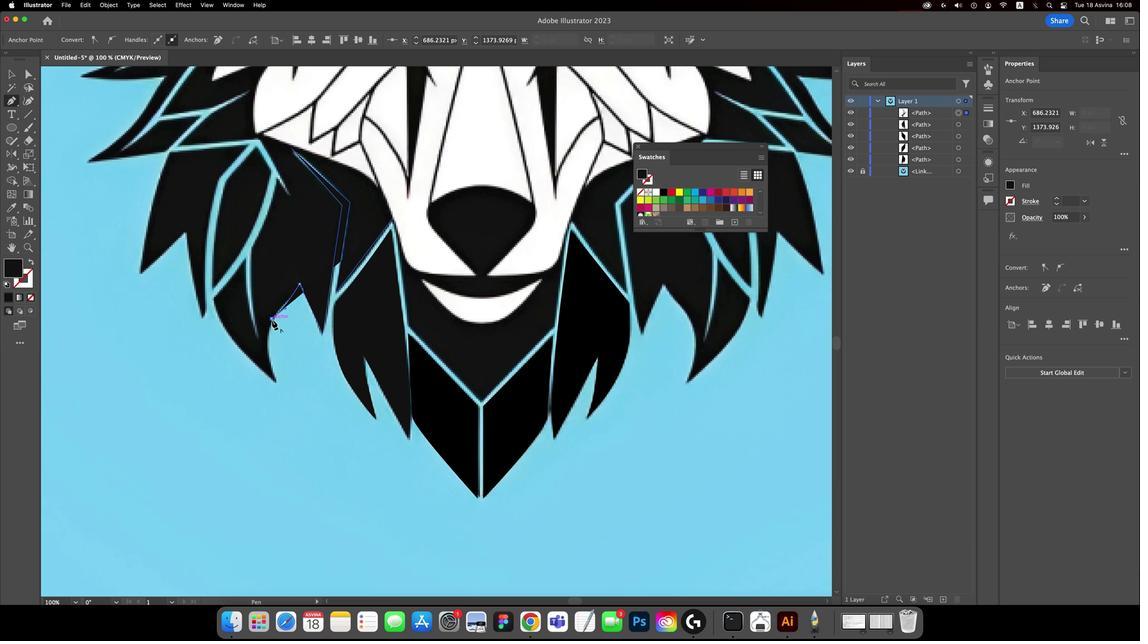 
Action: Mouse pressed left at (271, 320)
Screenshot: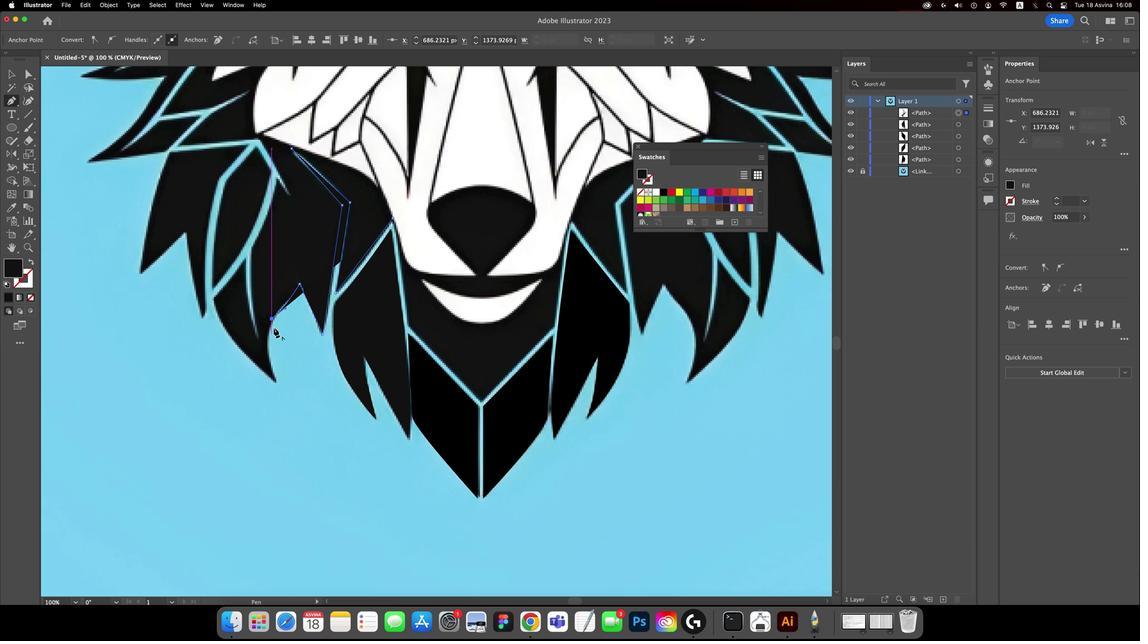 
Action: Mouse moved to (274, 382)
Screenshot: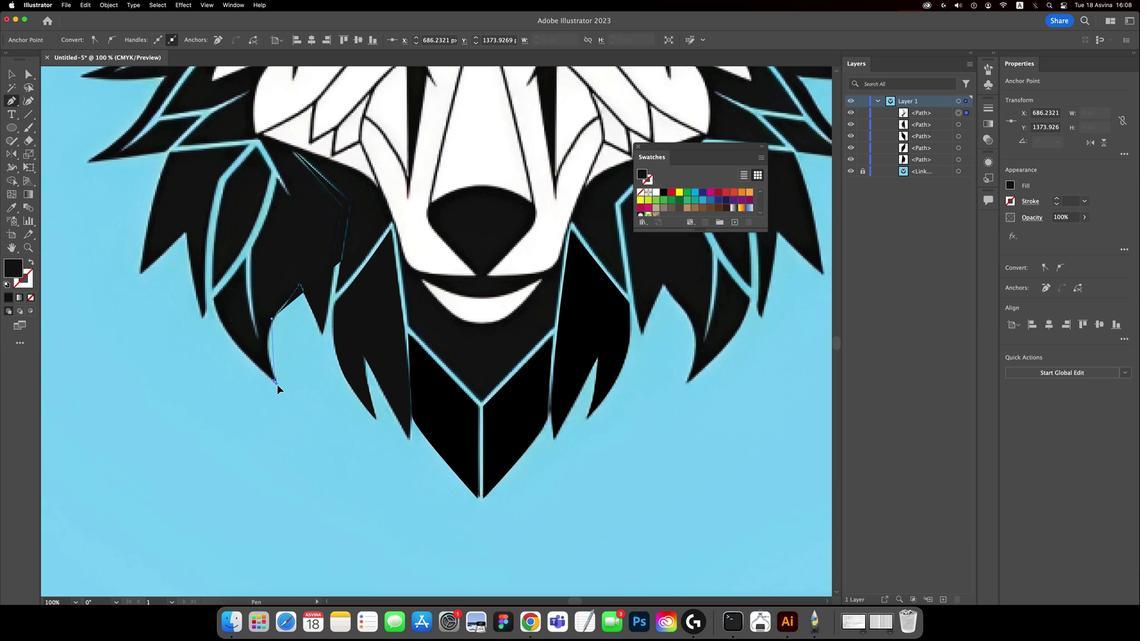 
Action: Mouse pressed left at (274, 382)
Screenshot: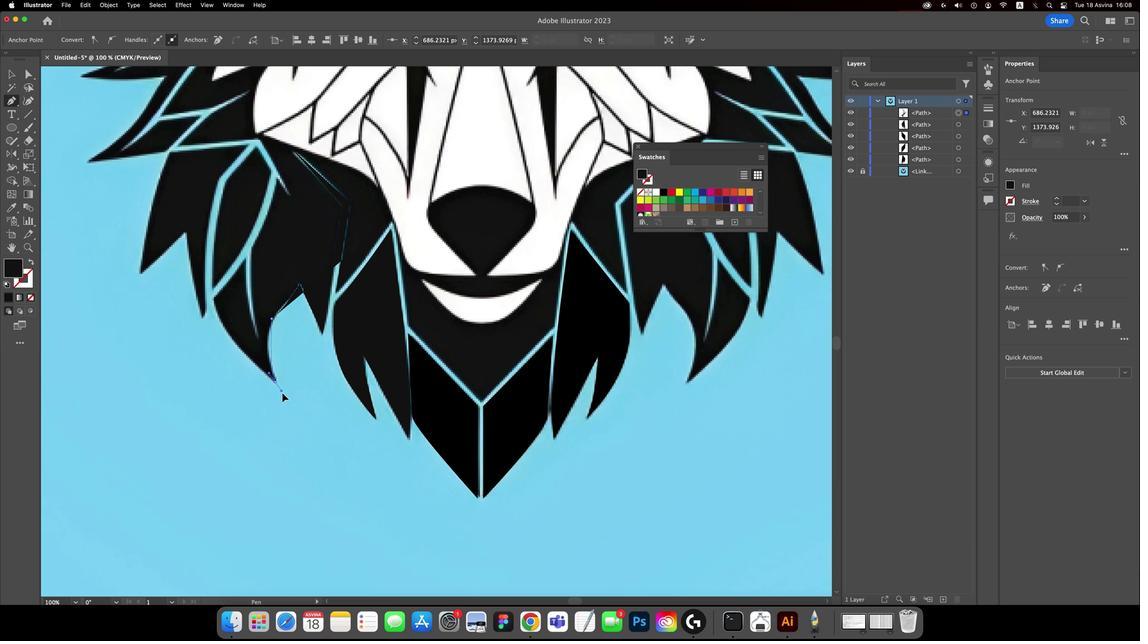 
Action: Mouse moved to (274, 380)
Screenshot: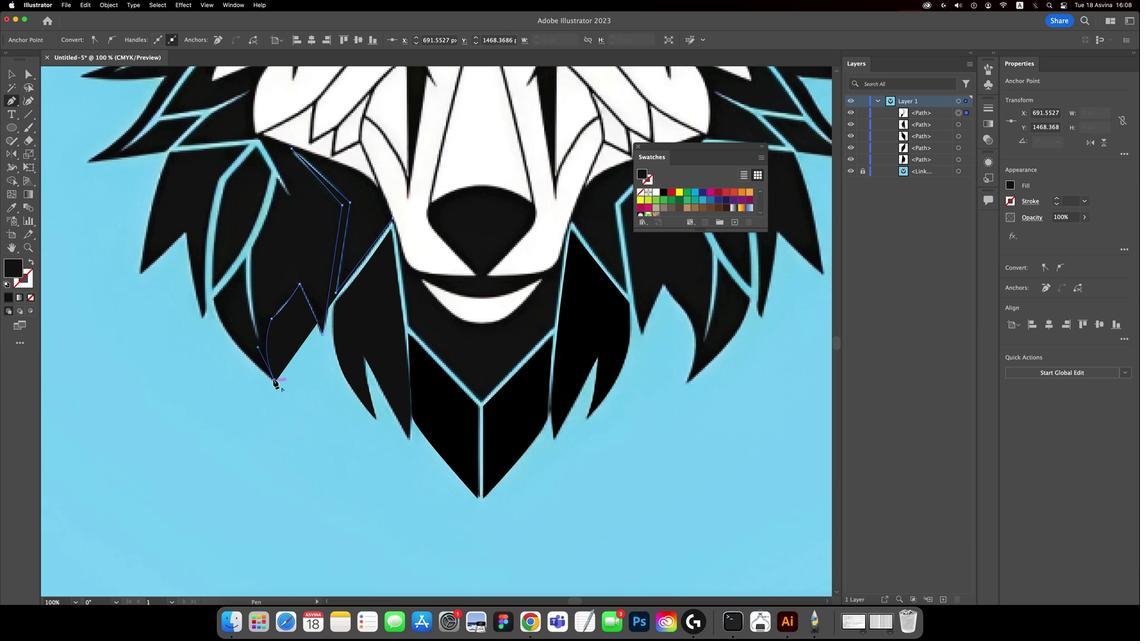
Action: Mouse pressed left at (274, 380)
Screenshot: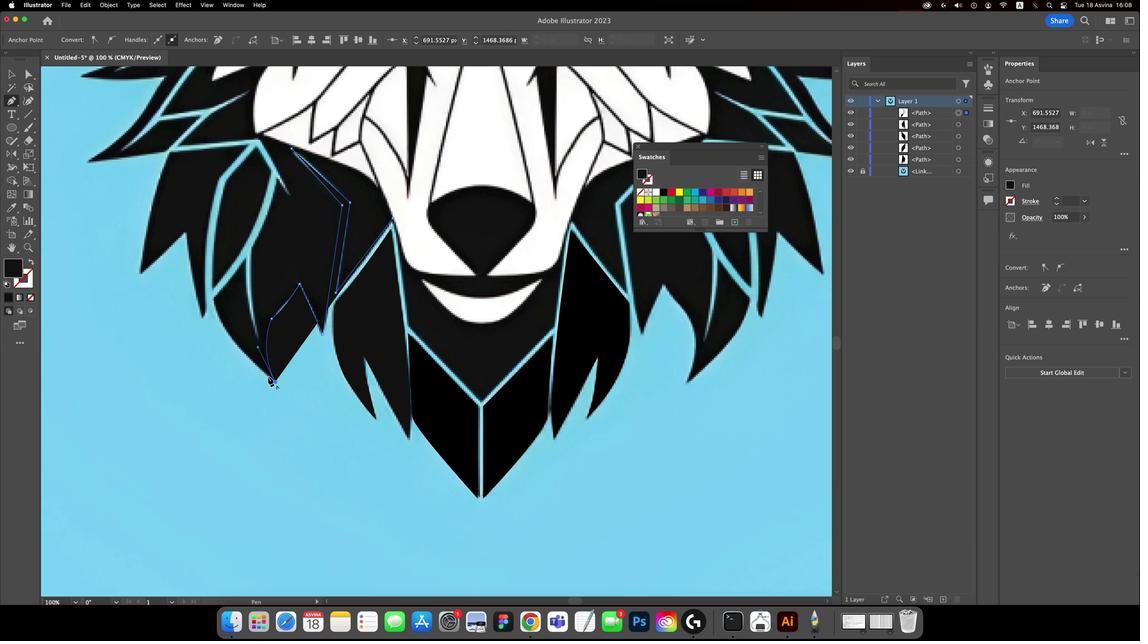 
Action: Mouse moved to (213, 298)
Screenshot: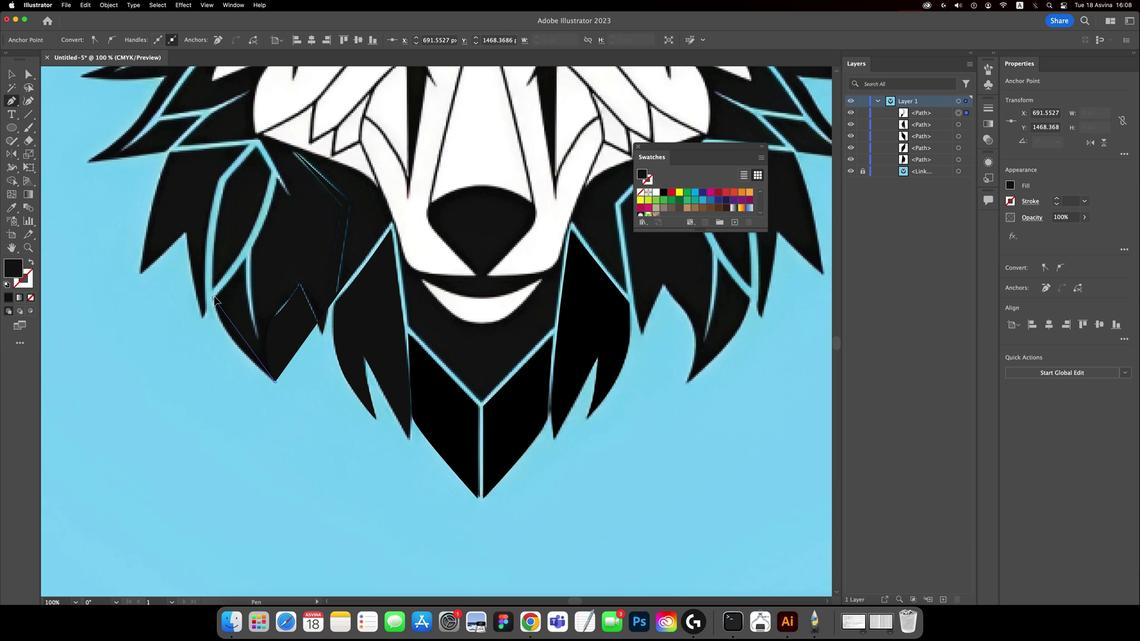 
Action: Mouse pressed left at (213, 298)
Screenshot: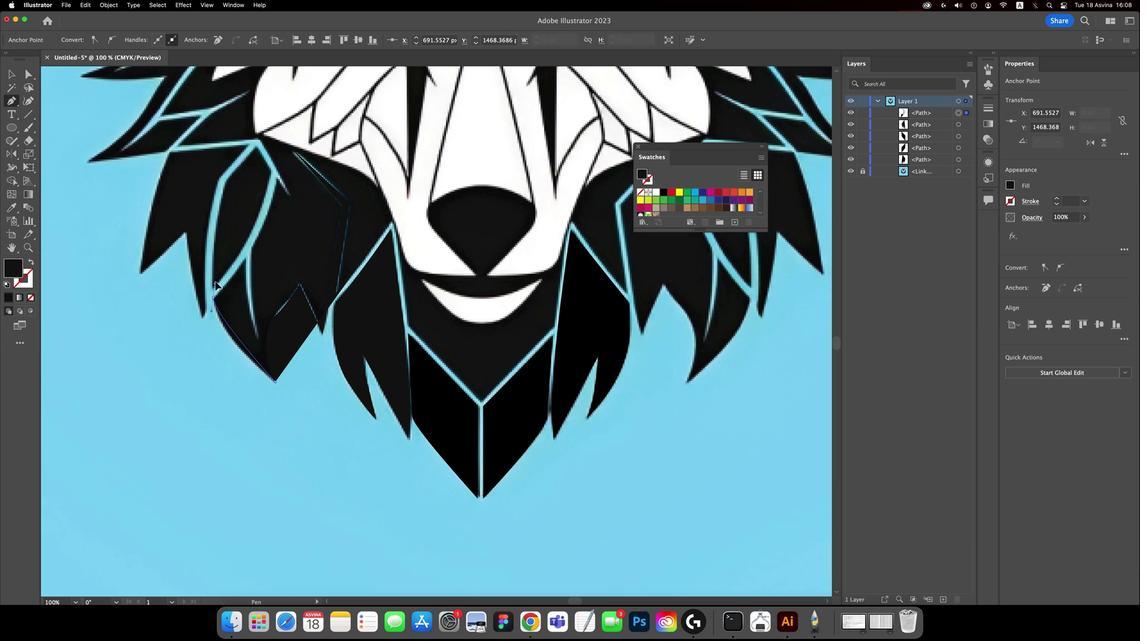 
Action: Mouse moved to (214, 299)
Screenshot: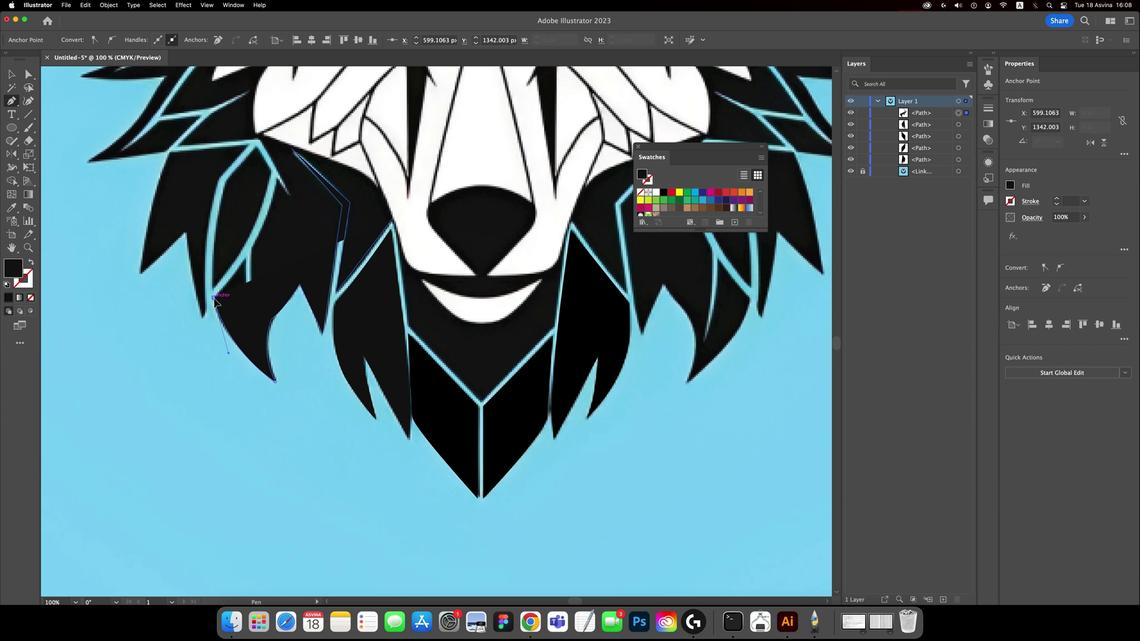 
Action: Mouse pressed left at (214, 299)
Screenshot: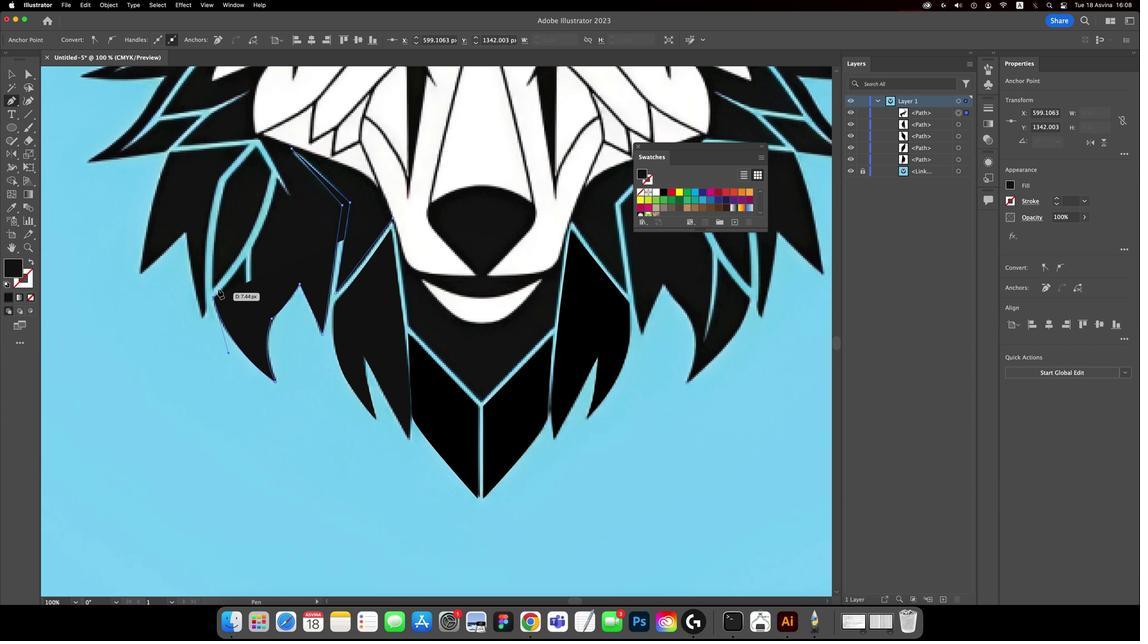 
Action: Mouse moved to (244, 260)
Screenshot: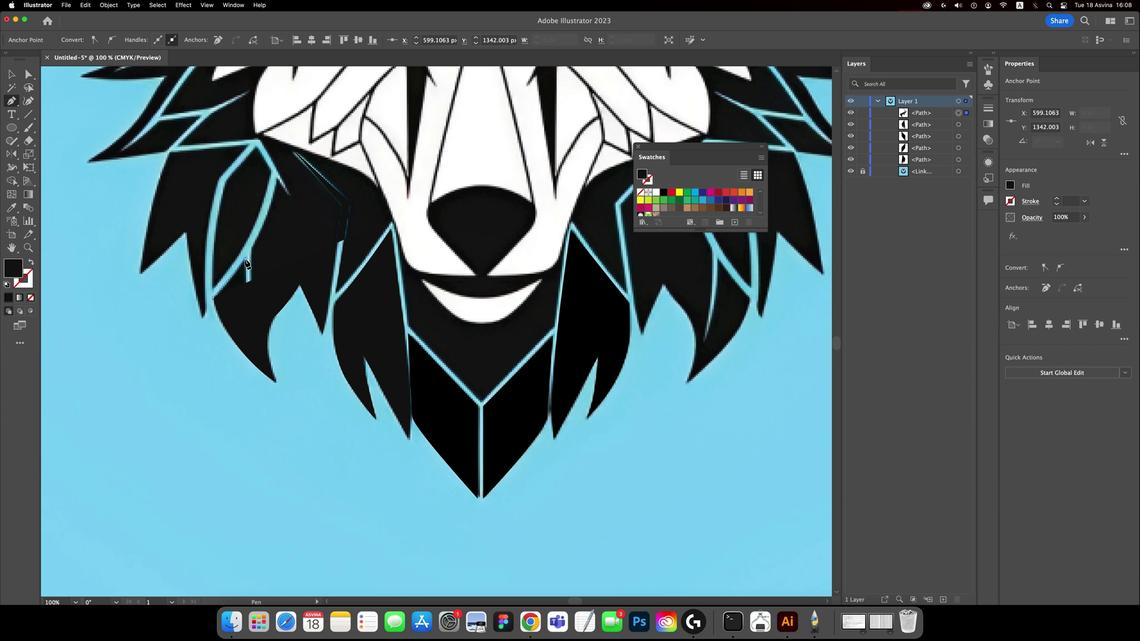 
Action: Mouse pressed left at (244, 260)
Screenshot: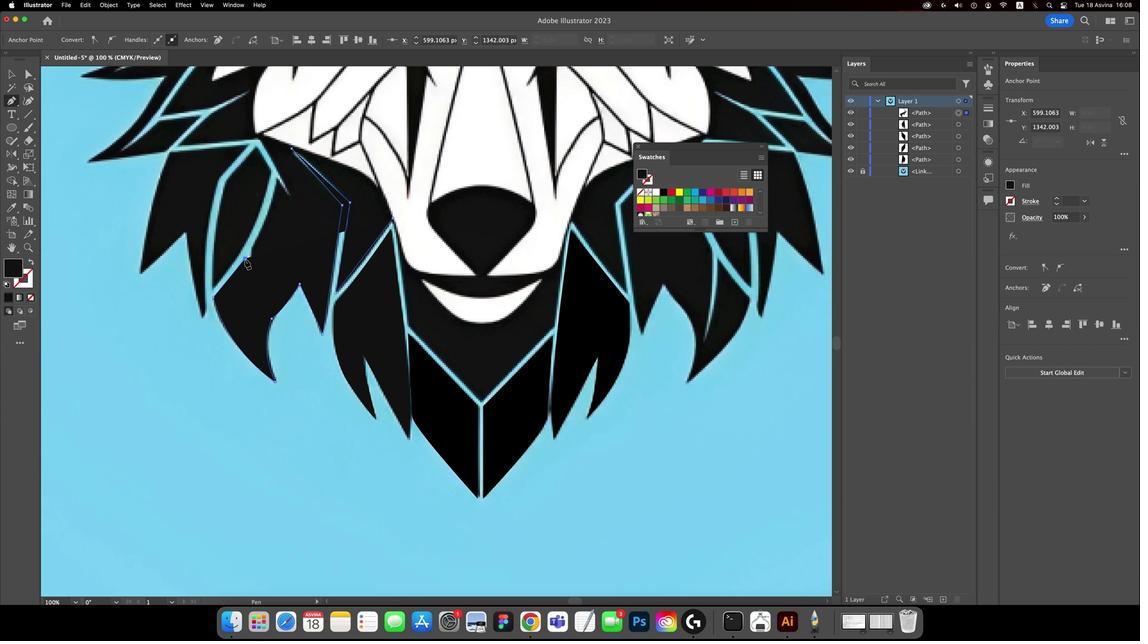 
Action: Mouse moved to (636, 194)
Screenshot: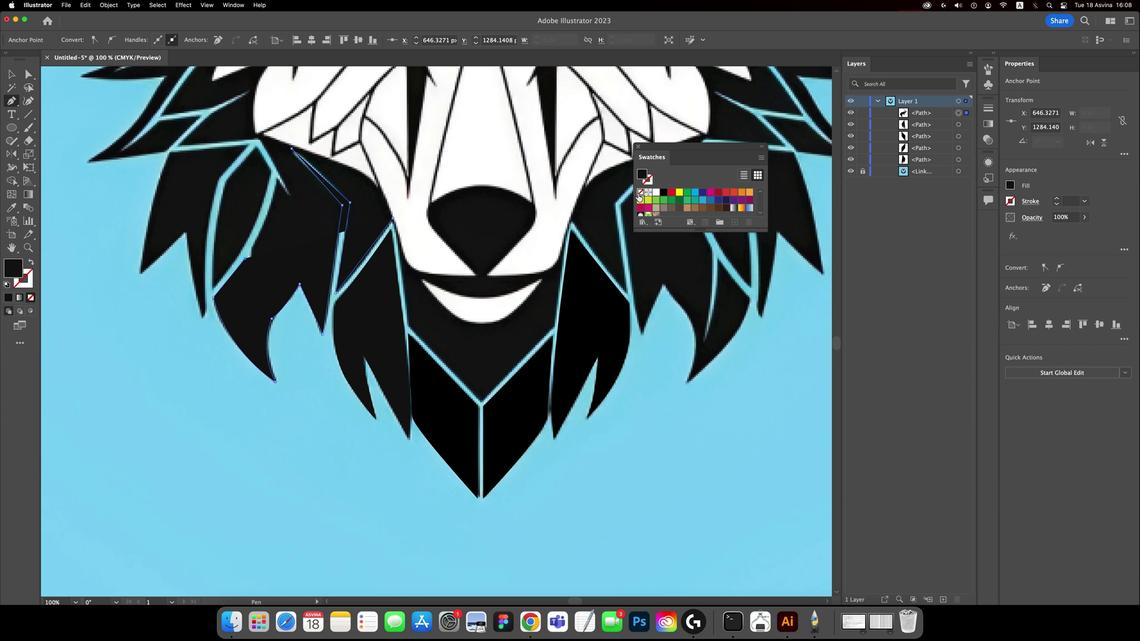 
Action: Mouse pressed left at (636, 194)
Screenshot: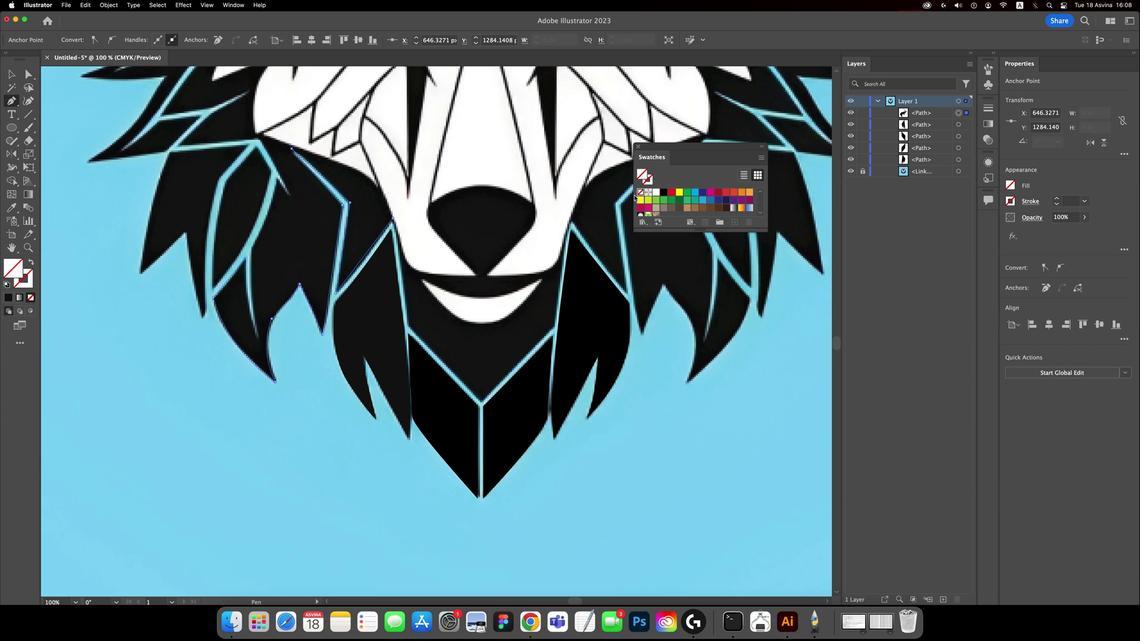 
Action: Mouse moved to (256, 337)
Screenshot: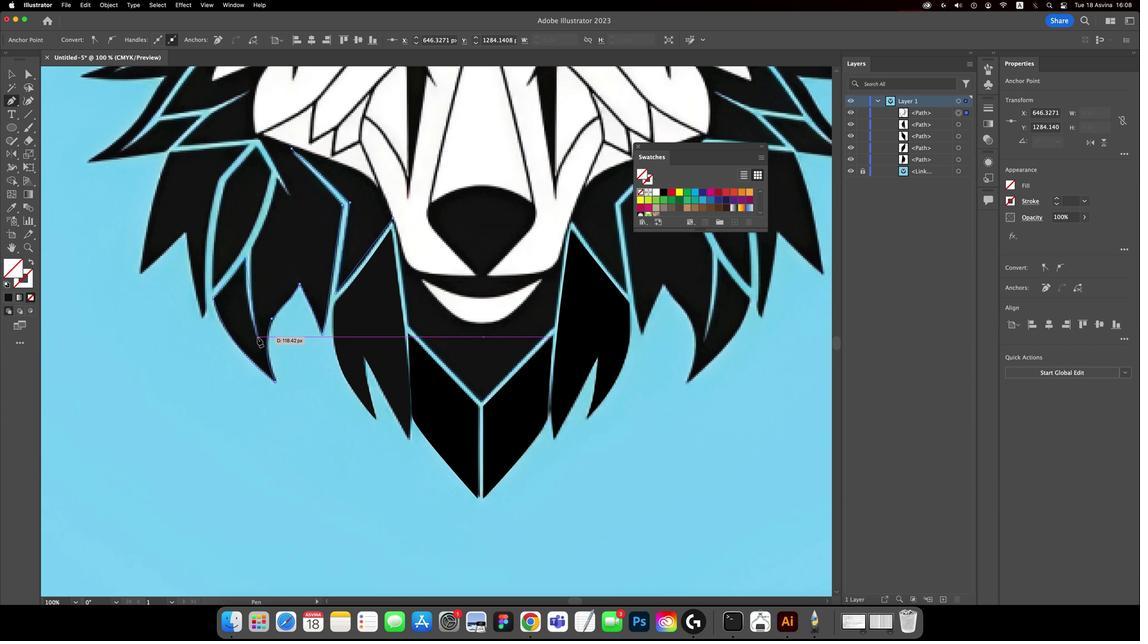 
Action: Mouse pressed left at (256, 337)
Screenshot: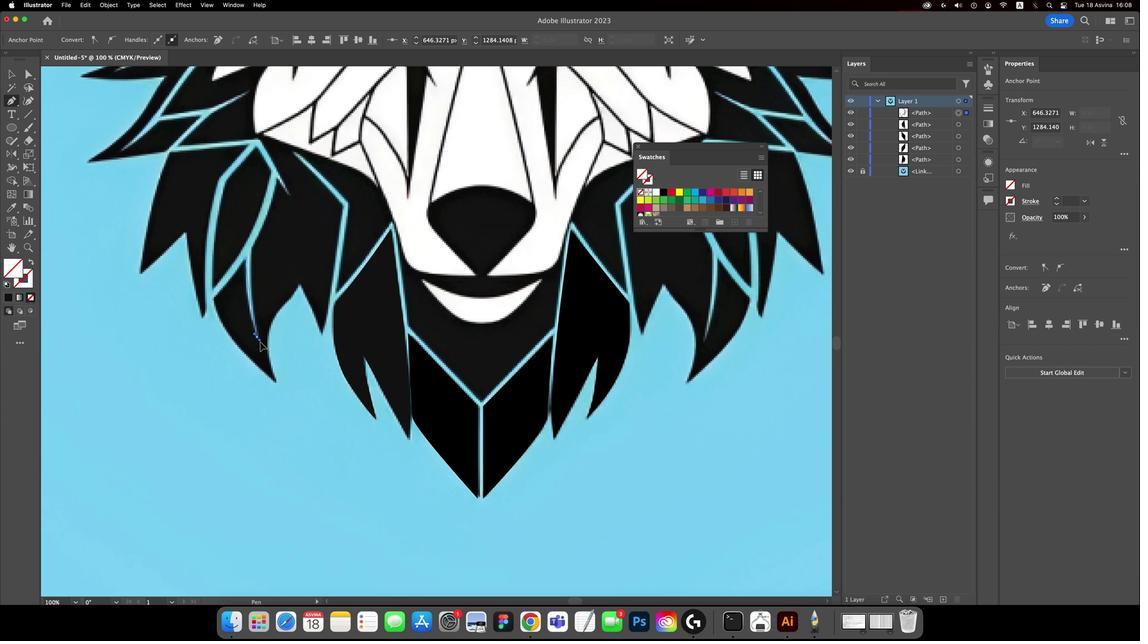 
Action: Mouse moved to (256, 337)
Screenshot: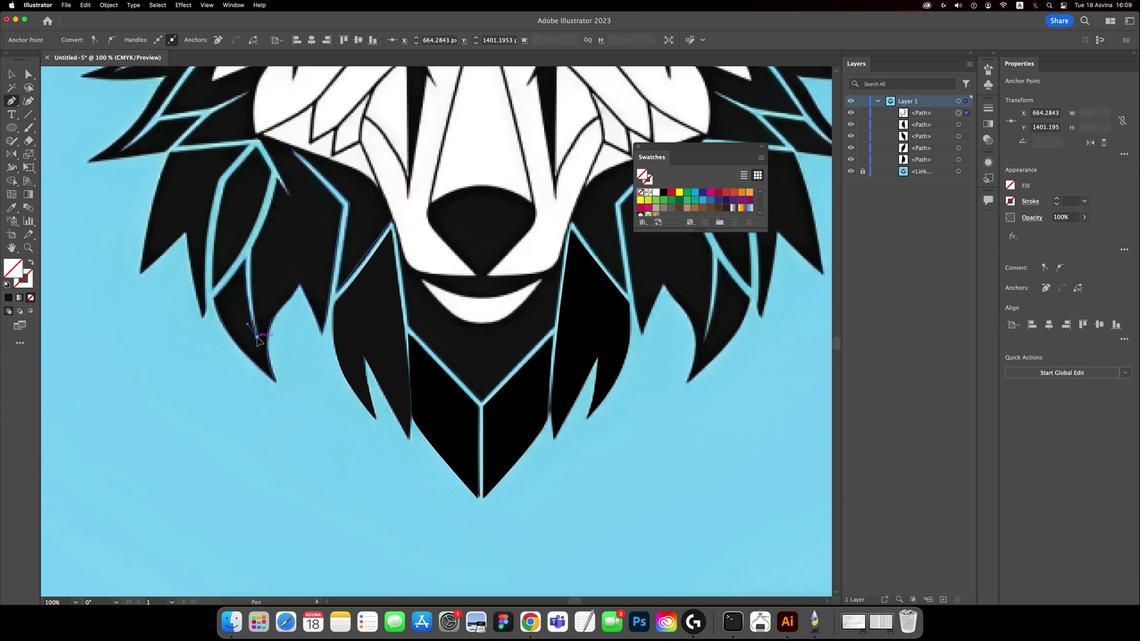
Action: Mouse pressed left at (256, 337)
Screenshot: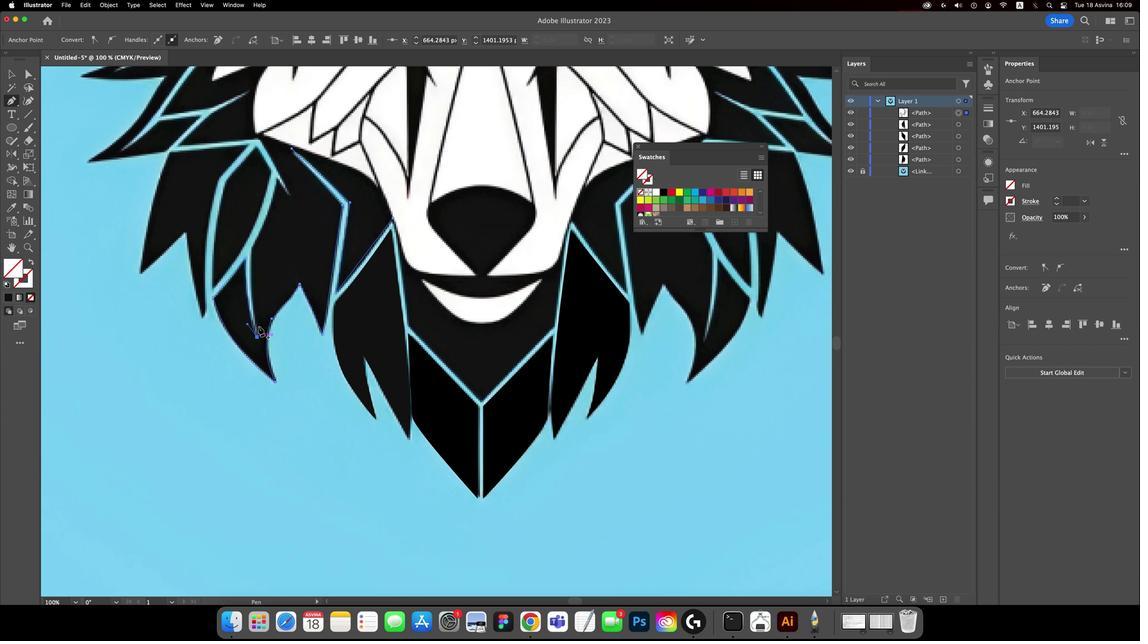 
Action: Mouse moved to (251, 248)
Screenshot: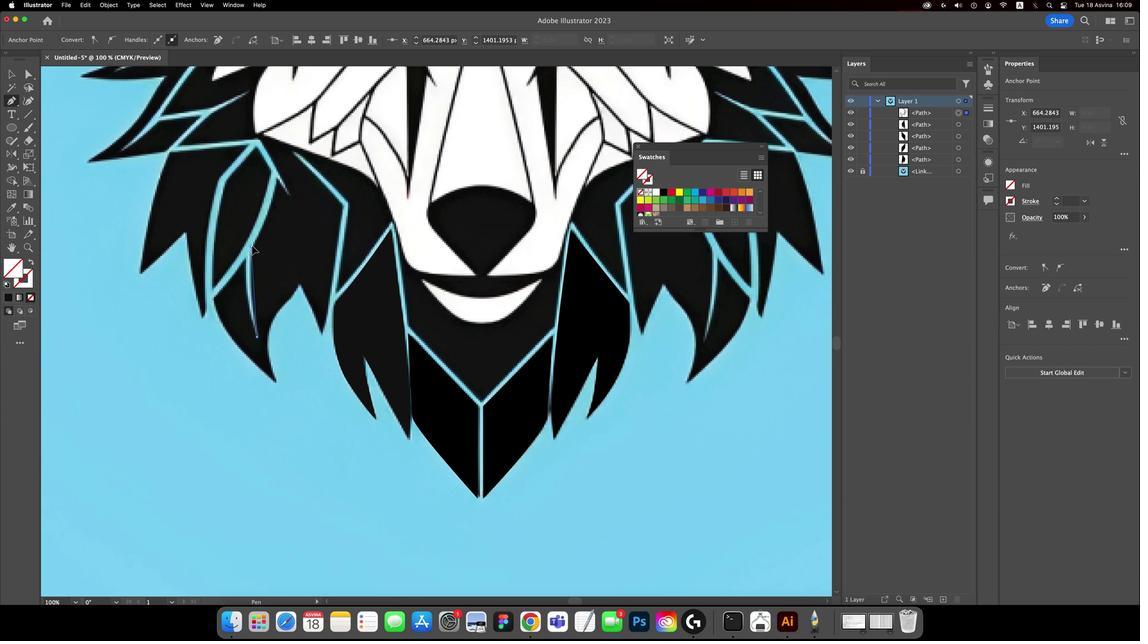 
Action: Mouse pressed left at (251, 248)
Screenshot: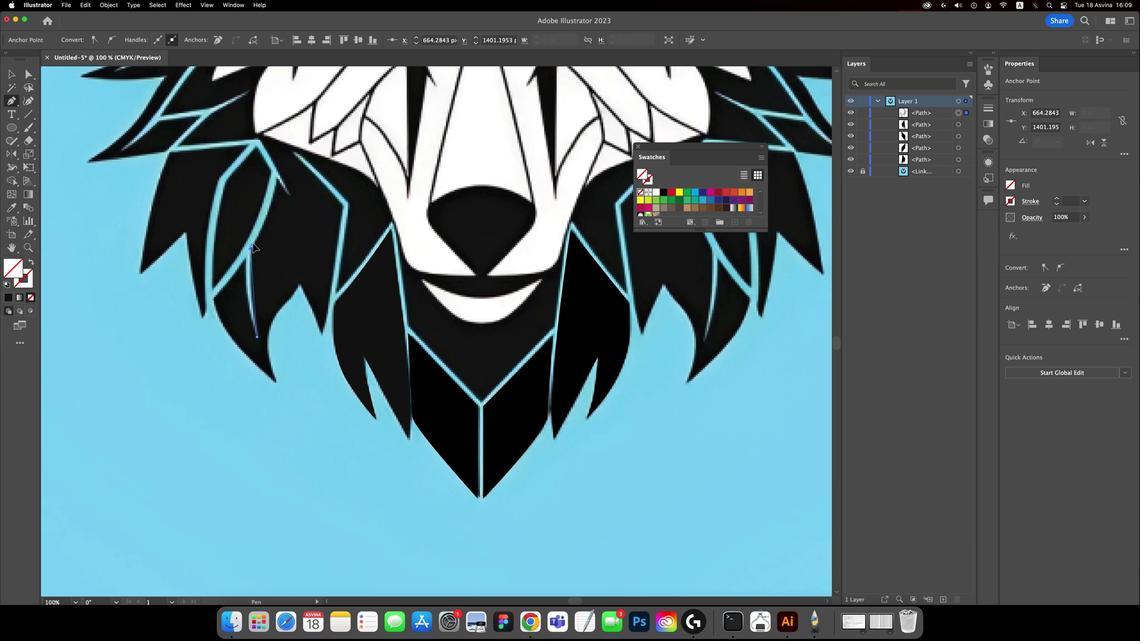 
Action: Mouse moved to (252, 247)
Screenshot: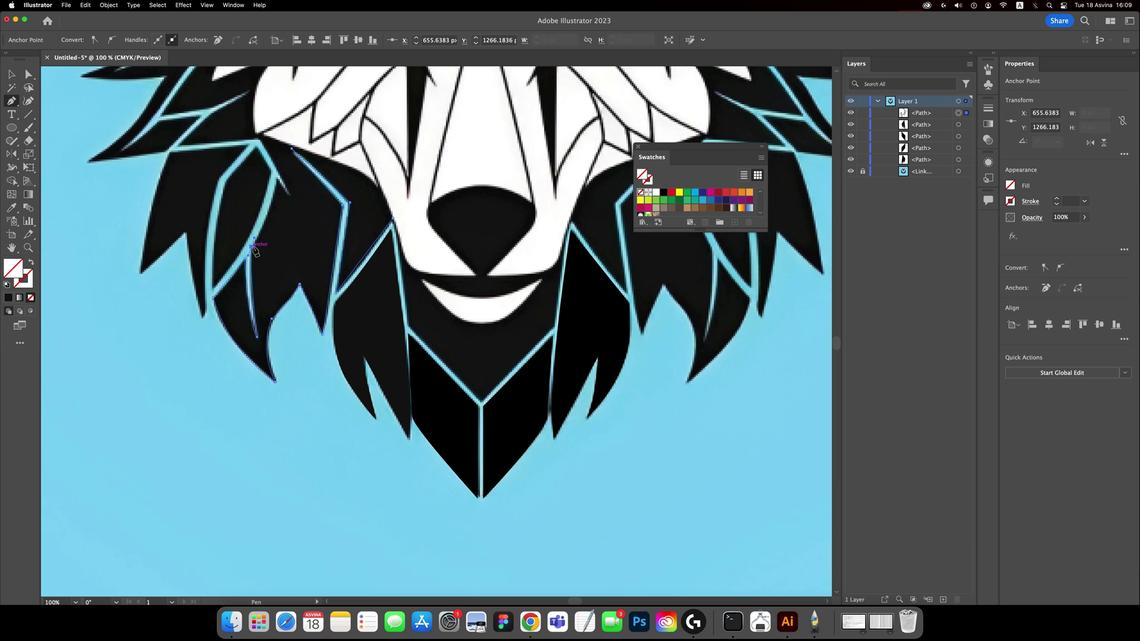 
Action: Mouse pressed left at (252, 247)
Screenshot: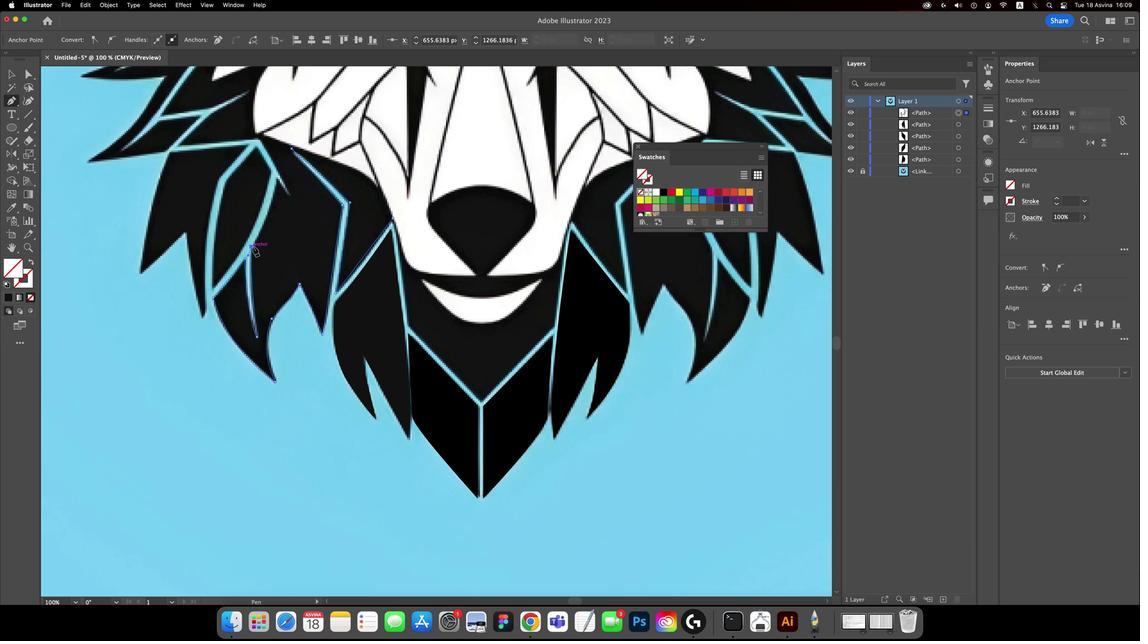 
Action: Mouse moved to (276, 179)
Screenshot: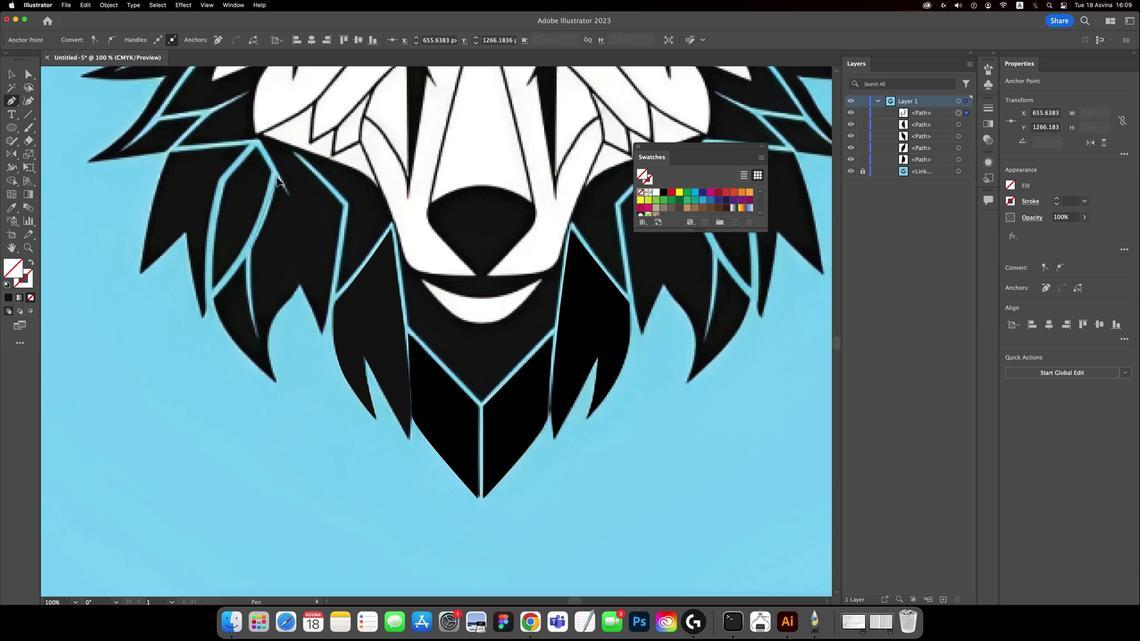 
Action: Mouse pressed left at (276, 179)
Screenshot: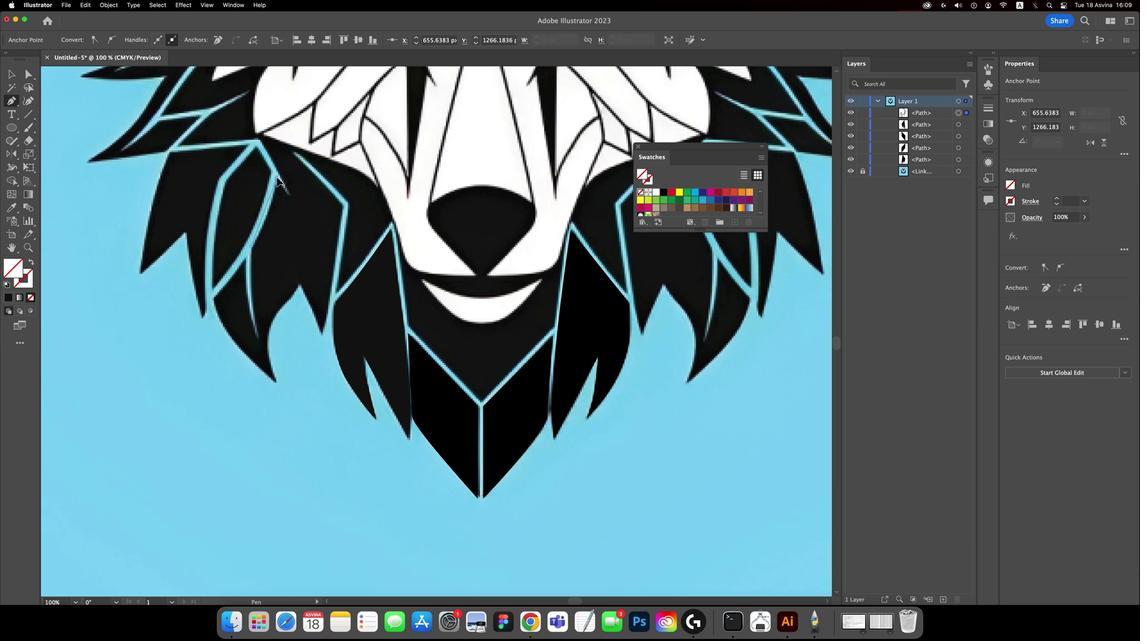 
Action: Mouse moved to (277, 178)
Screenshot: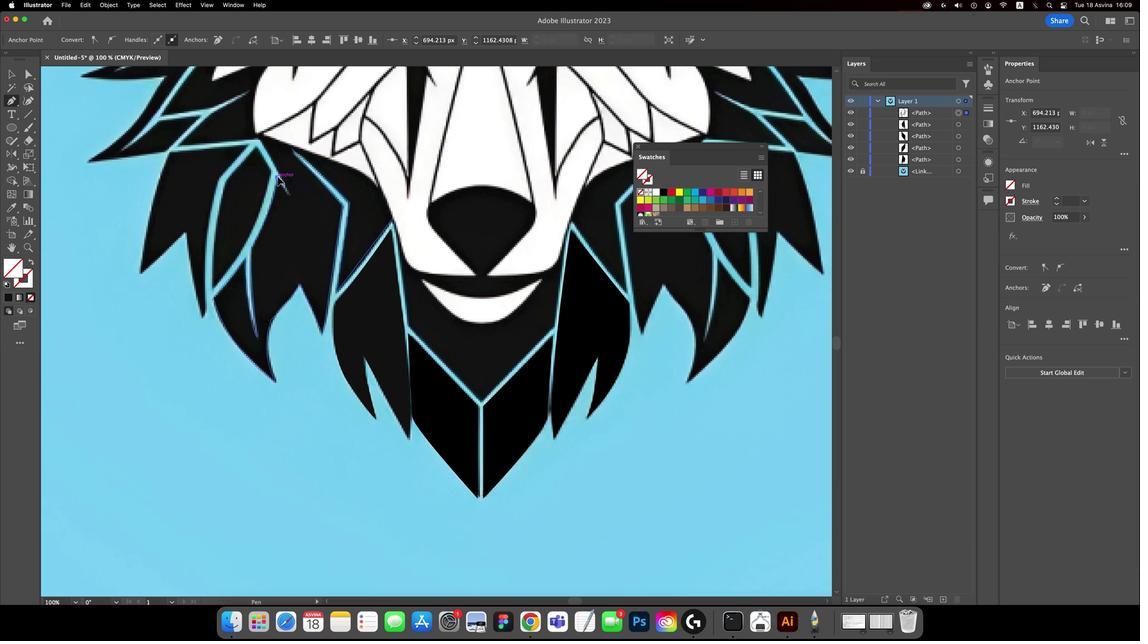 
Action: Mouse pressed left at (277, 178)
Screenshot: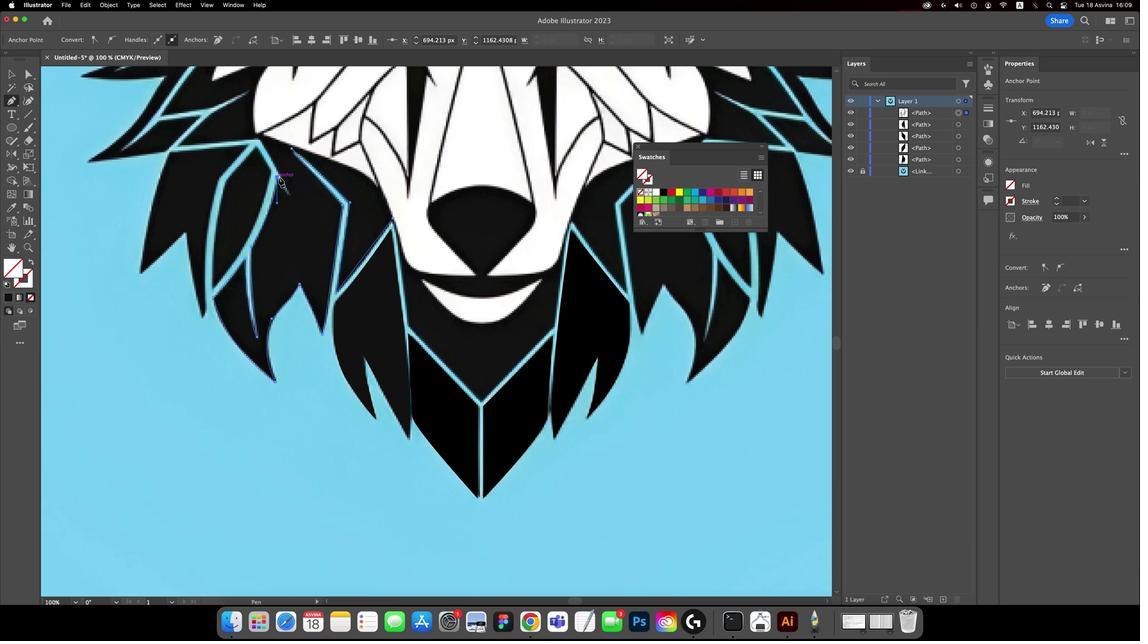
Action: Mouse moved to (290, 196)
Screenshot: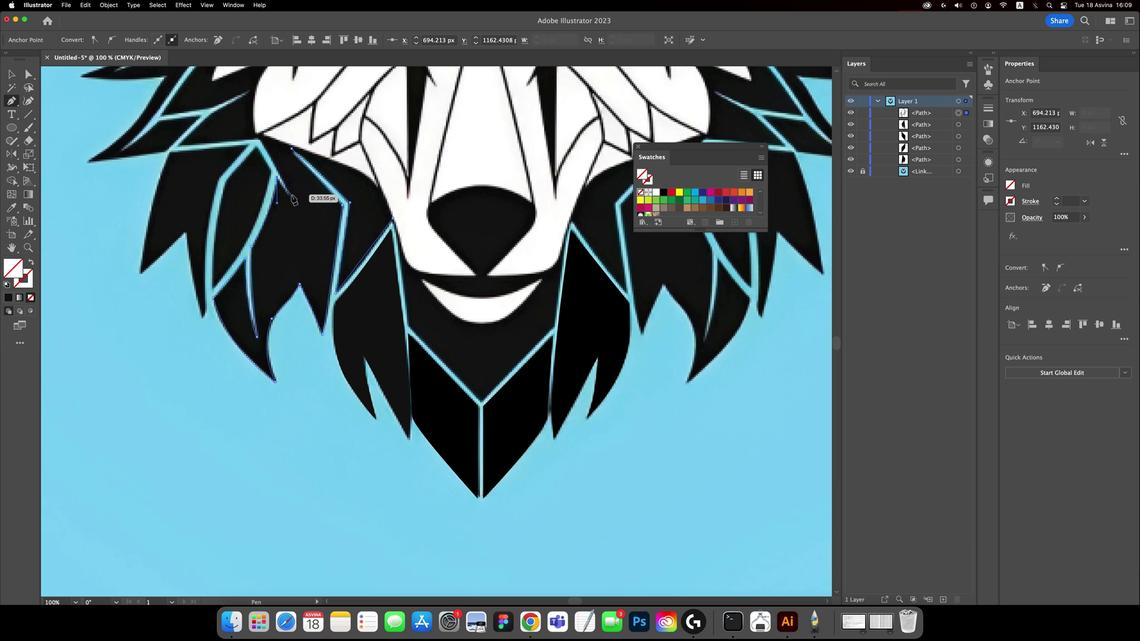 
Action: Mouse pressed left at (290, 196)
Screenshot: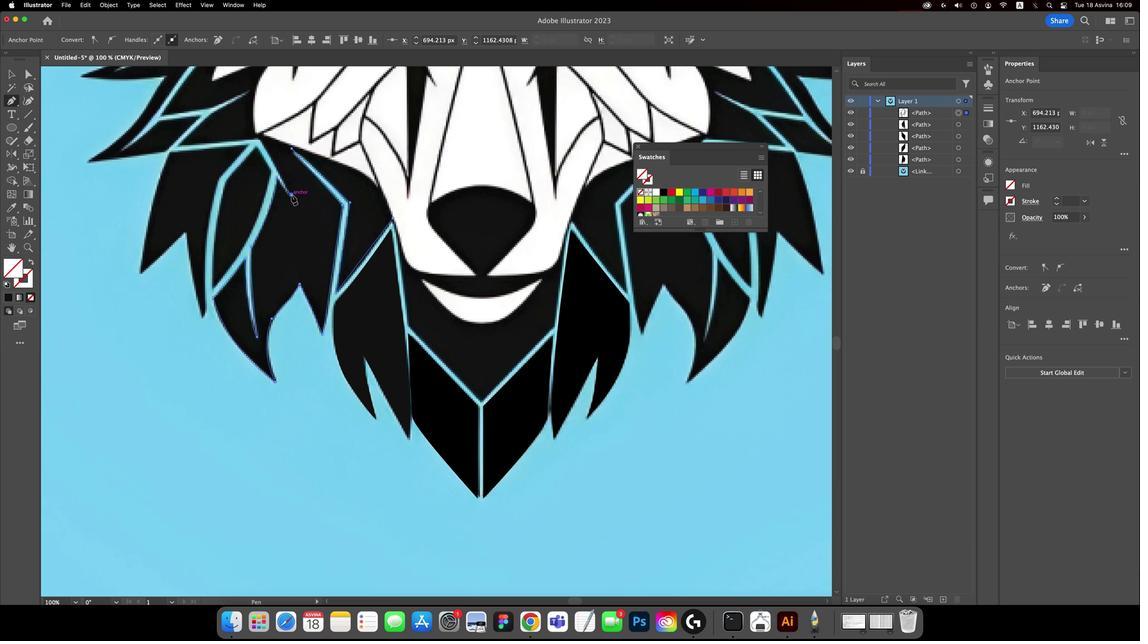 
Action: Mouse moved to (257, 139)
Screenshot: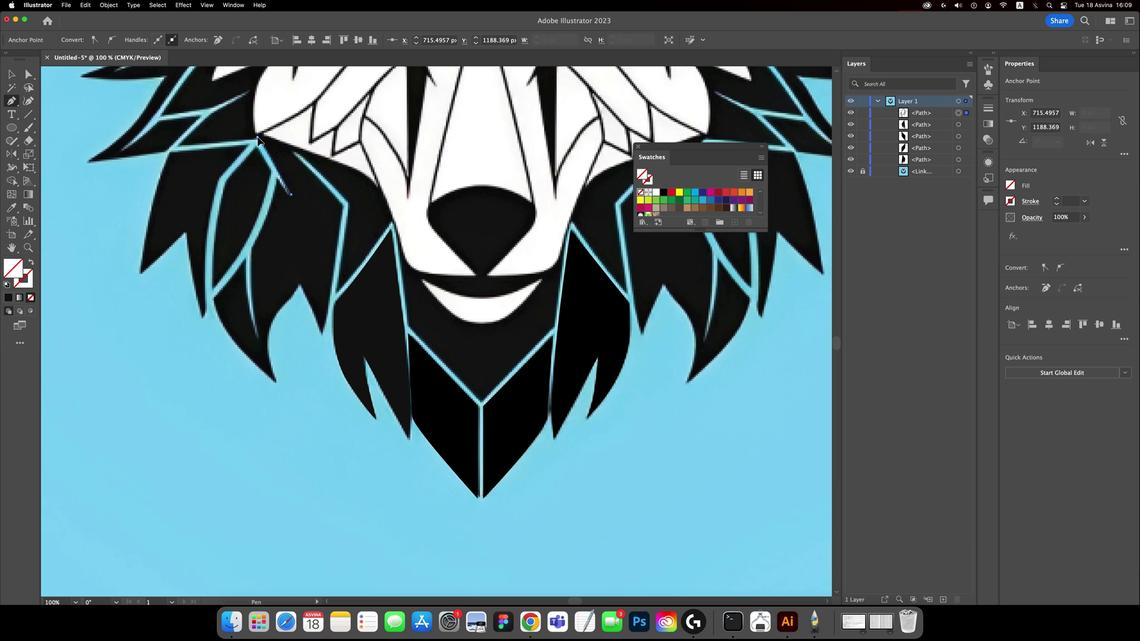 
Action: Mouse pressed left at (257, 139)
Screenshot: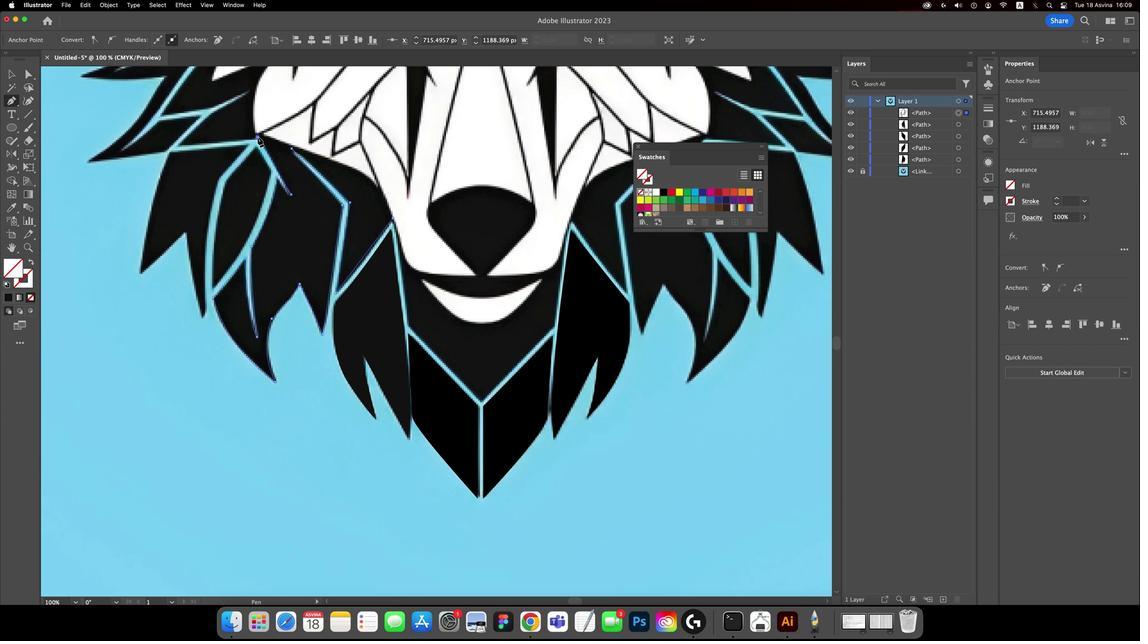 
Action: Mouse moved to (260, 135)
Screenshot: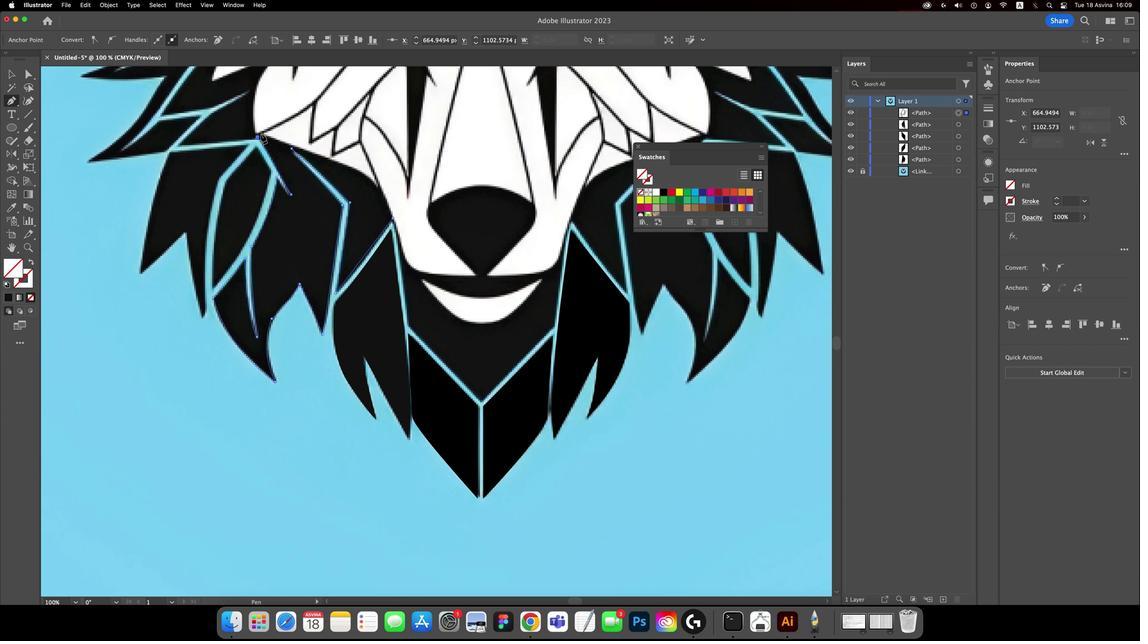 
Action: Mouse pressed left at (260, 135)
Screenshot: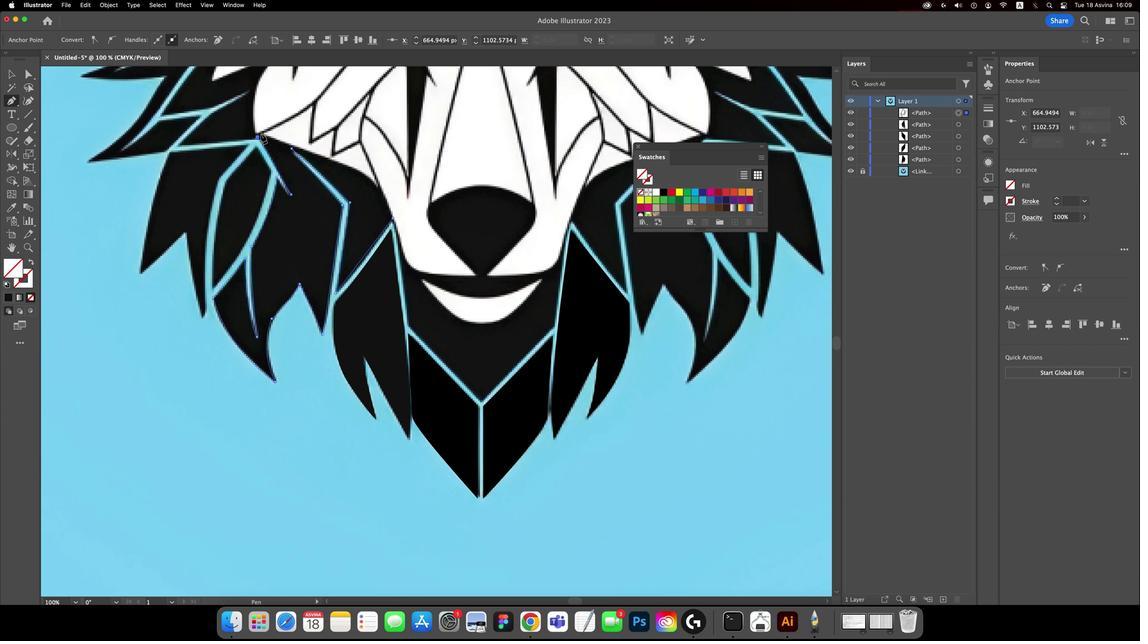 
Action: Mouse moved to (286, 145)
Screenshot: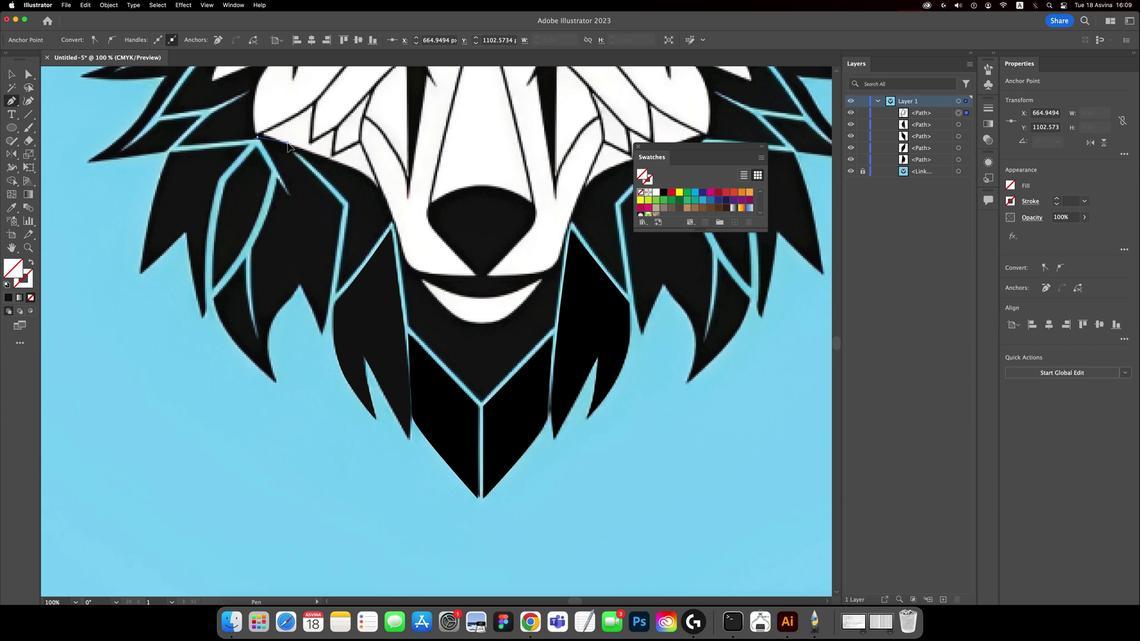 
Action: Mouse pressed left at (286, 145)
Screenshot: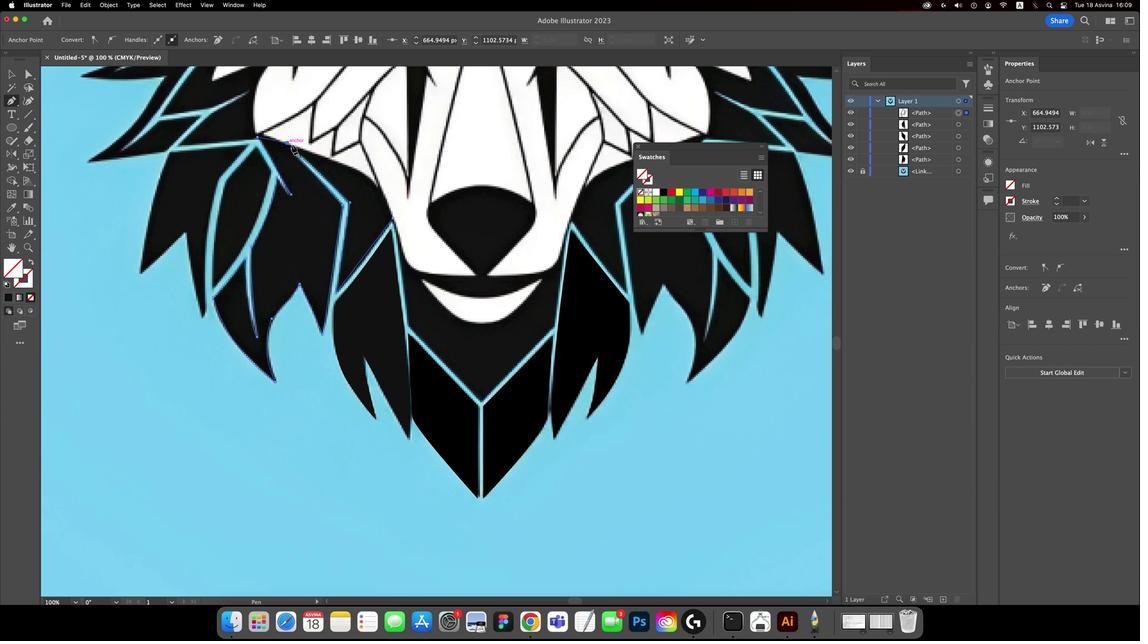 
Action: Mouse moved to (326, 160)
Screenshot: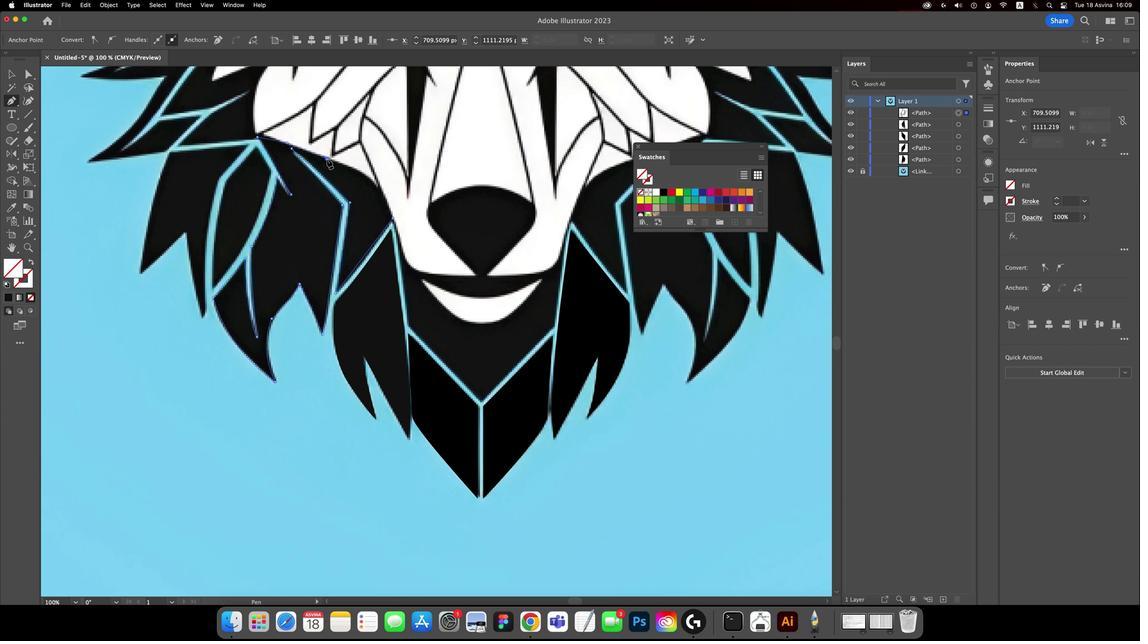 
Action: Mouse pressed left at (326, 160)
Screenshot: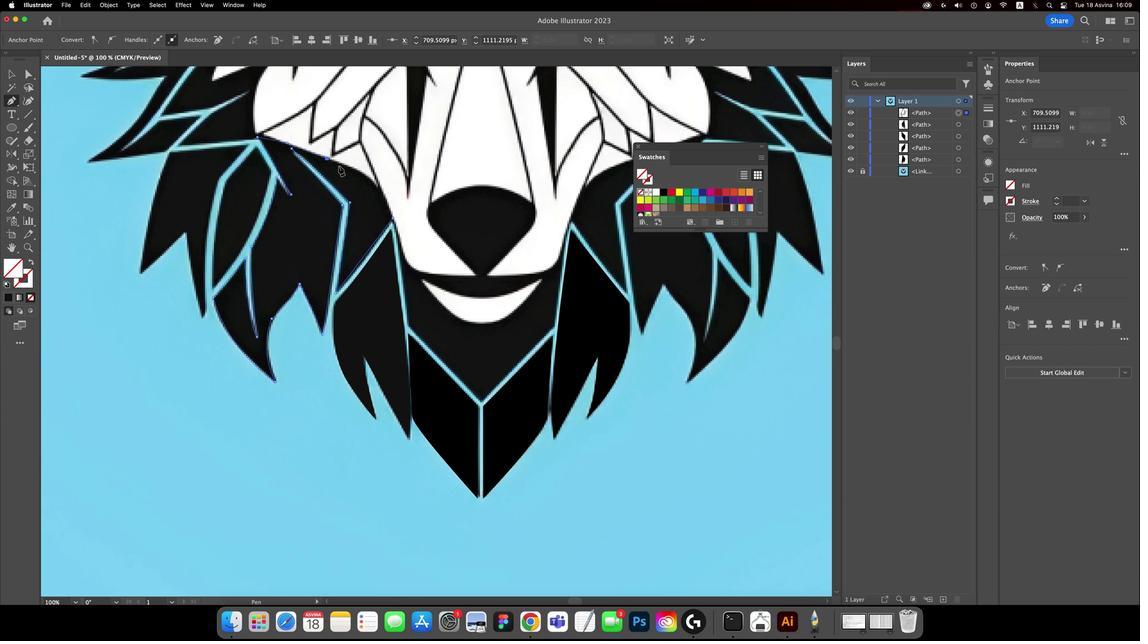 
Action: Mouse moved to (379, 191)
Screenshot: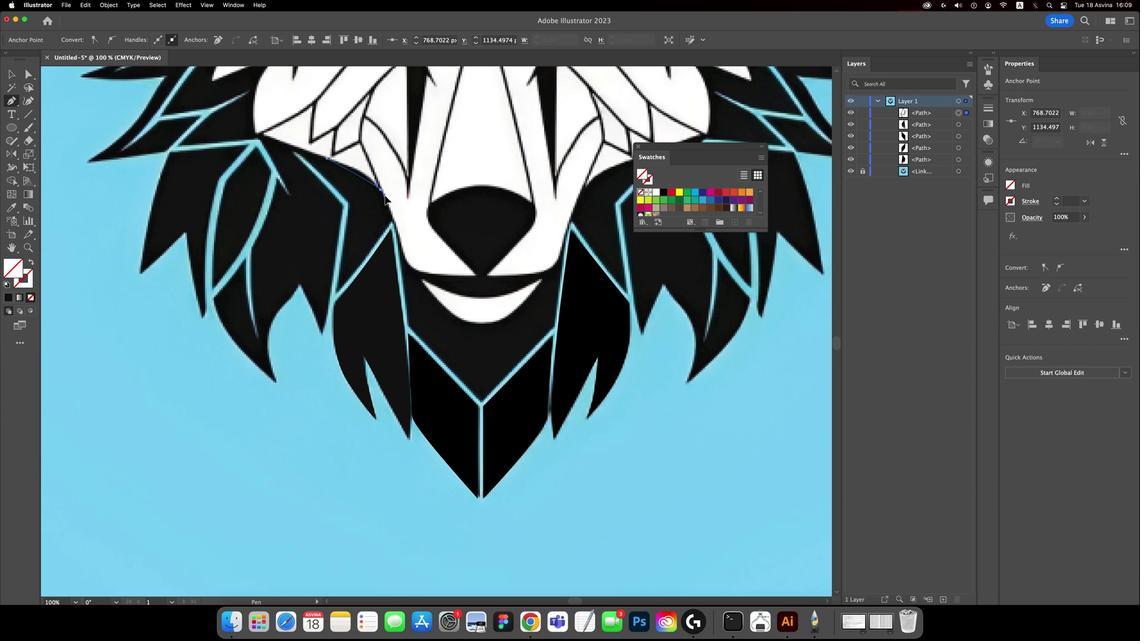 
Action: Mouse pressed left at (379, 191)
Screenshot: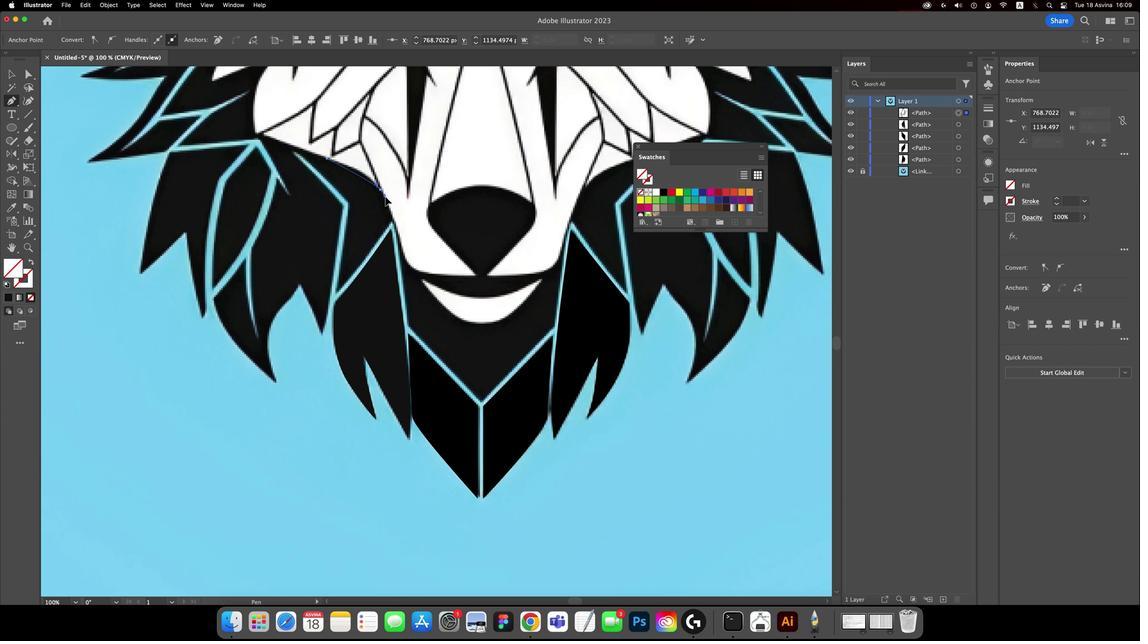 
Action: Mouse moved to (378, 192)
Screenshot: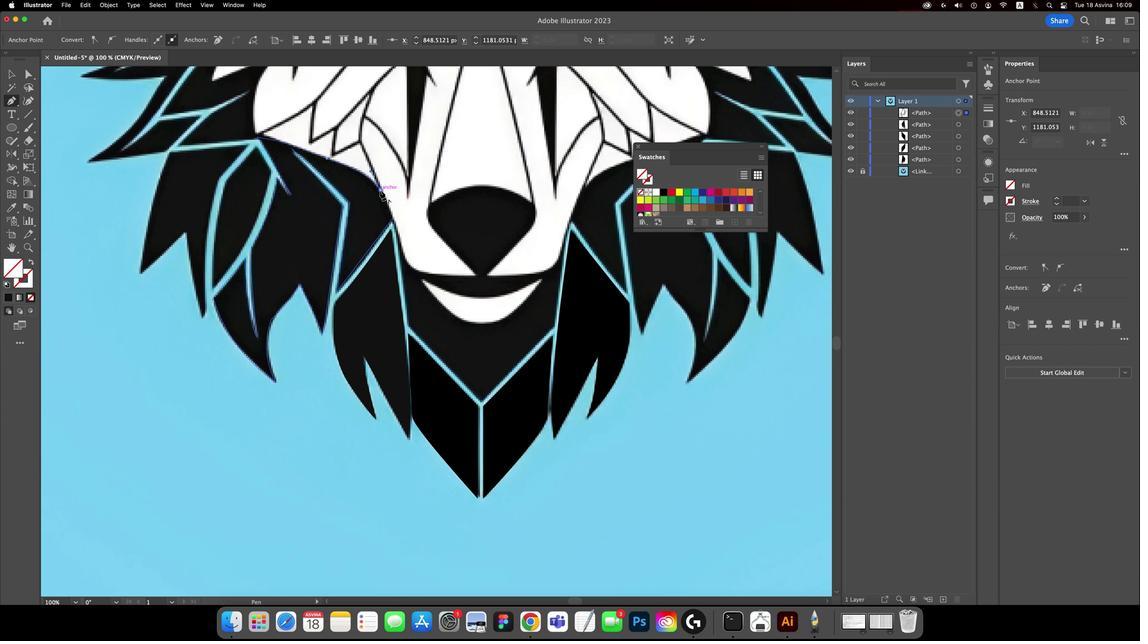
Action: Mouse pressed left at (378, 192)
Screenshot: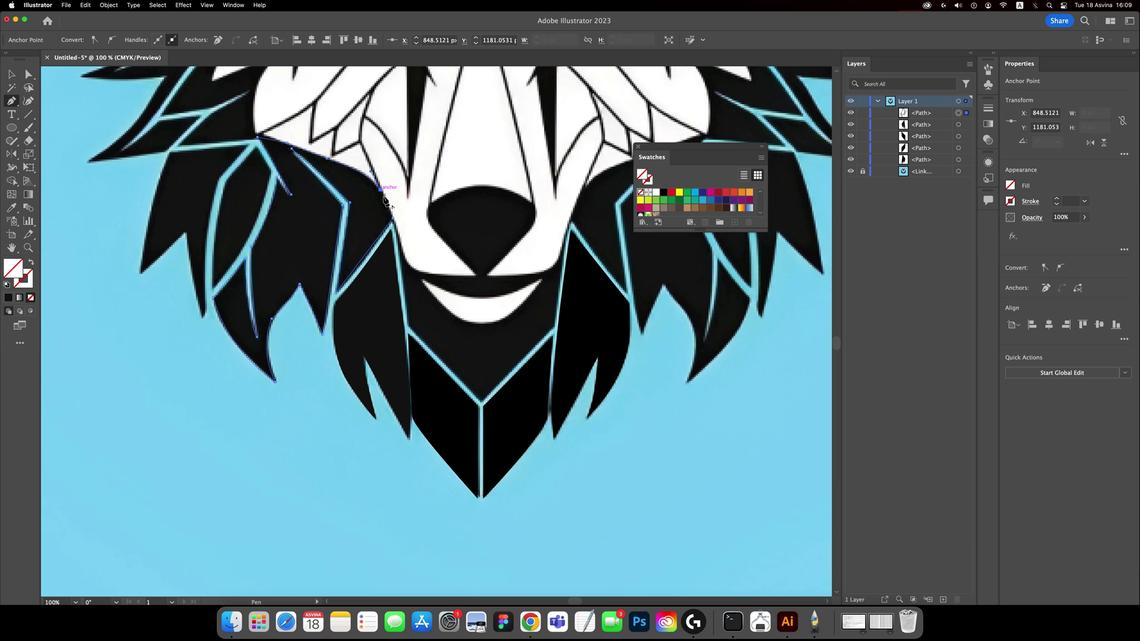 
Action: Mouse moved to (391, 219)
Screenshot: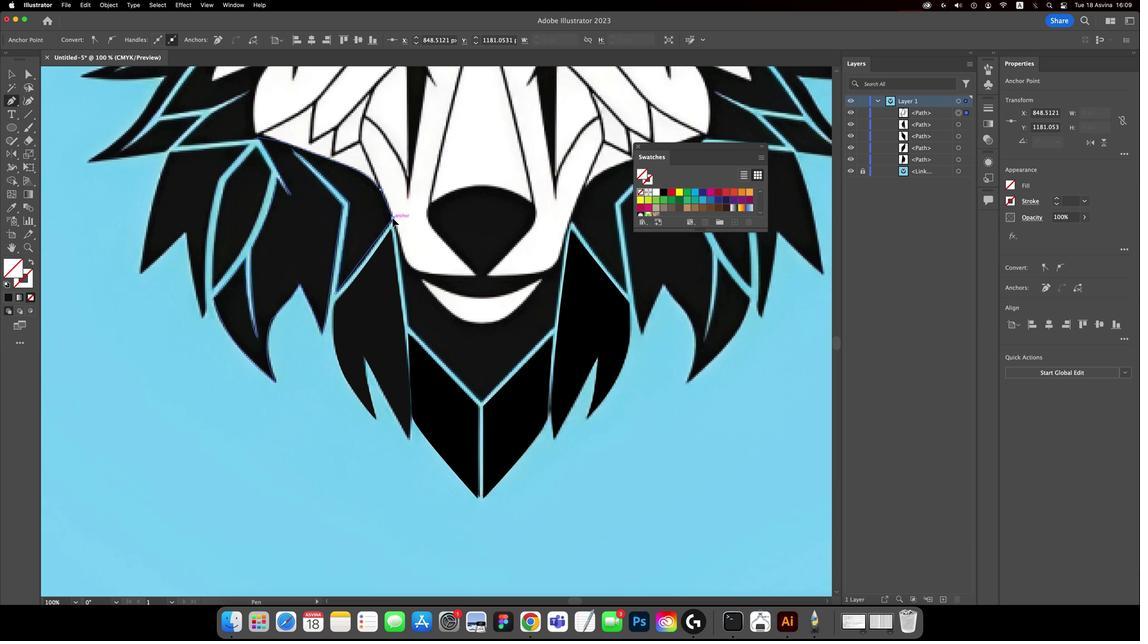 
Action: Mouse pressed left at (391, 219)
Screenshot: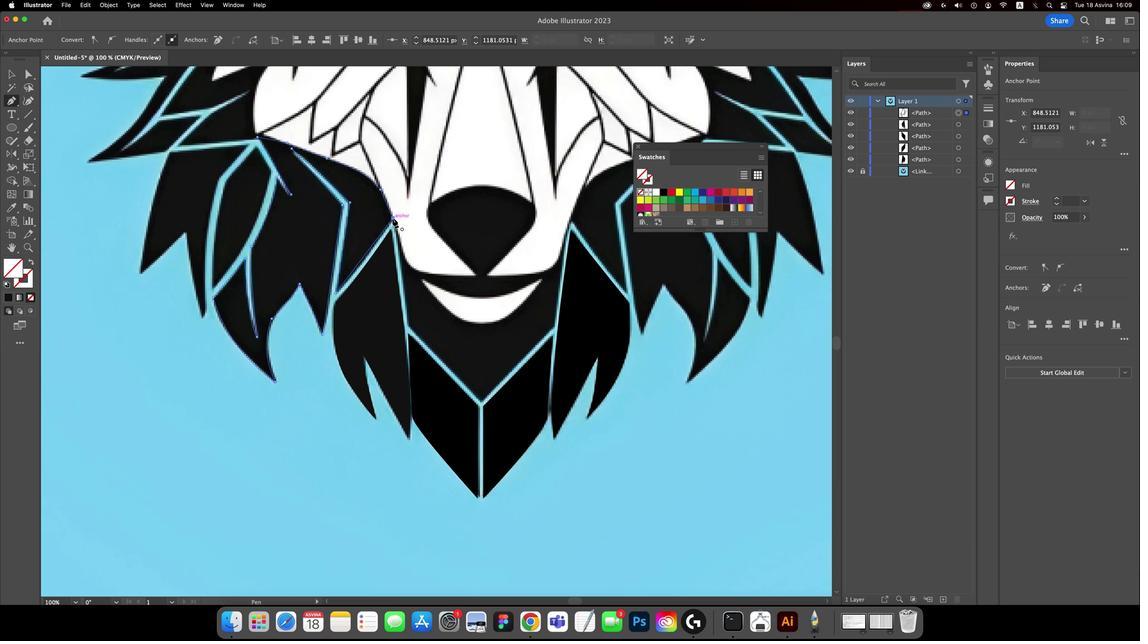 
Action: Mouse moved to (361, 224)
Screenshot: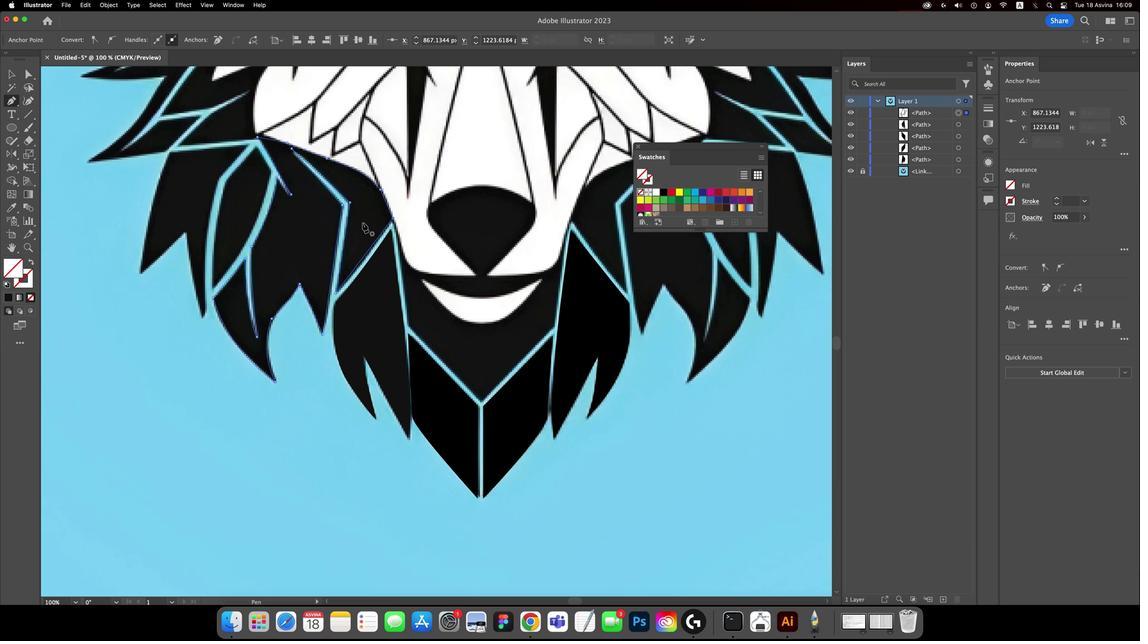 
Action: Key pressed 'i'
Screenshot: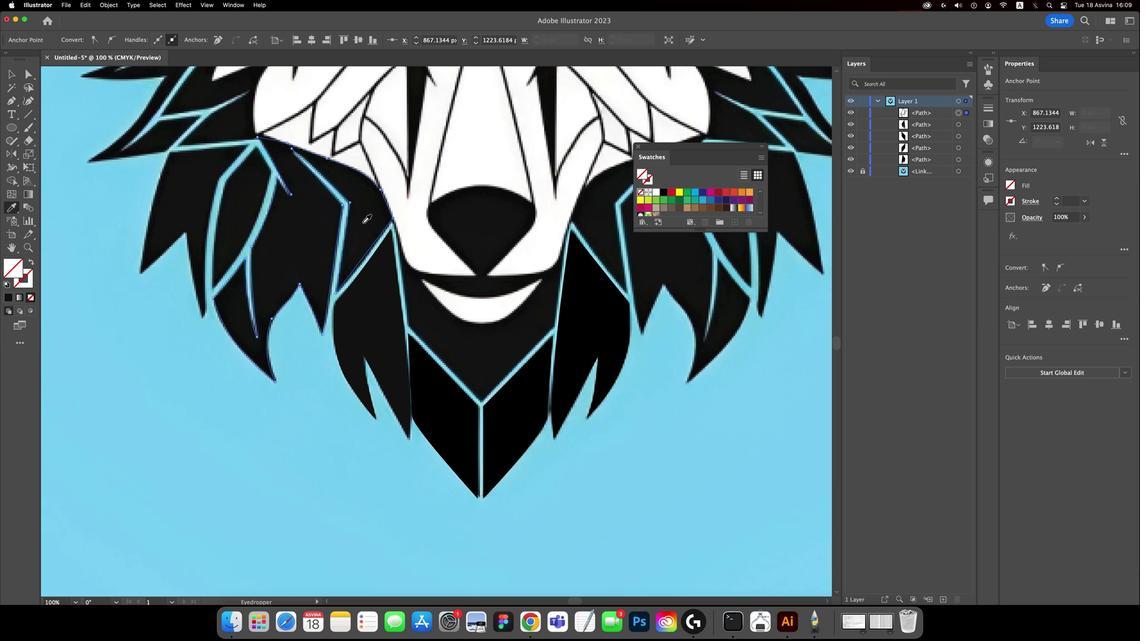 
Action: Mouse pressed left at (361, 224)
Screenshot: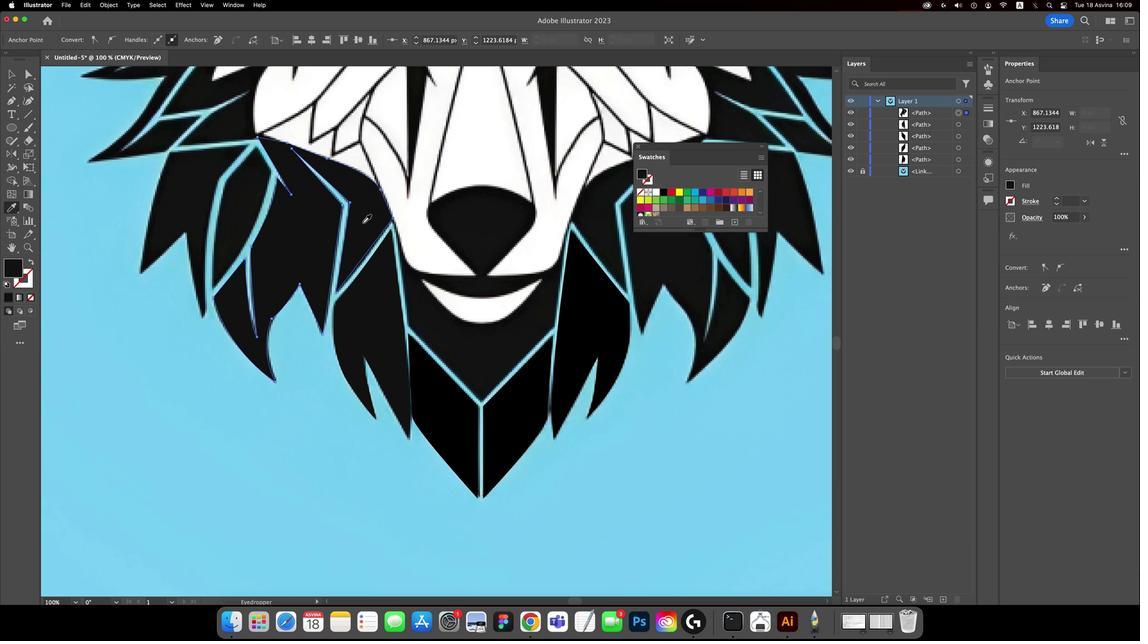 
Action: Mouse moved to (363, 232)
Screenshot: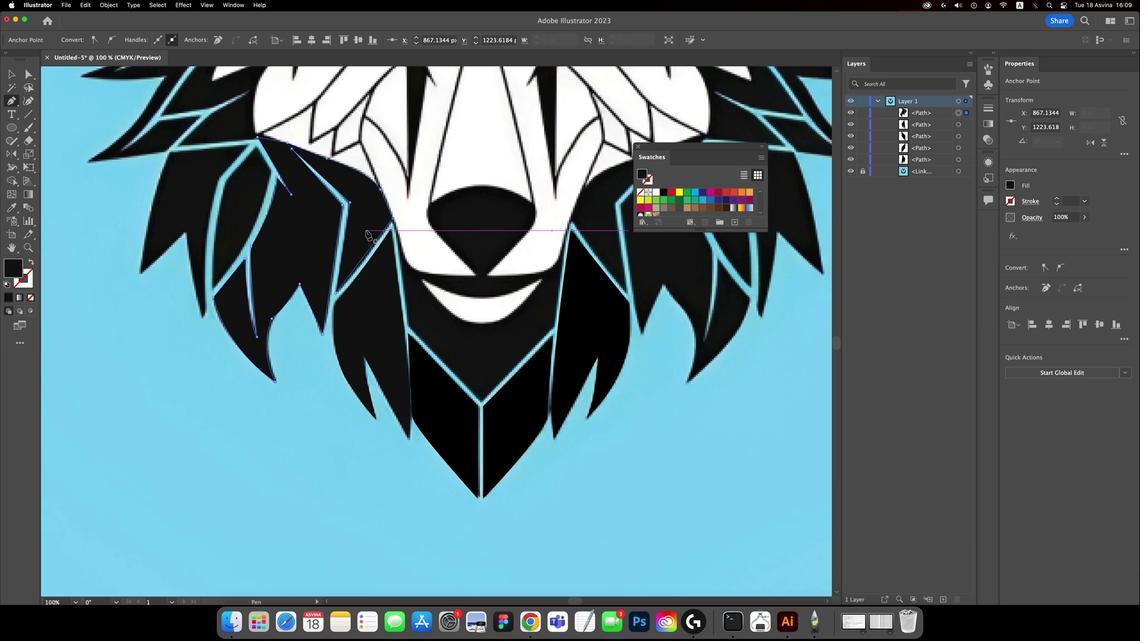 
Action: Key pressed 'p'
Screenshot: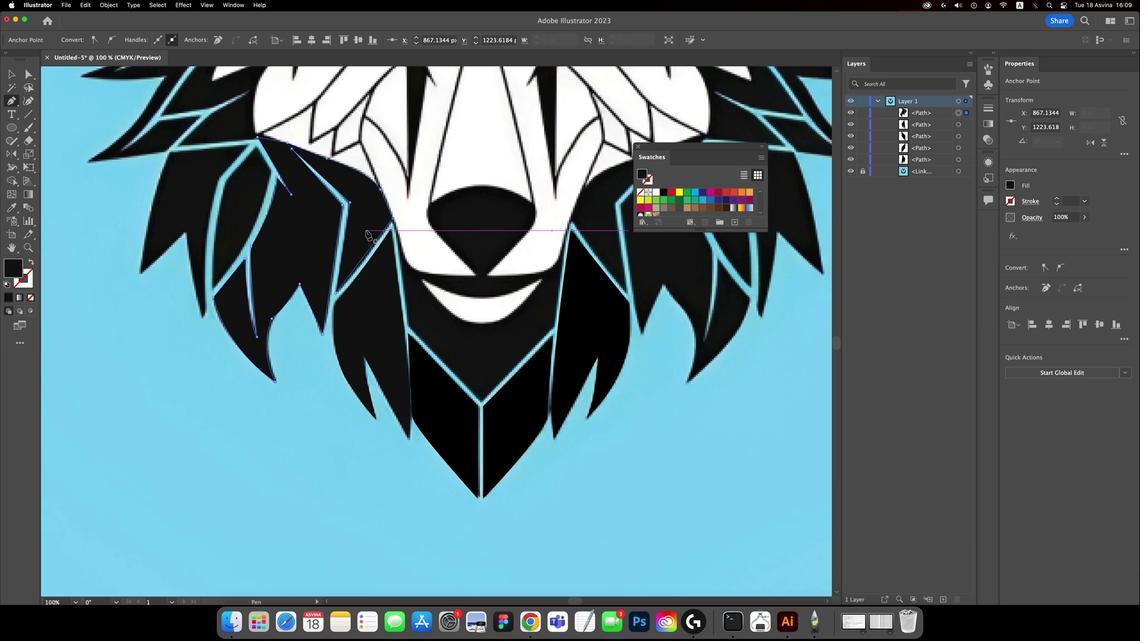 
Action: Mouse moved to (255, 149)
Screenshot: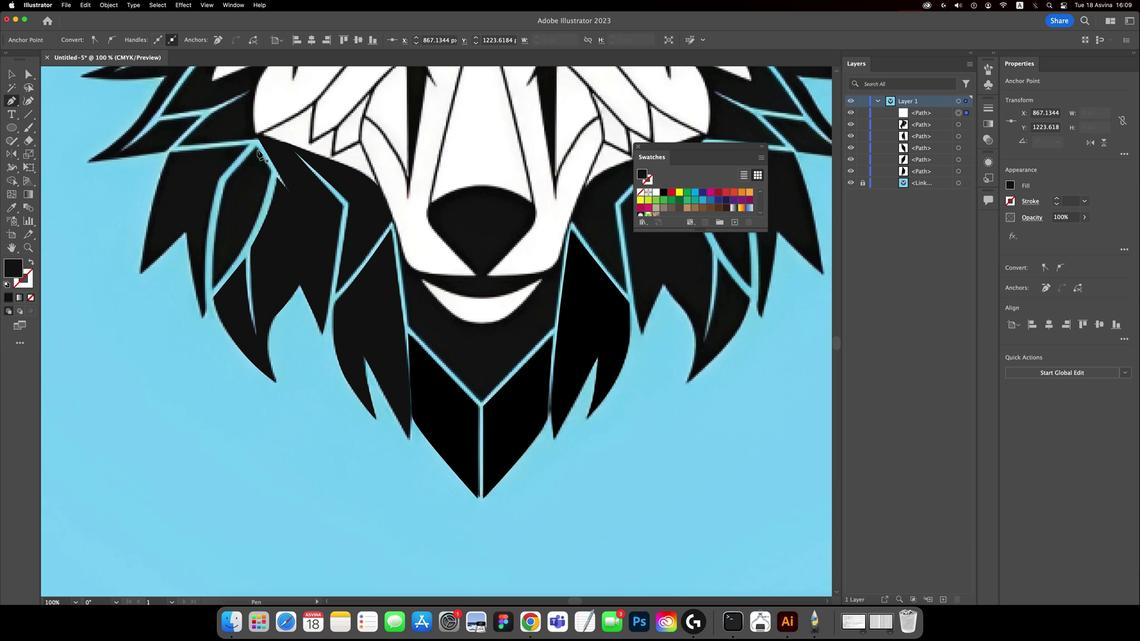 
Action: Mouse pressed left at (255, 149)
Screenshot: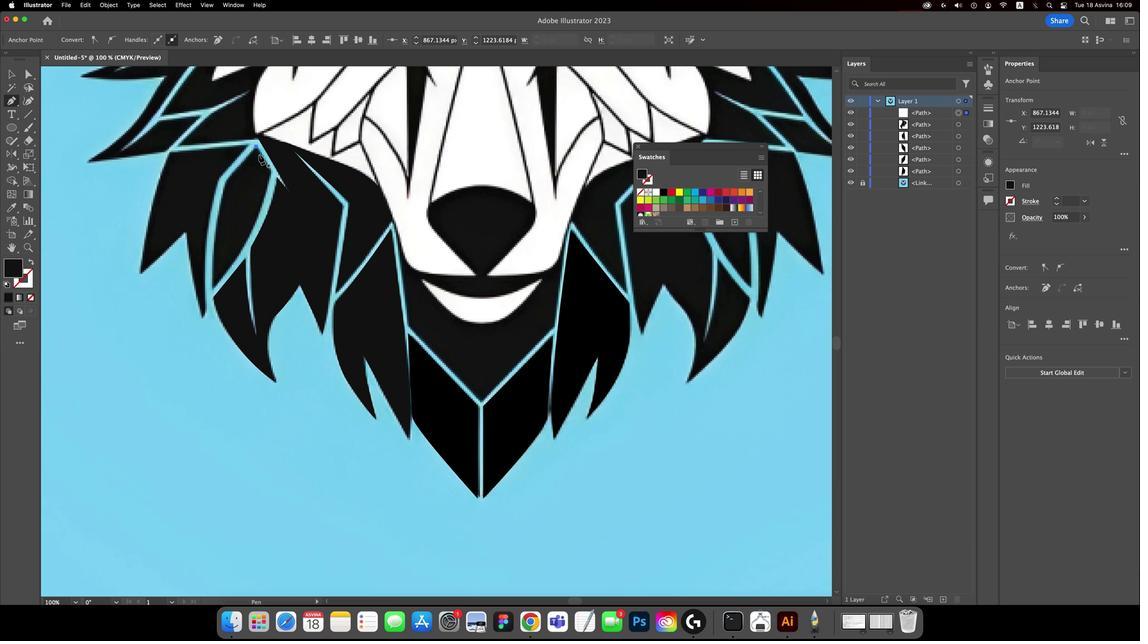 
Action: Mouse moved to (270, 173)
Screenshot: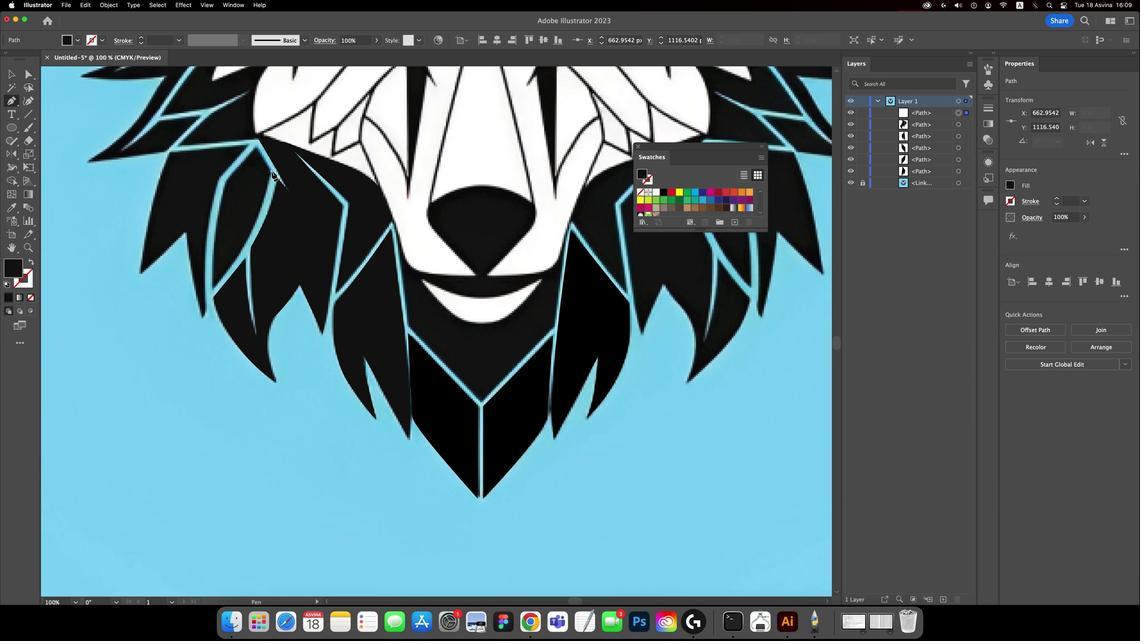 
Action: Mouse pressed left at (270, 173)
Screenshot: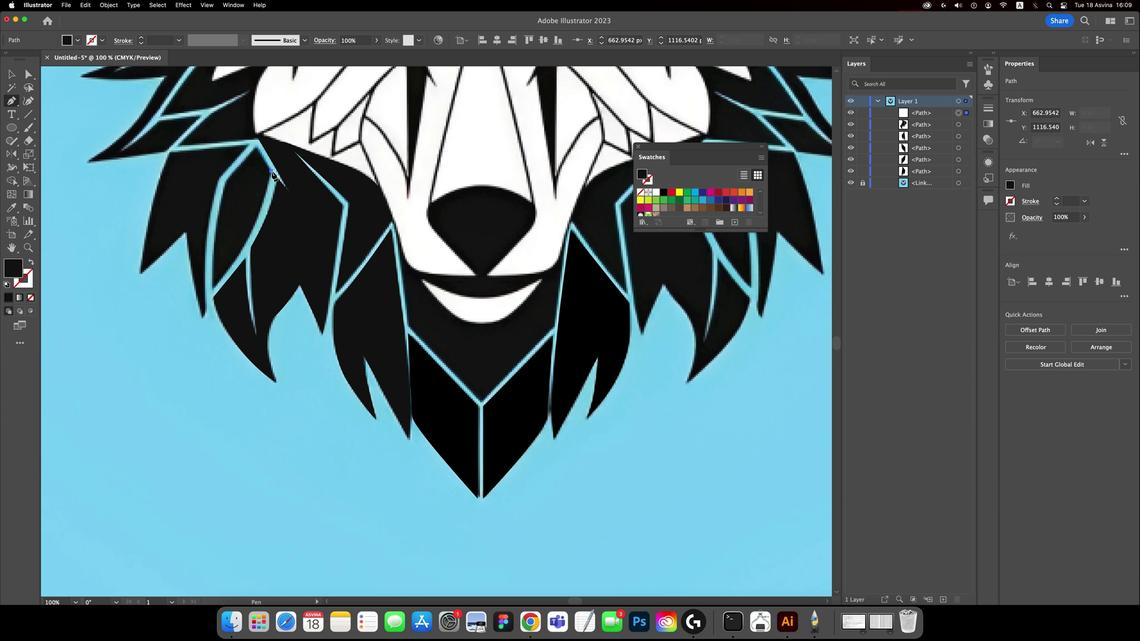
Action: Mouse moved to (213, 289)
Screenshot: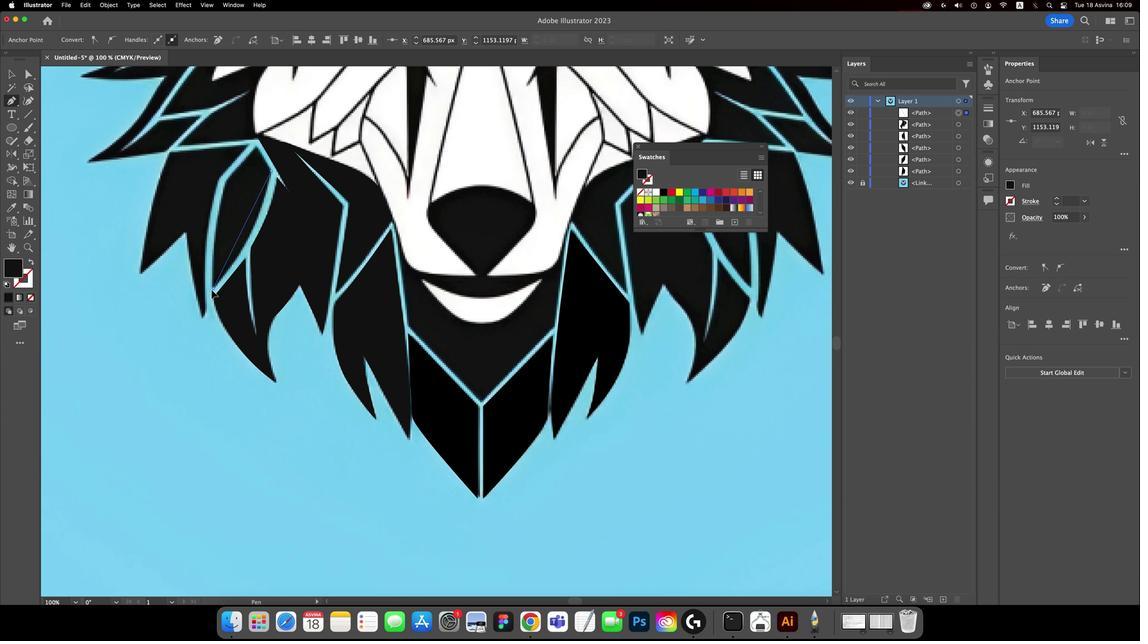 
Action: Mouse pressed left at (213, 289)
Screenshot: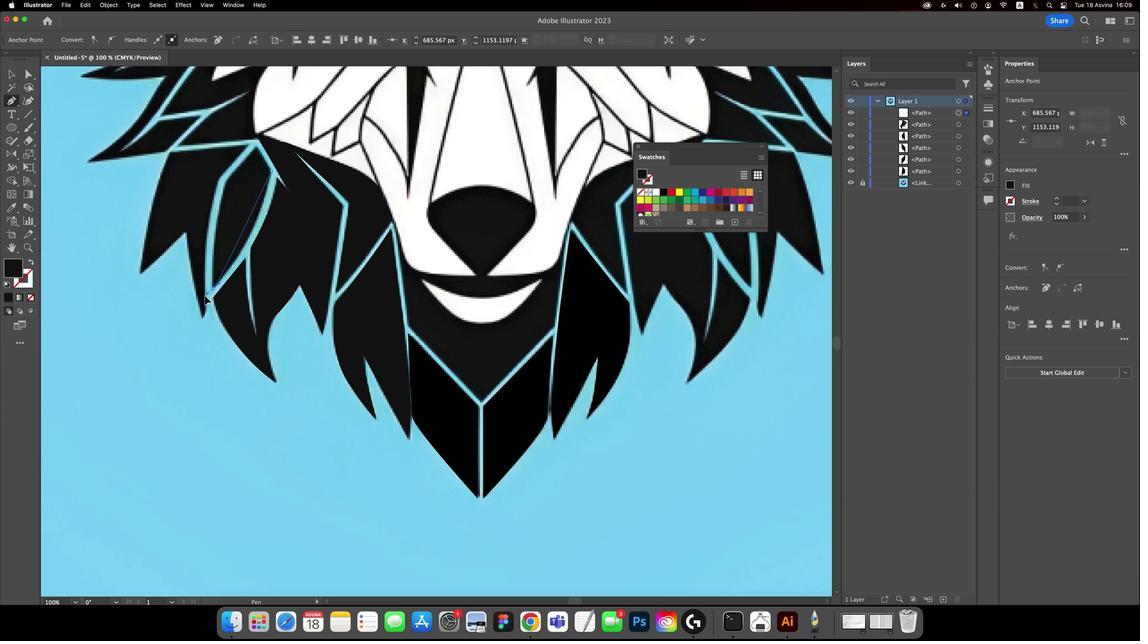 
Action: Mouse moved to (212, 290)
Screenshot: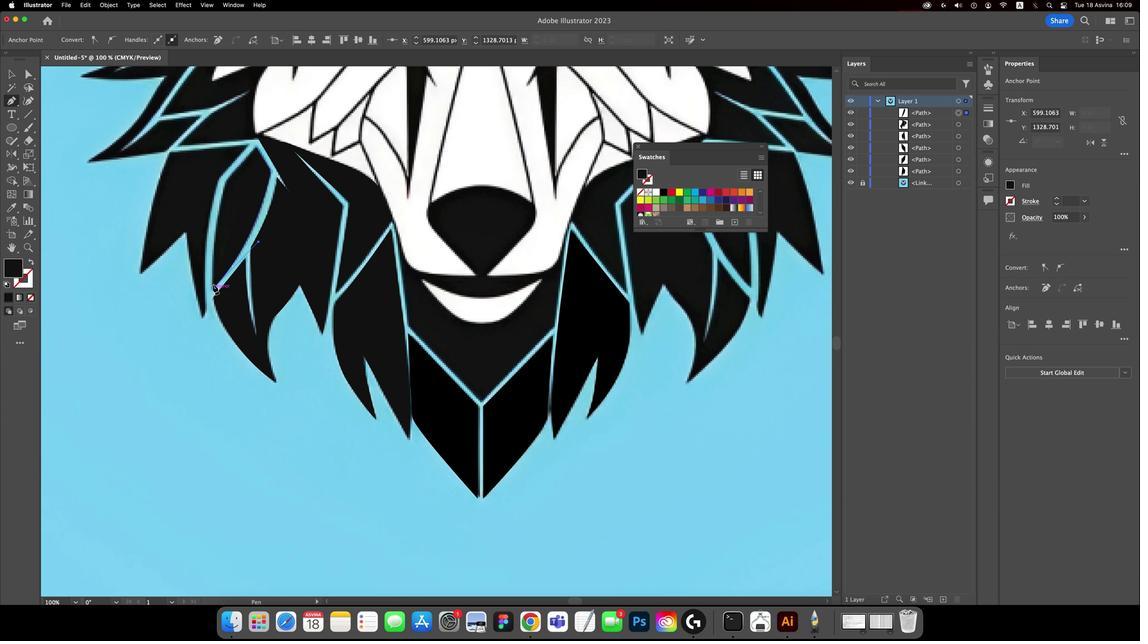 
Action: Mouse pressed left at (212, 290)
Screenshot: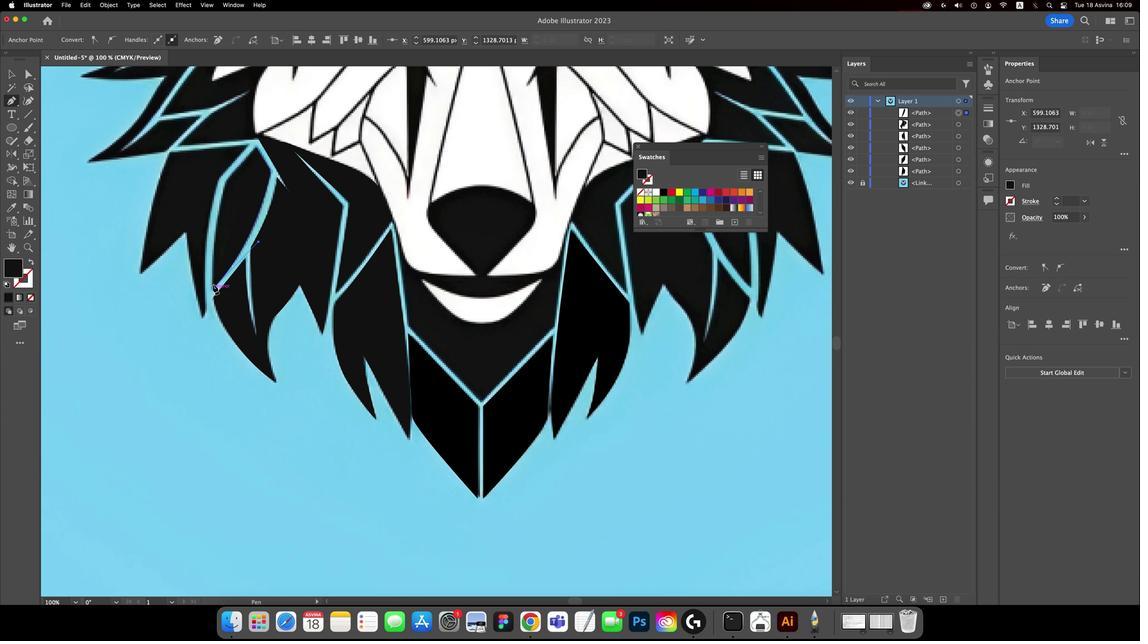 
Action: Mouse moved to (226, 182)
Screenshot: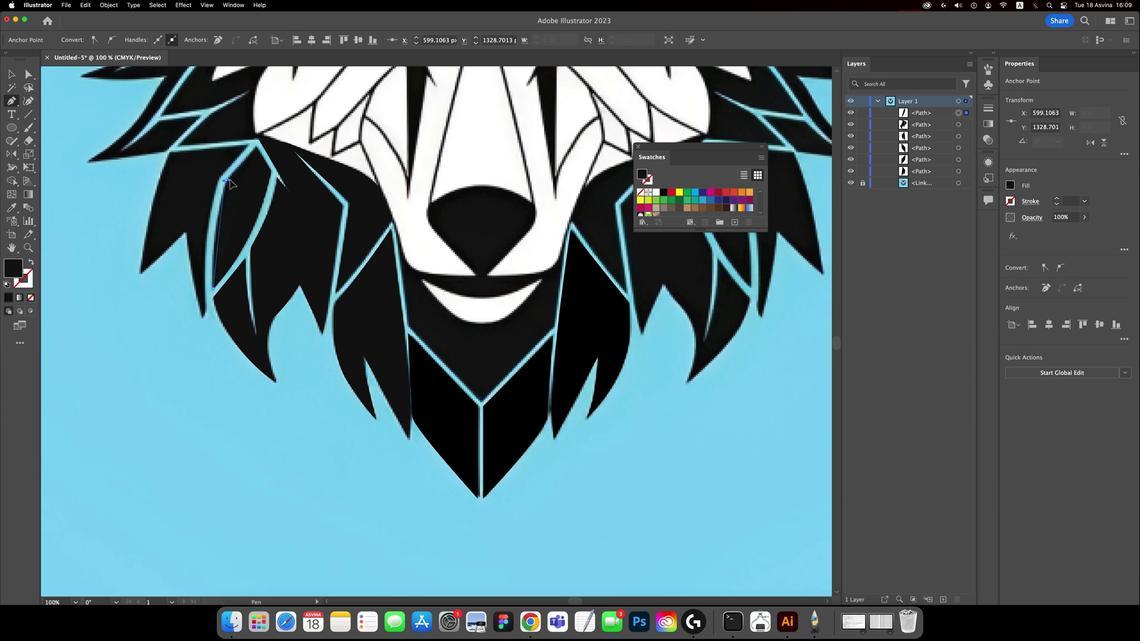 
Action: Mouse pressed left at (226, 182)
Screenshot: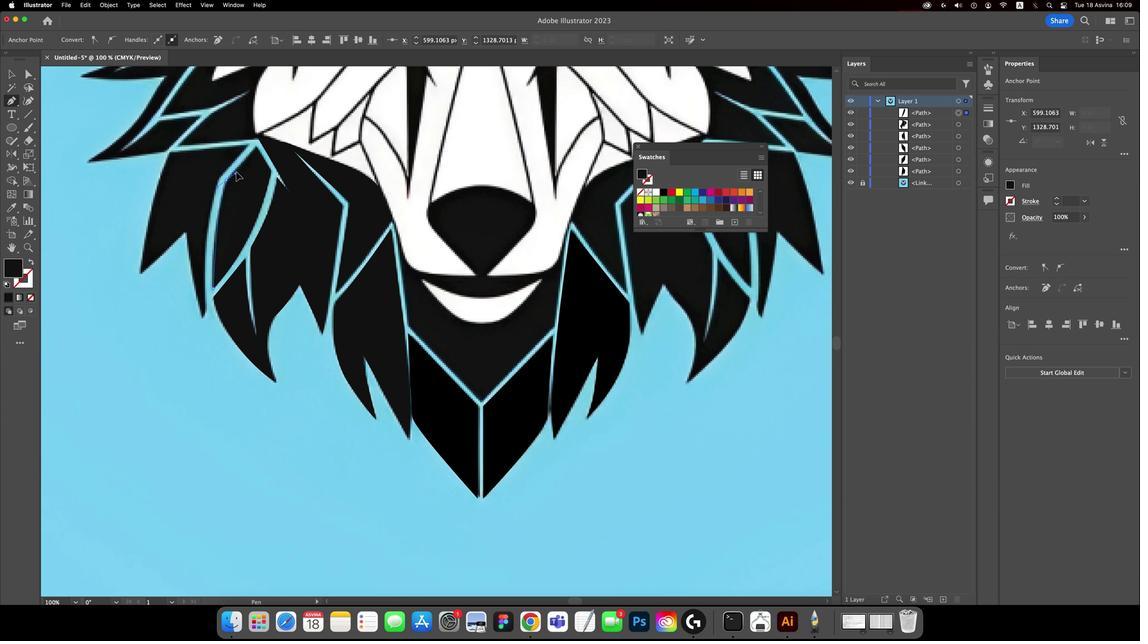 
Action: Mouse moved to (227, 180)
Screenshot: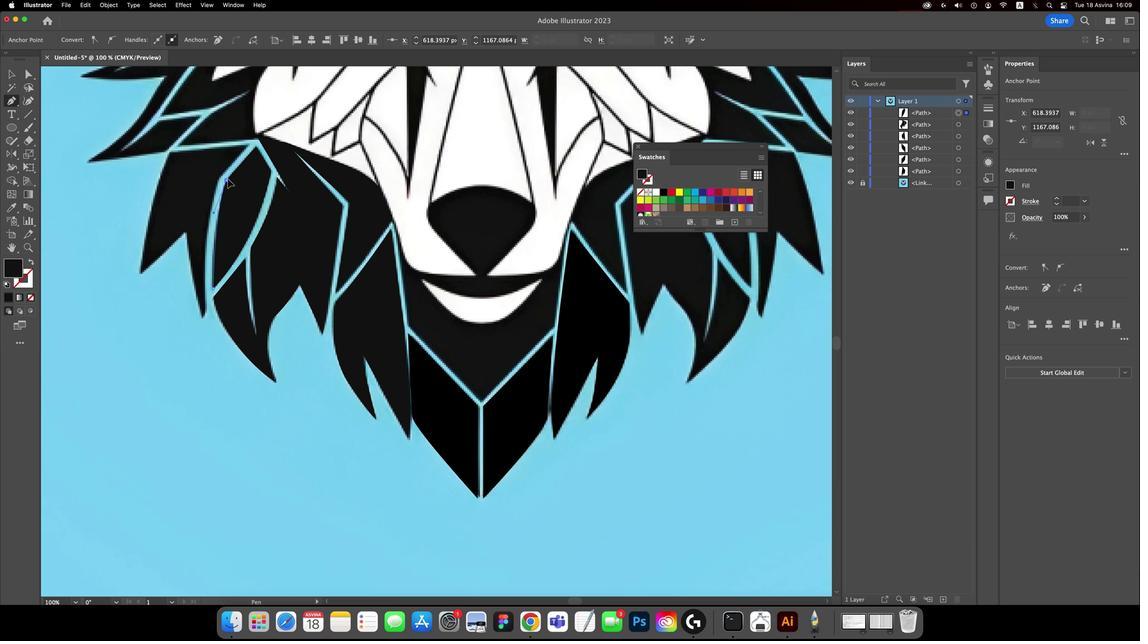 
Action: Mouse pressed left at (227, 180)
Screenshot: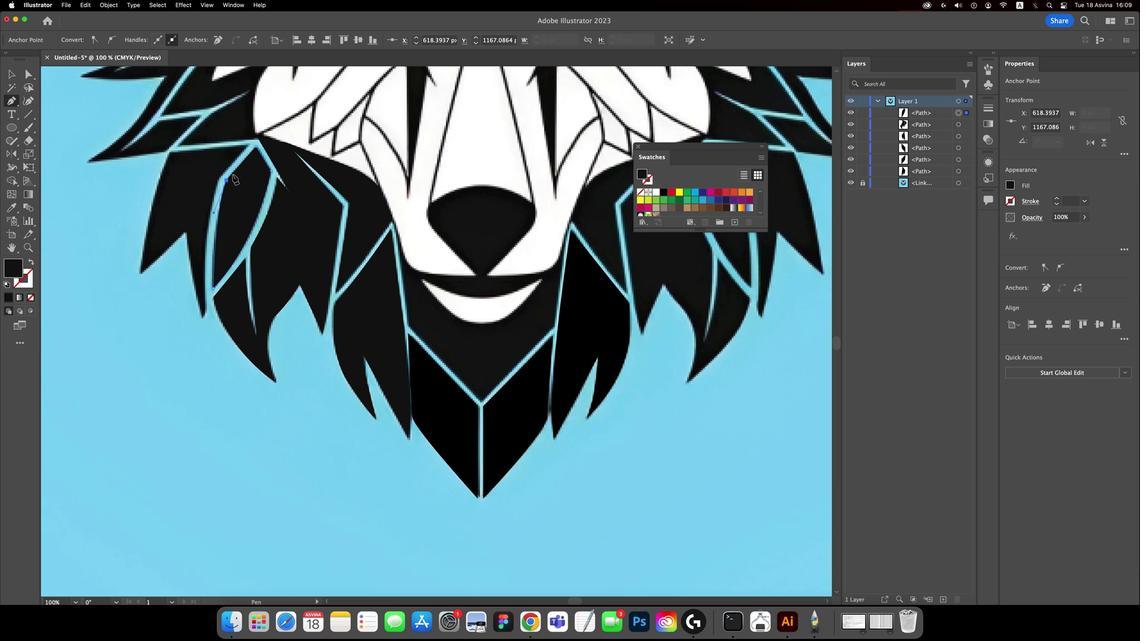 
Action: Mouse moved to (255, 150)
Screenshot: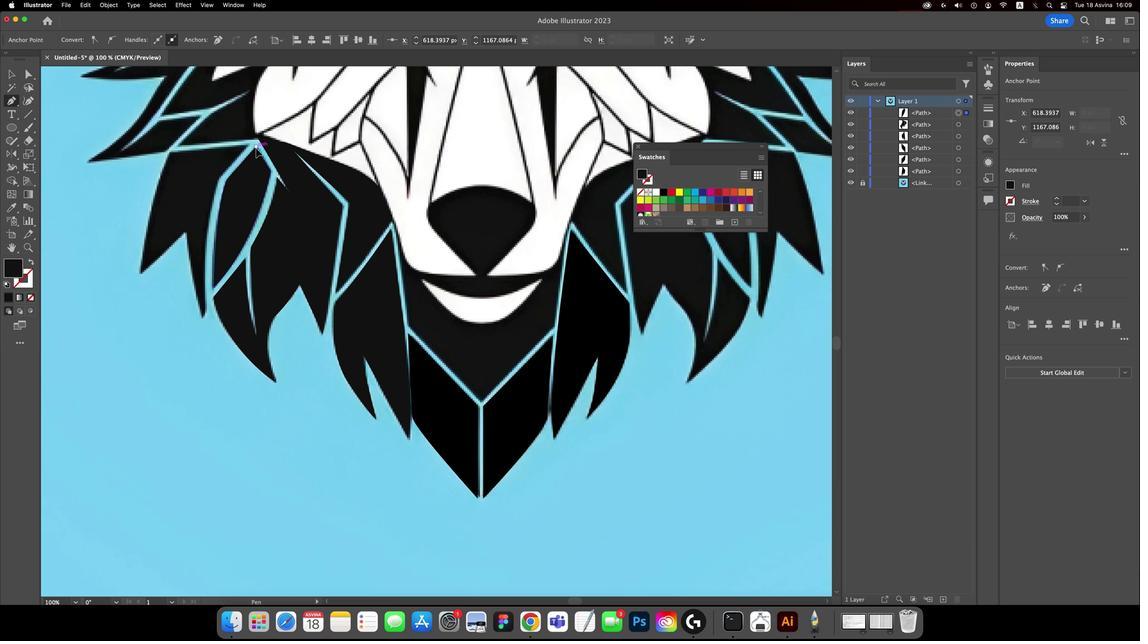 
Action: Mouse pressed left at (255, 150)
Screenshot: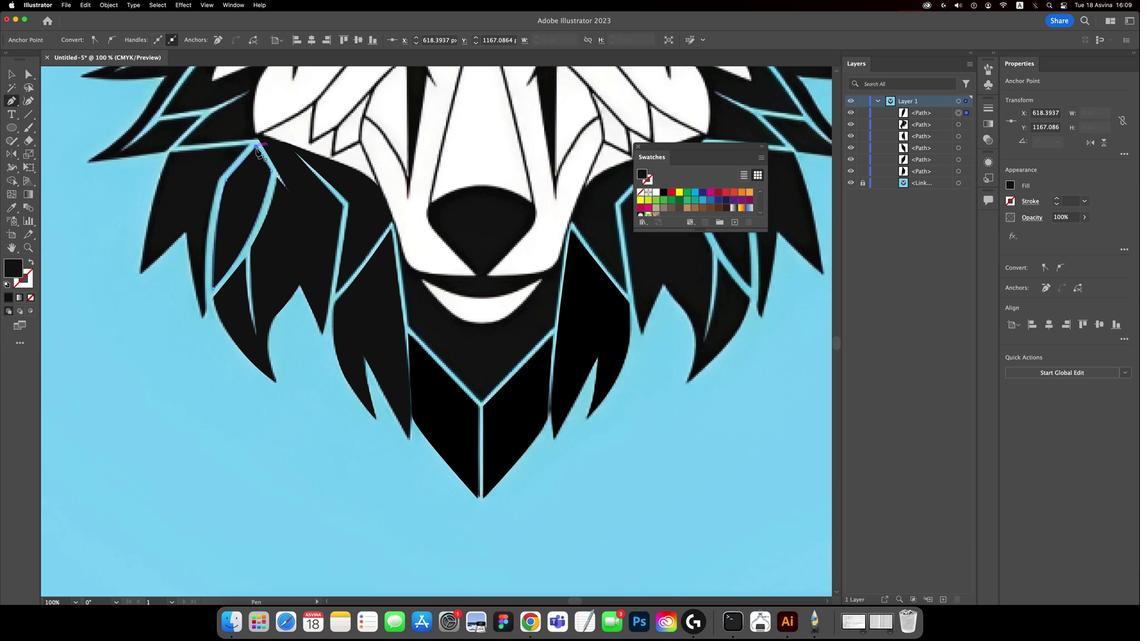 
Action: Mouse moved to (247, 146)
Screenshot: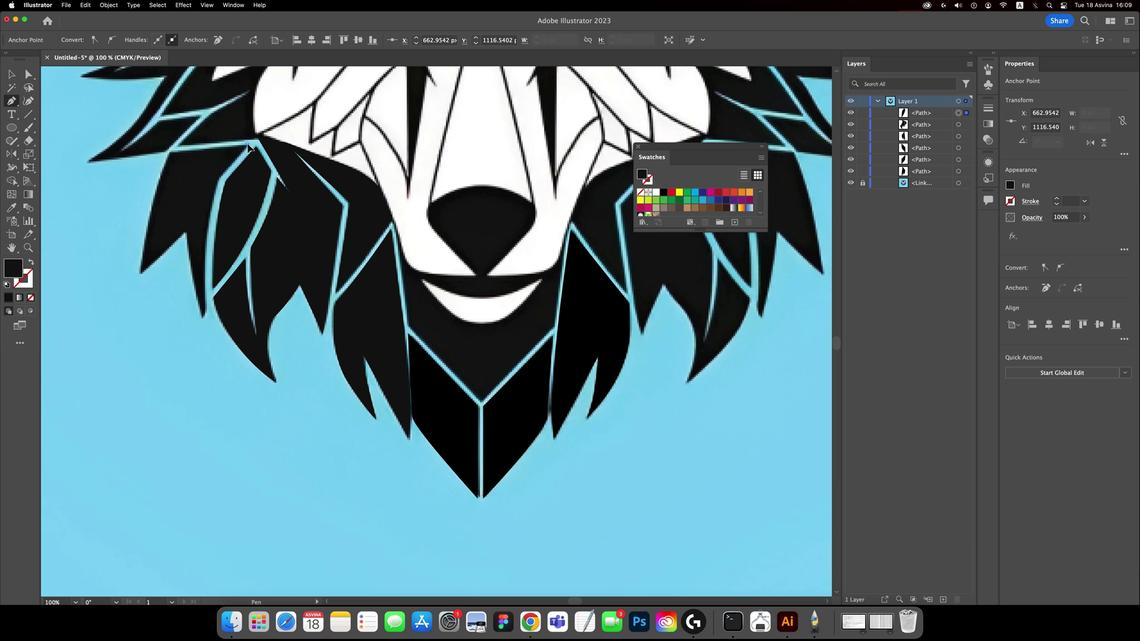 
Action: Mouse pressed left at (247, 146)
Screenshot: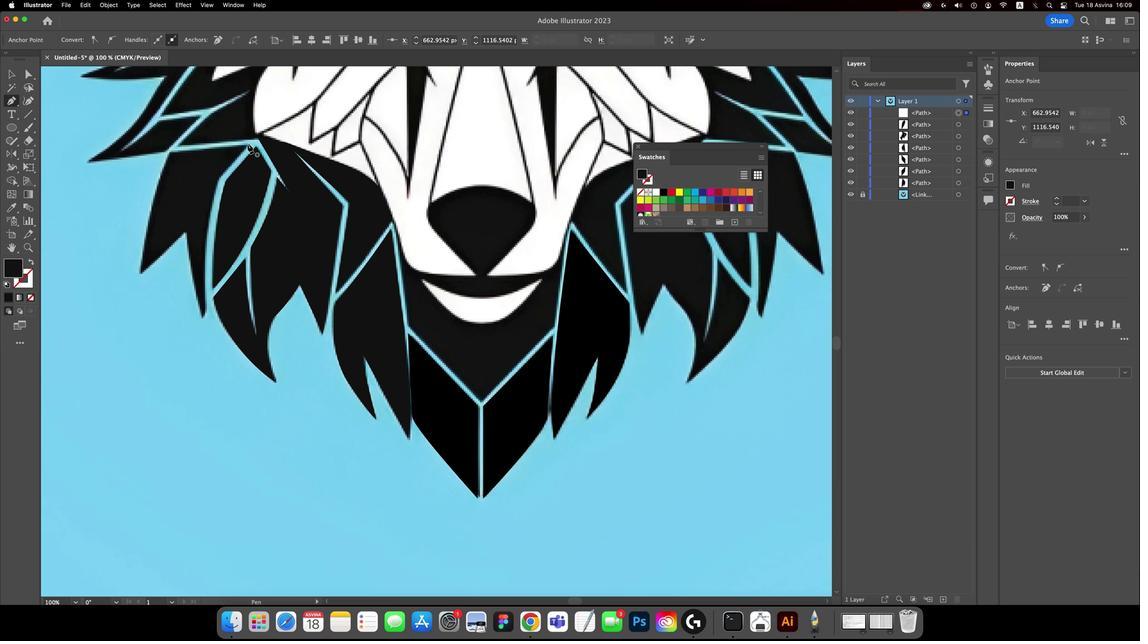 
Action: Mouse moved to (169, 153)
Screenshot: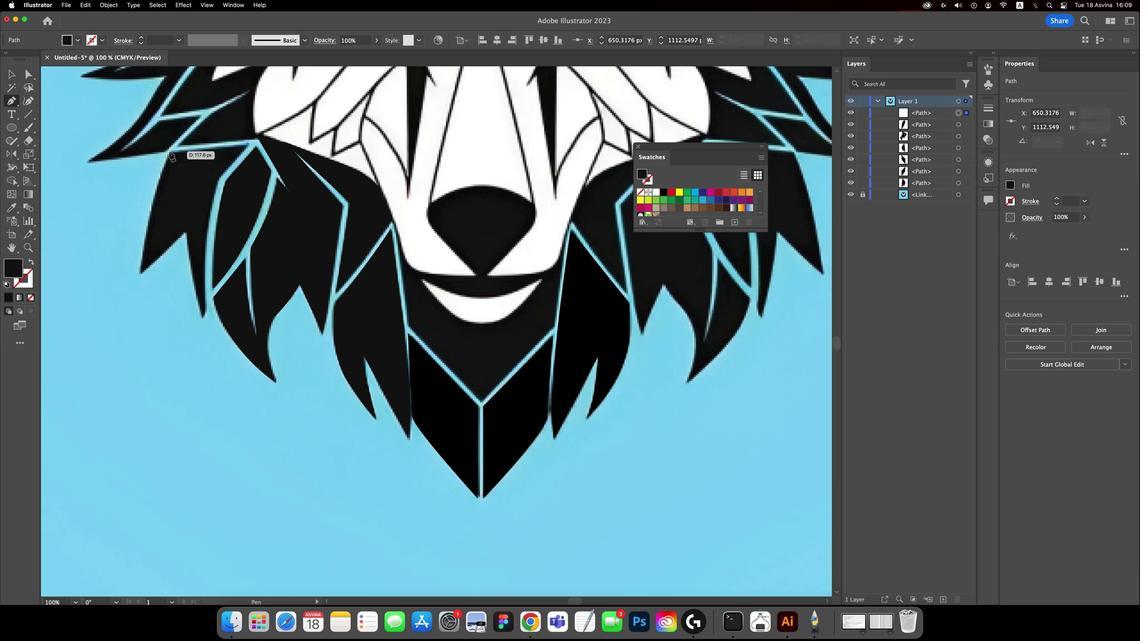 
Action: Mouse pressed left at (169, 153)
Screenshot: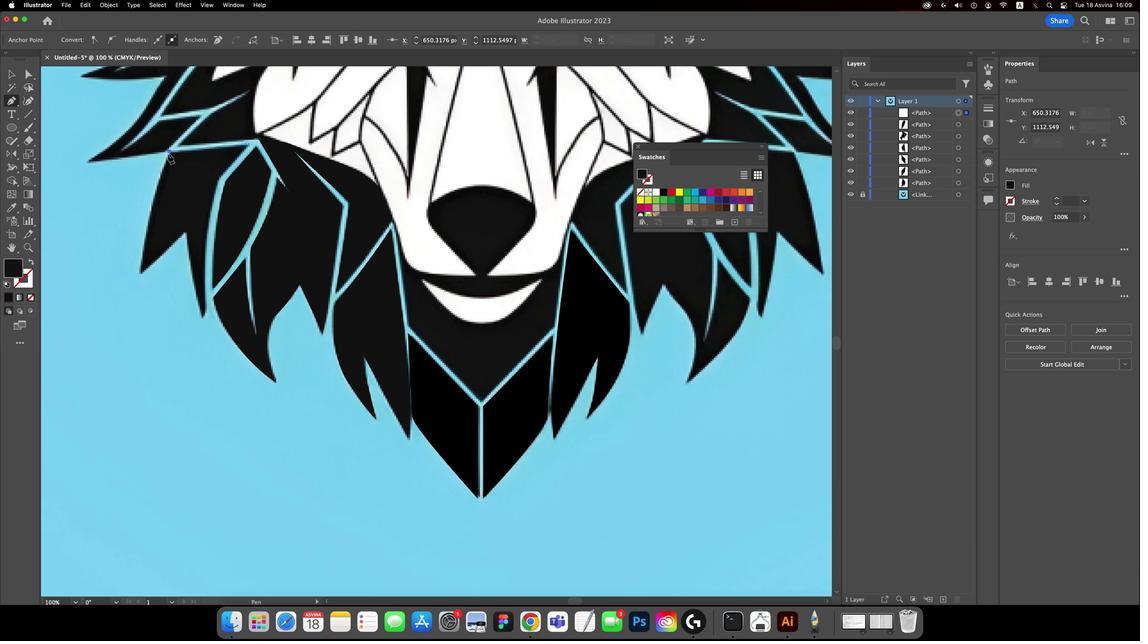 
Action: Mouse moved to (141, 275)
